 Task: Select street view around selected location Splashtown, Texas, United States and verify 3 surrounding locations
Action: Mouse moved to (206, 131)
Screenshot: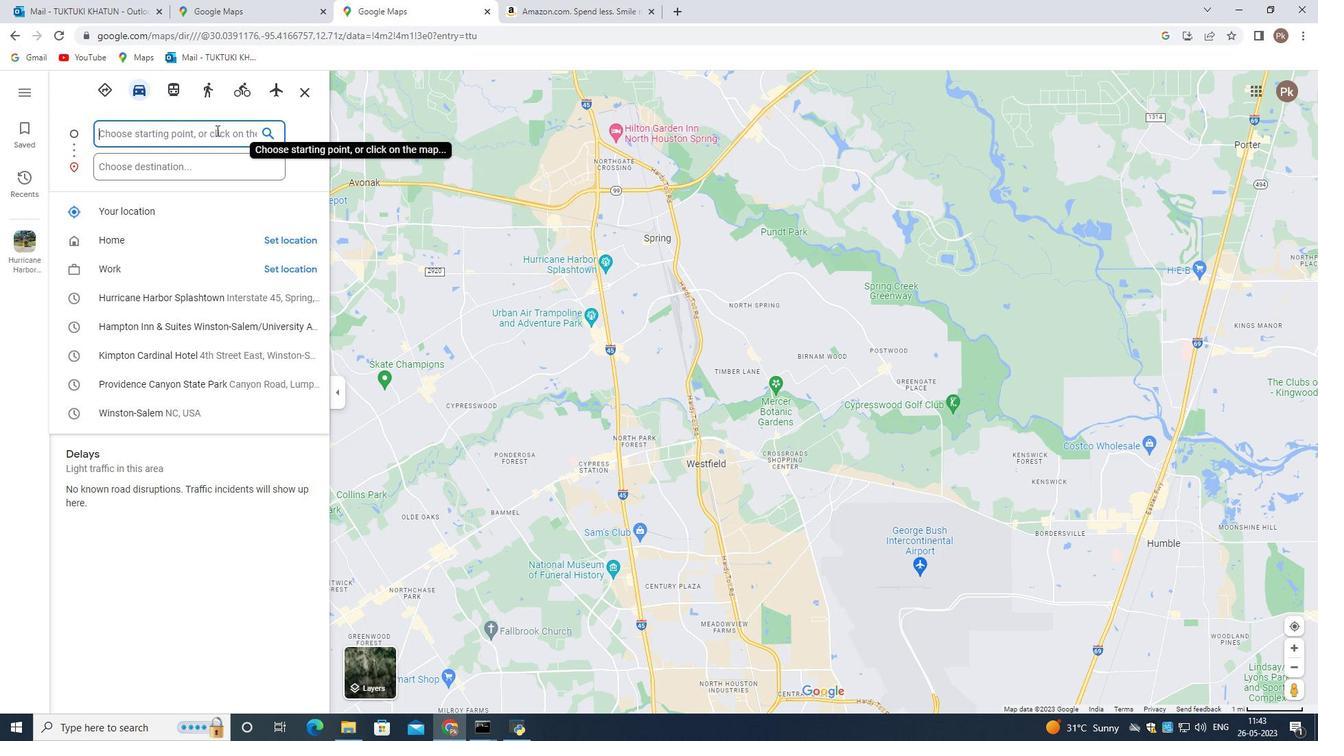 
Action: Mouse pressed left at (206, 131)
Screenshot: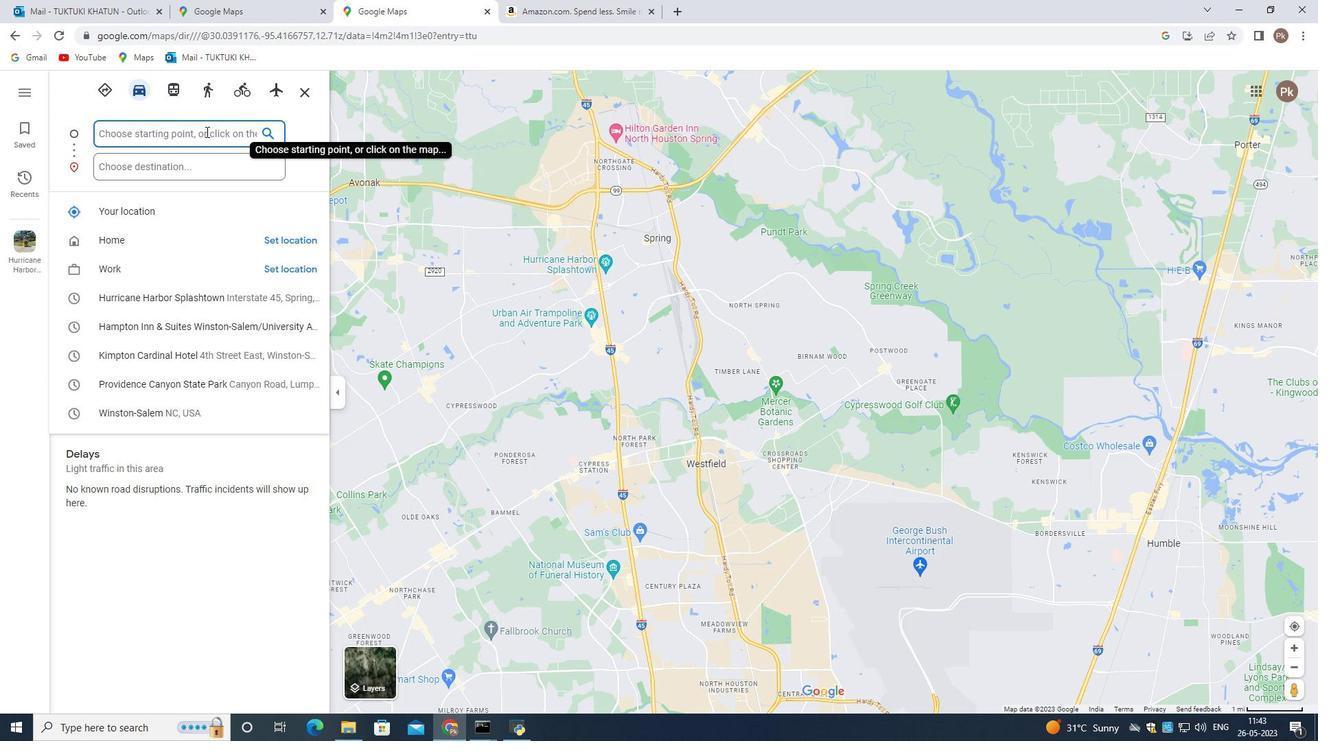 
Action: Key pressed <Key.shift>Splashtown,<Key.space><Key.shift>Texas,<Key.space><Key.shift><Key.shift><Key.shift><Key.shift><Key.shift>United<Key.space><Key.shift>States
Screenshot: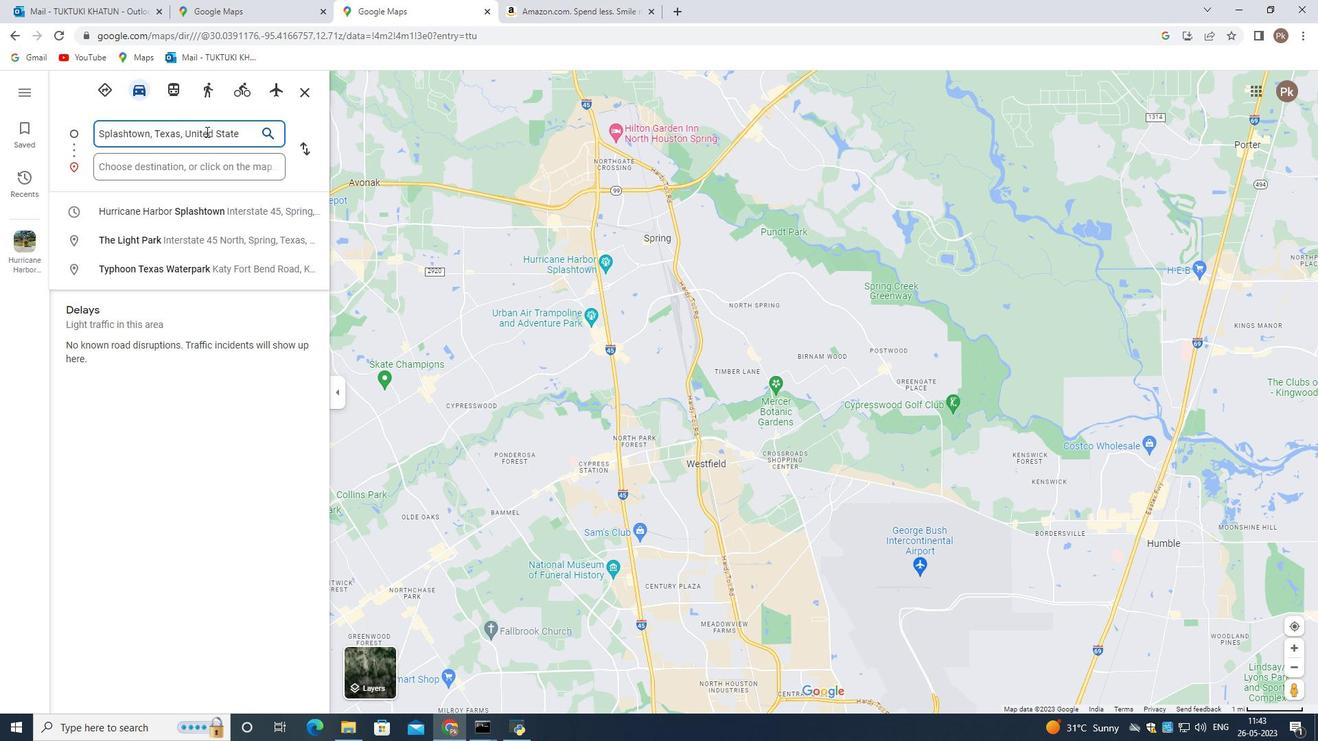 
Action: Mouse moved to (103, 132)
Screenshot: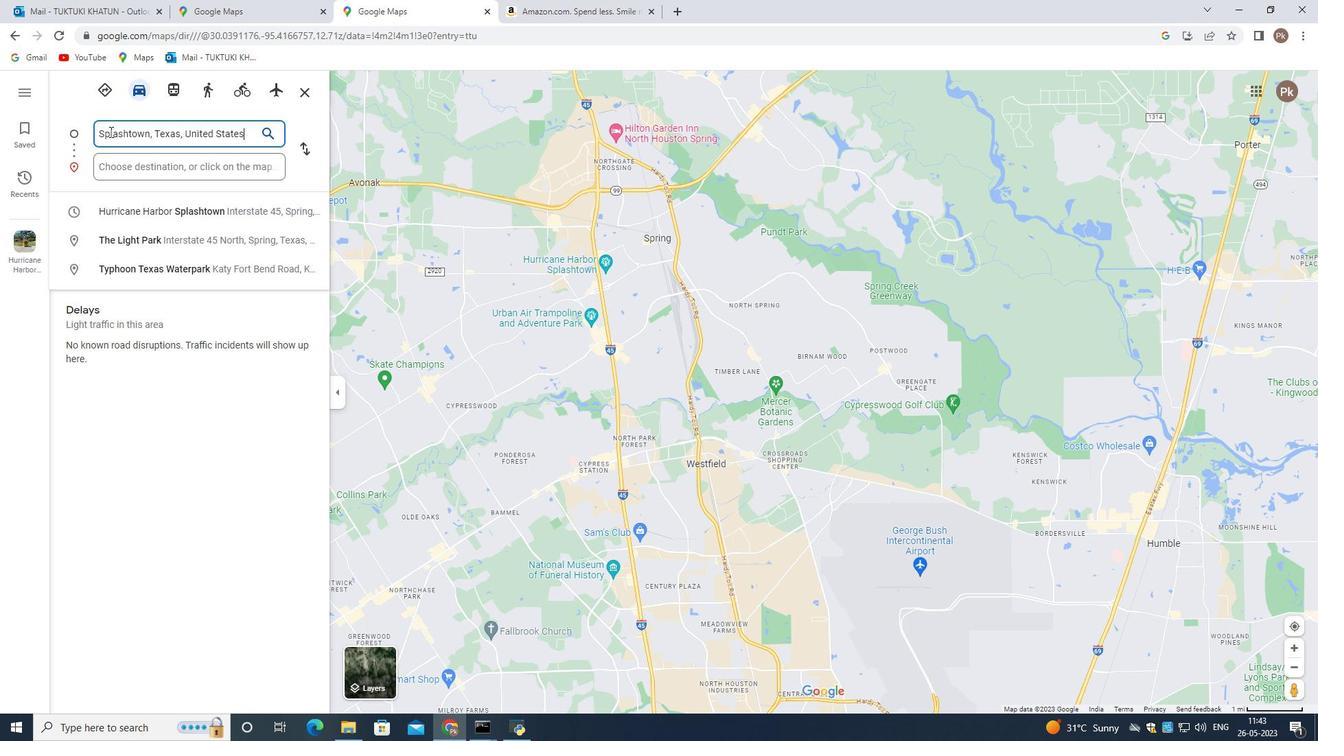 
Action: Key pressed <Key.space><Key.shift>surrounding<Key.space>3<Key.space>location<Key.enter>
Screenshot: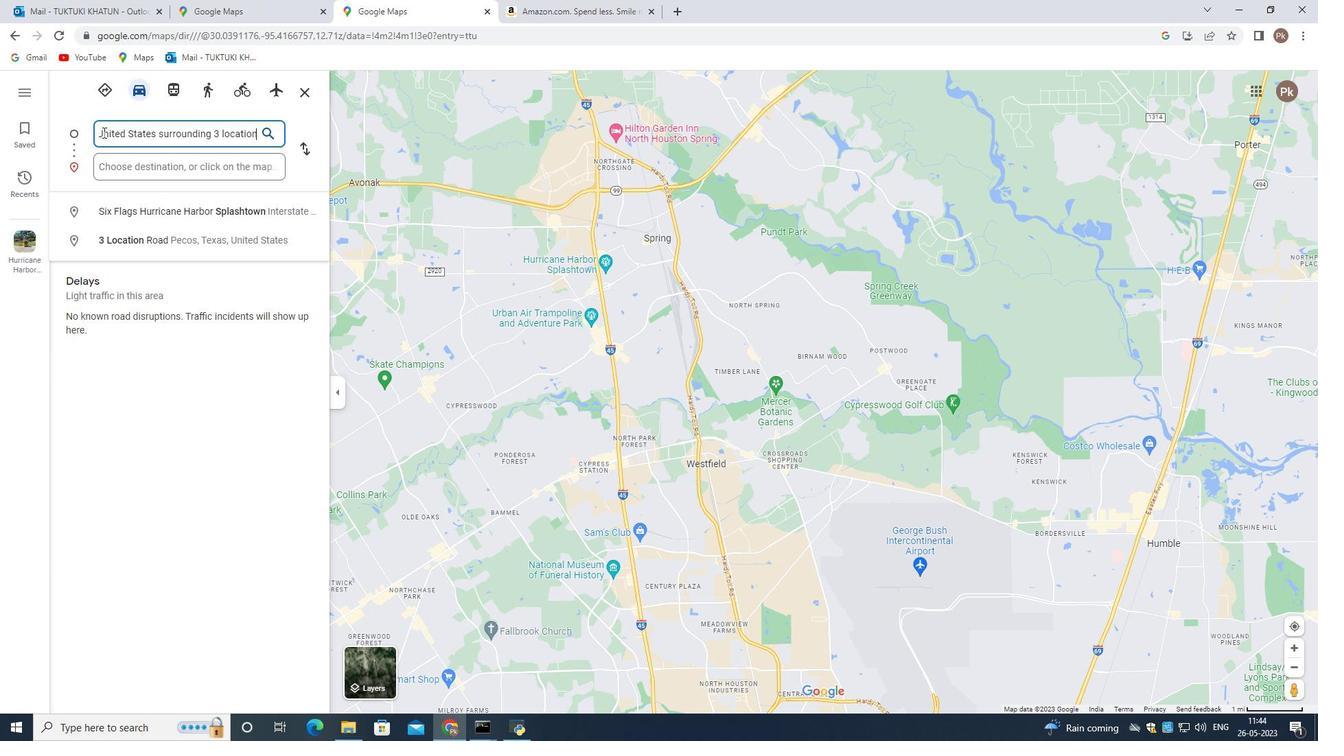 
Action: Mouse moved to (98, 133)
Screenshot: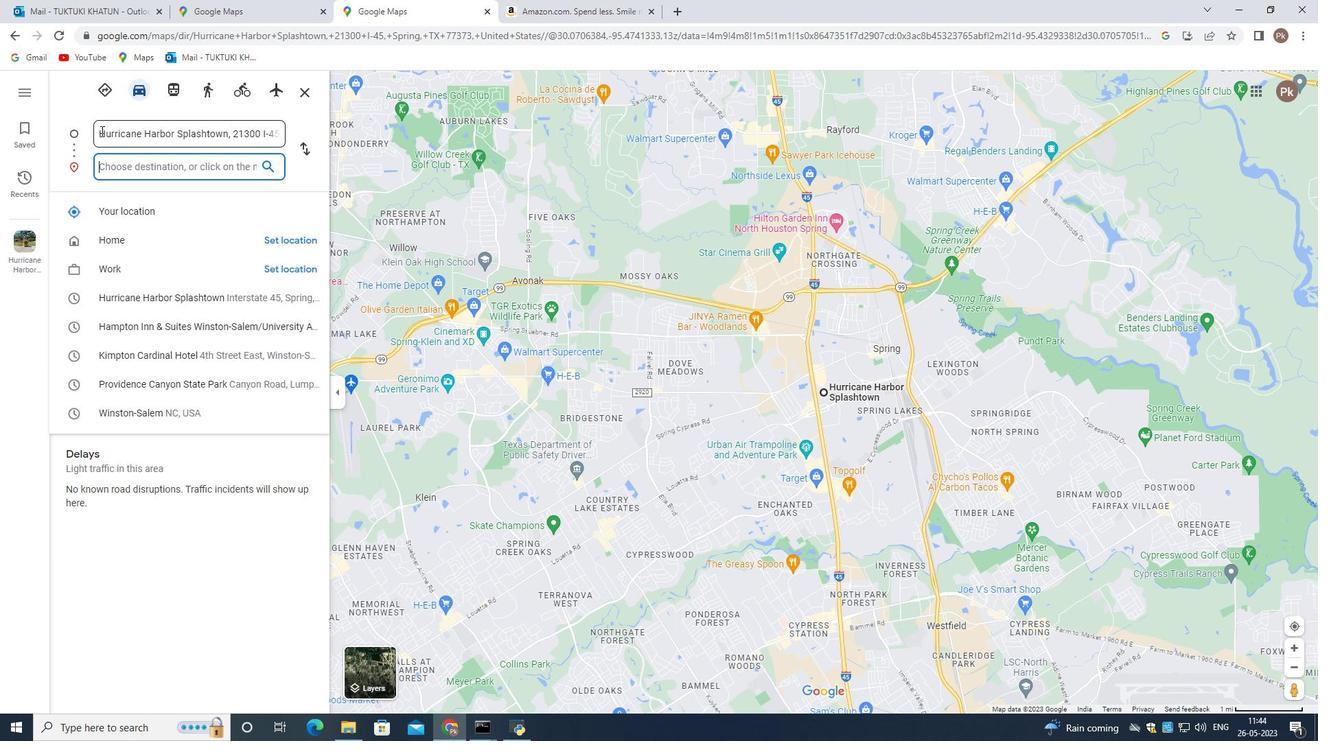 
Action: Mouse pressed left at (98, 133)
Screenshot: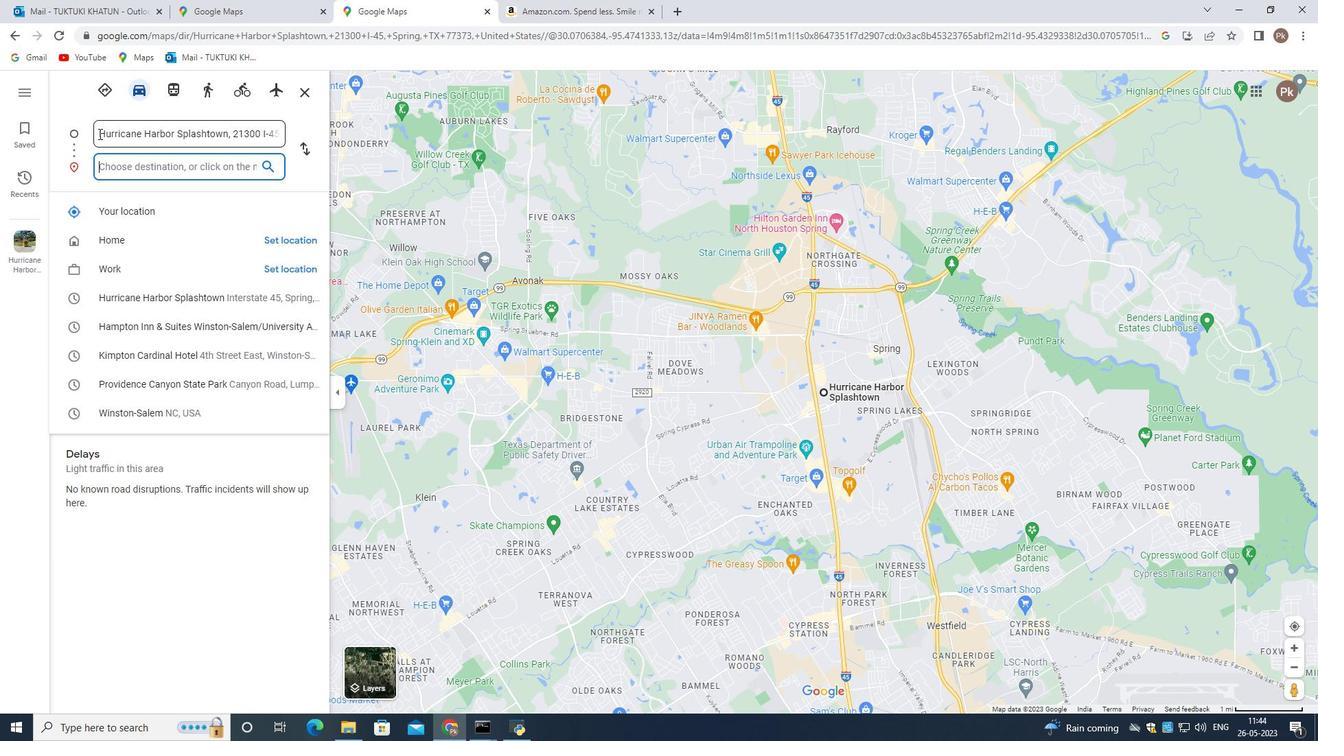 
Action: Mouse moved to (183, 138)
Screenshot: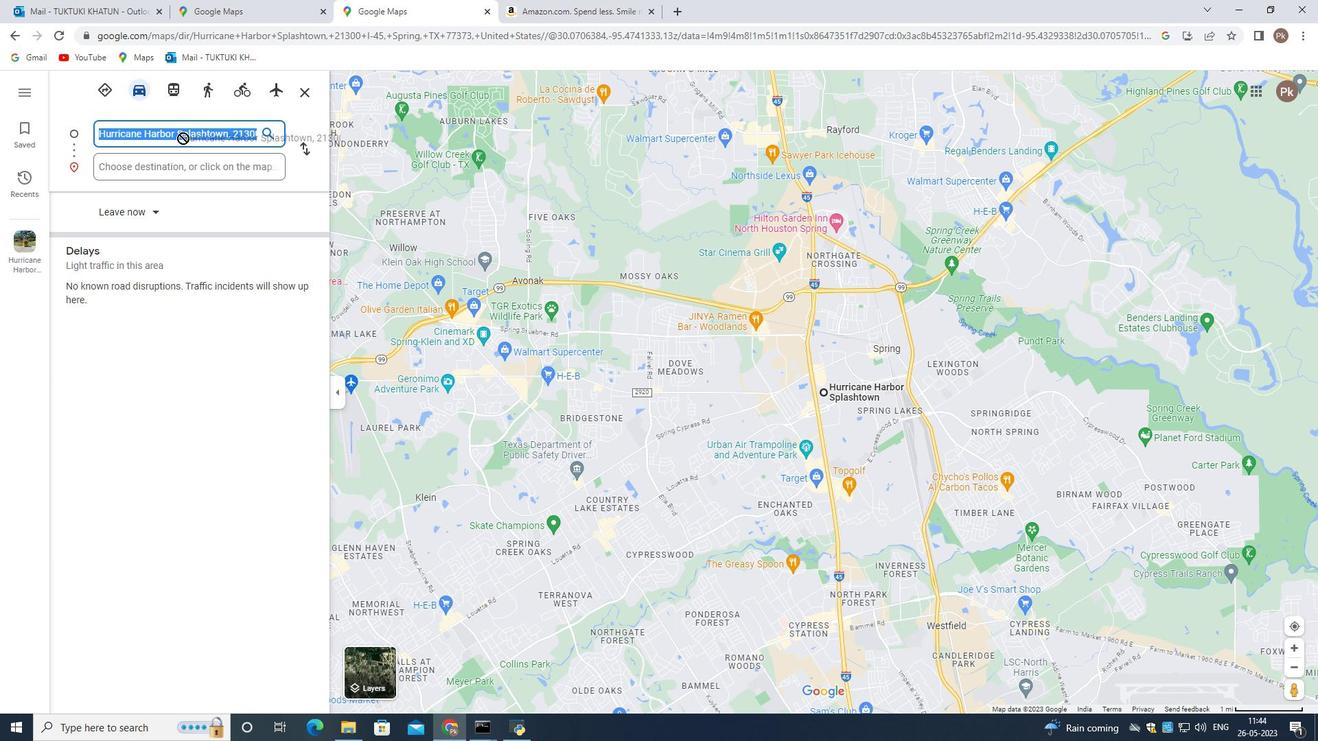 
Action: Key pressed ctrl+C
Screenshot: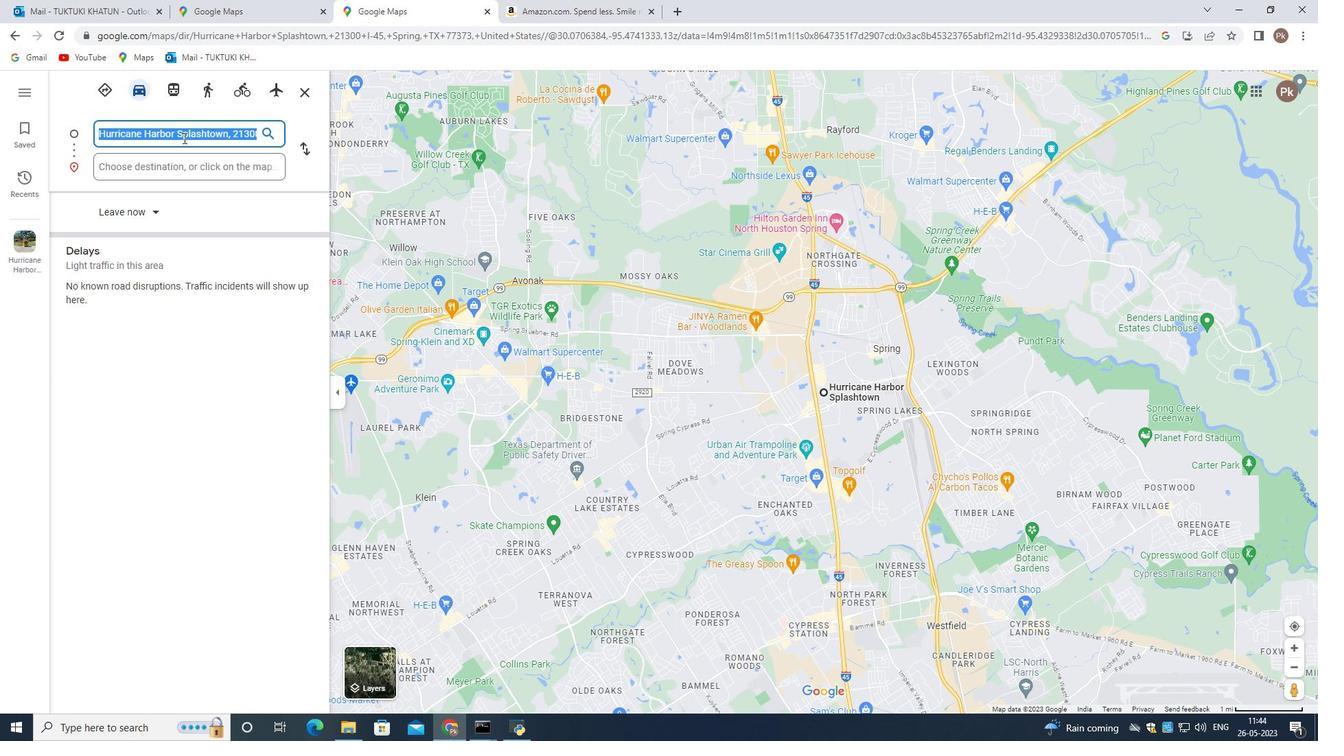
Action: Mouse moved to (151, 169)
Screenshot: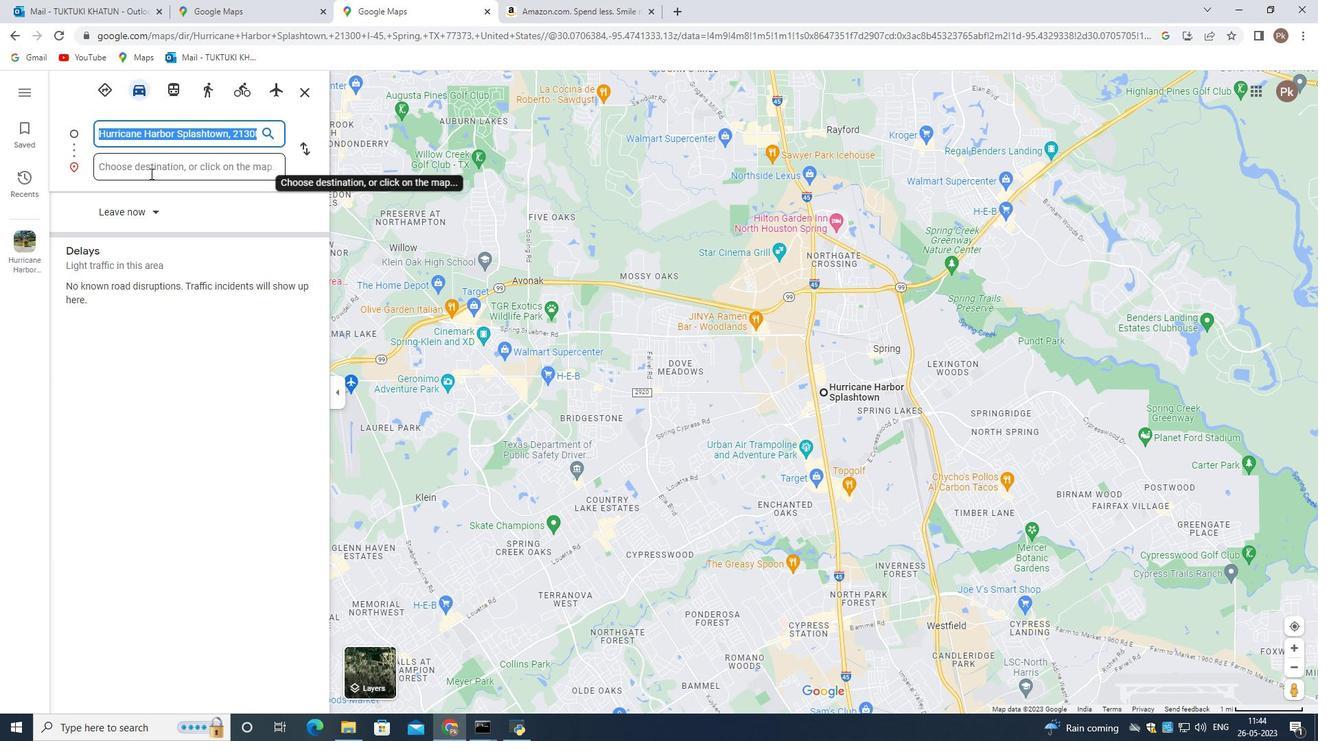 
Action: Mouse pressed left at (151, 169)
Screenshot: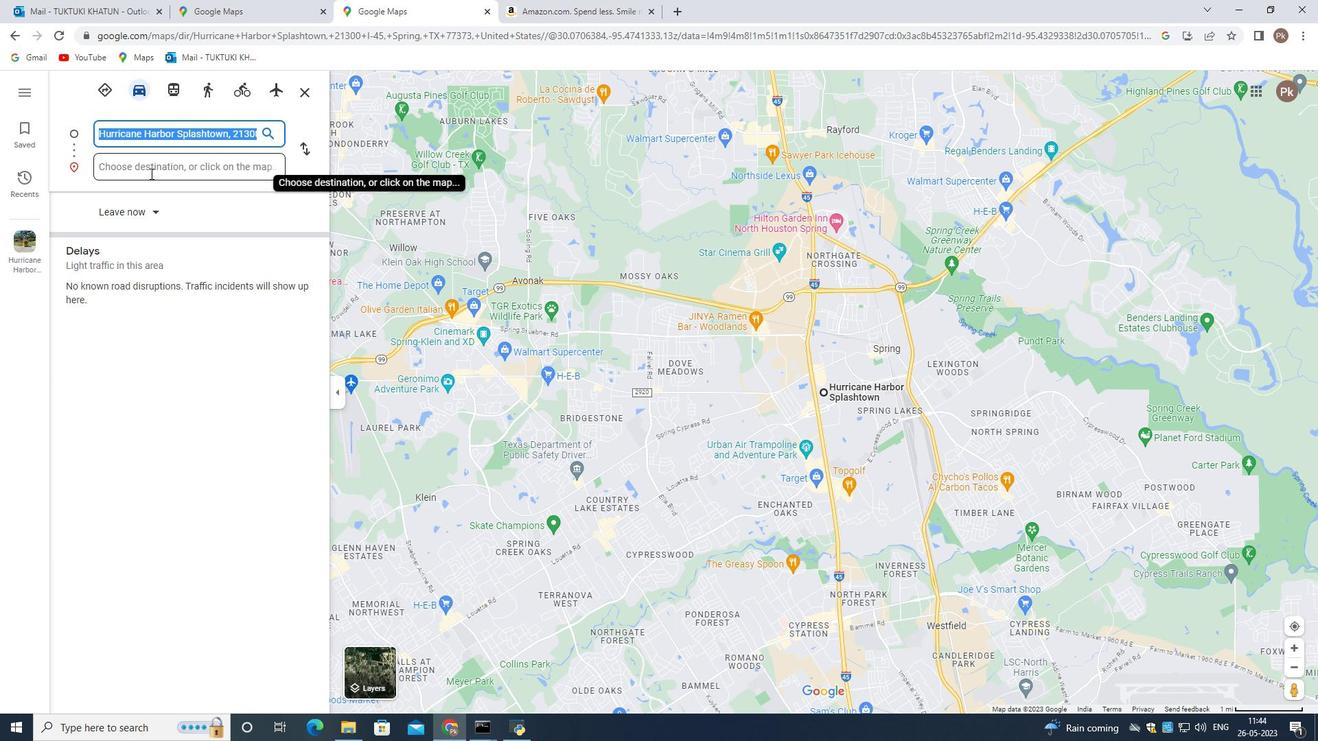 
Action: Key pressed ctrl+V<Key.enter>
Screenshot: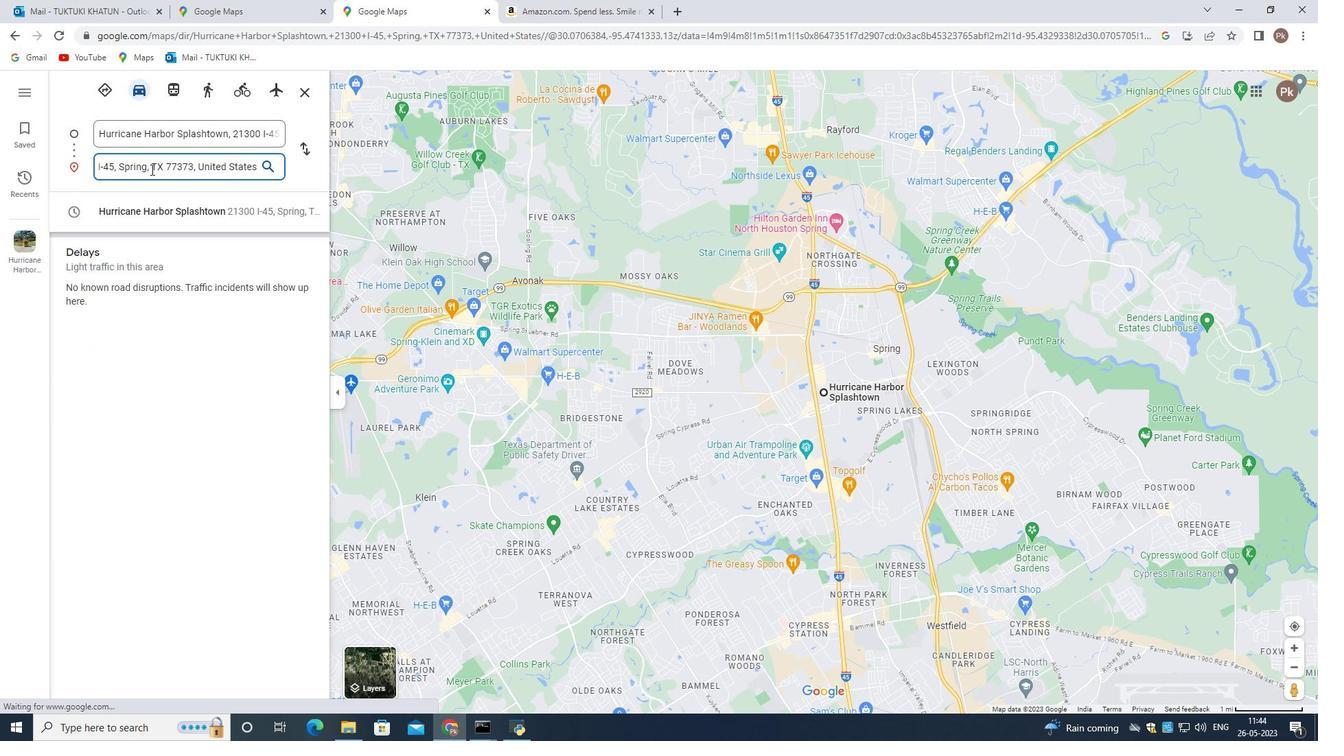 
Action: Mouse moved to (841, 410)
Screenshot: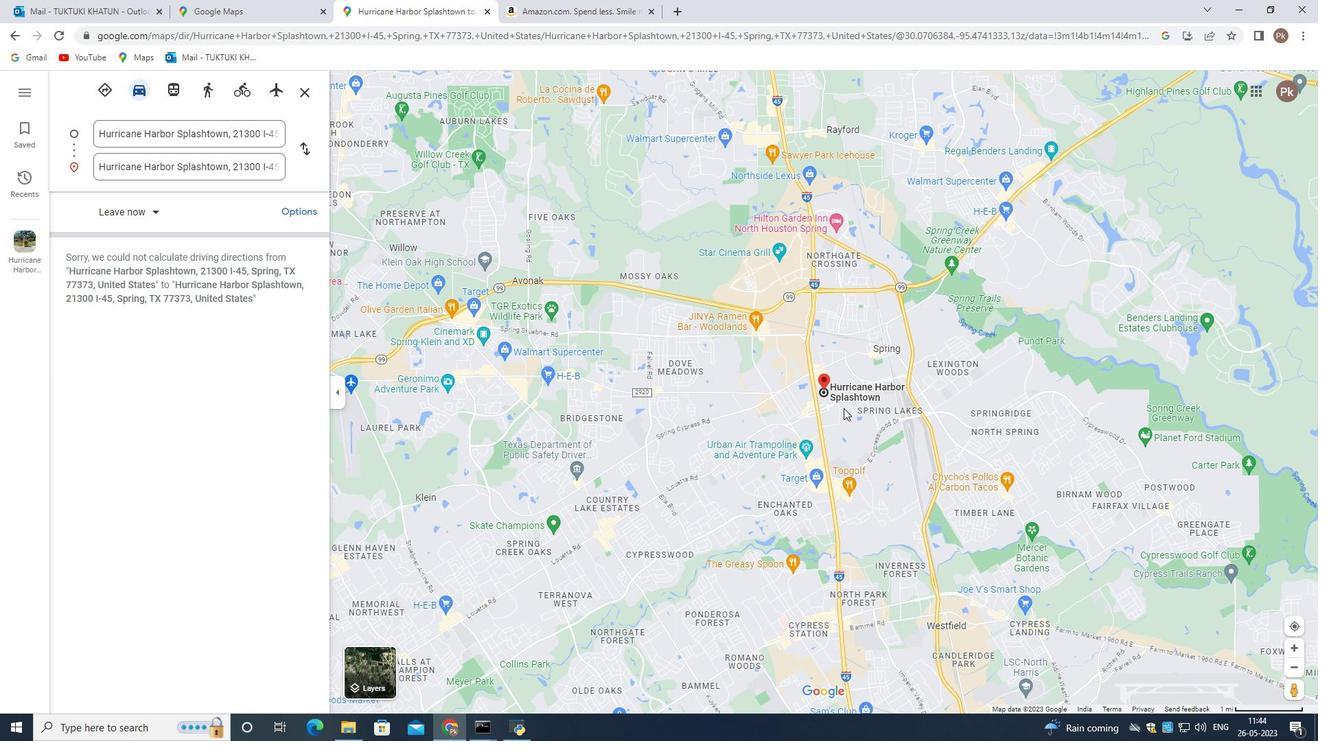 
Action: Mouse scrolled (841, 411) with delta (0, 0)
Screenshot: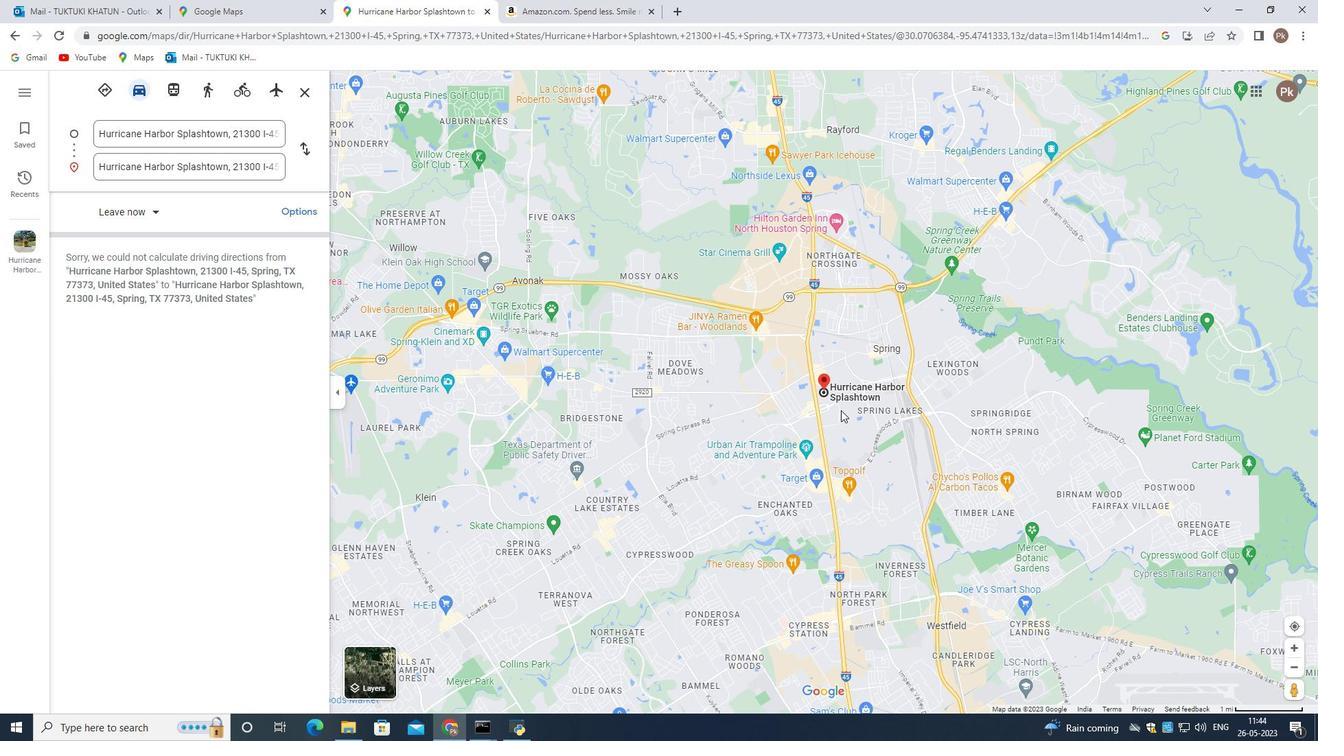
Action: Mouse scrolled (841, 411) with delta (0, 0)
Screenshot: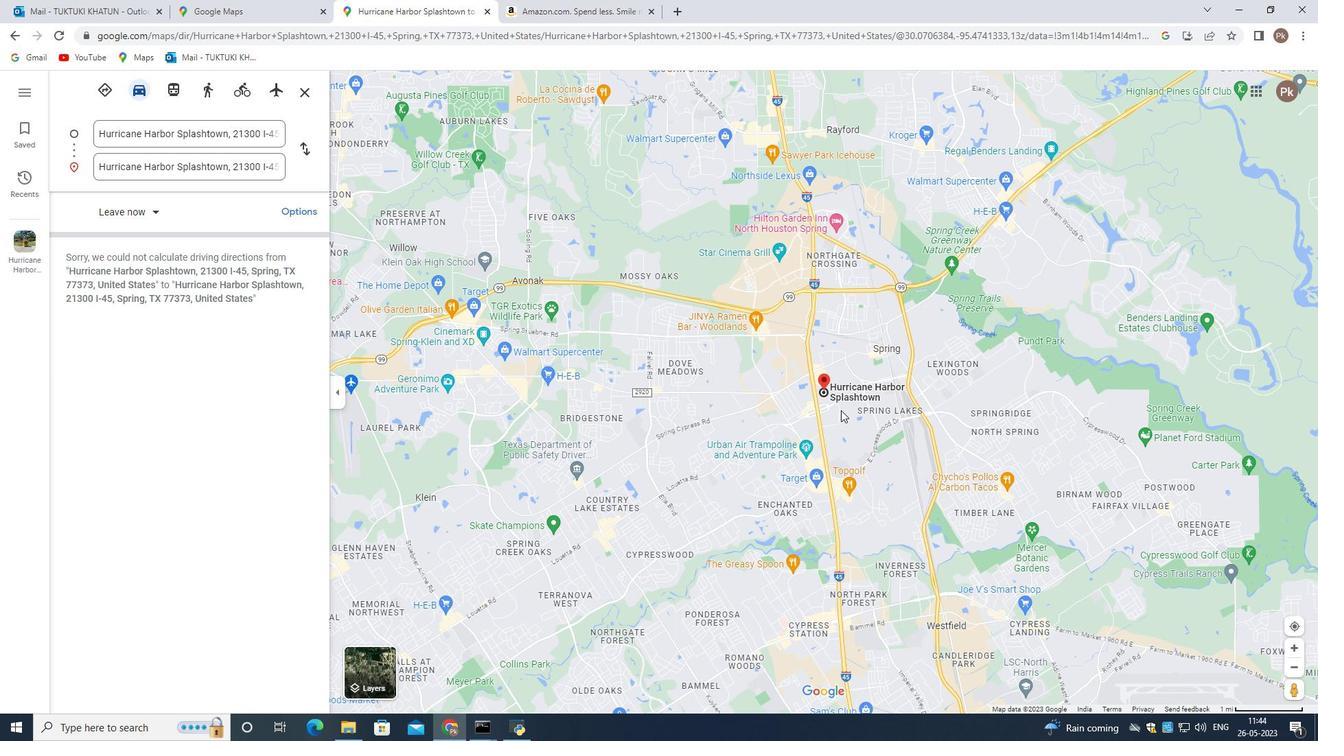 
Action: Mouse scrolled (841, 411) with delta (0, 0)
Screenshot: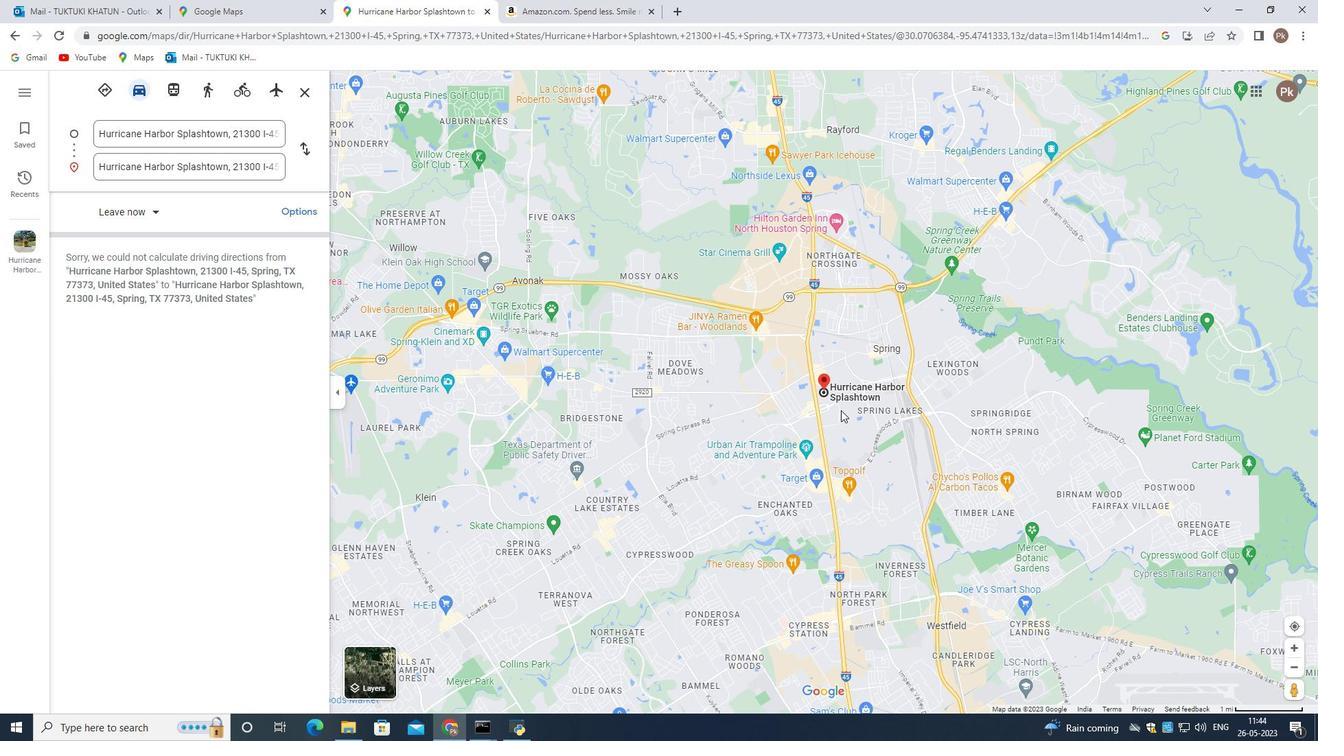 
Action: Mouse scrolled (841, 411) with delta (0, 0)
Screenshot: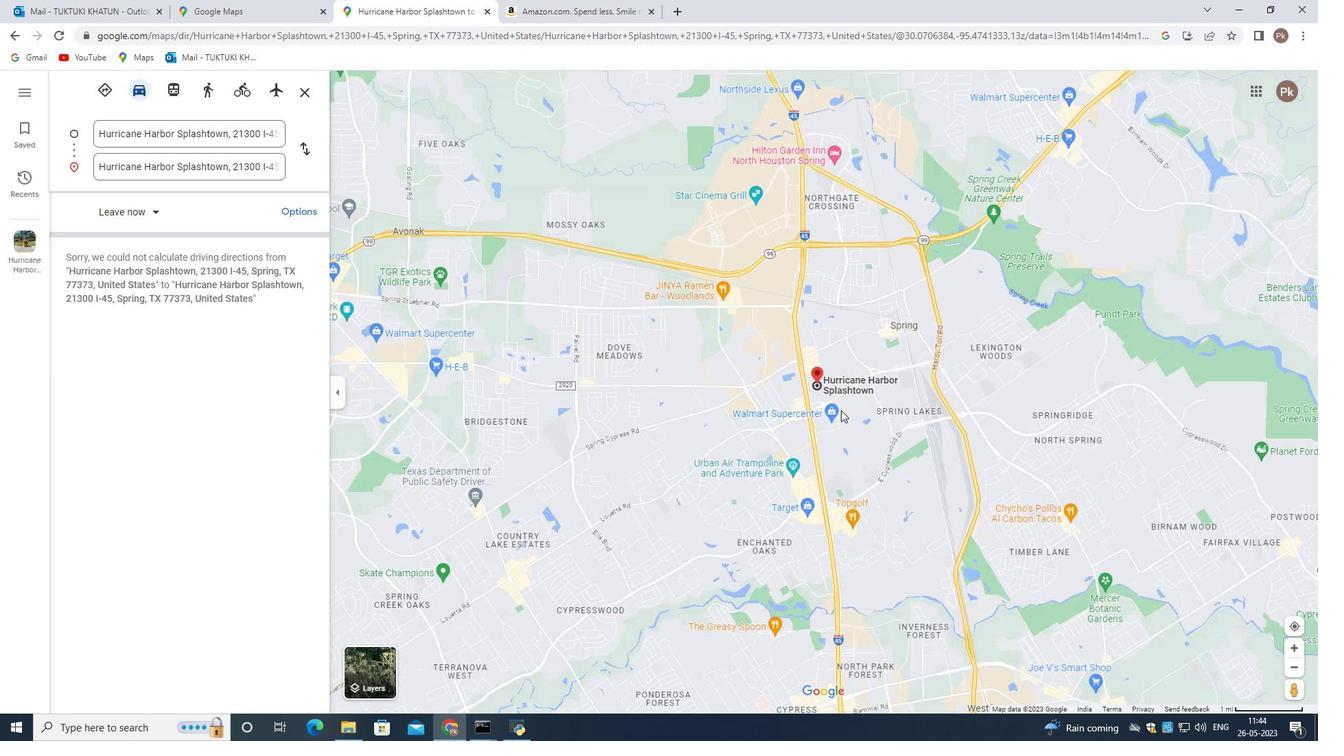 
Action: Mouse scrolled (841, 411) with delta (0, 0)
Screenshot: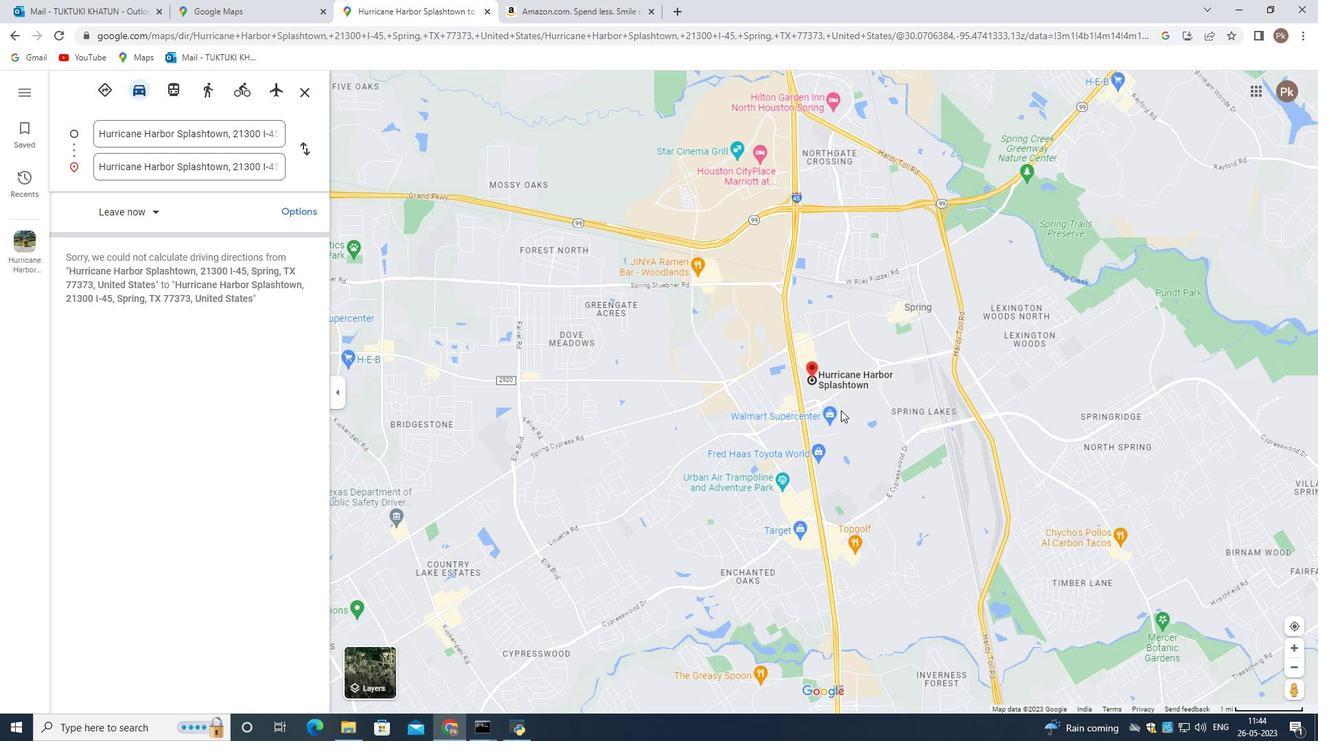 
Action: Mouse scrolled (841, 411) with delta (0, 0)
Screenshot: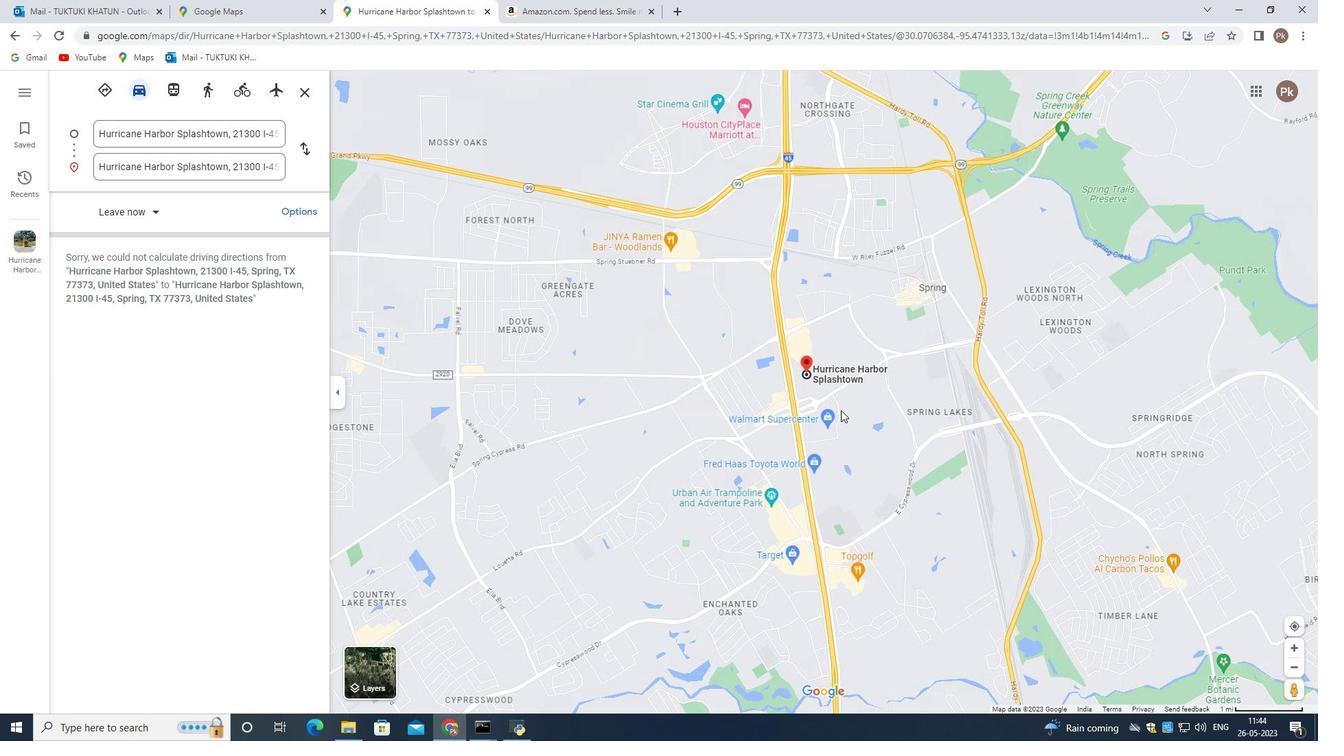
Action: Mouse moved to (817, 356)
Screenshot: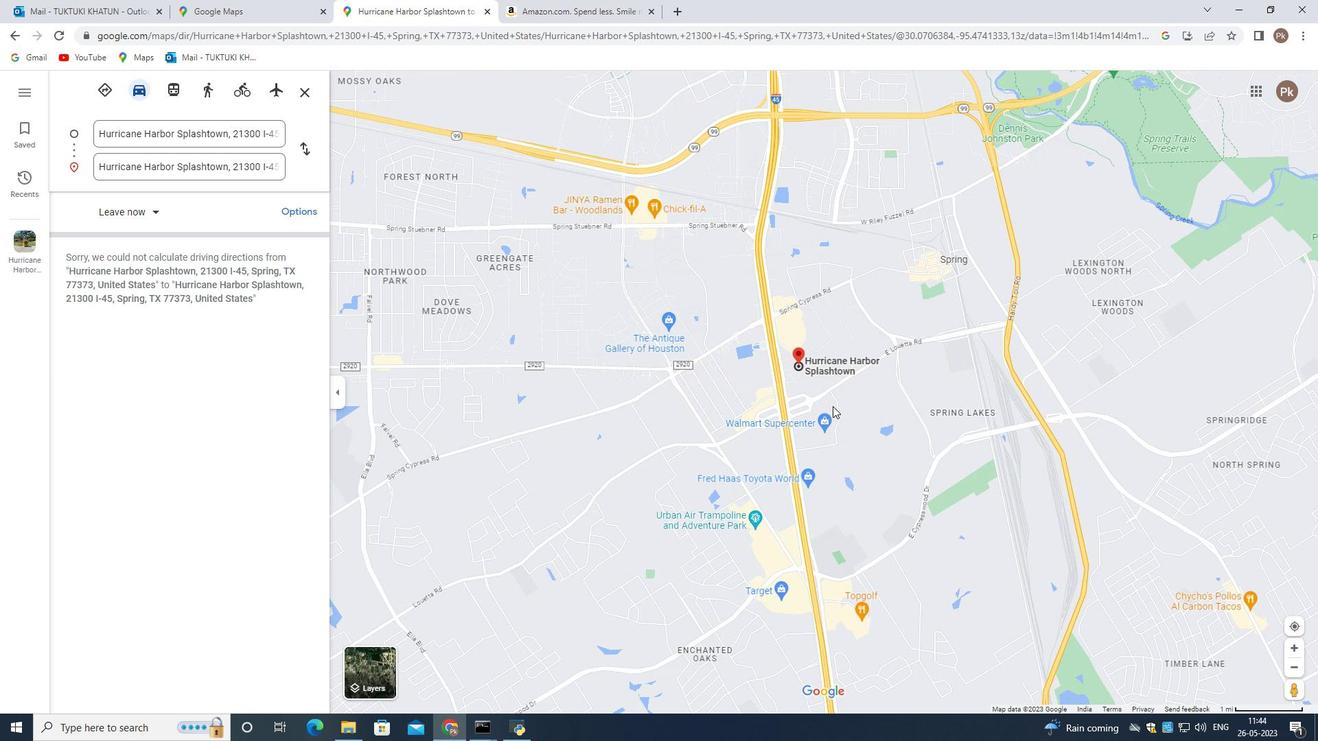 
Action: Mouse scrolled (817, 357) with delta (0, 0)
Screenshot: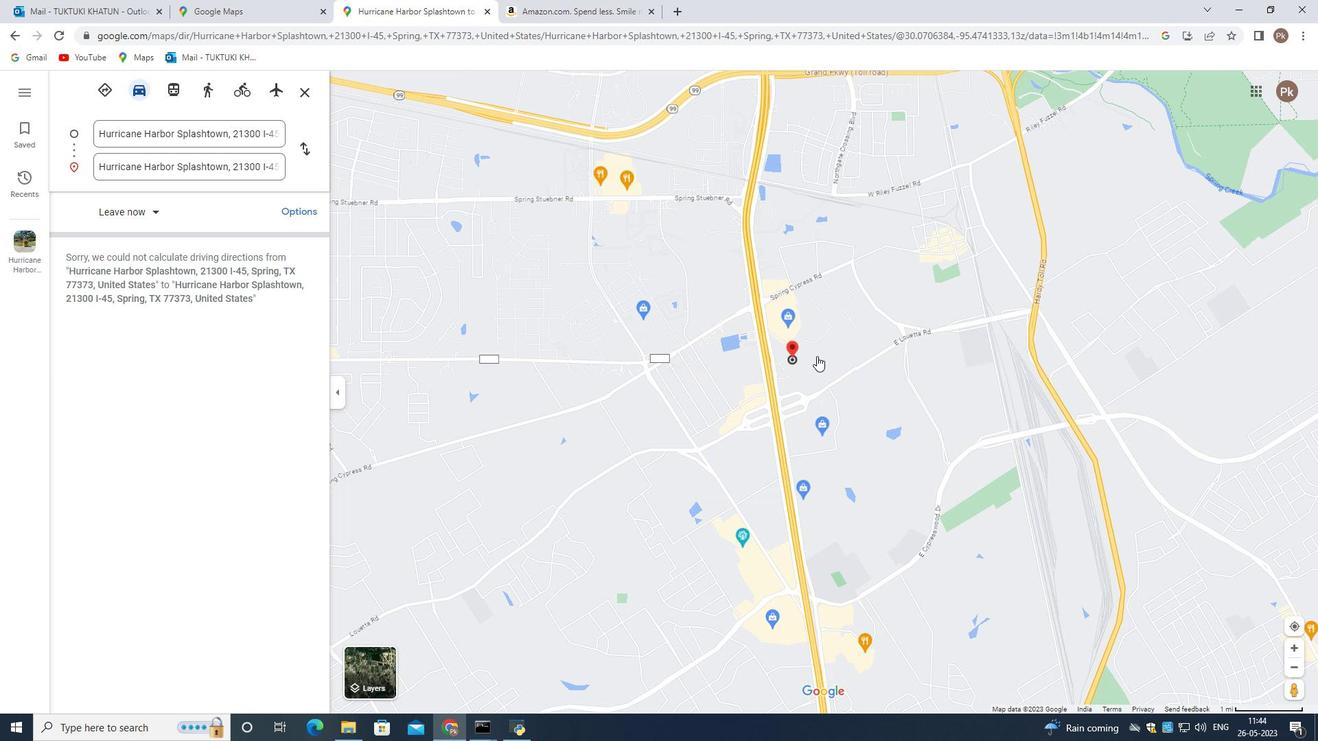 
Action: Mouse scrolled (817, 357) with delta (0, 0)
Screenshot: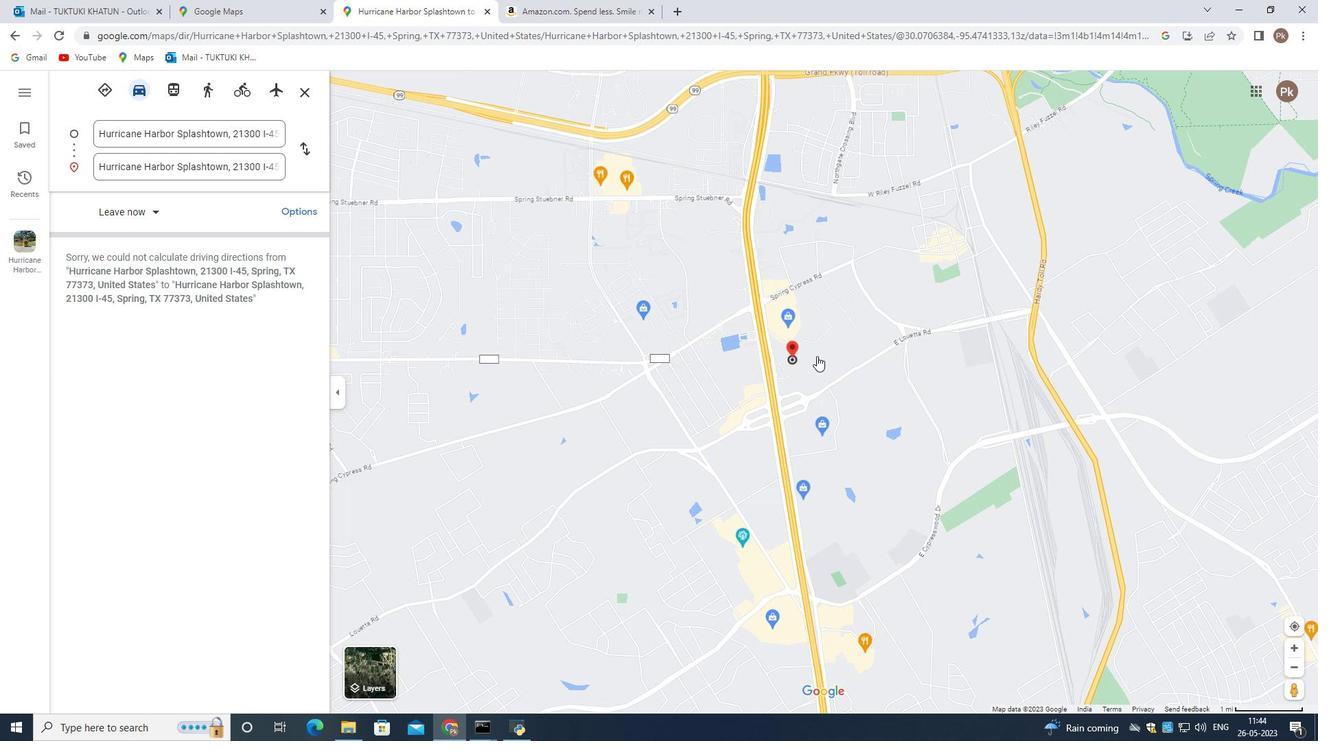 
Action: Mouse scrolled (817, 357) with delta (0, 0)
Screenshot: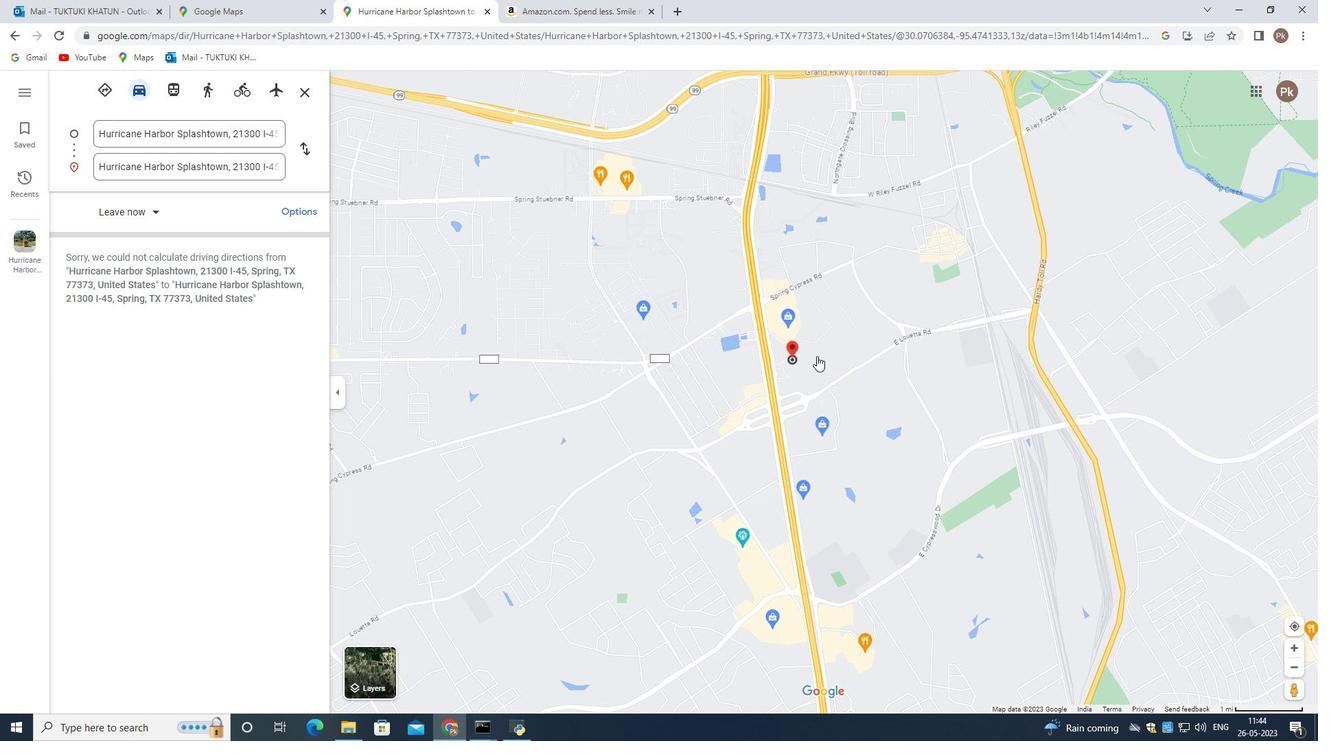 
Action: Mouse scrolled (817, 357) with delta (0, 0)
Screenshot: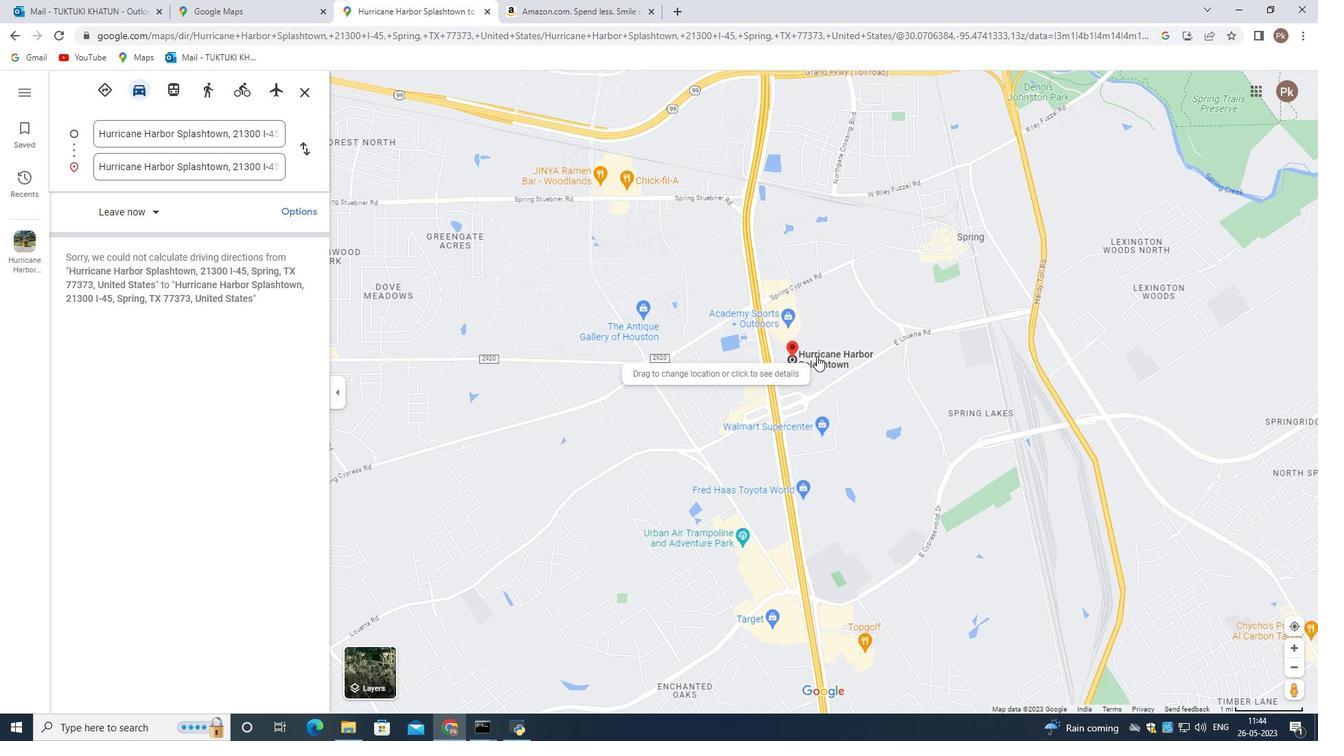 
Action: Mouse scrolled (817, 357) with delta (0, 0)
Screenshot: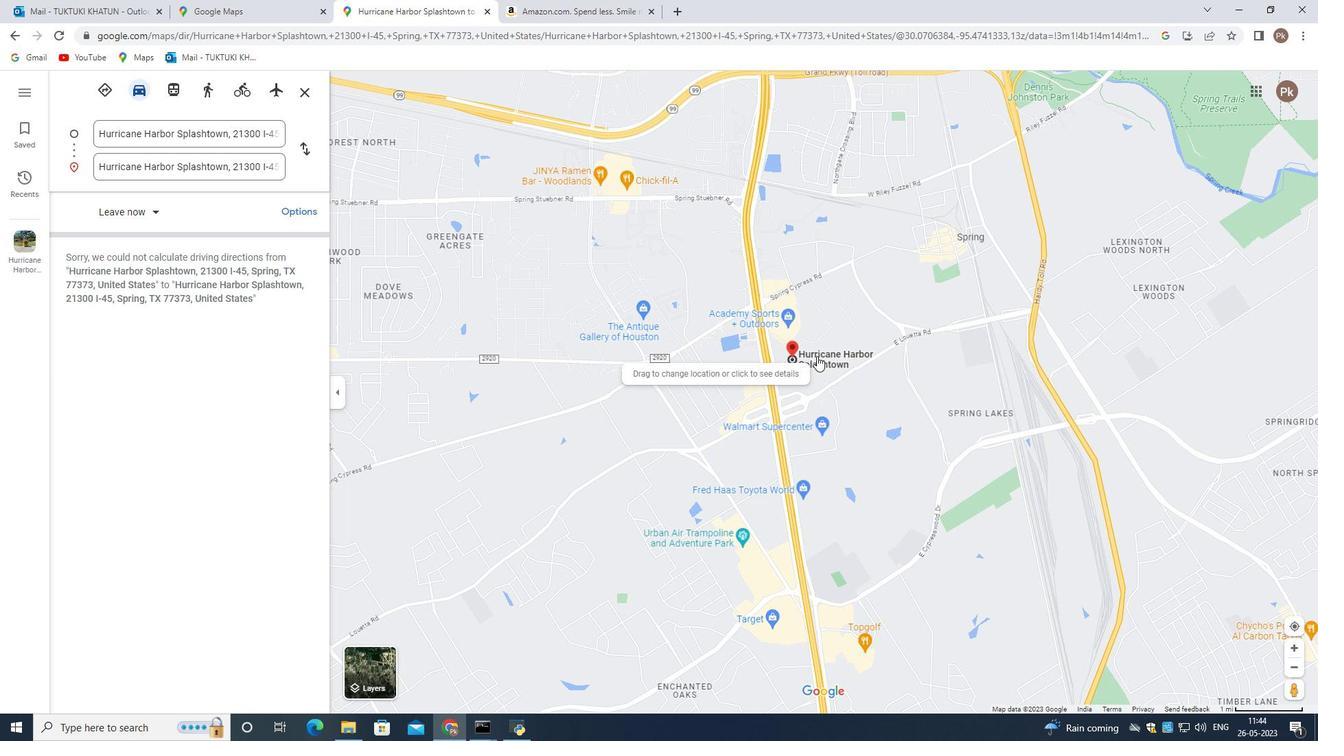 
Action: Mouse scrolled (817, 357) with delta (0, 0)
Screenshot: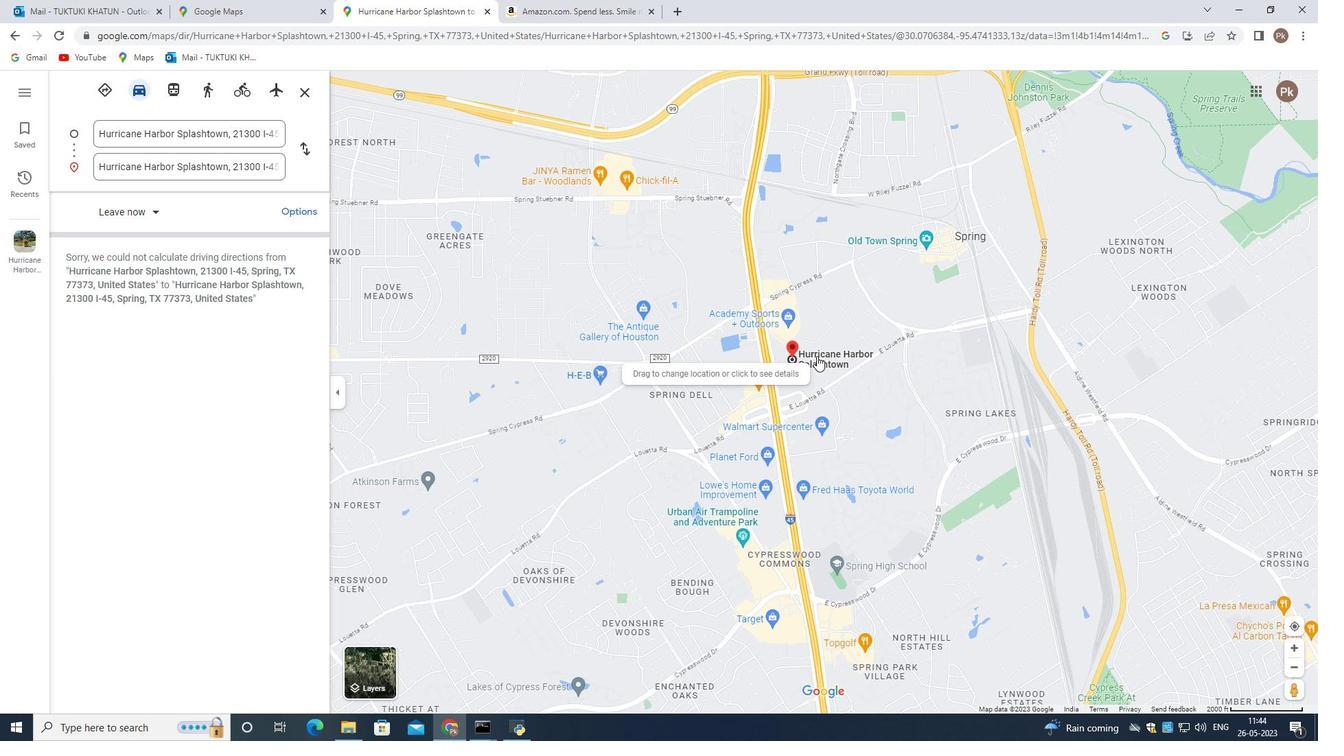 
Action: Mouse moved to (785, 374)
Screenshot: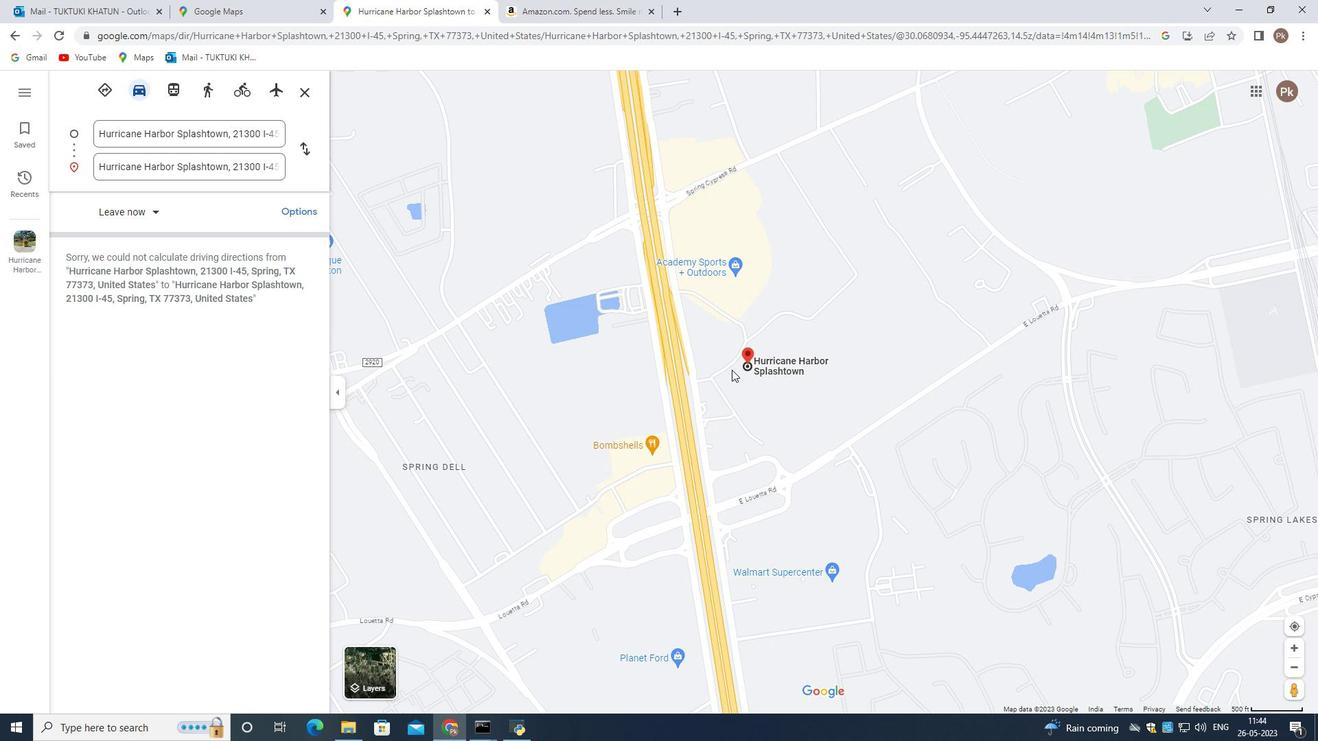 
Action: Mouse scrolled (785, 375) with delta (0, 0)
Screenshot: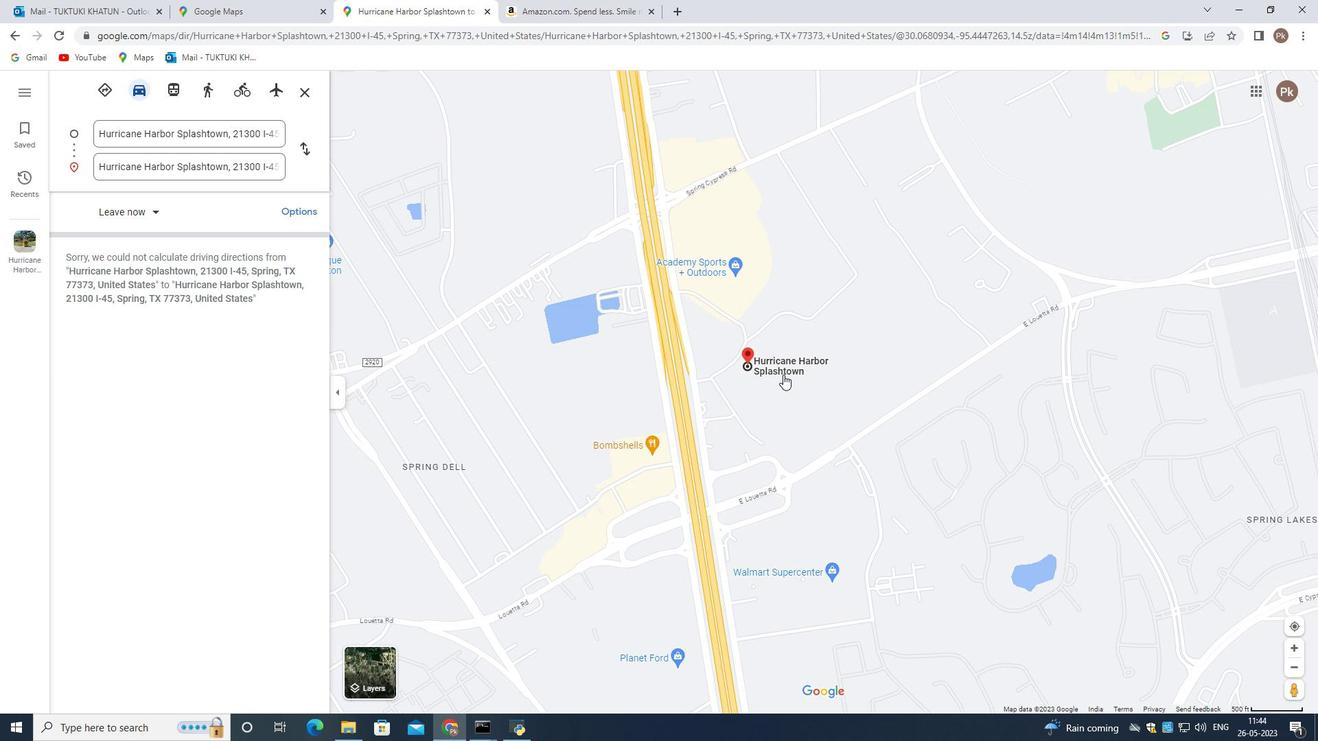 
Action: Mouse scrolled (785, 375) with delta (0, 0)
Screenshot: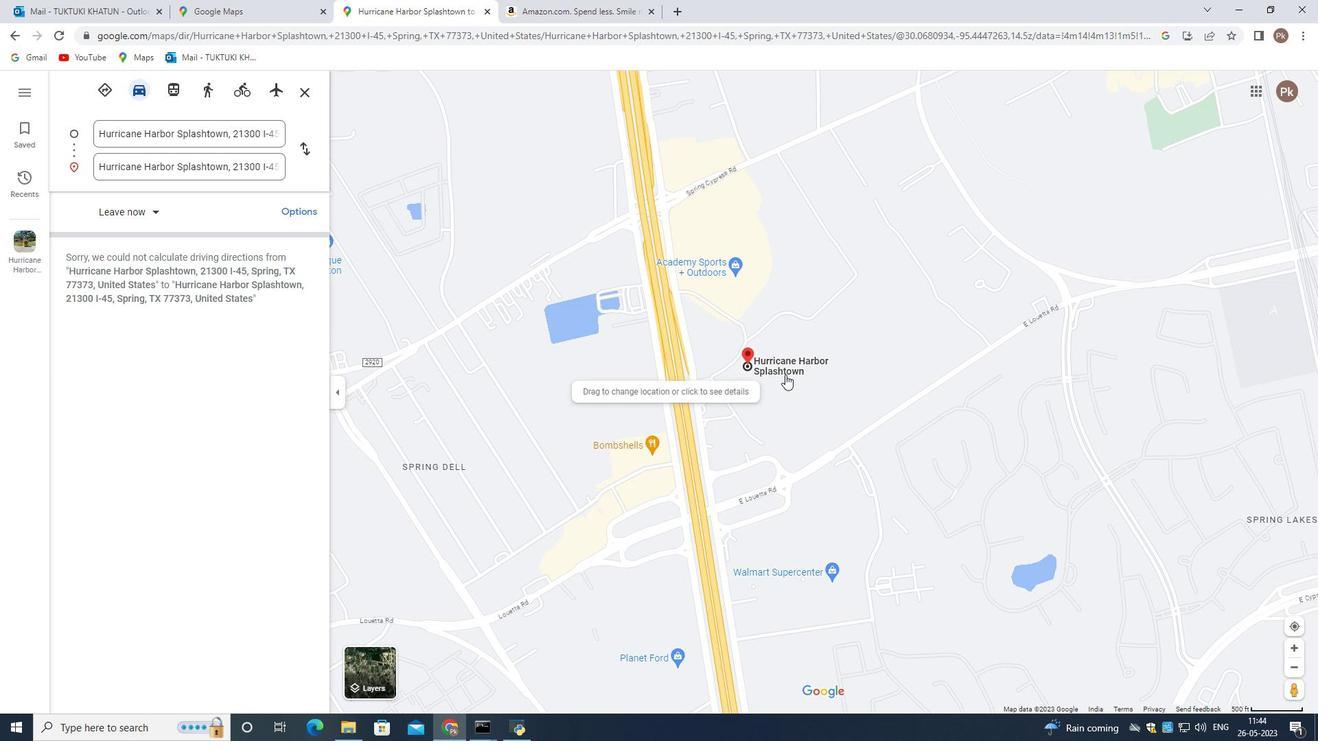 
Action: Mouse scrolled (785, 375) with delta (0, 0)
Screenshot: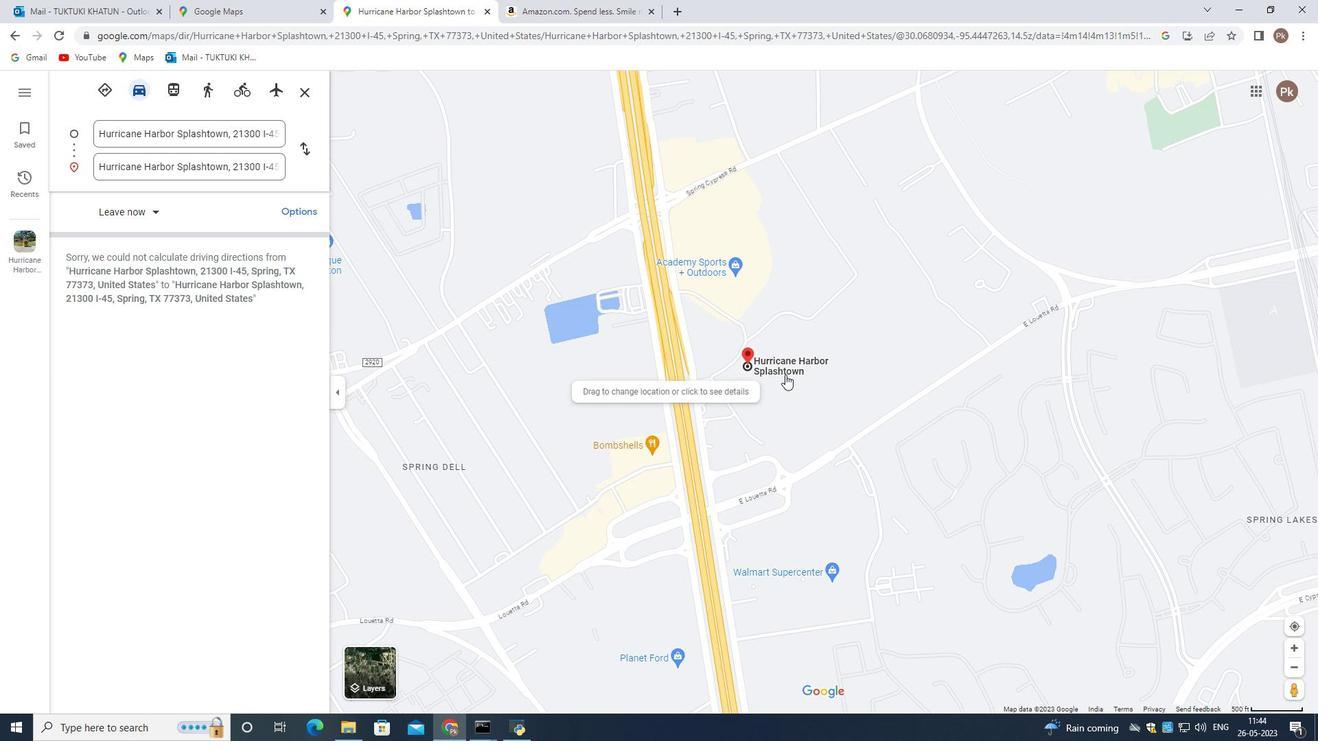 
Action: Mouse scrolled (785, 375) with delta (0, 0)
Screenshot: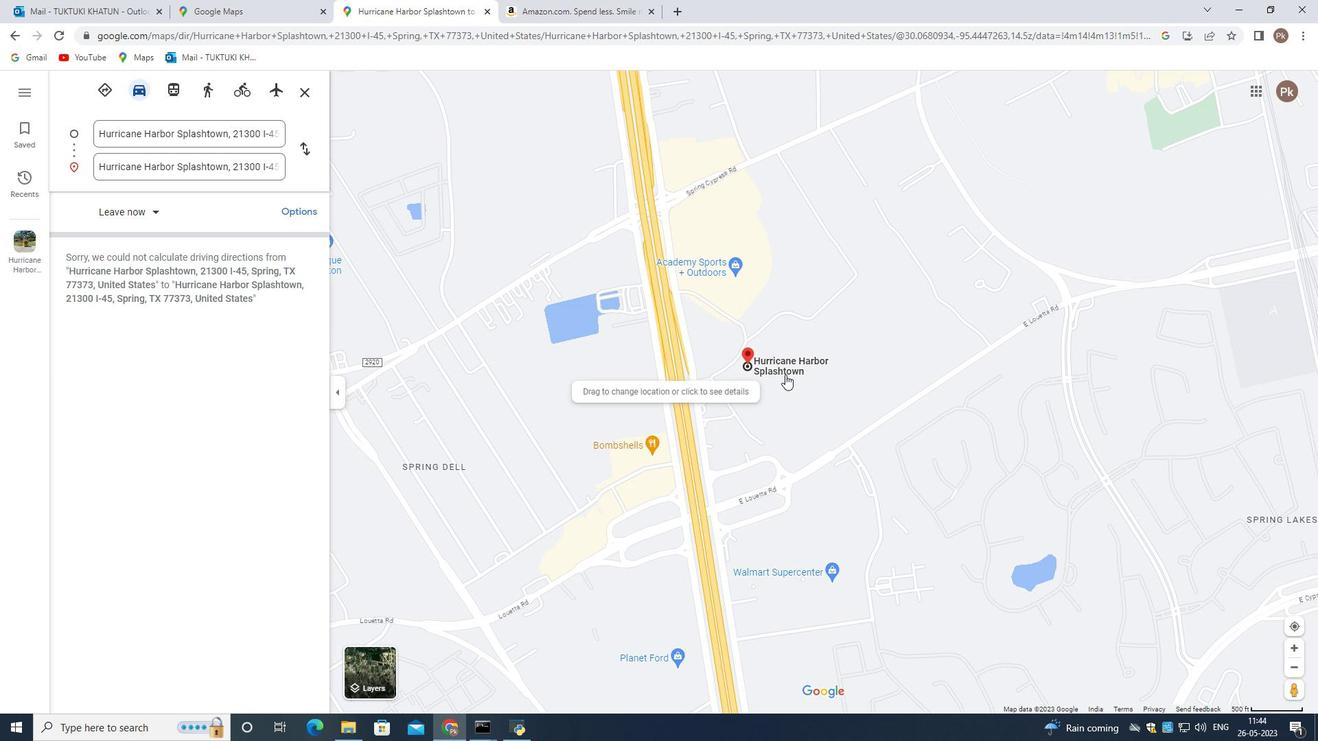 
Action: Mouse scrolled (785, 375) with delta (0, 0)
Screenshot: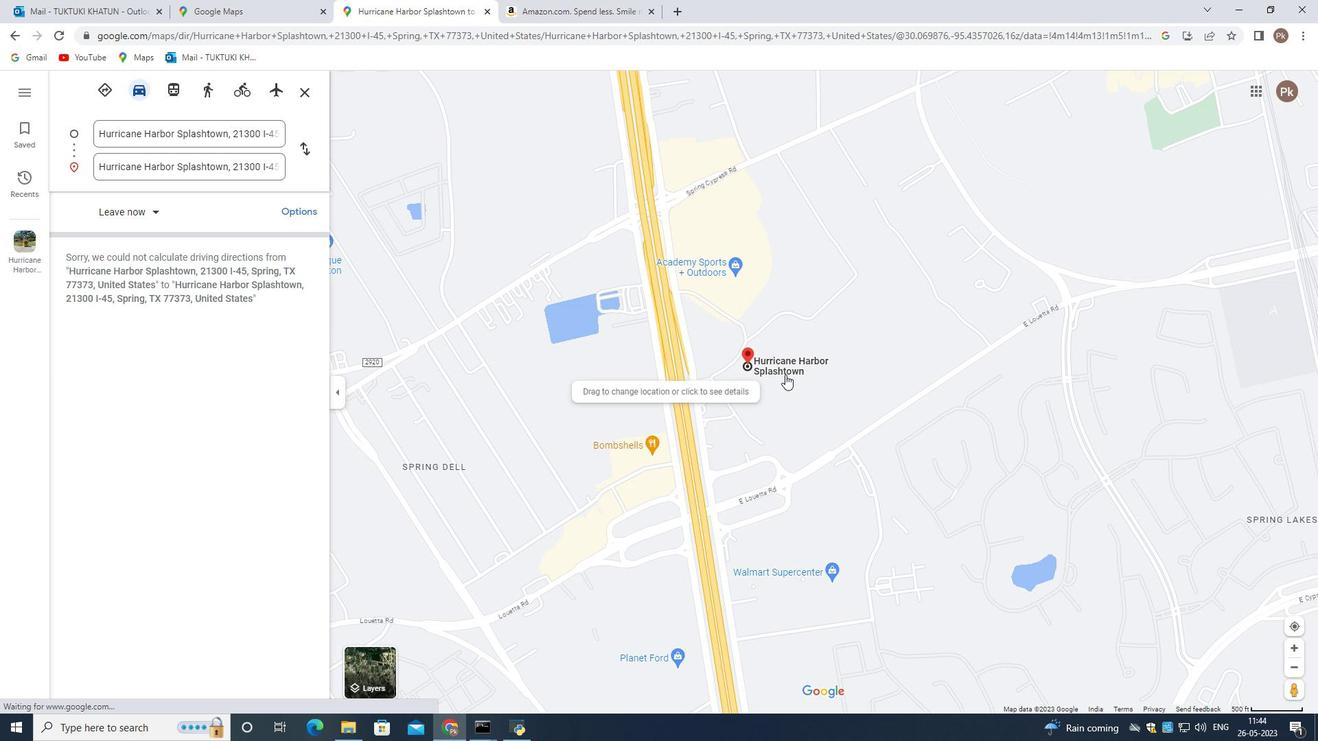 
Action: Mouse scrolled (785, 375) with delta (0, 0)
Screenshot: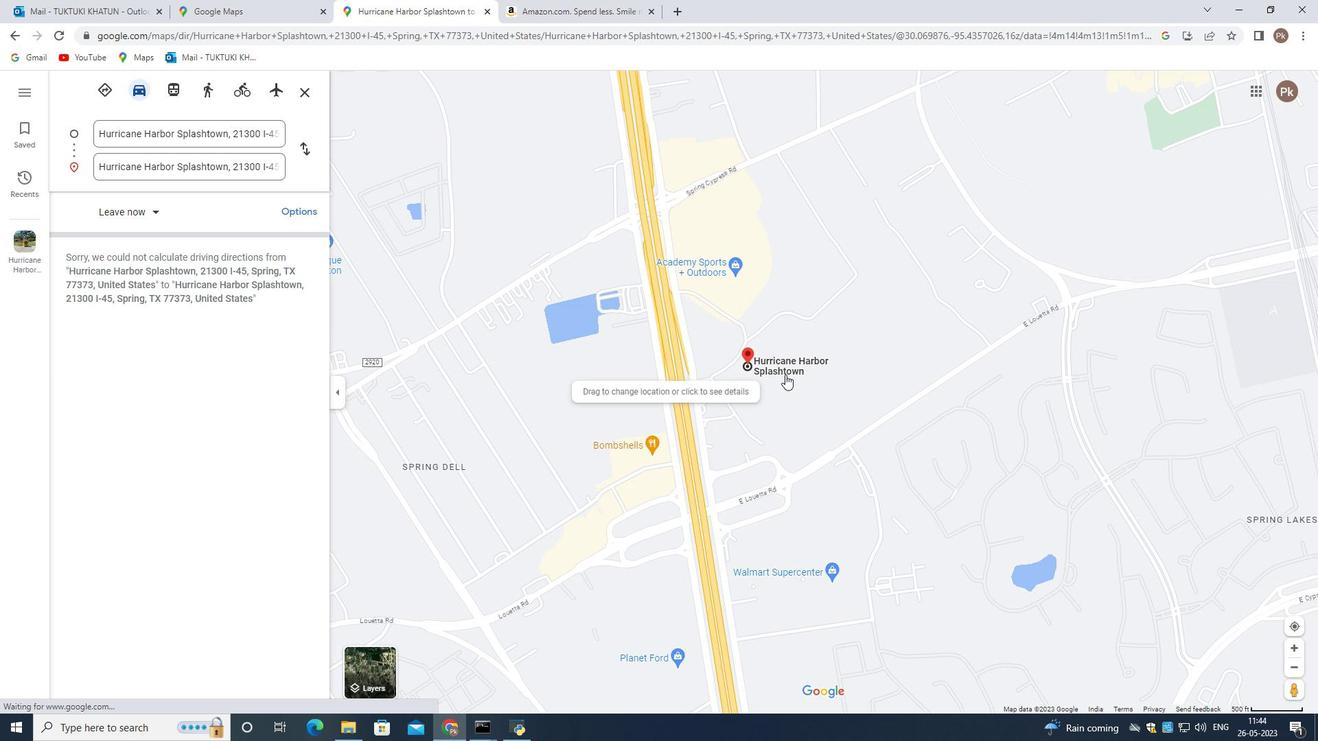 
Action: Mouse moved to (669, 363)
Screenshot: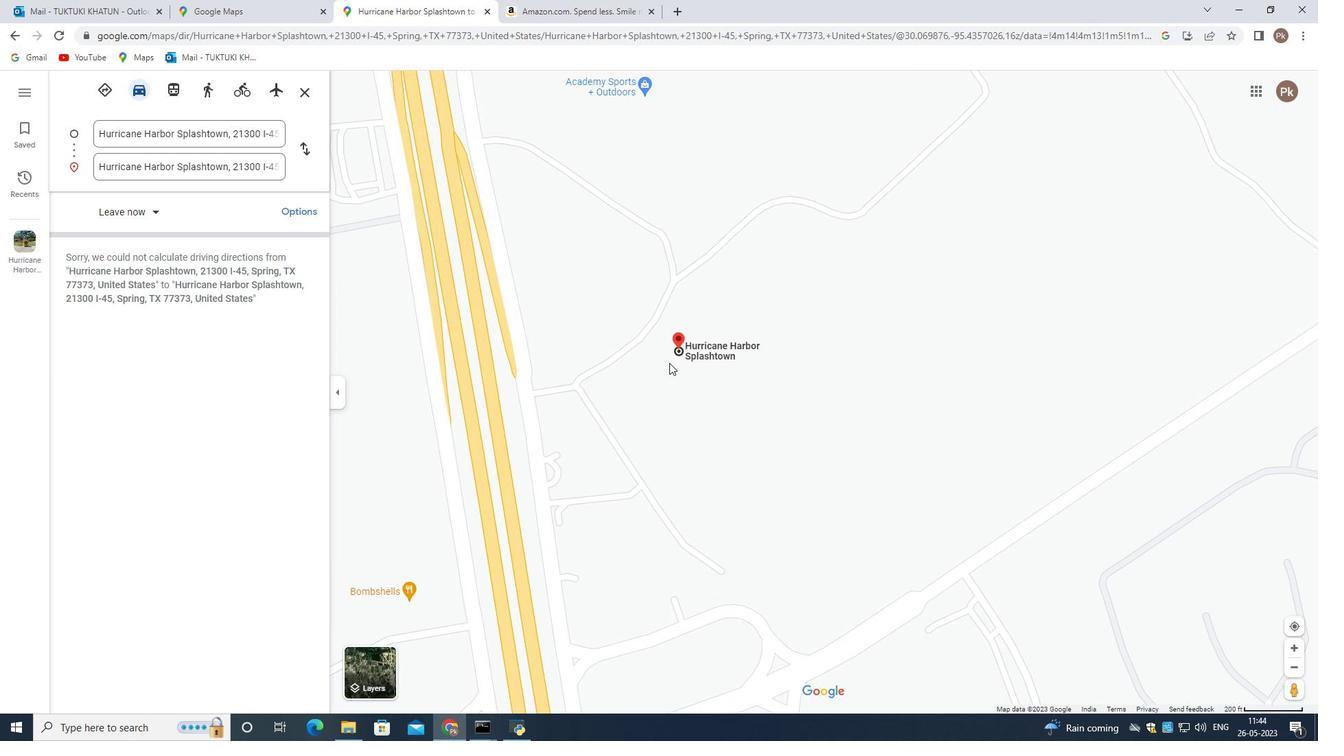 
Action: Mouse scrolled (669, 363) with delta (0, 0)
Screenshot: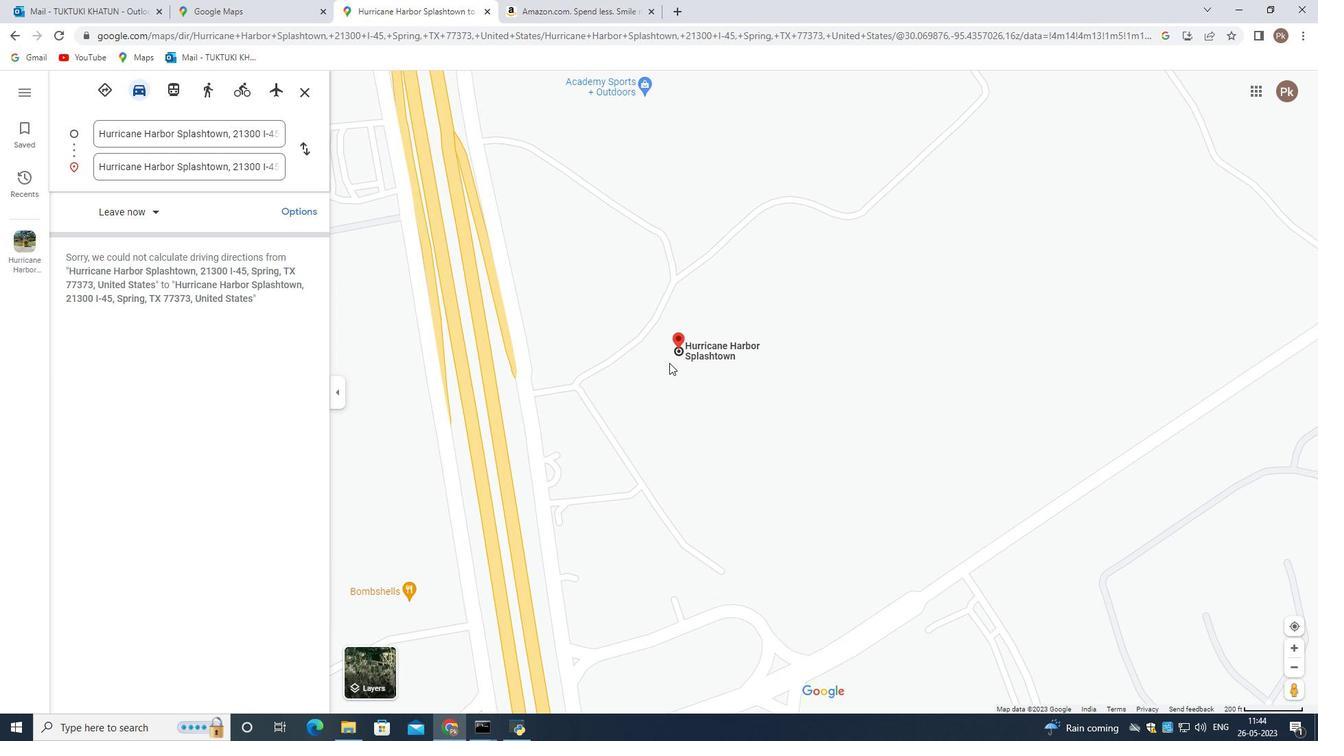 
Action: Mouse scrolled (669, 363) with delta (0, 0)
Screenshot: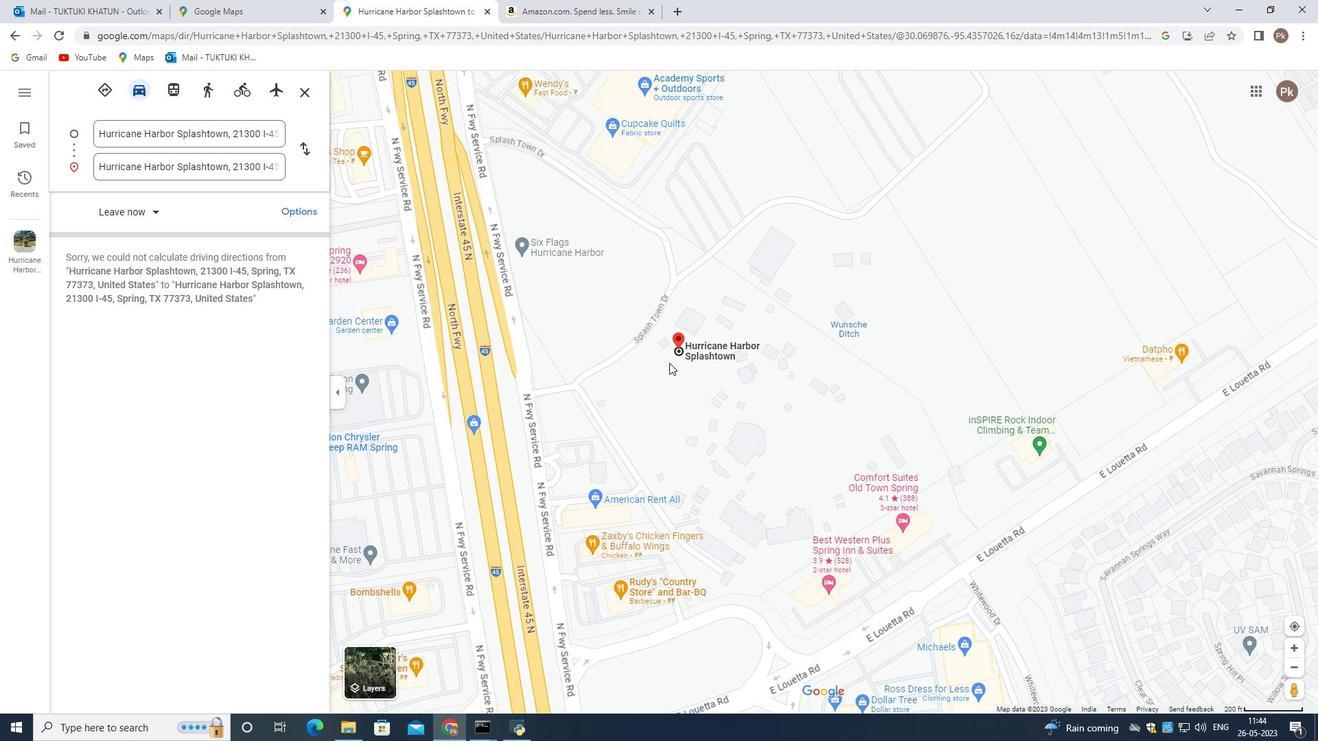
Action: Mouse scrolled (669, 363) with delta (0, 0)
Screenshot: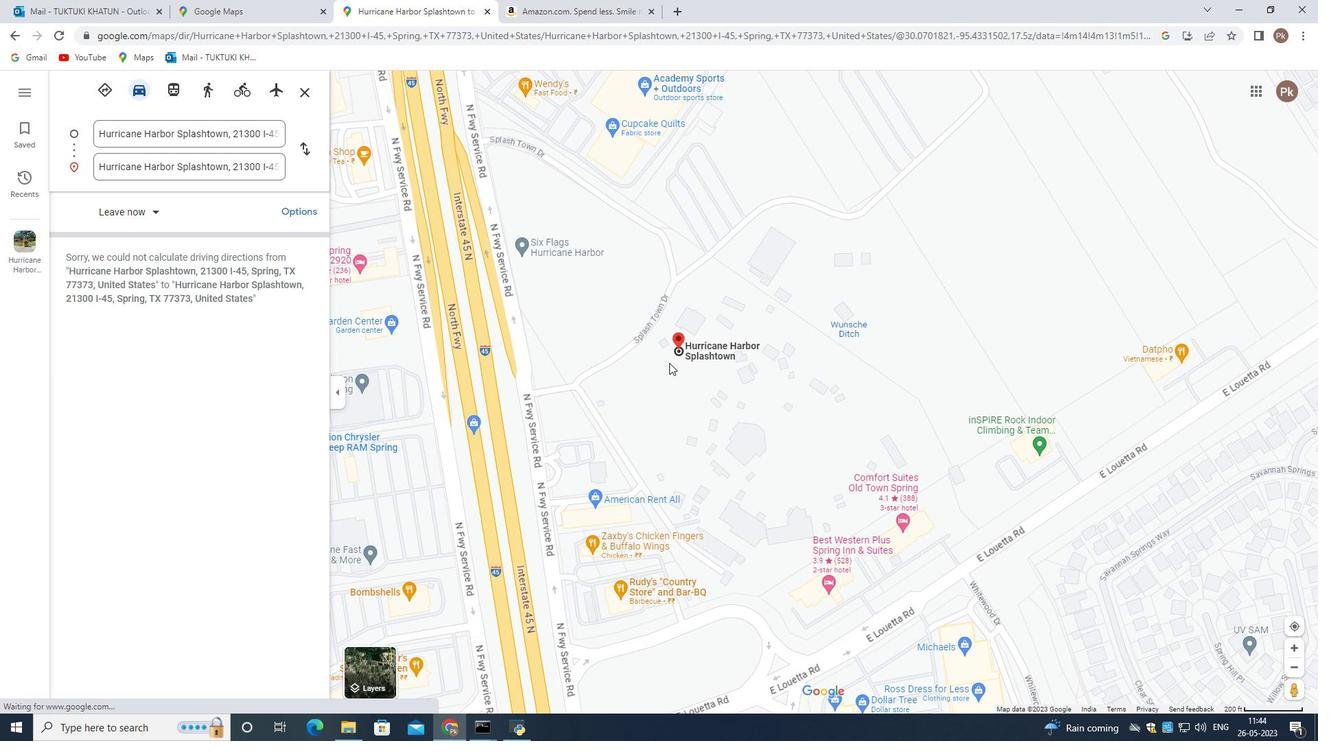 
Action: Mouse scrolled (669, 363) with delta (0, 0)
Screenshot: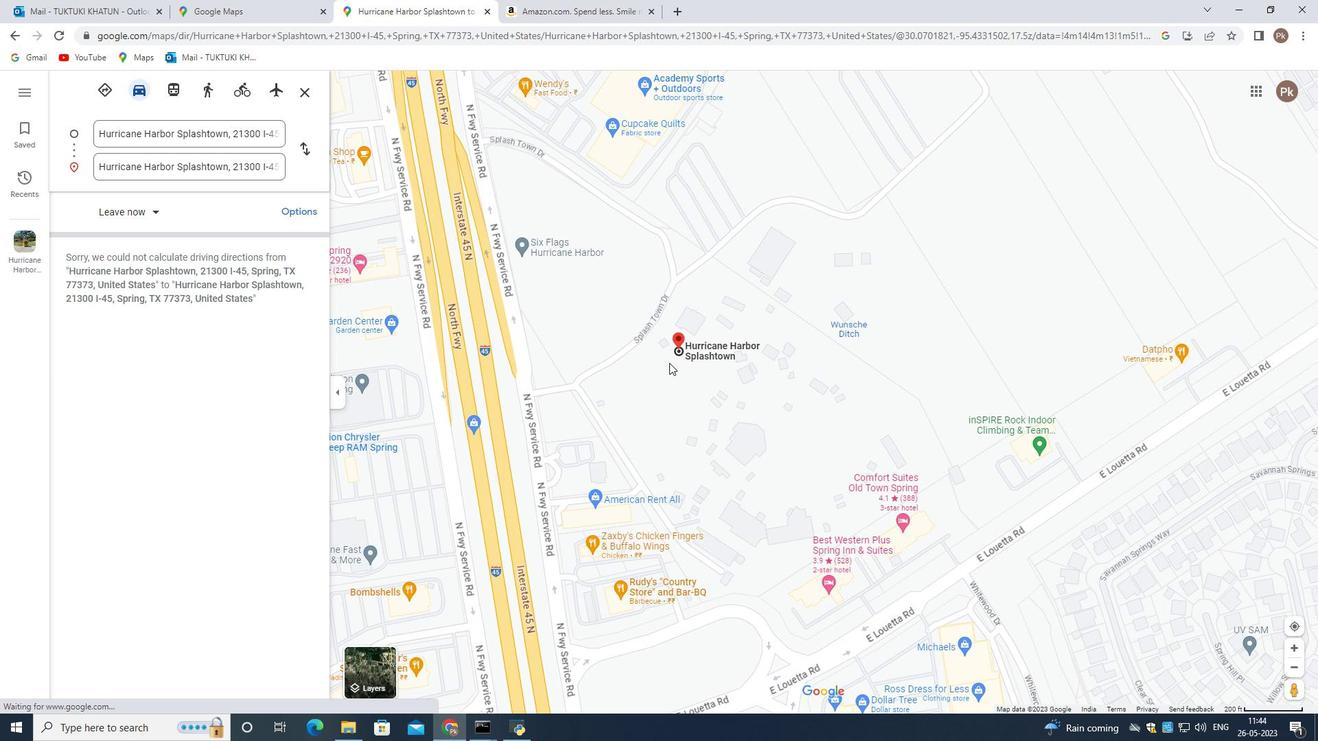 
Action: Mouse scrolled (669, 363) with delta (0, 0)
Screenshot: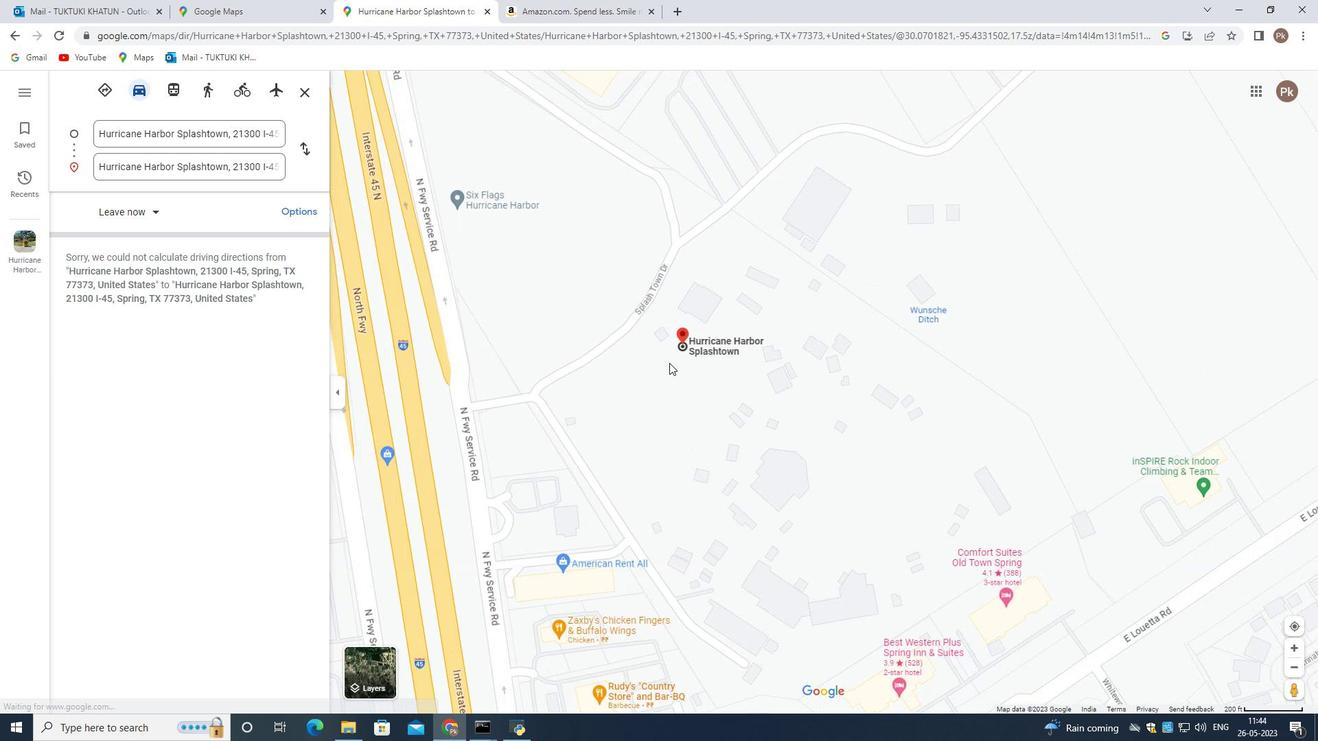 
Action: Mouse scrolled (669, 363) with delta (0, 0)
Screenshot: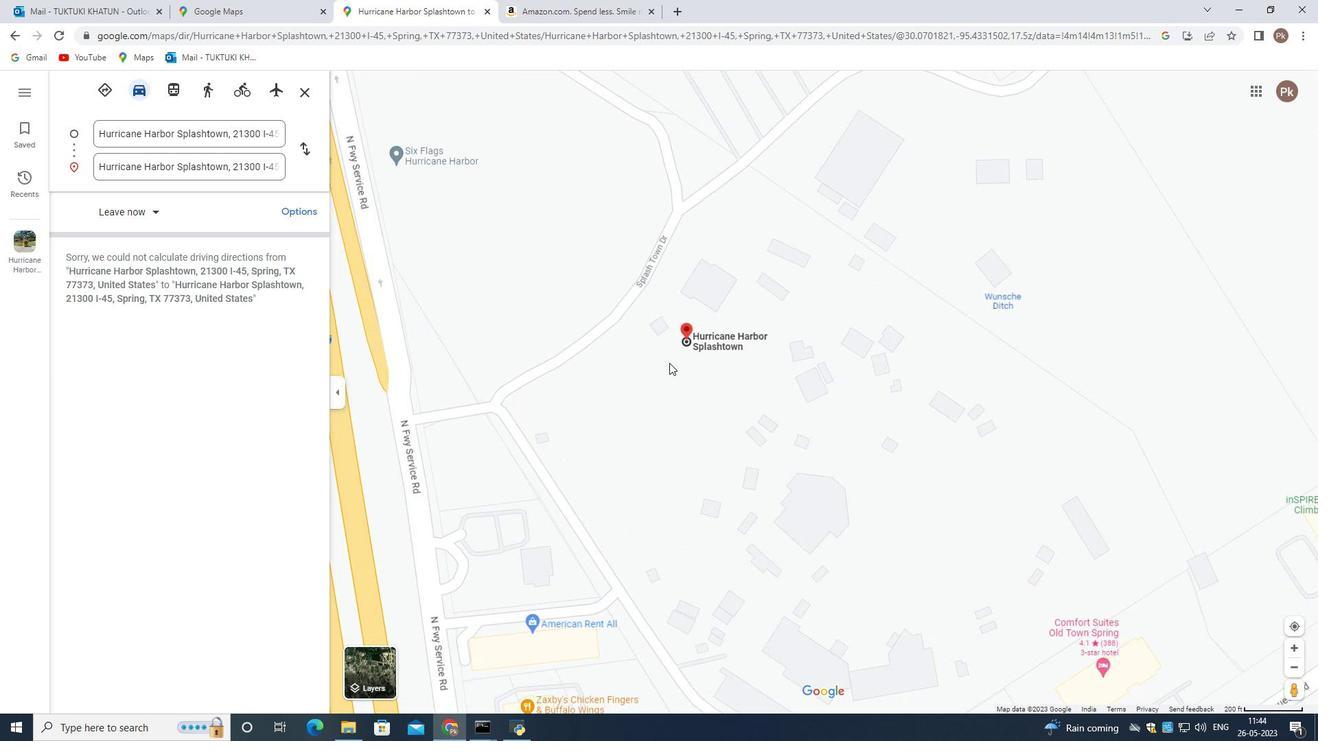 
Action: Mouse moved to (646, 330)
Screenshot: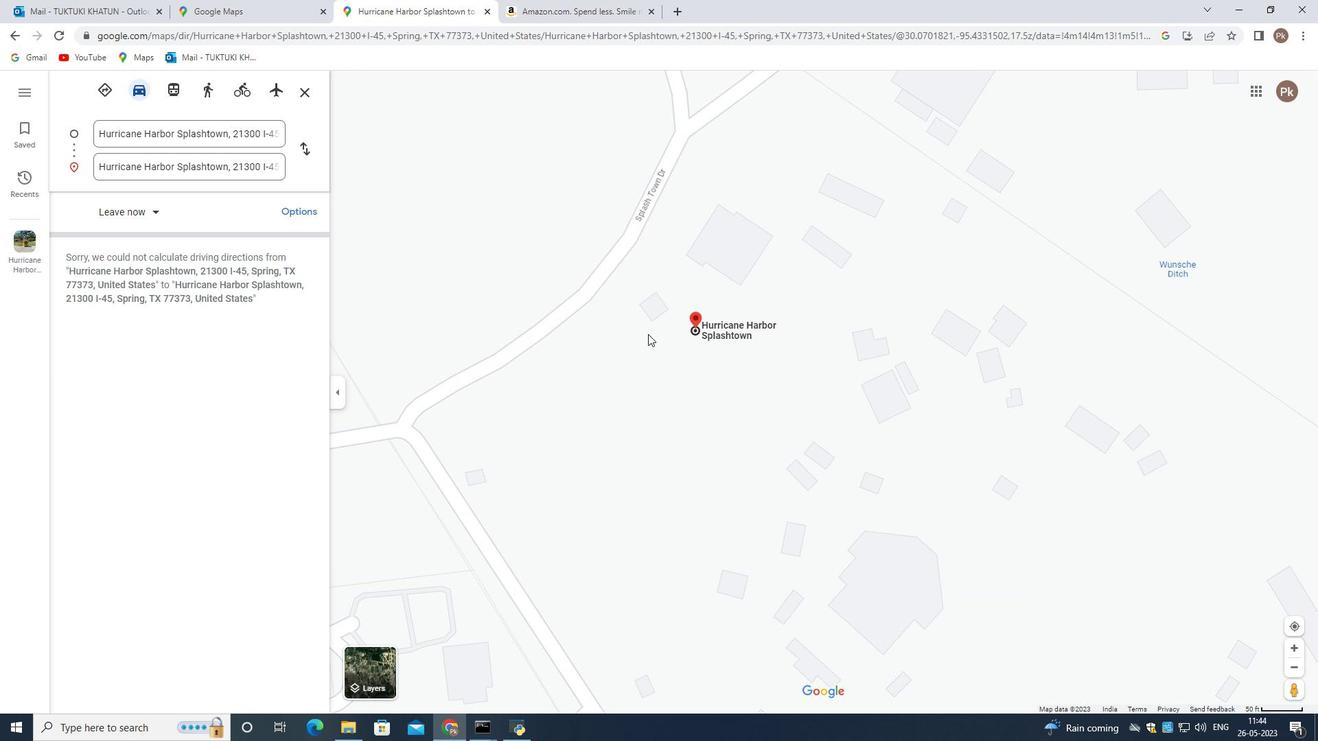 
Action: Mouse scrolled (646, 331) with delta (0, 0)
Screenshot: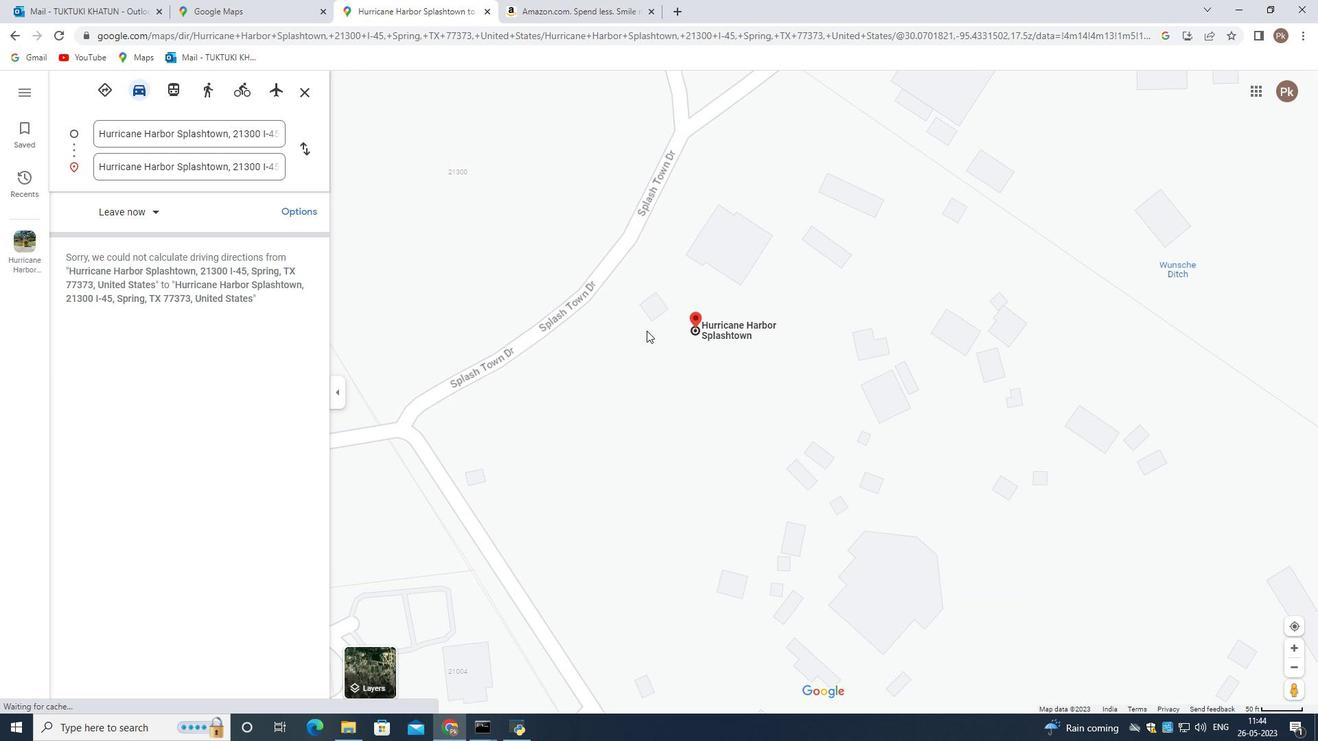
Action: Mouse scrolled (646, 331) with delta (0, 0)
Screenshot: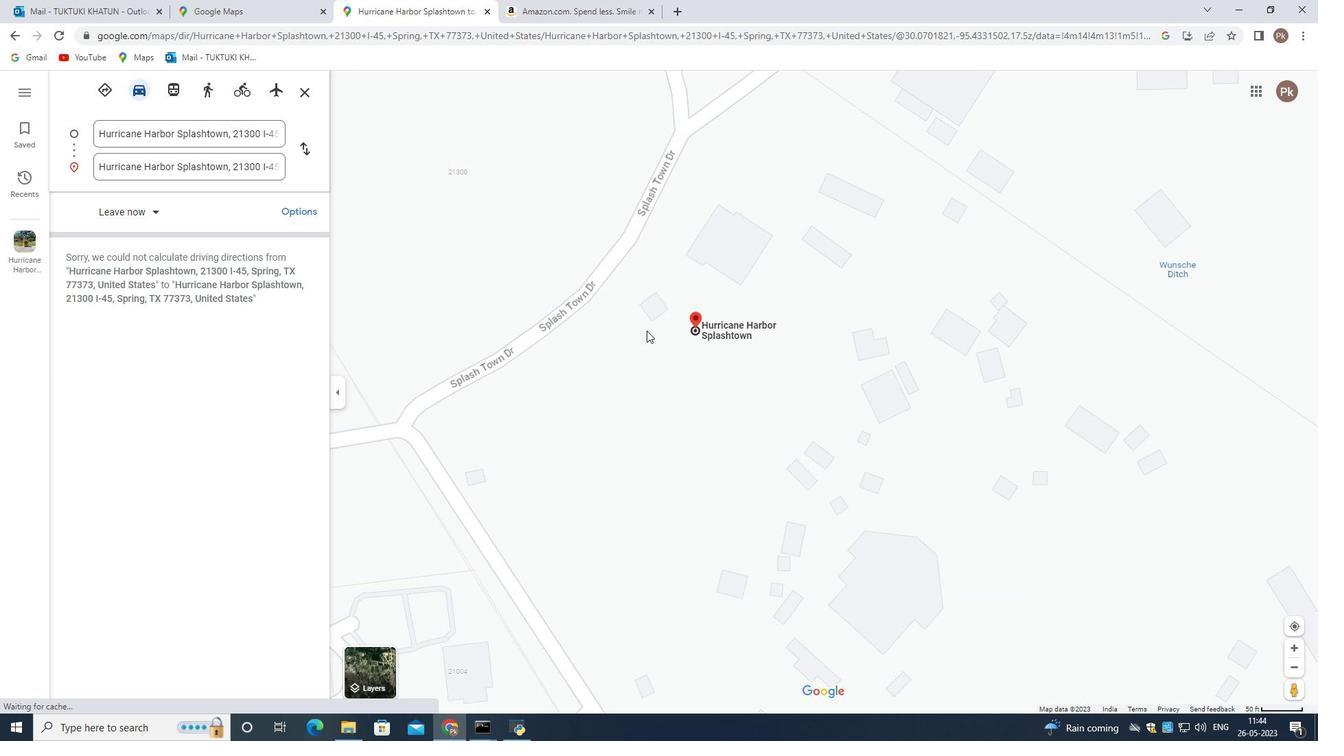
Action: Mouse scrolled (646, 331) with delta (0, 0)
Screenshot: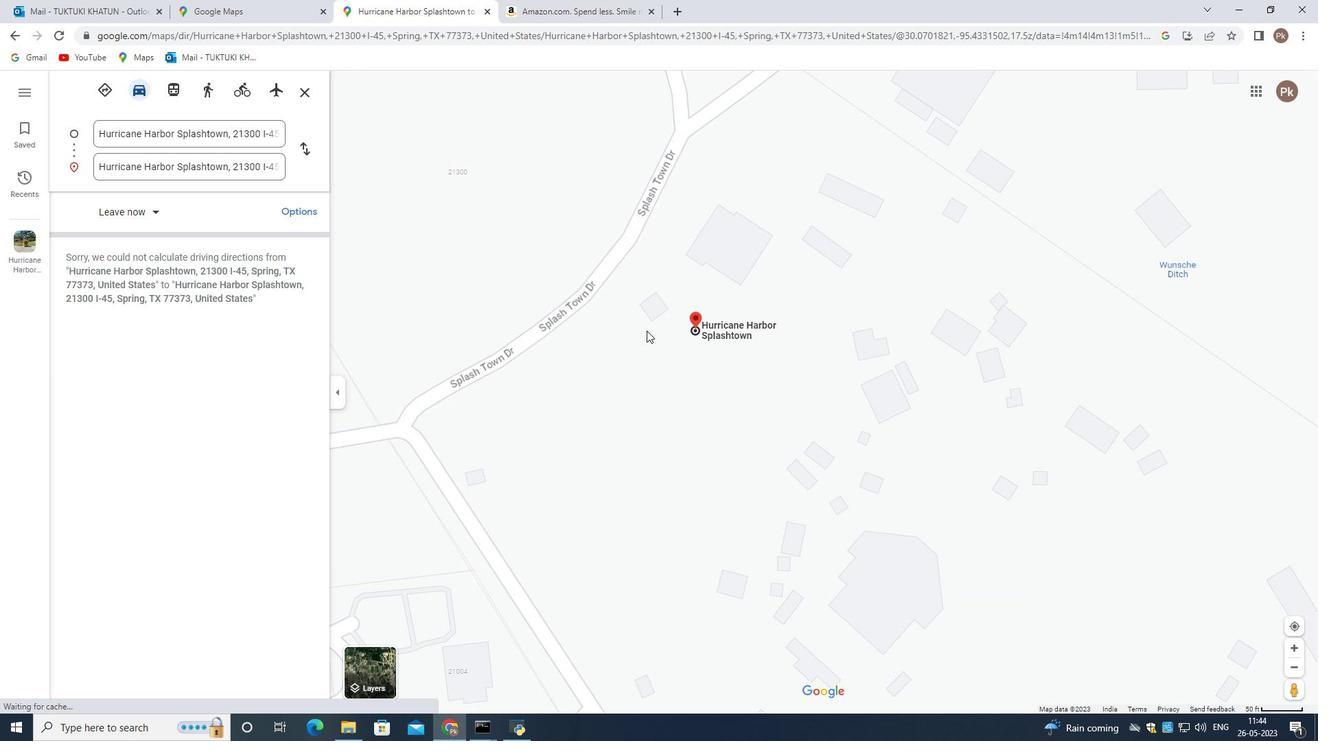 
Action: Mouse scrolled (646, 331) with delta (0, 0)
Screenshot: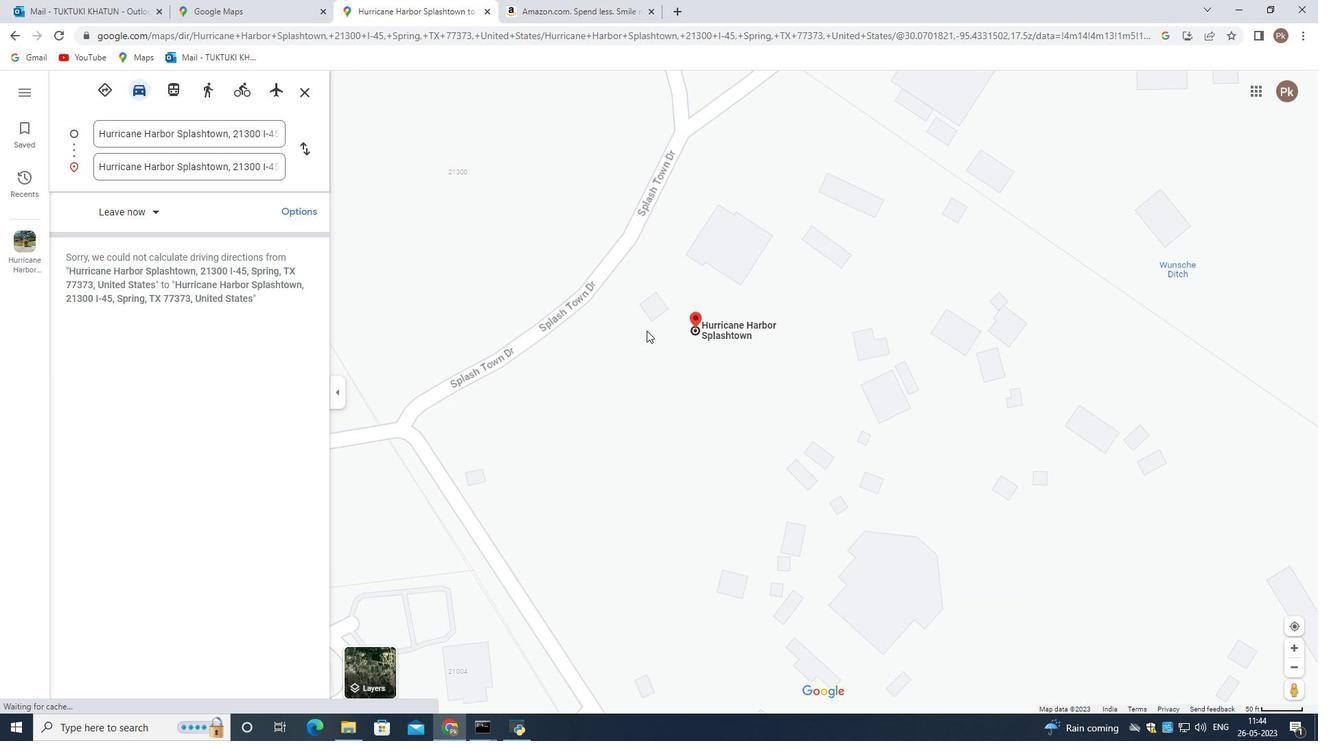 
Action: Mouse scrolled (646, 331) with delta (0, 0)
Screenshot: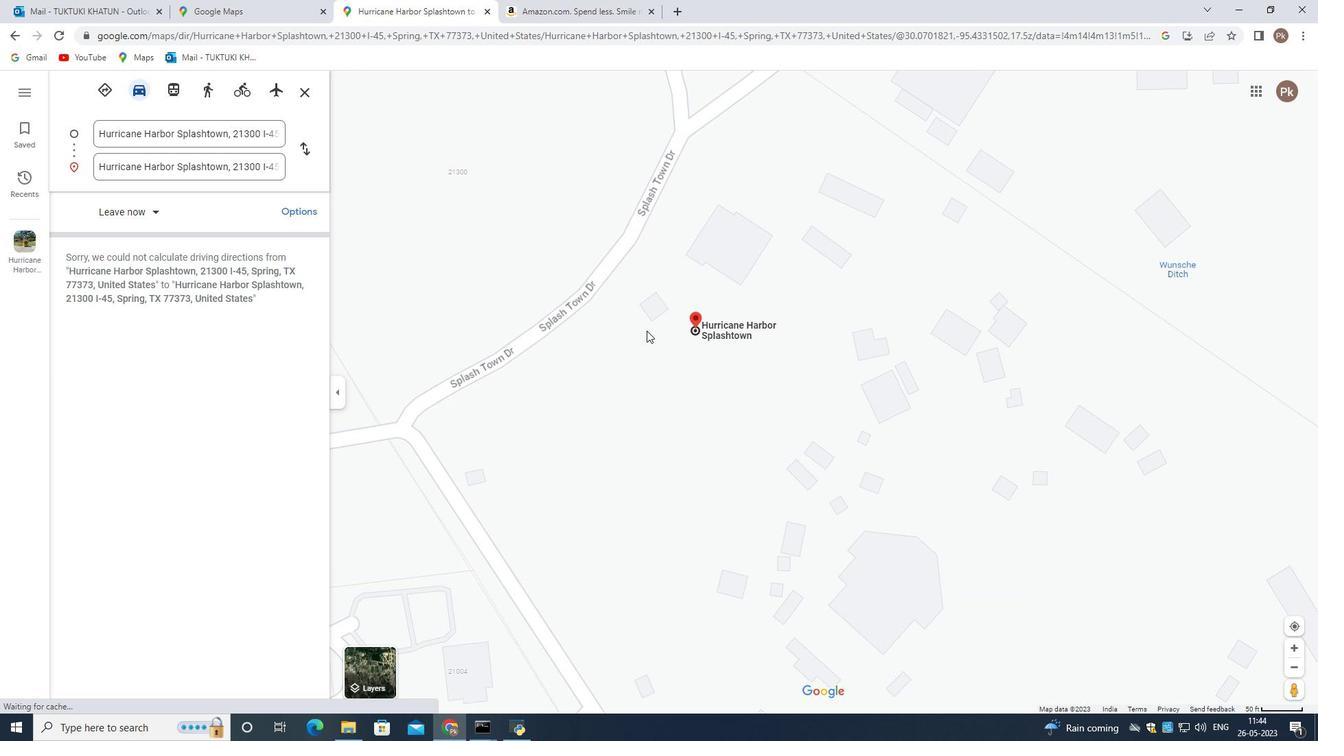 
Action: Mouse scrolled (646, 331) with delta (0, 0)
Screenshot: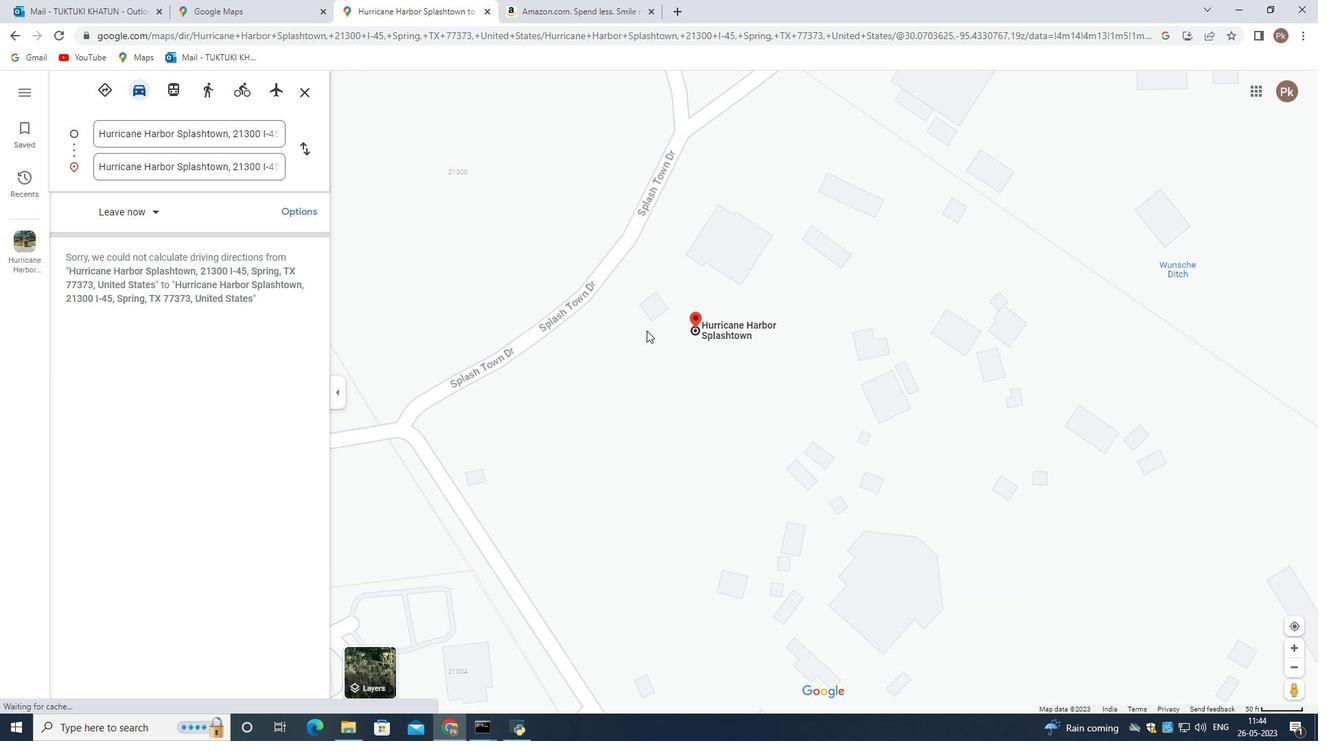 
Action: Mouse moved to (646, 306)
Screenshot: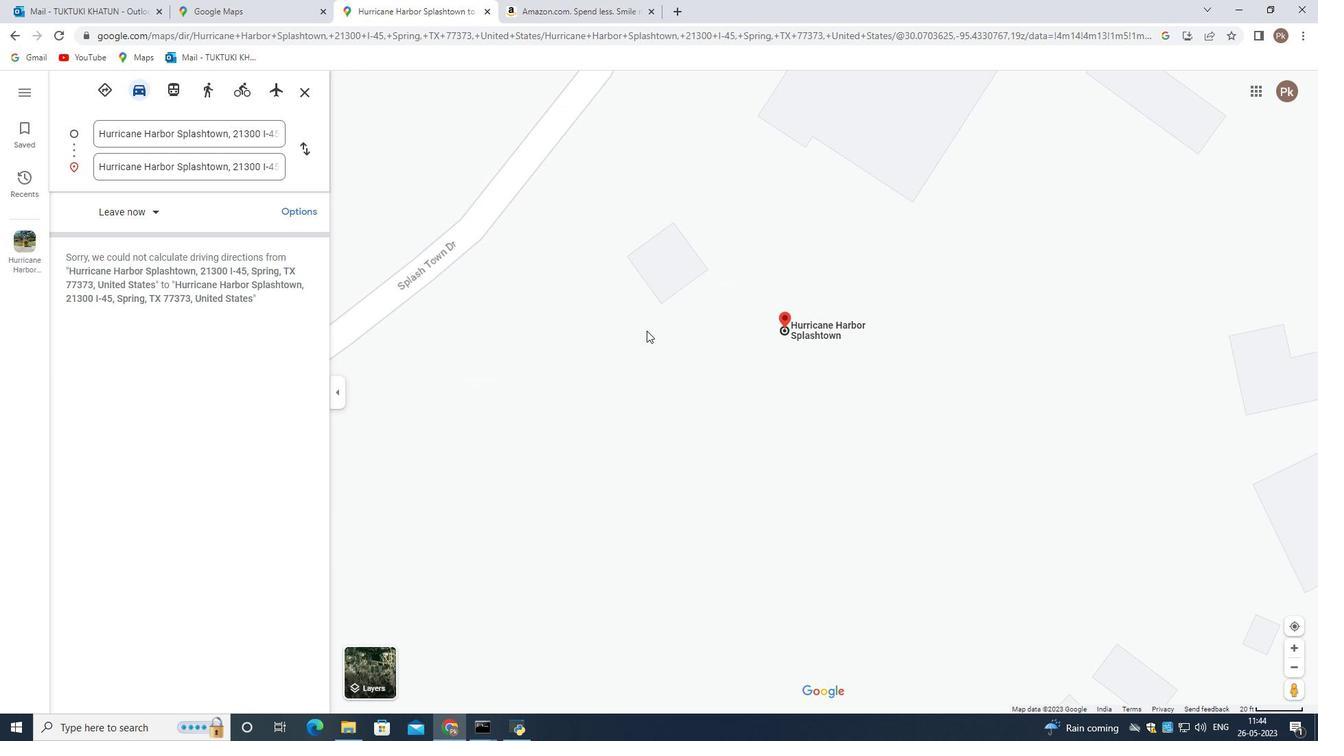 
Action: Mouse scrolled (646, 306) with delta (0, 0)
Screenshot: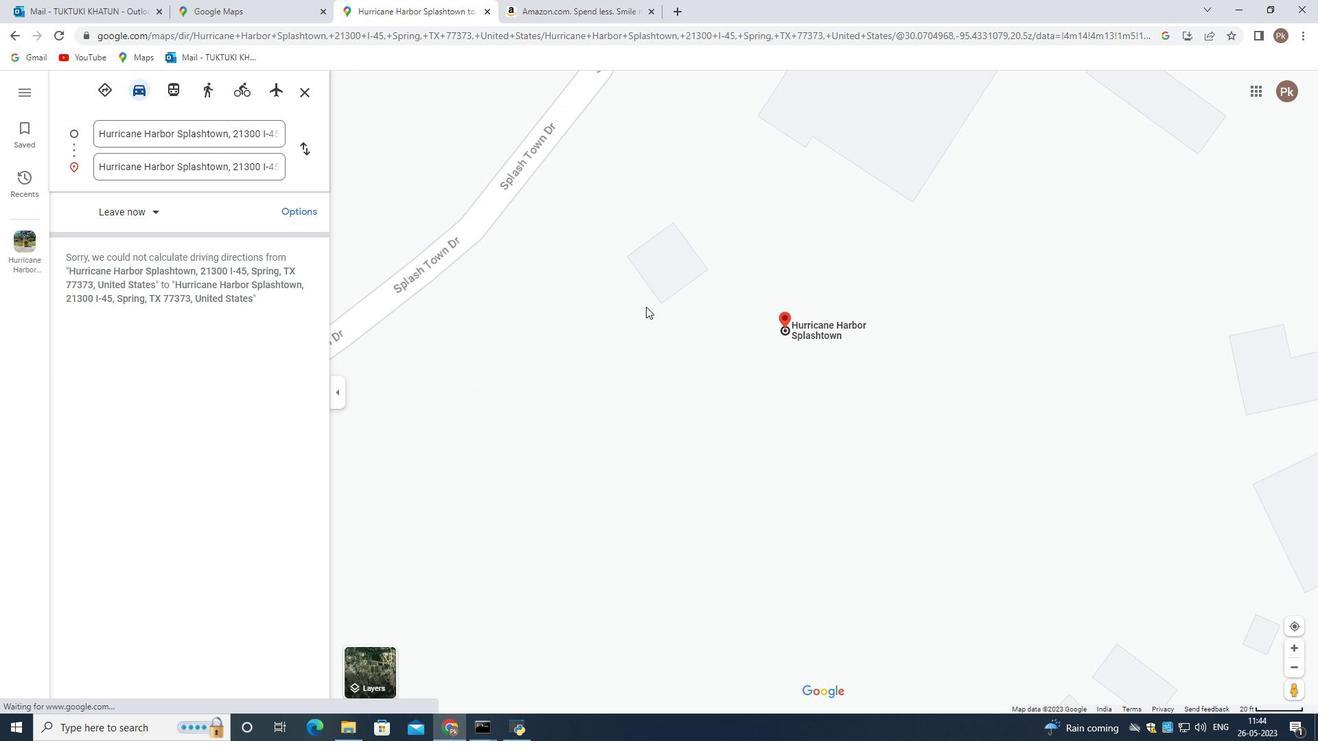 
Action: Mouse scrolled (646, 306) with delta (0, 0)
Screenshot: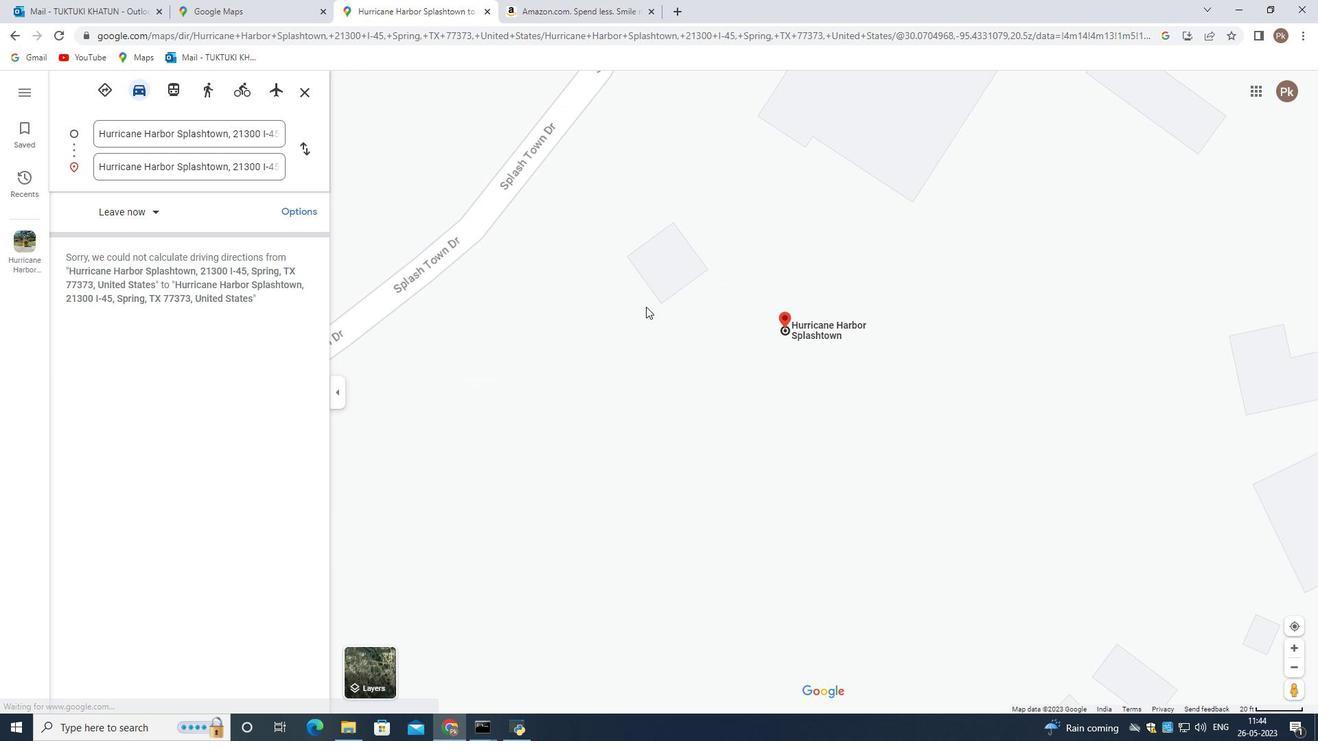 
Action: Mouse scrolled (646, 306) with delta (0, 0)
Screenshot: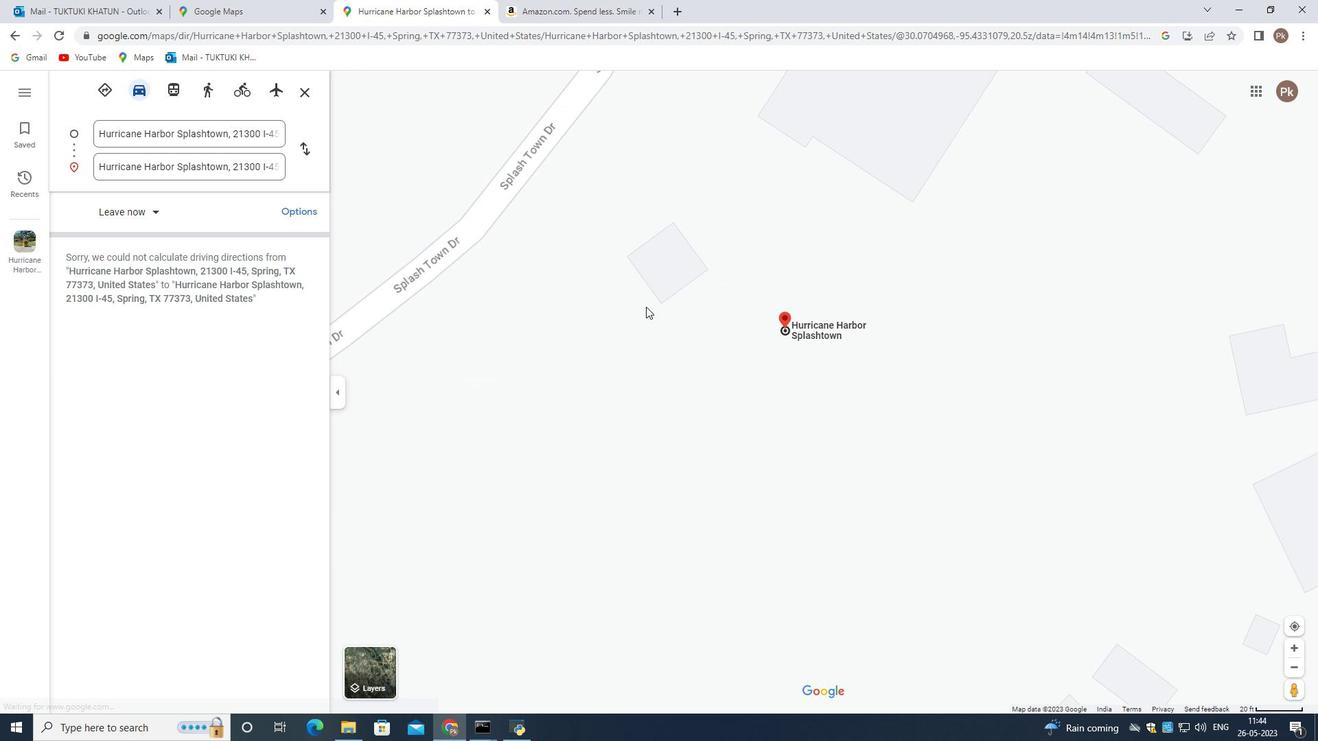 
Action: Mouse scrolled (646, 306) with delta (0, 0)
Screenshot: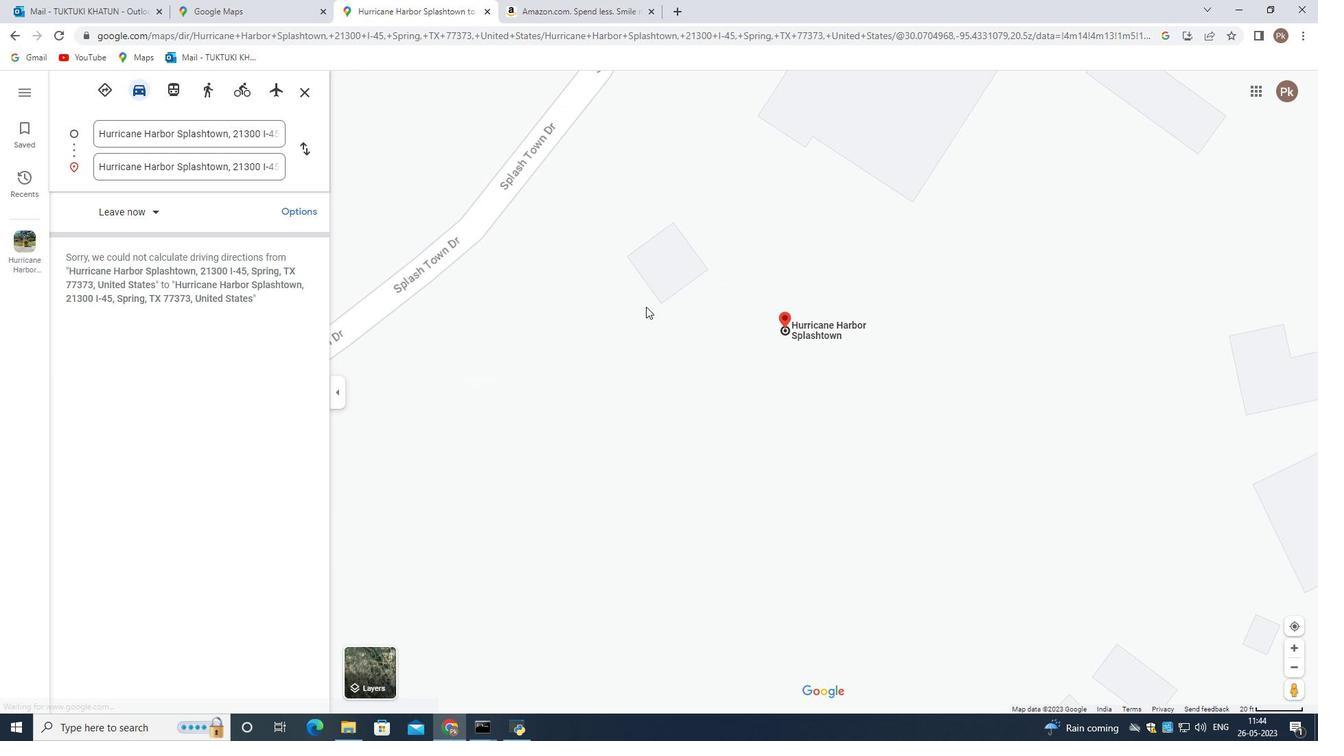 
Action: Mouse scrolled (646, 306) with delta (0, 0)
Screenshot: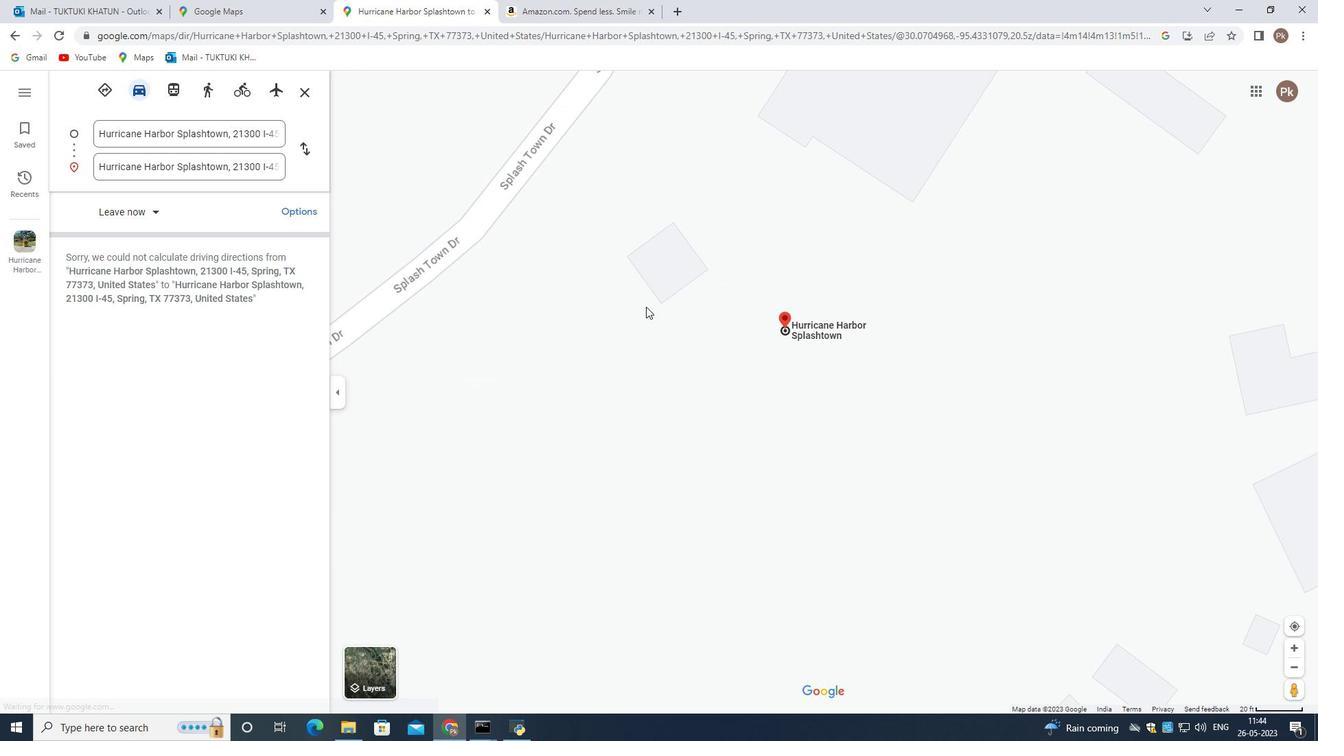 
Action: Mouse moved to (646, 300)
Screenshot: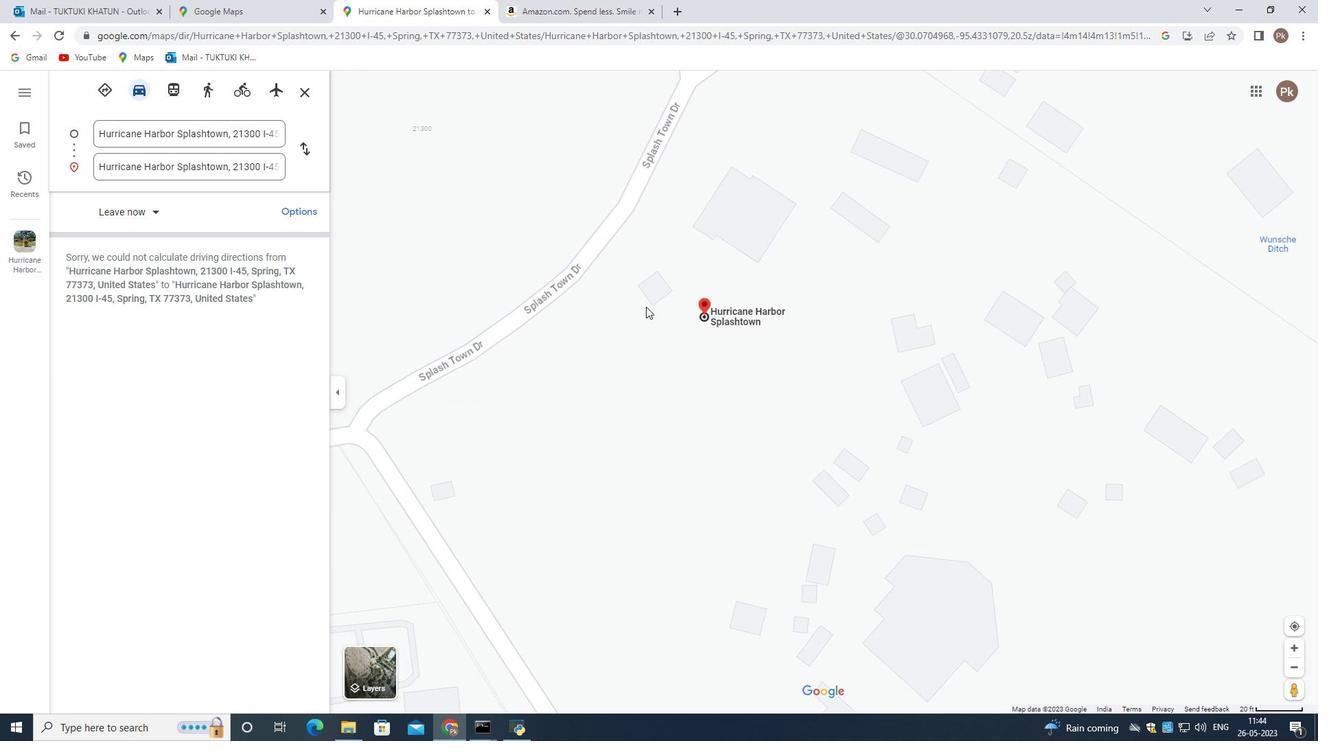 
Action: Mouse scrolled (646, 299) with delta (0, 0)
Screenshot: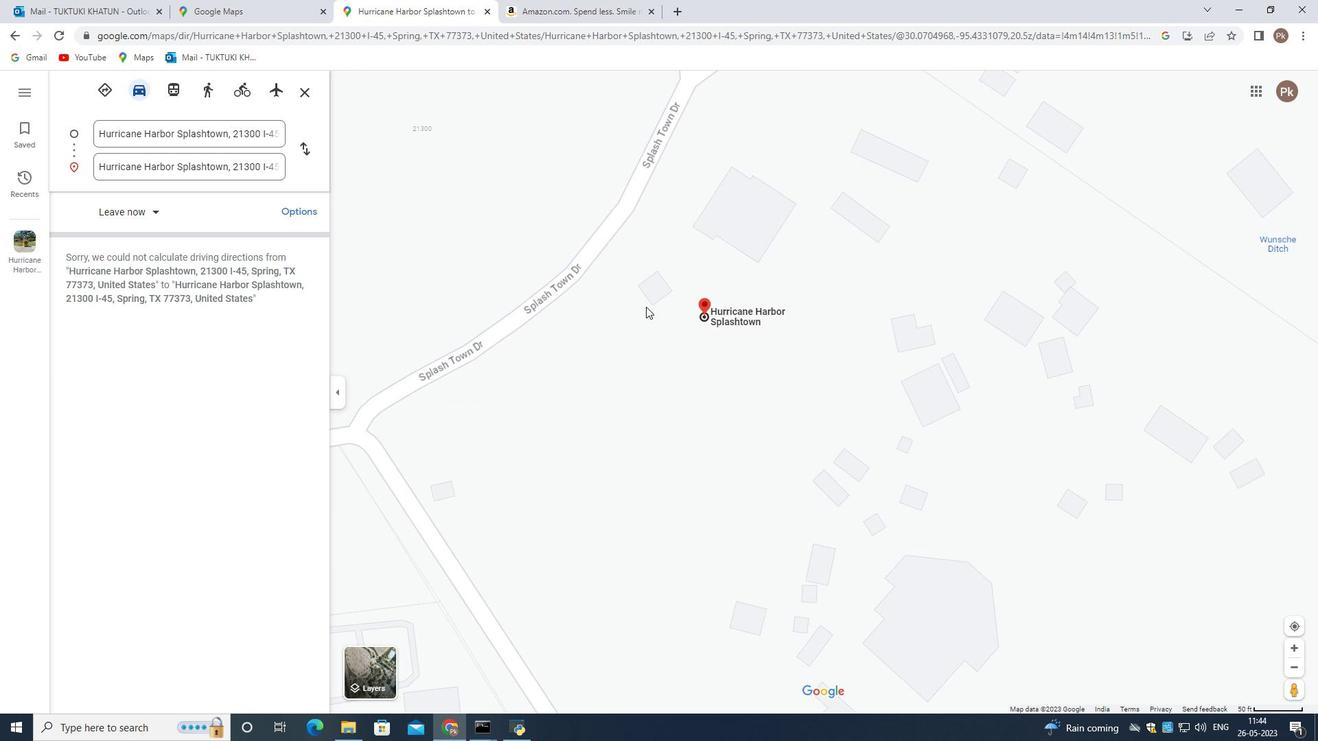 
Action: Mouse scrolled (646, 299) with delta (0, 0)
Screenshot: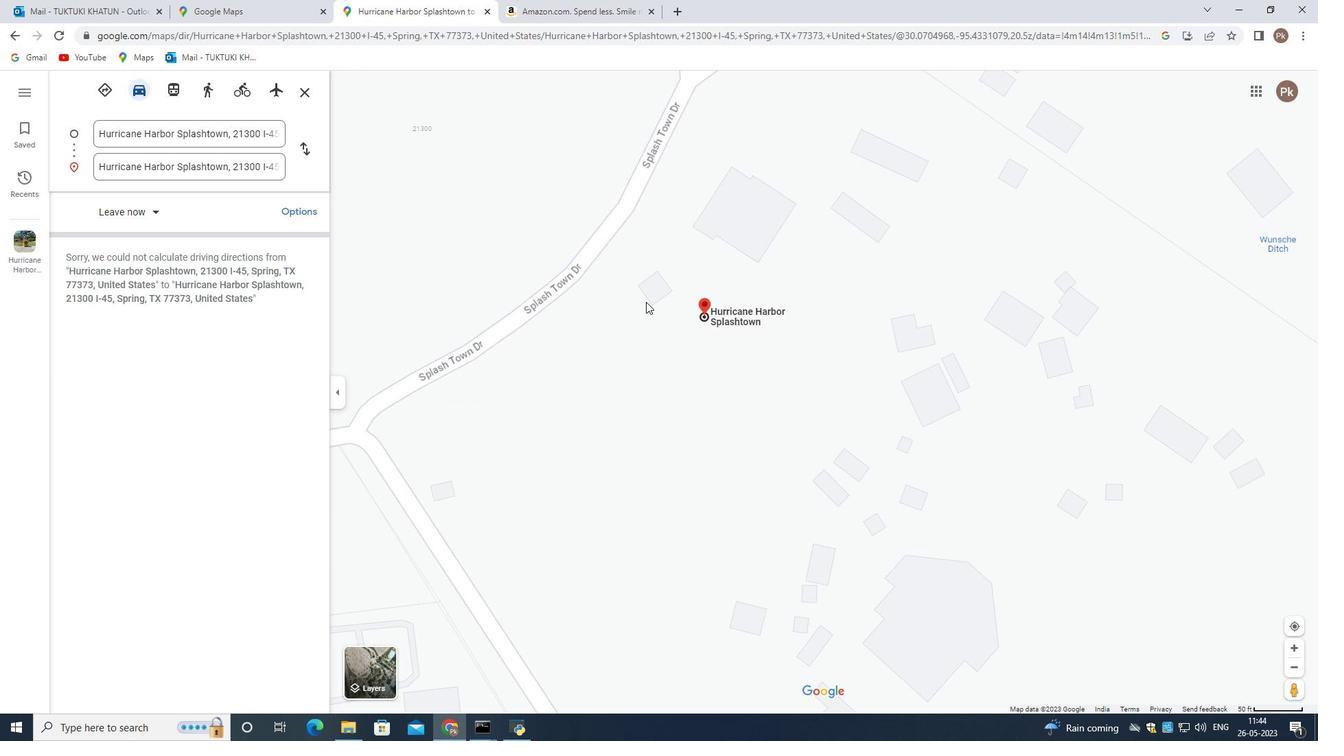 
Action: Mouse scrolled (646, 299) with delta (0, 0)
Screenshot: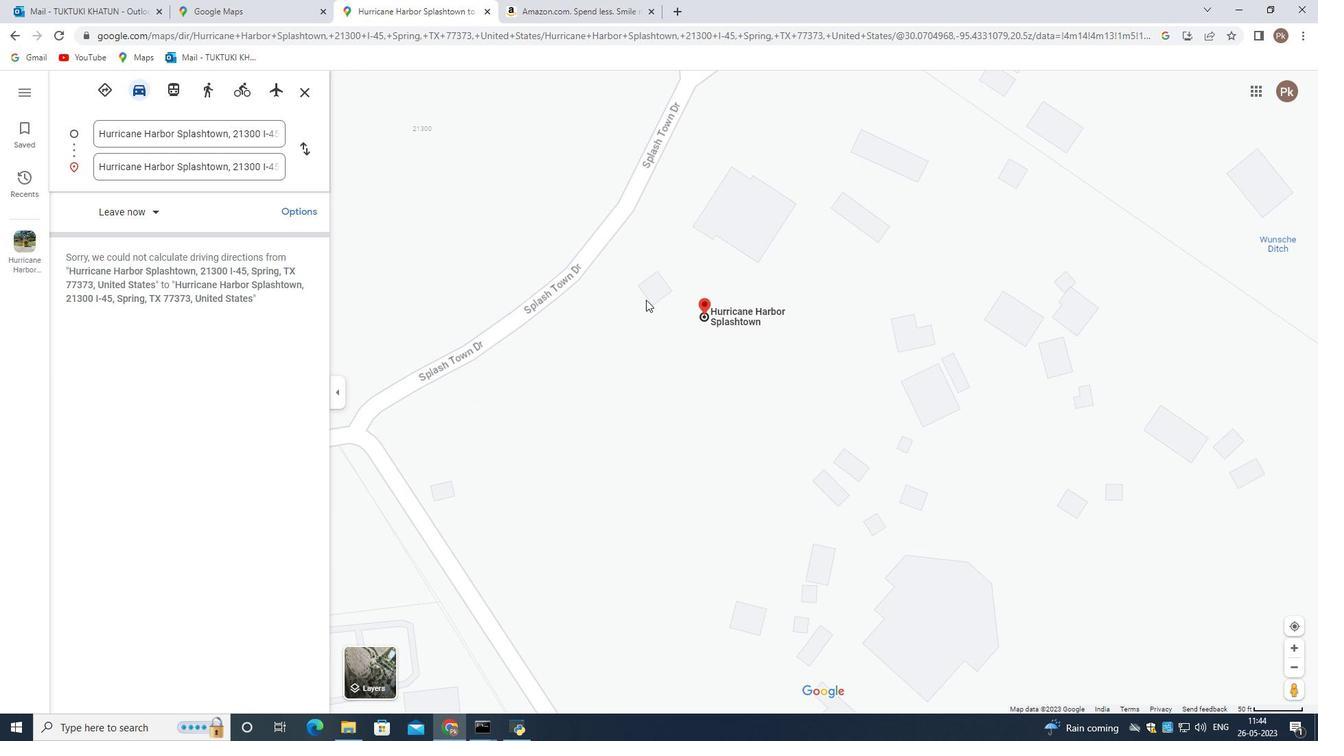 
Action: Mouse scrolled (646, 299) with delta (0, 0)
Screenshot: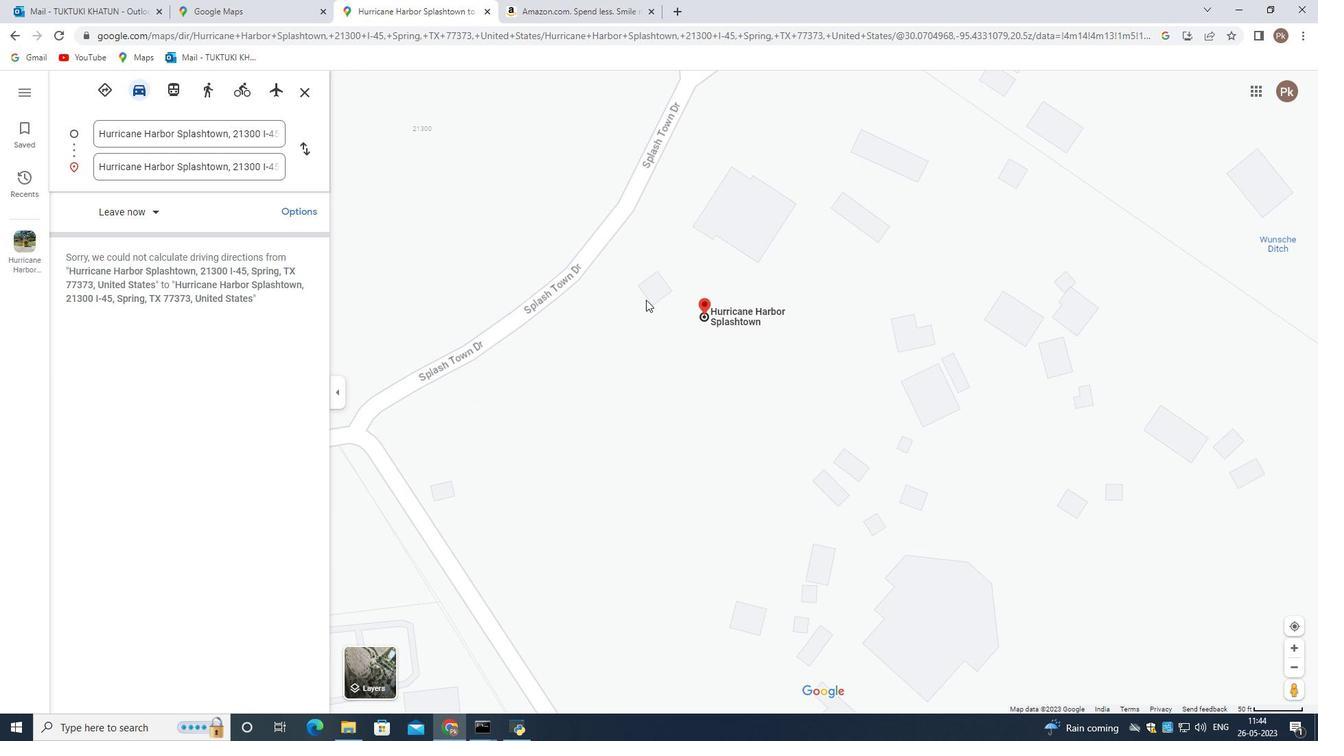 
Action: Mouse scrolled (646, 299) with delta (0, 0)
Screenshot: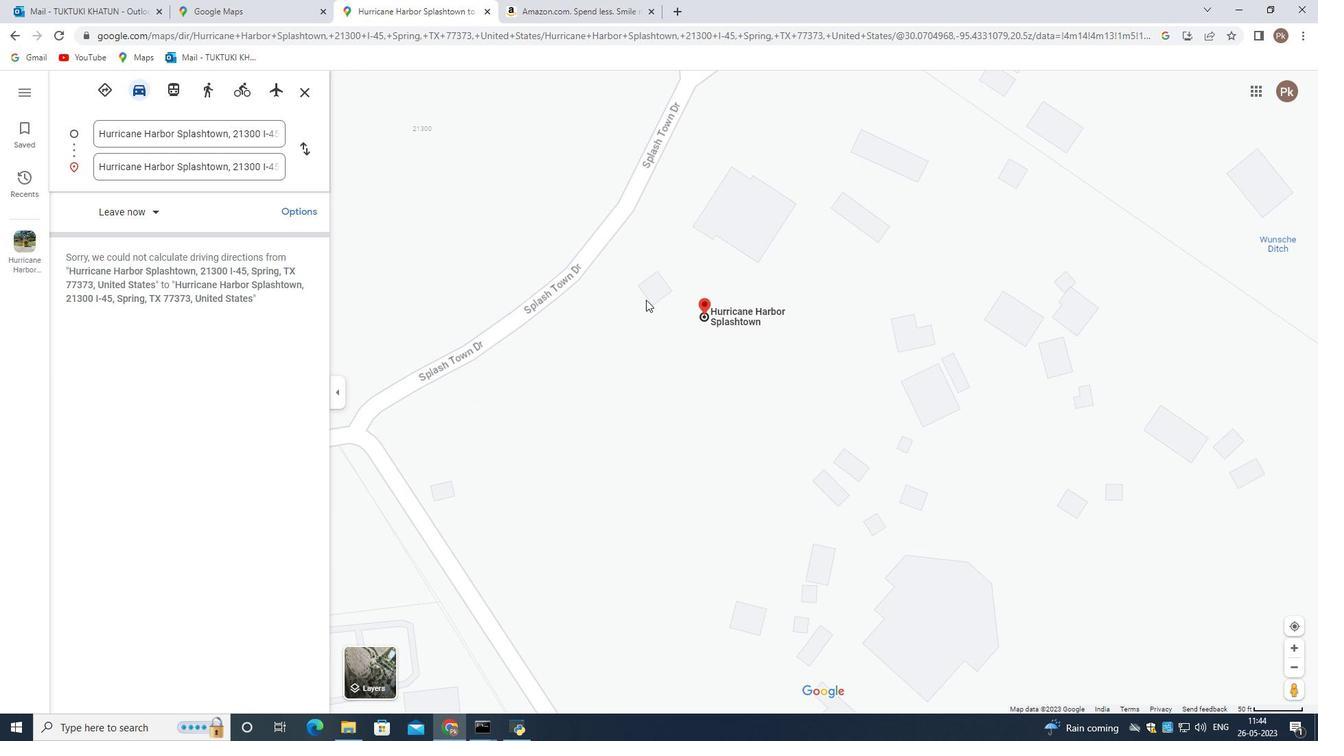
Action: Mouse scrolled (646, 299) with delta (0, 0)
Screenshot: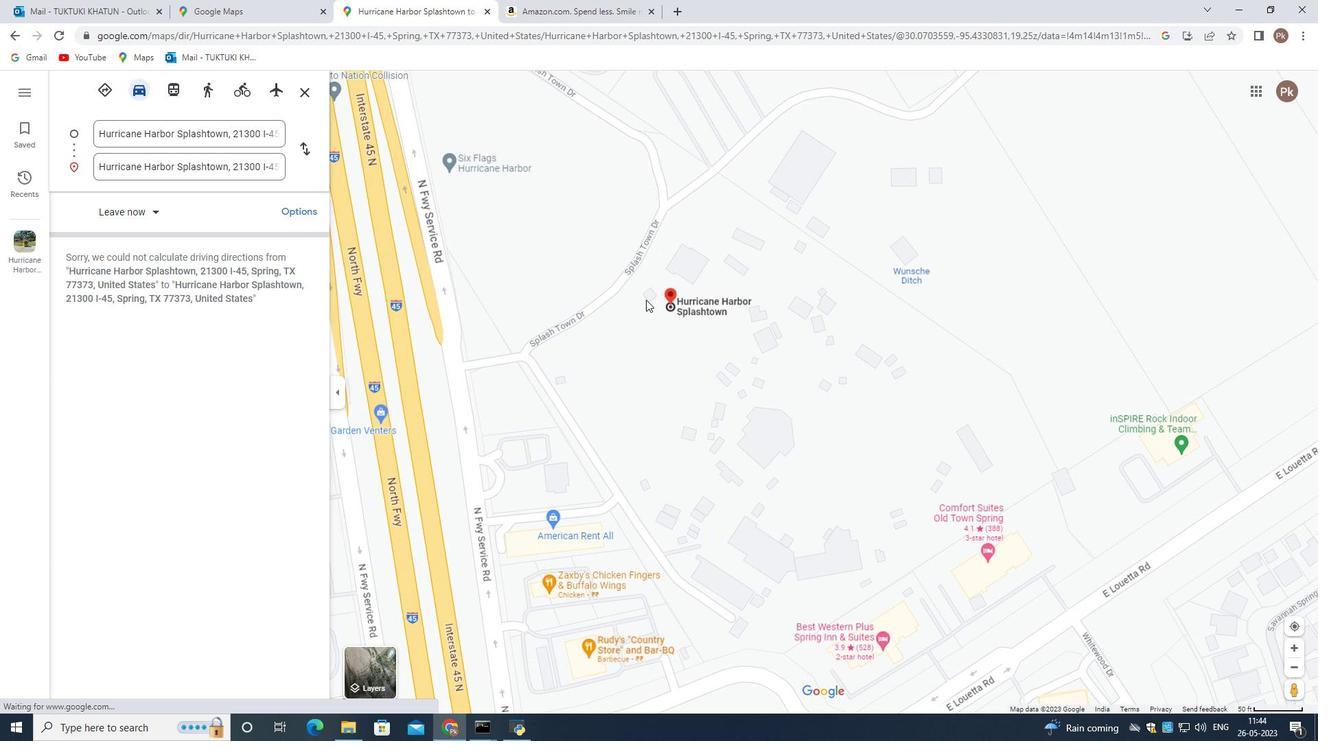 
Action: Mouse scrolled (646, 299) with delta (0, 0)
Screenshot: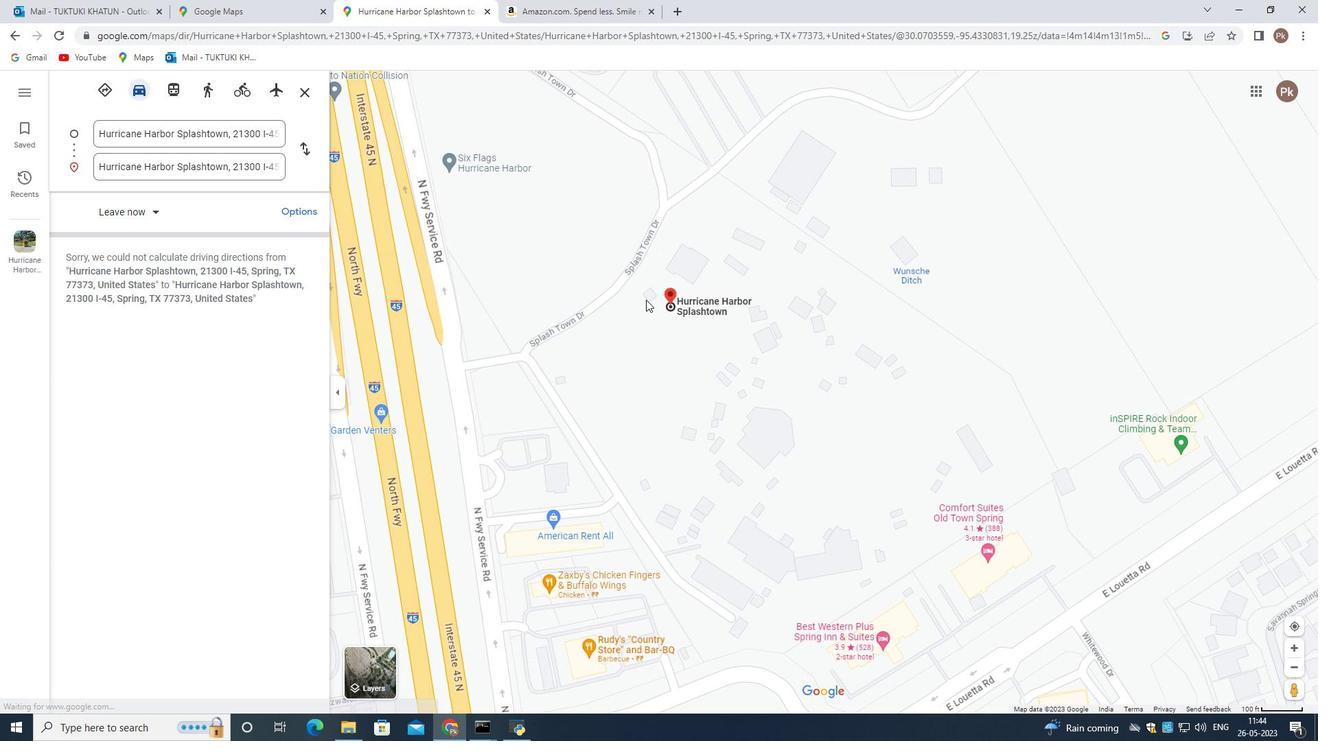 
Action: Mouse scrolled (646, 299) with delta (0, 0)
Screenshot: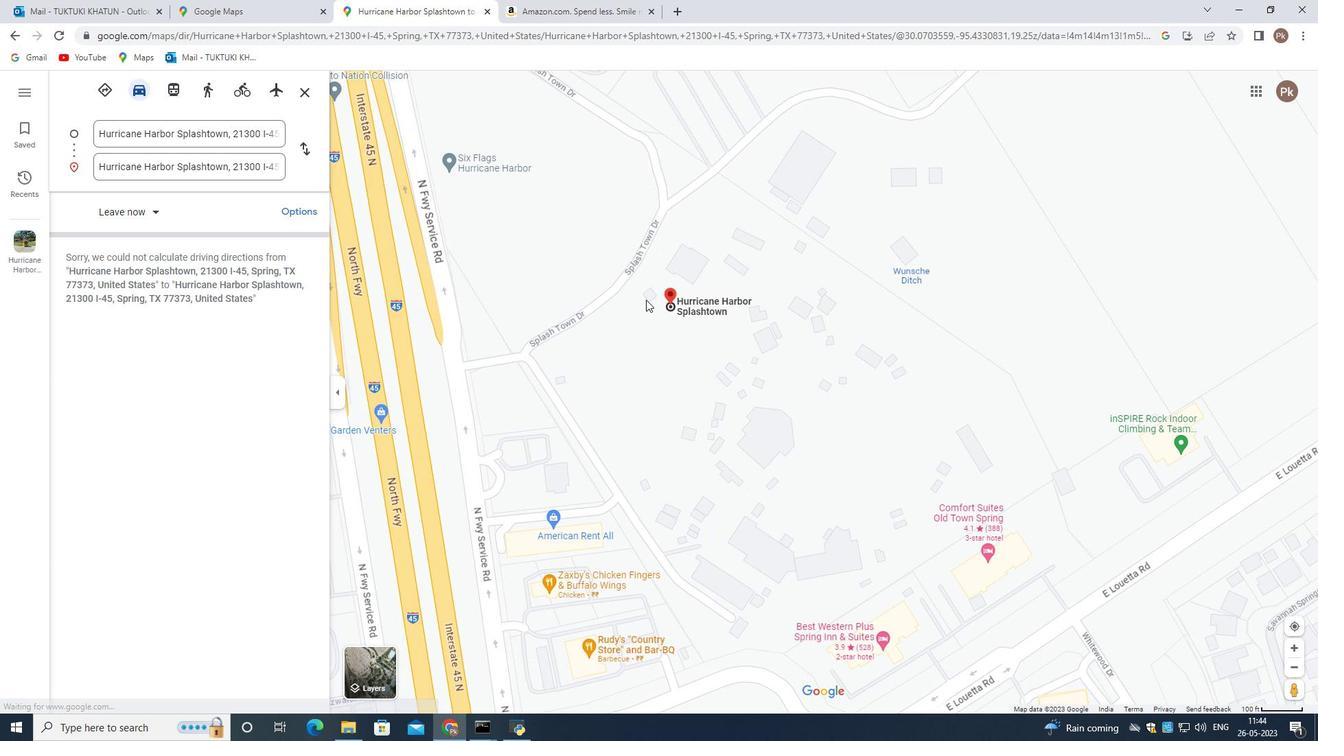 
Action: Mouse scrolled (646, 299) with delta (0, 0)
Screenshot: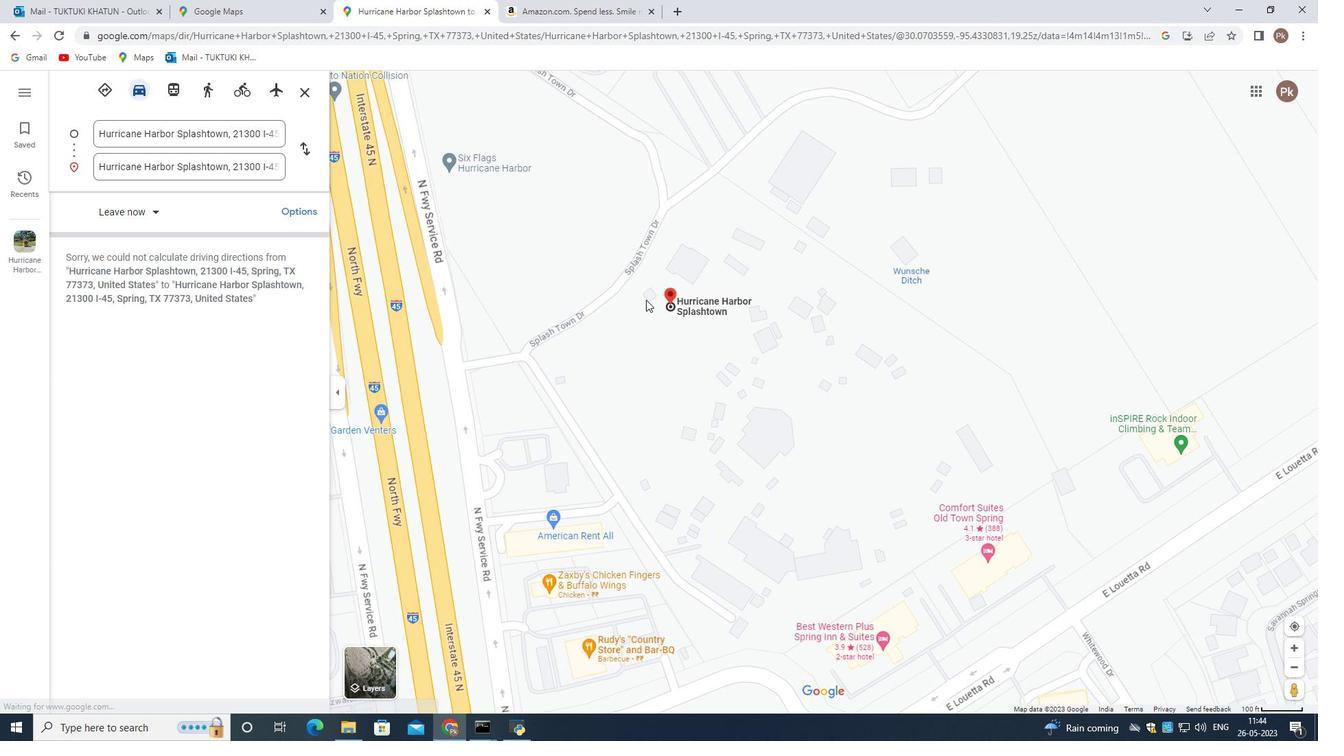 
Action: Mouse scrolled (646, 299) with delta (0, 0)
Screenshot: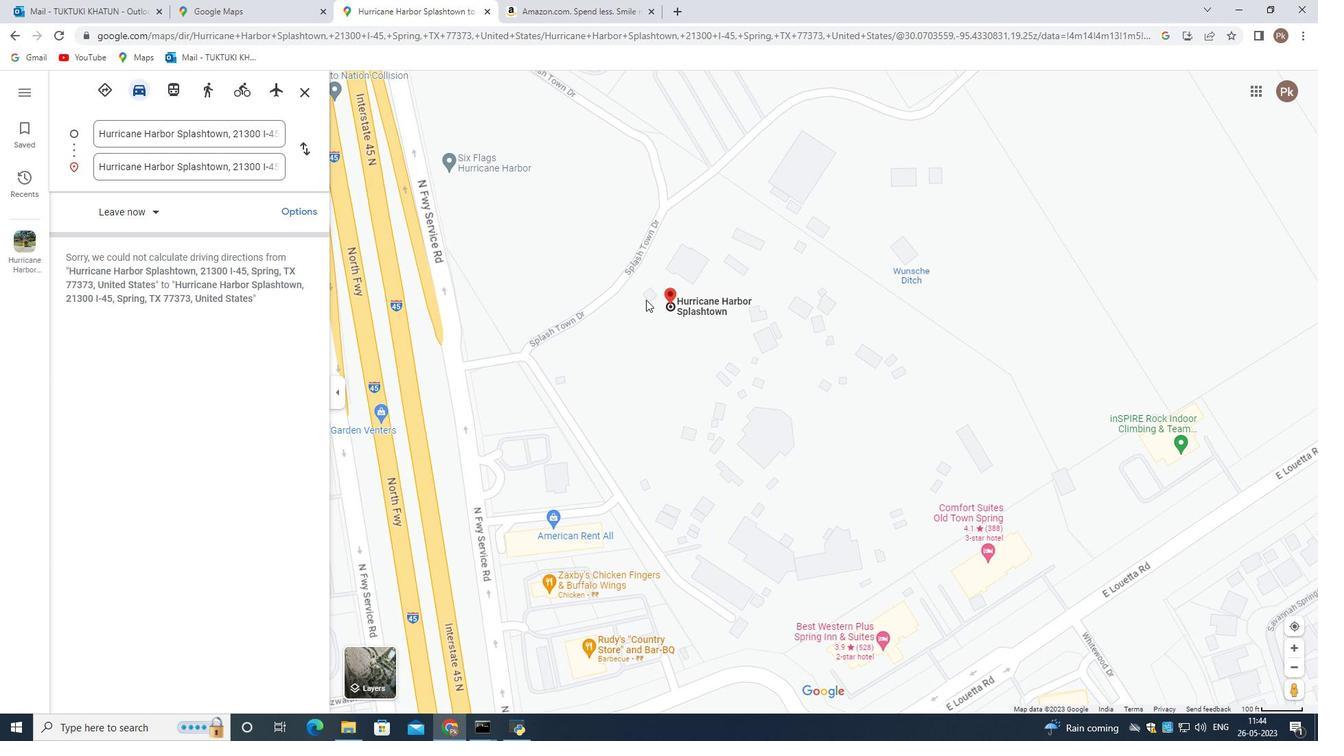 
Action: Mouse scrolled (646, 299) with delta (0, 0)
Screenshot: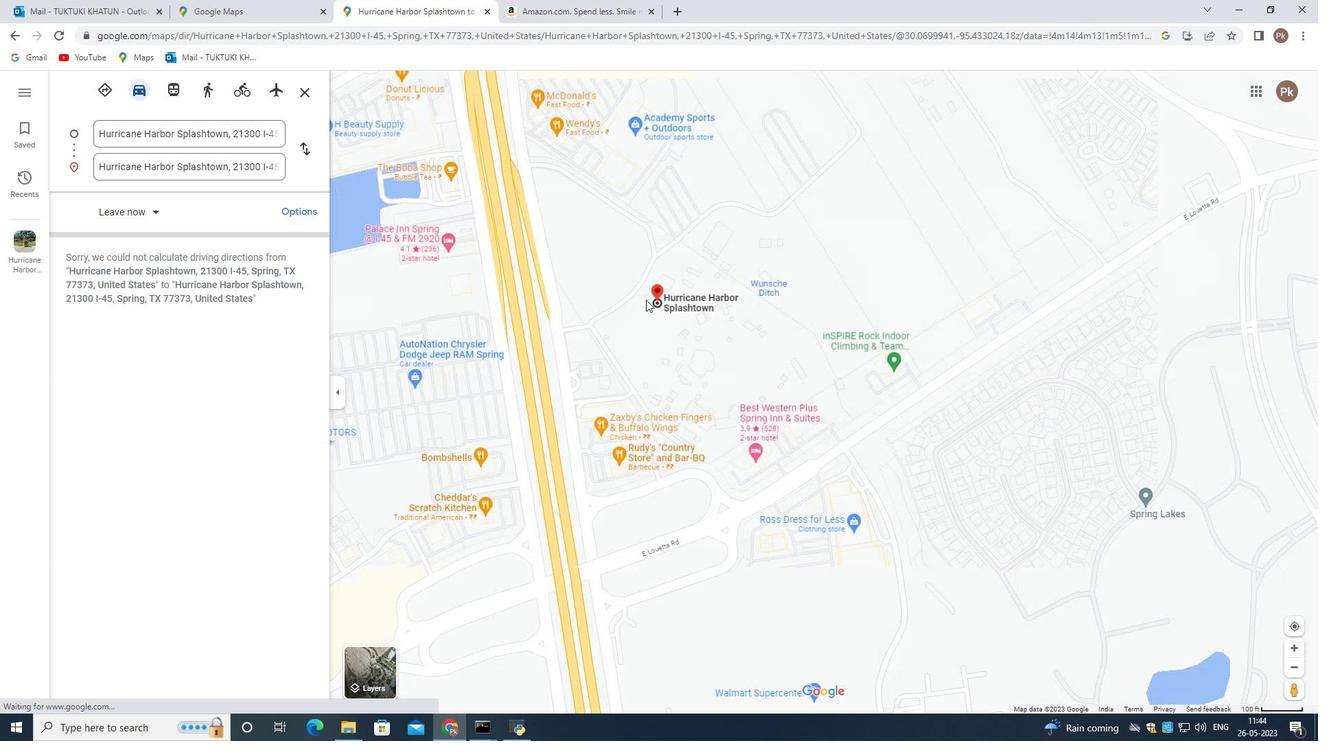 
Action: Mouse scrolled (646, 299) with delta (0, 0)
Screenshot: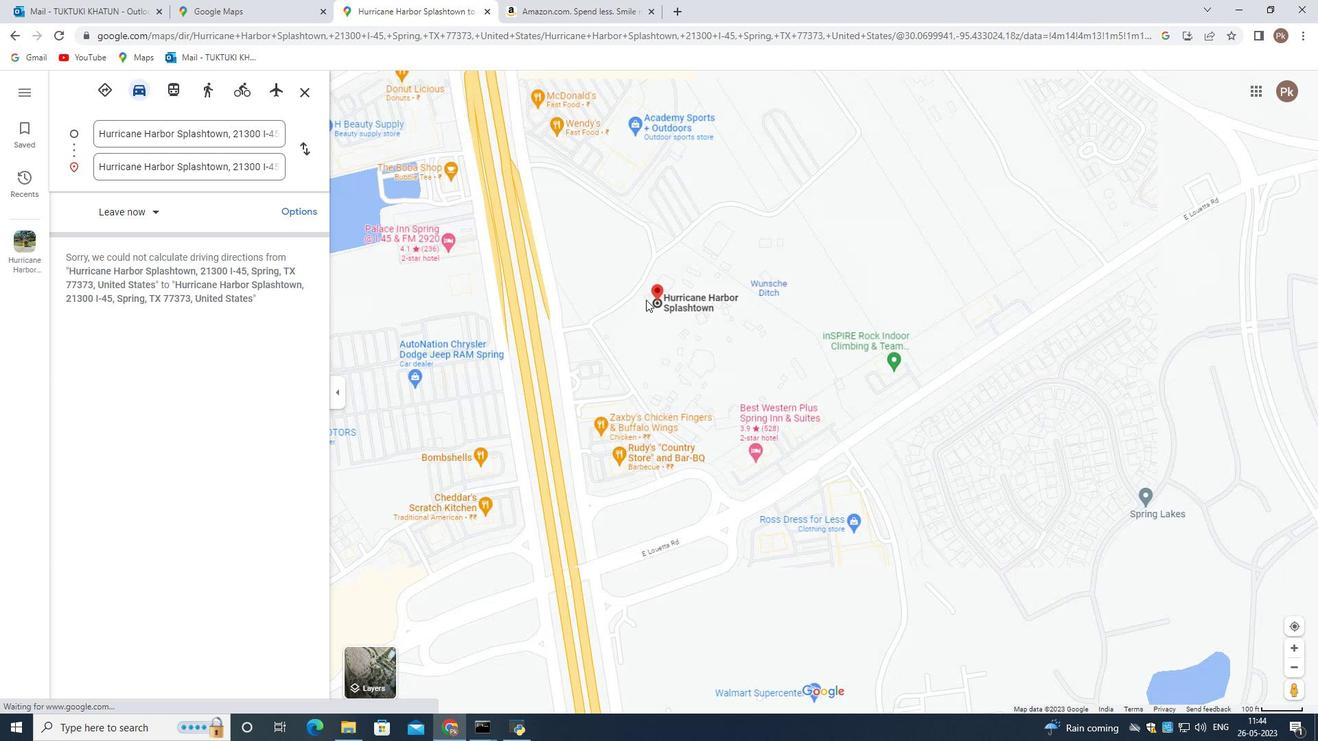
Action: Mouse scrolled (646, 299) with delta (0, 0)
Screenshot: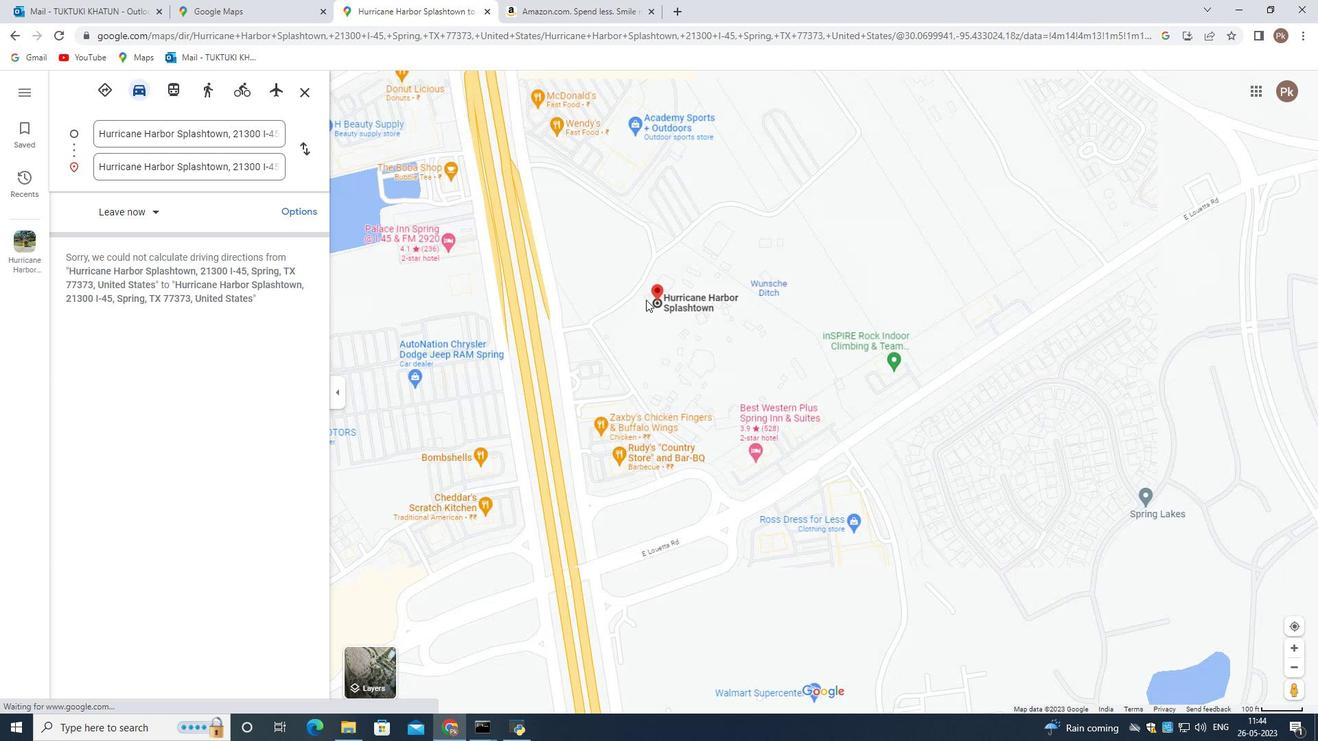 
Action: Mouse scrolled (646, 299) with delta (0, 0)
Screenshot: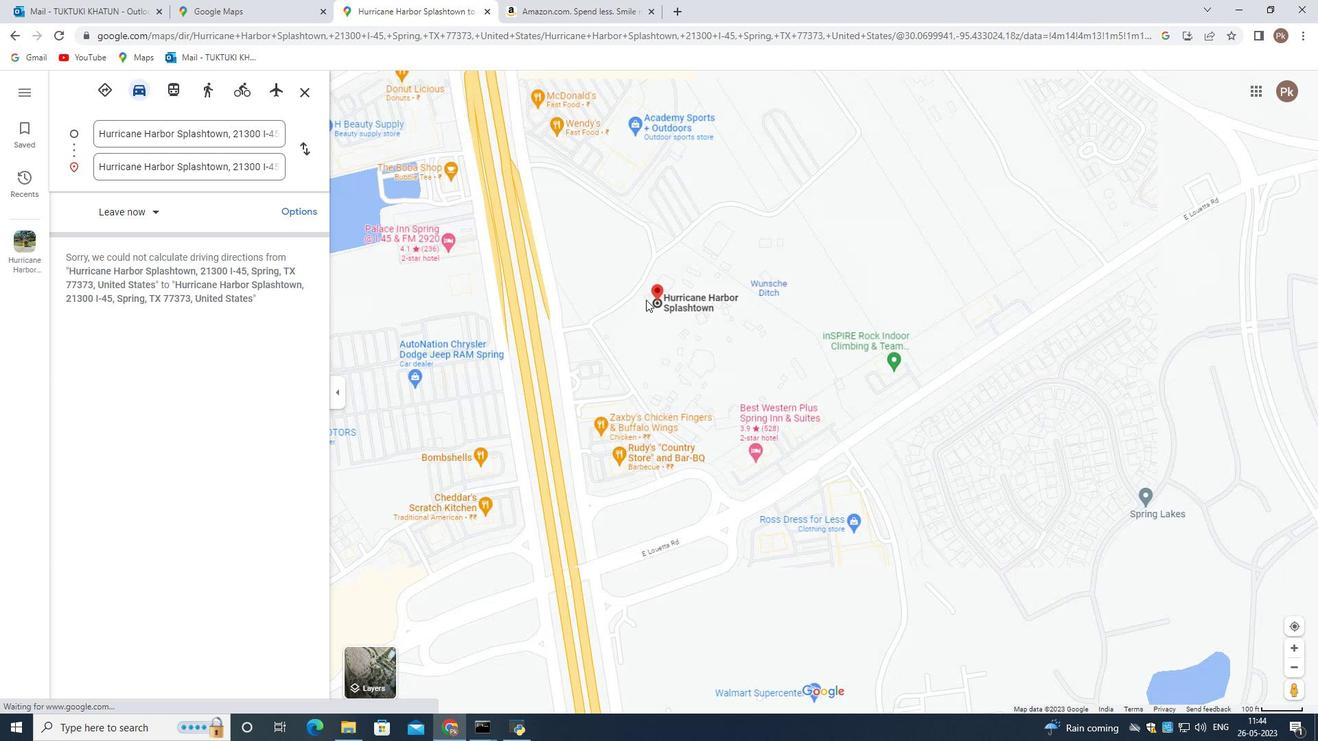 
Action: Mouse scrolled (646, 299) with delta (0, 0)
Screenshot: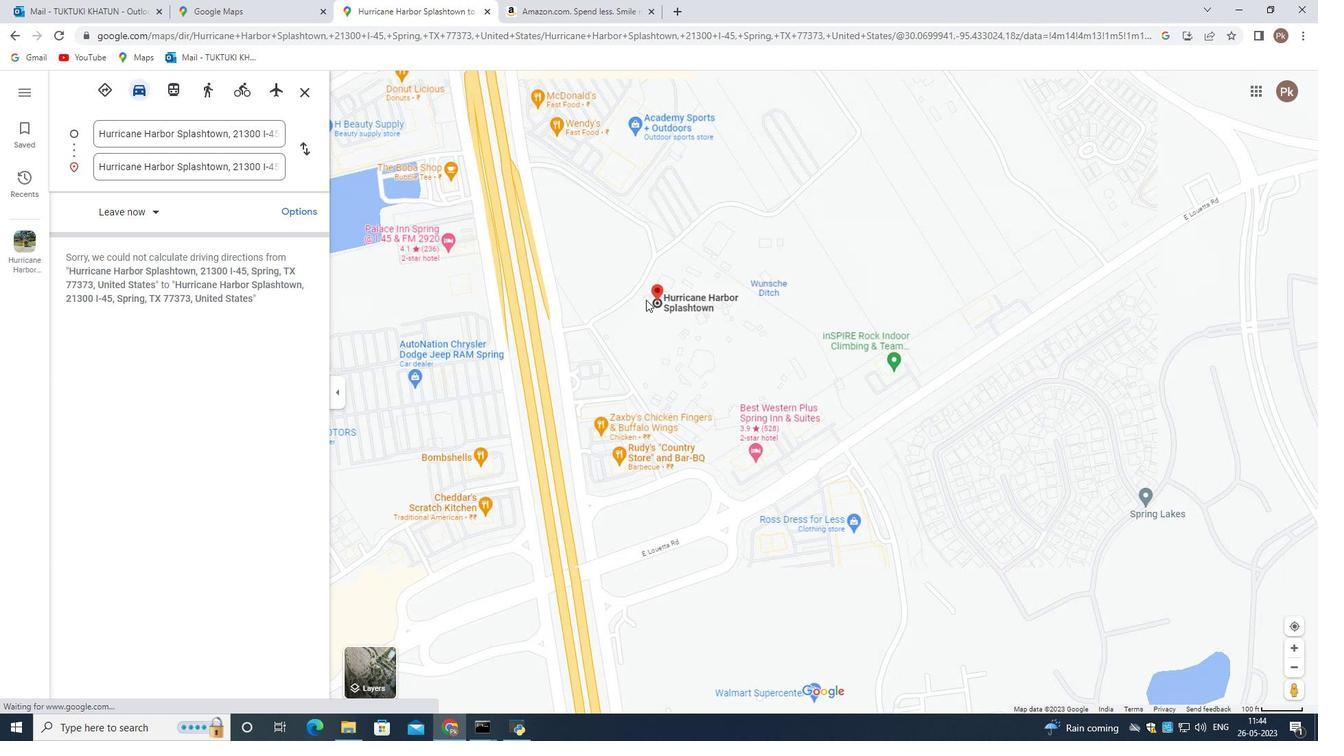 
Action: Mouse scrolled (646, 299) with delta (0, 0)
Screenshot: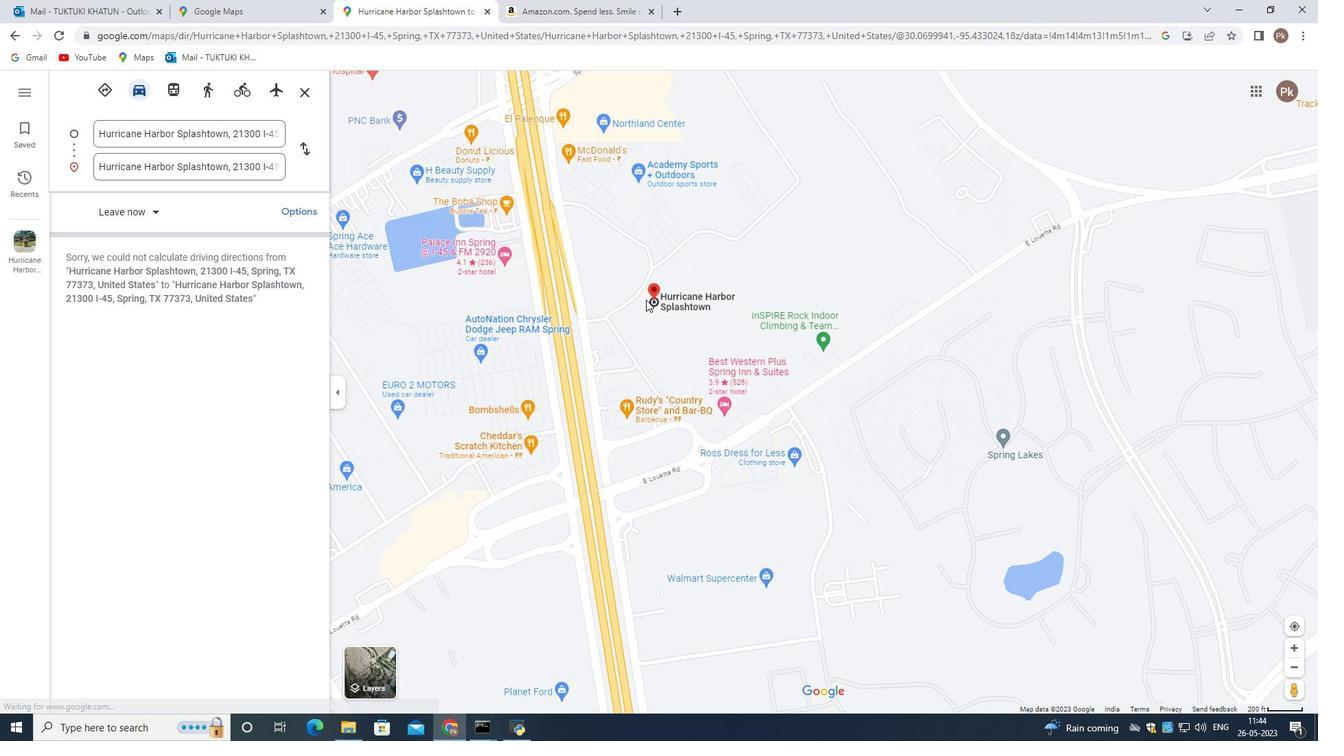 
Action: Mouse scrolled (646, 299) with delta (0, 0)
Screenshot: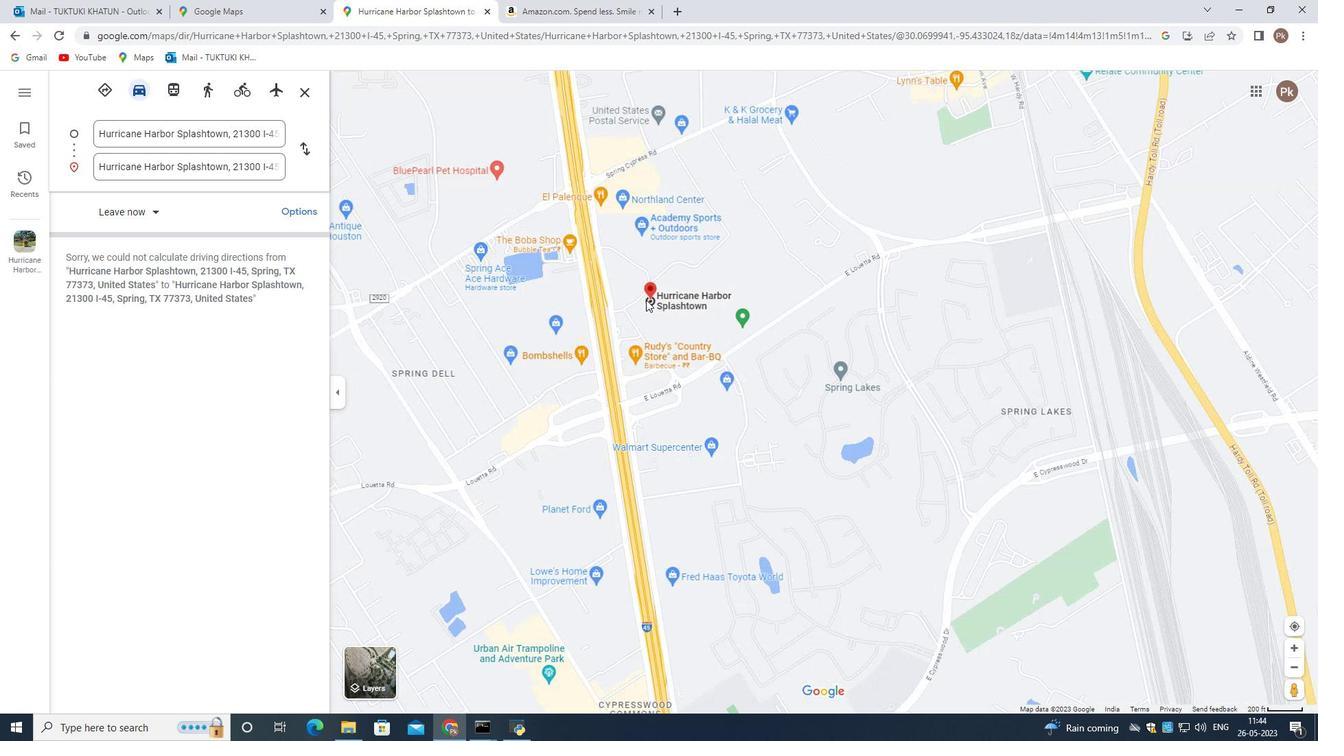 
Action: Mouse scrolled (646, 299) with delta (0, 0)
Screenshot: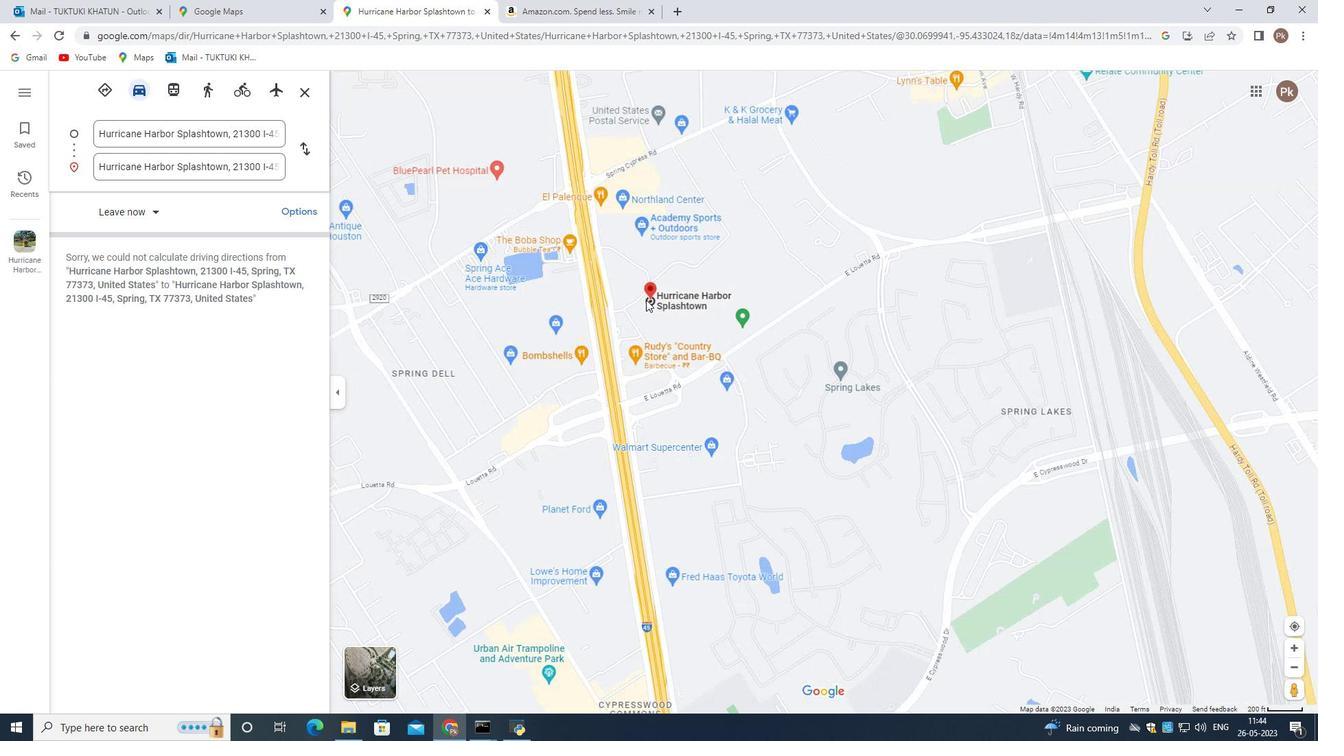 
Action: Mouse scrolled (646, 299) with delta (0, 0)
Screenshot: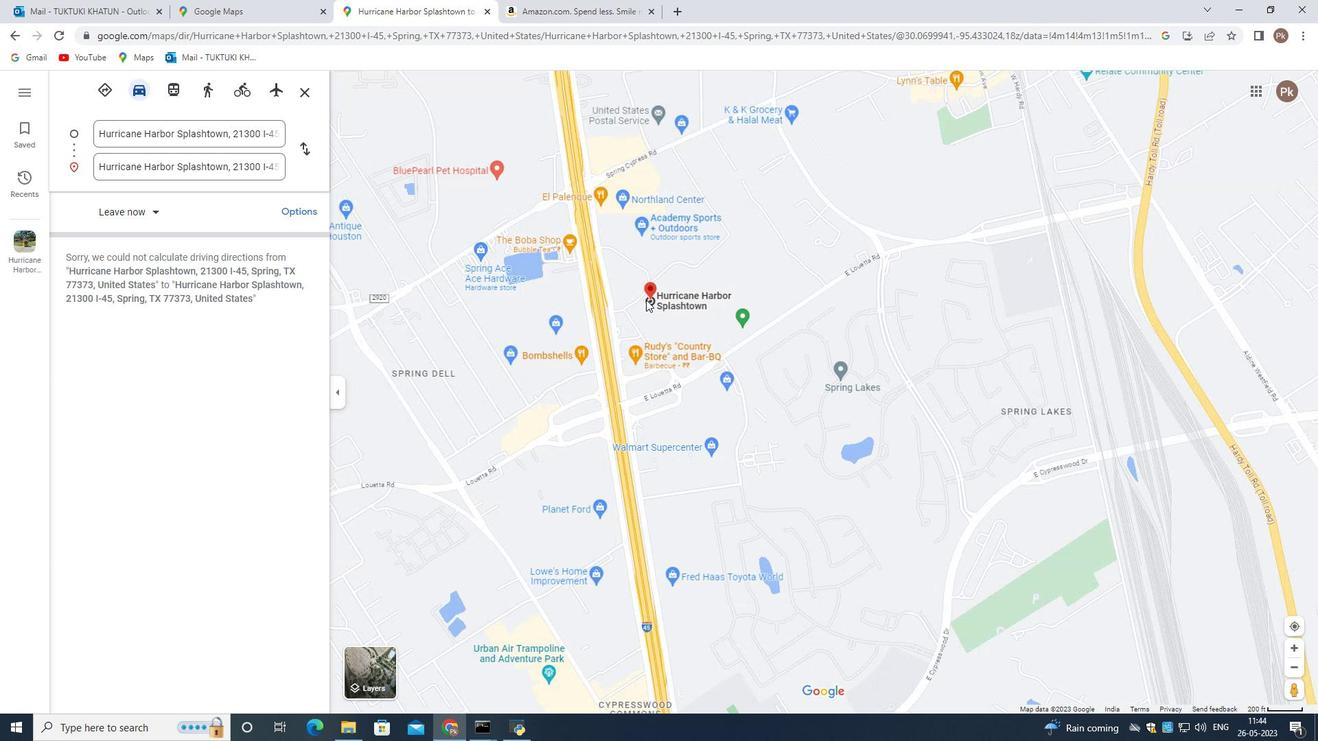 
Action: Mouse scrolled (646, 299) with delta (0, 0)
Screenshot: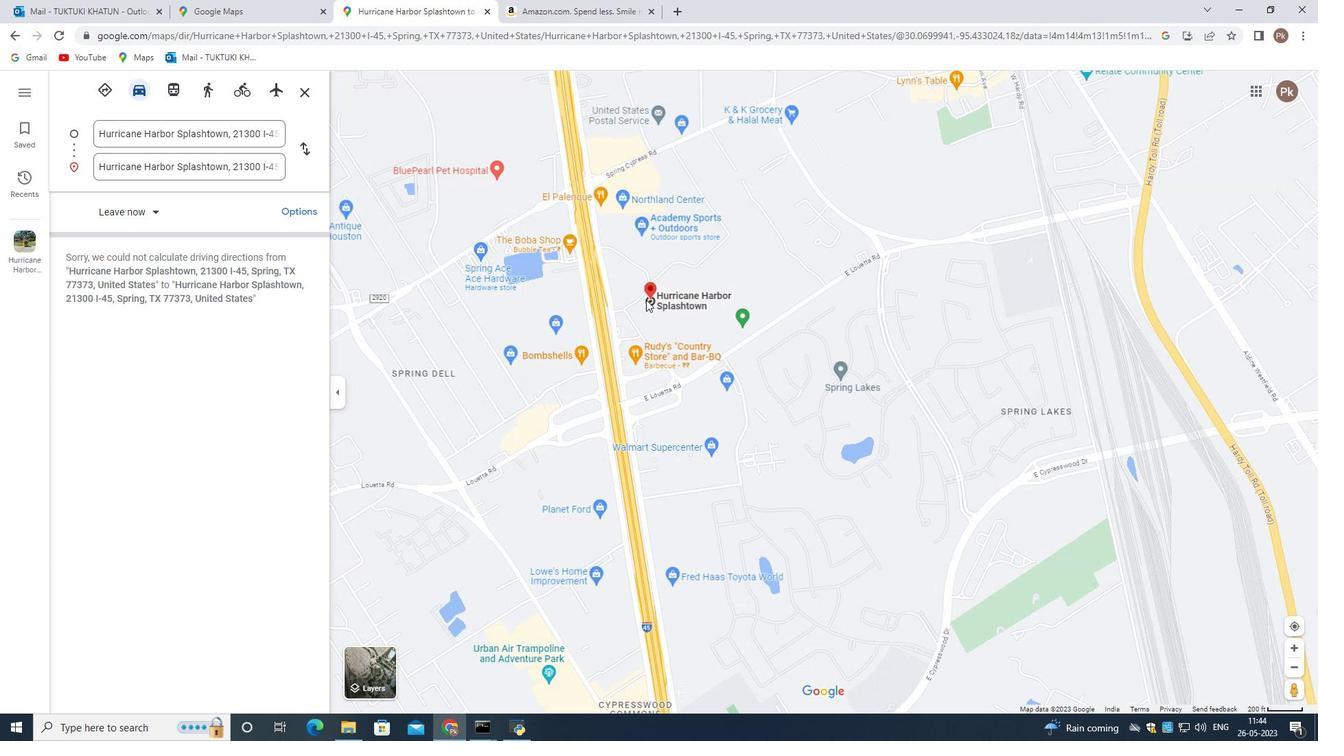 
Action: Mouse scrolled (646, 299) with delta (0, 0)
Screenshot: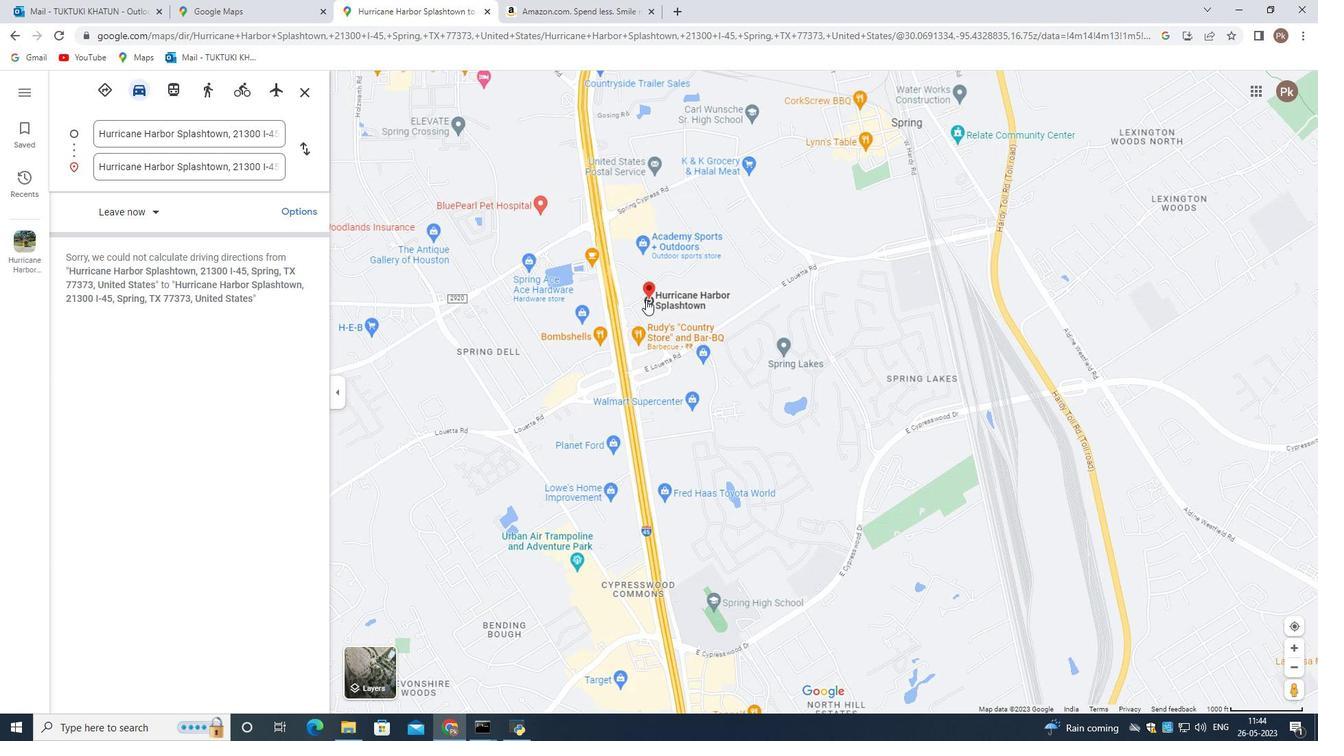 
Action: Mouse scrolled (646, 299) with delta (0, 0)
Screenshot: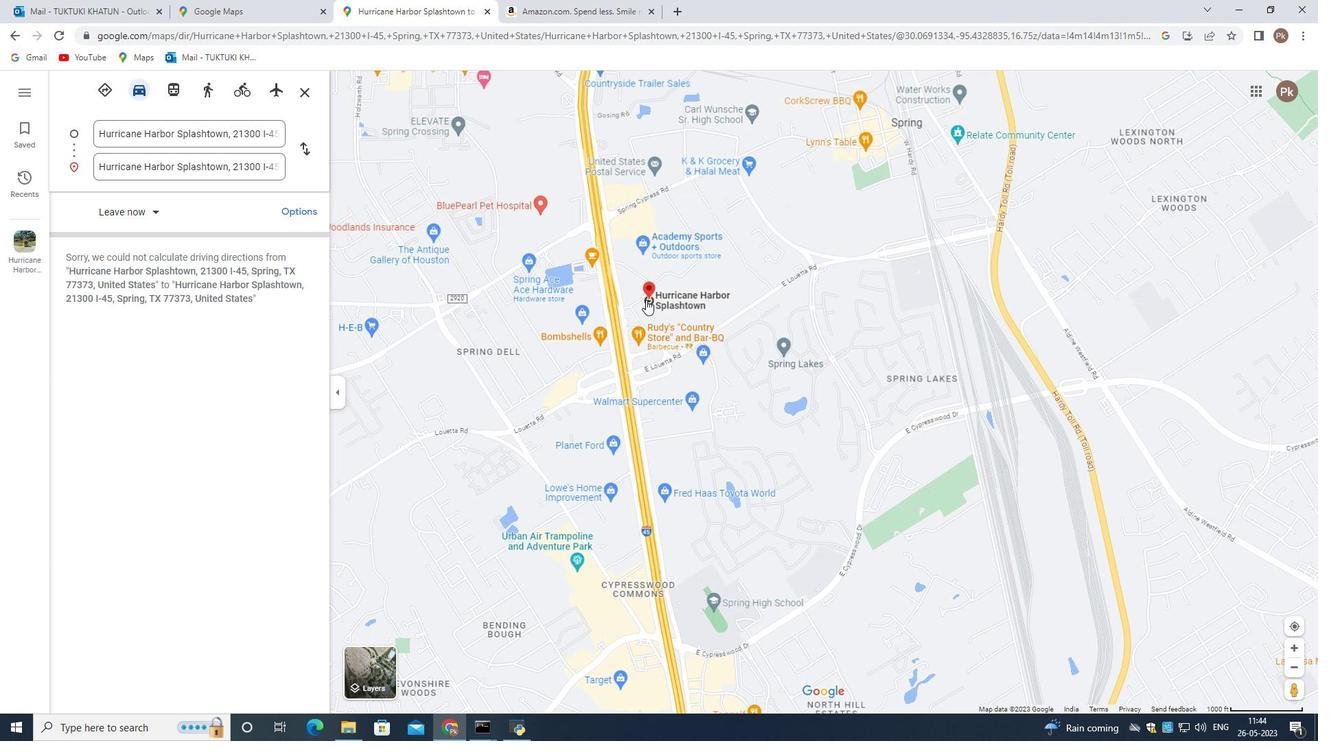 
Action: Mouse scrolled (646, 299) with delta (0, 0)
Screenshot: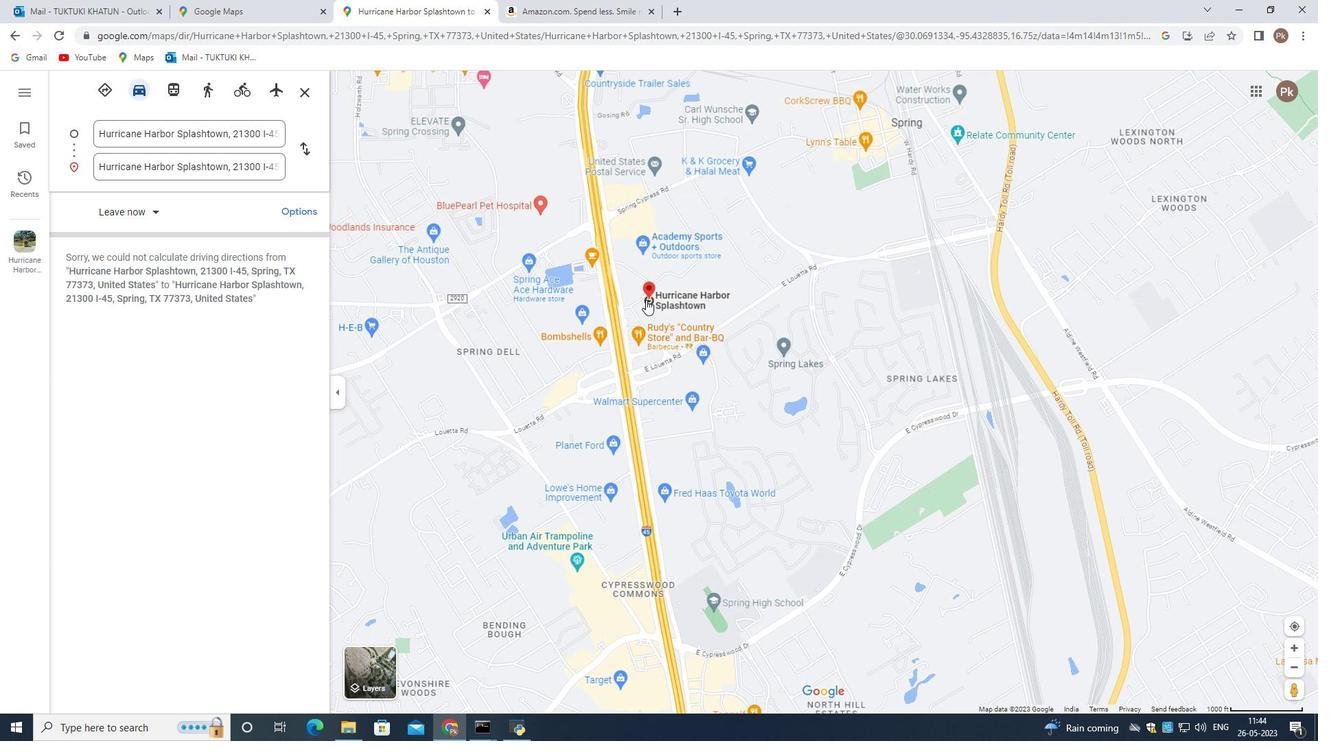 
Action: Mouse scrolled (646, 299) with delta (0, 0)
Screenshot: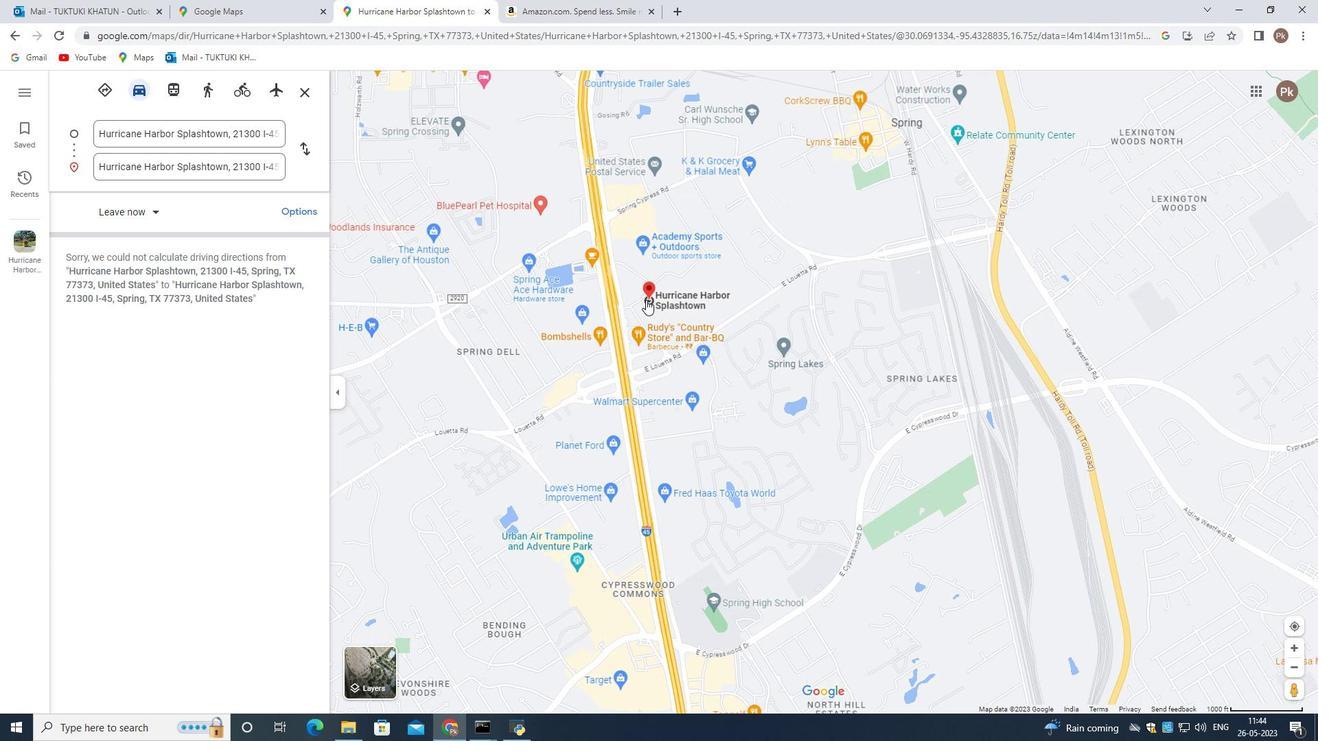 
Action: Mouse scrolled (646, 300) with delta (0, 0)
Screenshot: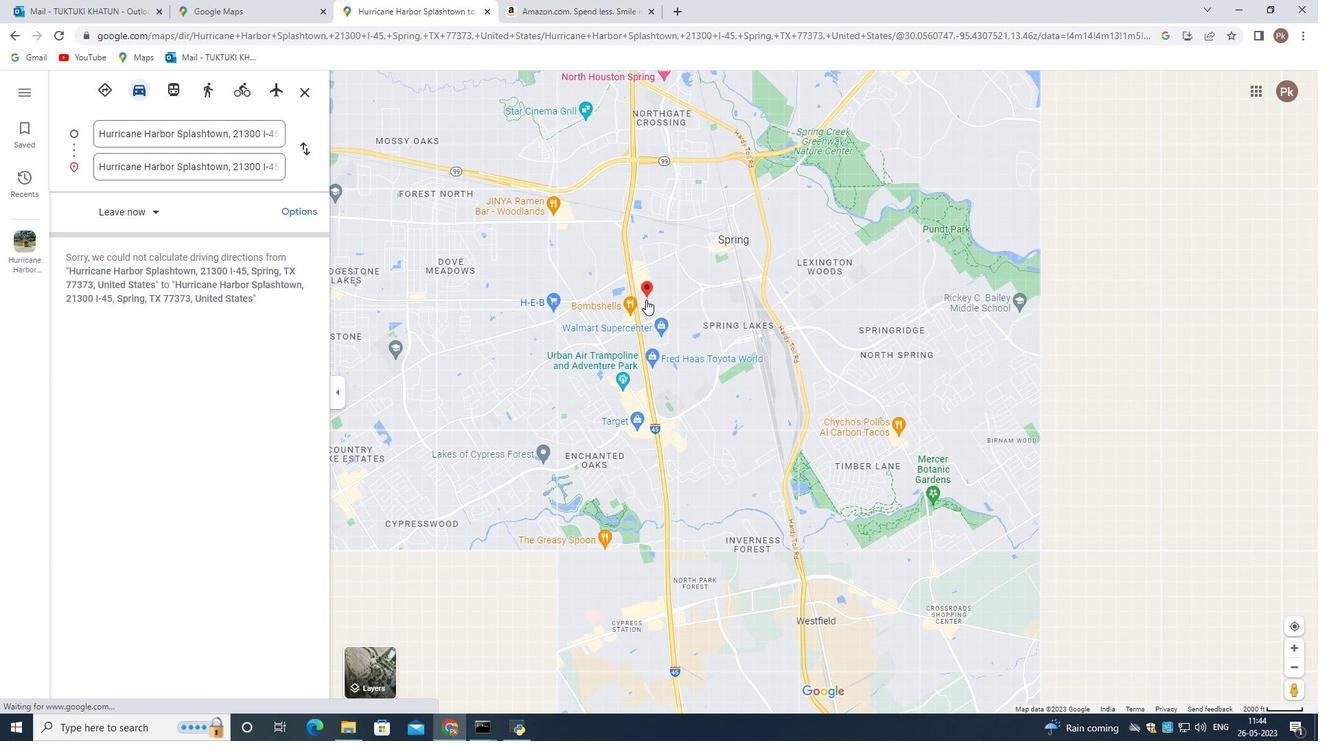 
Action: Mouse scrolled (646, 300) with delta (0, 0)
Screenshot: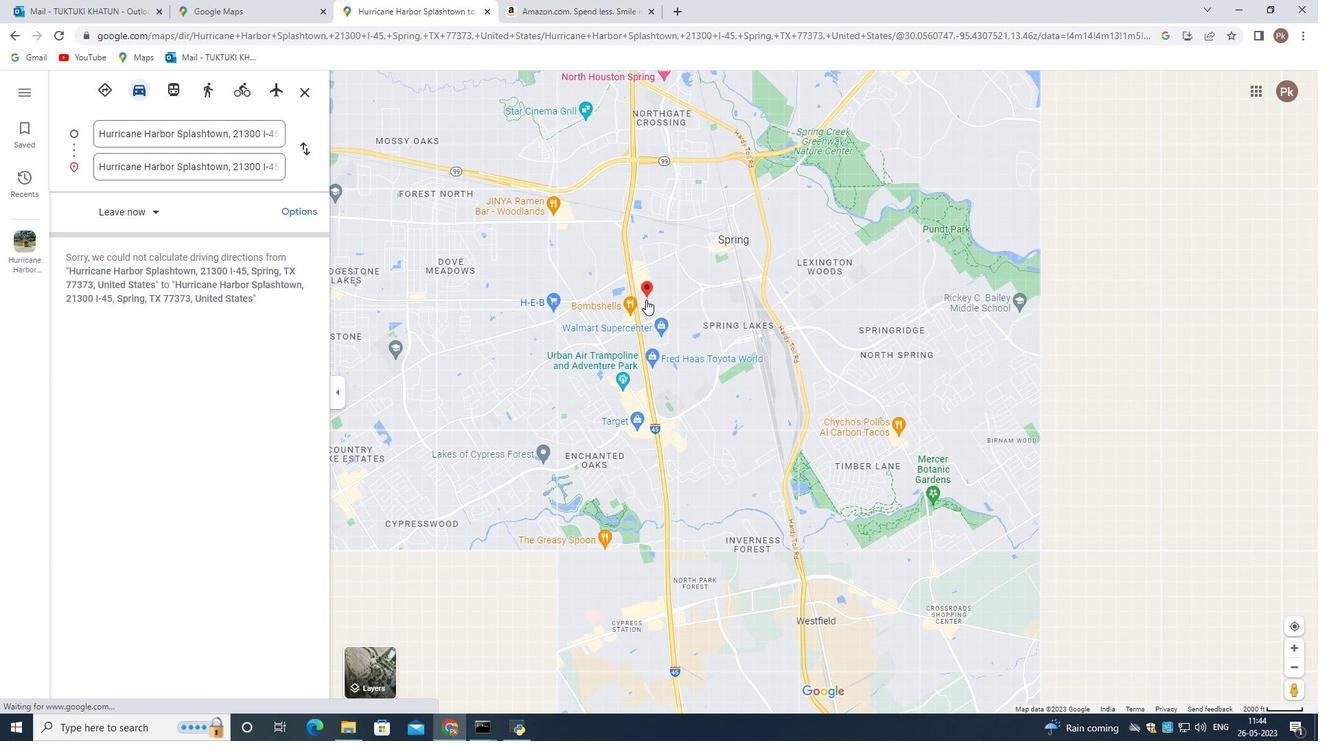 
Action: Mouse scrolled (646, 300) with delta (0, 0)
Screenshot: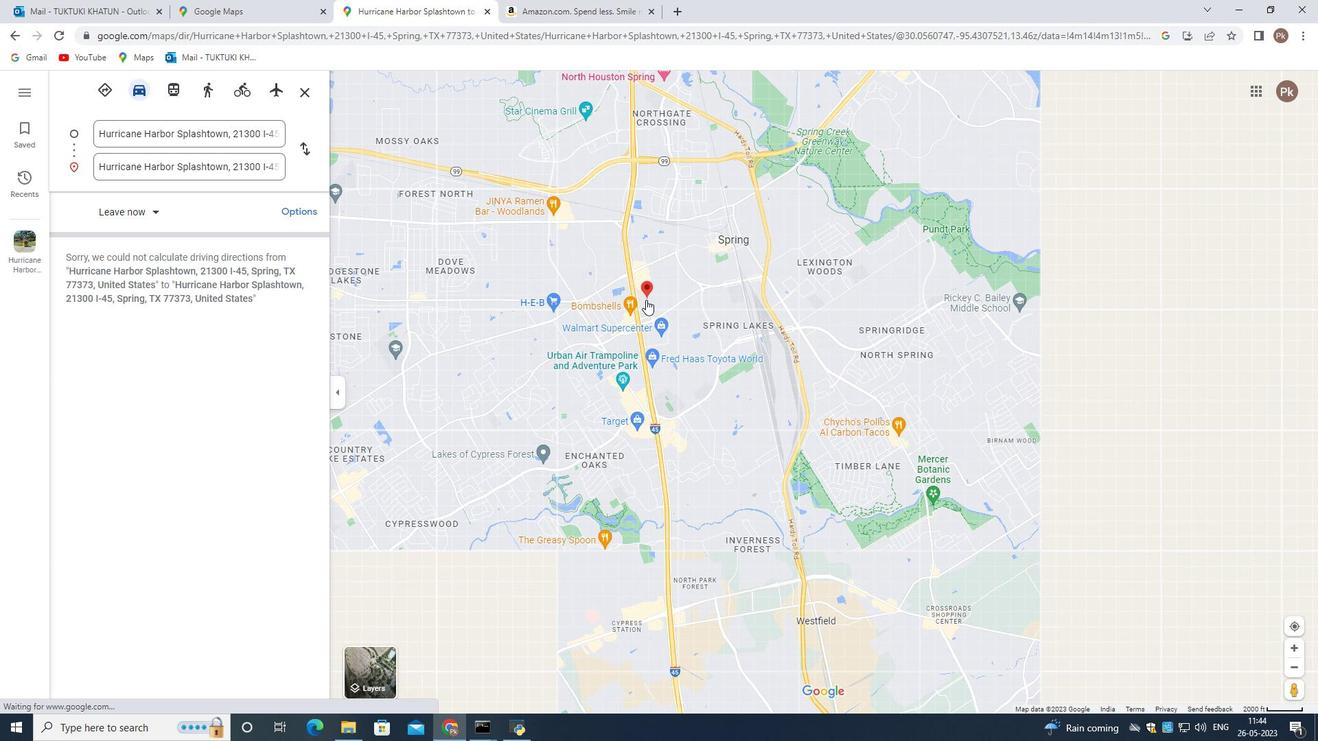 
Action: Mouse scrolled (646, 300) with delta (0, 0)
Screenshot: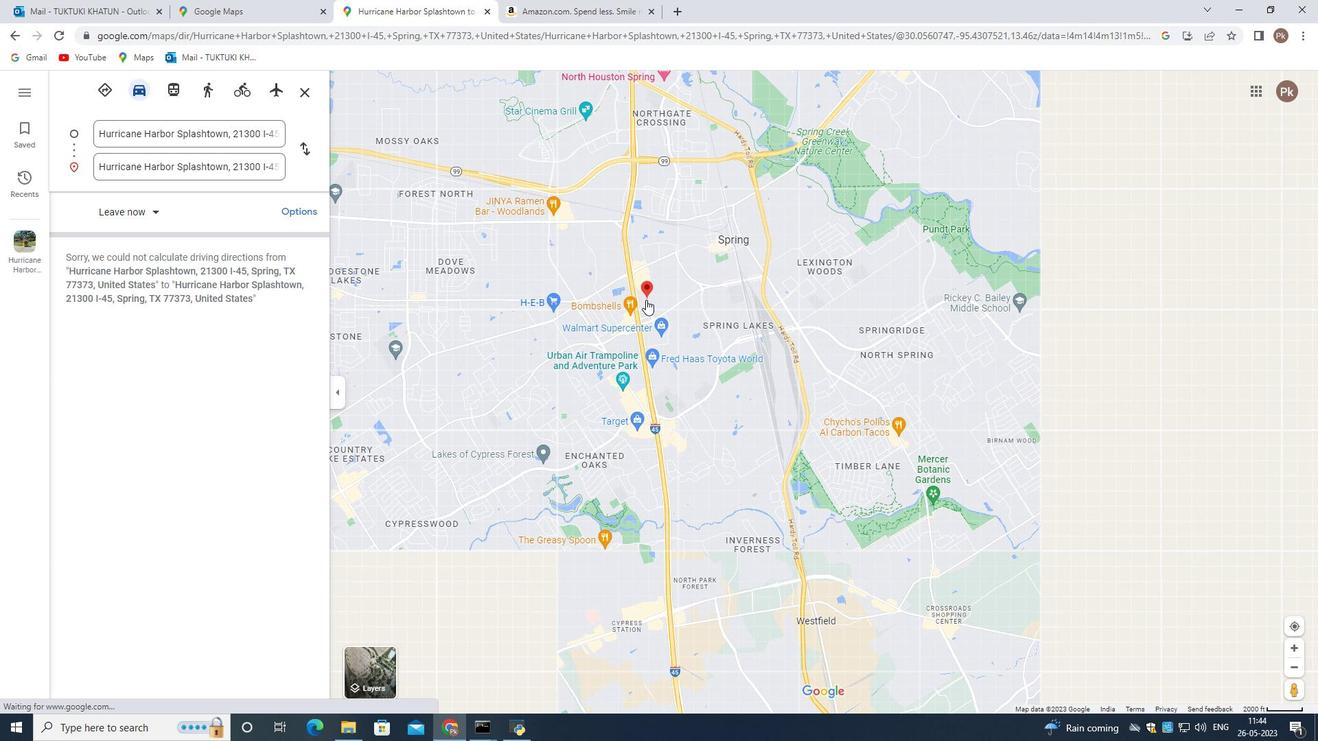 
Action: Mouse scrolled (646, 300) with delta (0, 0)
Screenshot: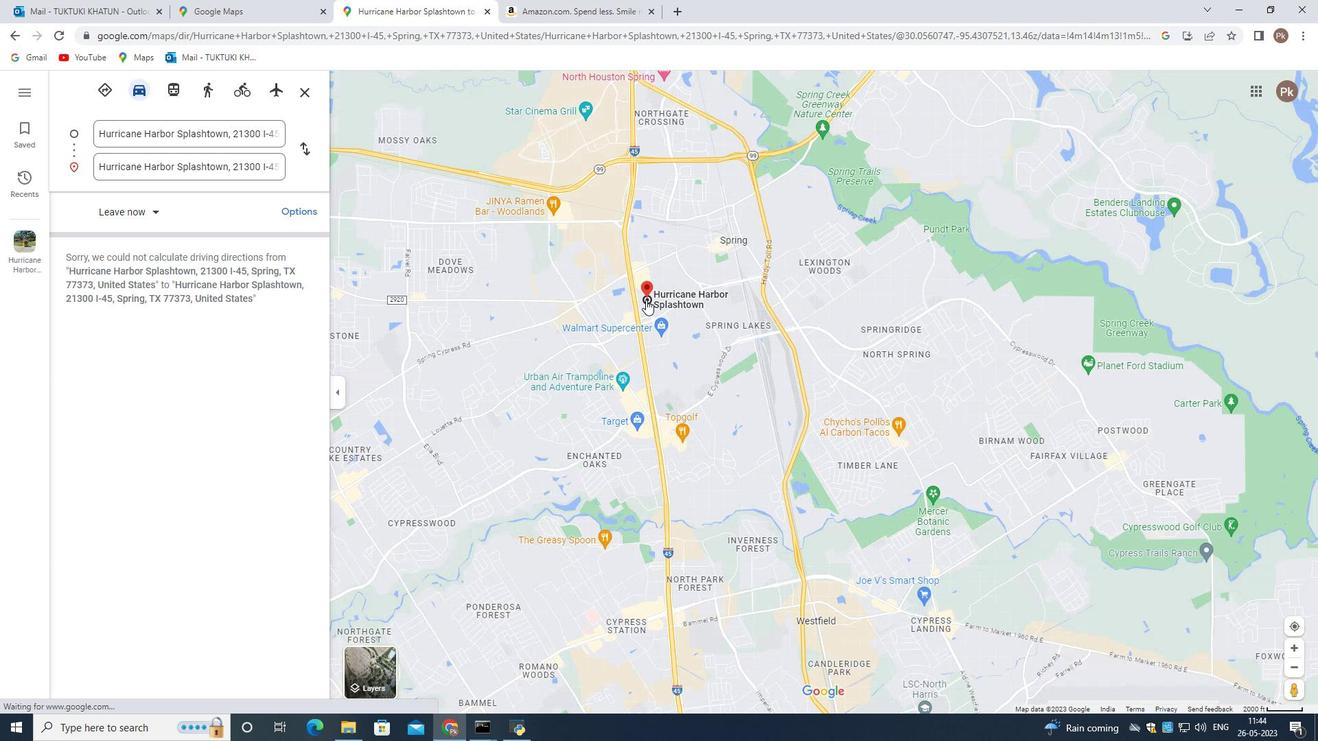 
Action: Mouse moved to (646, 296)
Screenshot: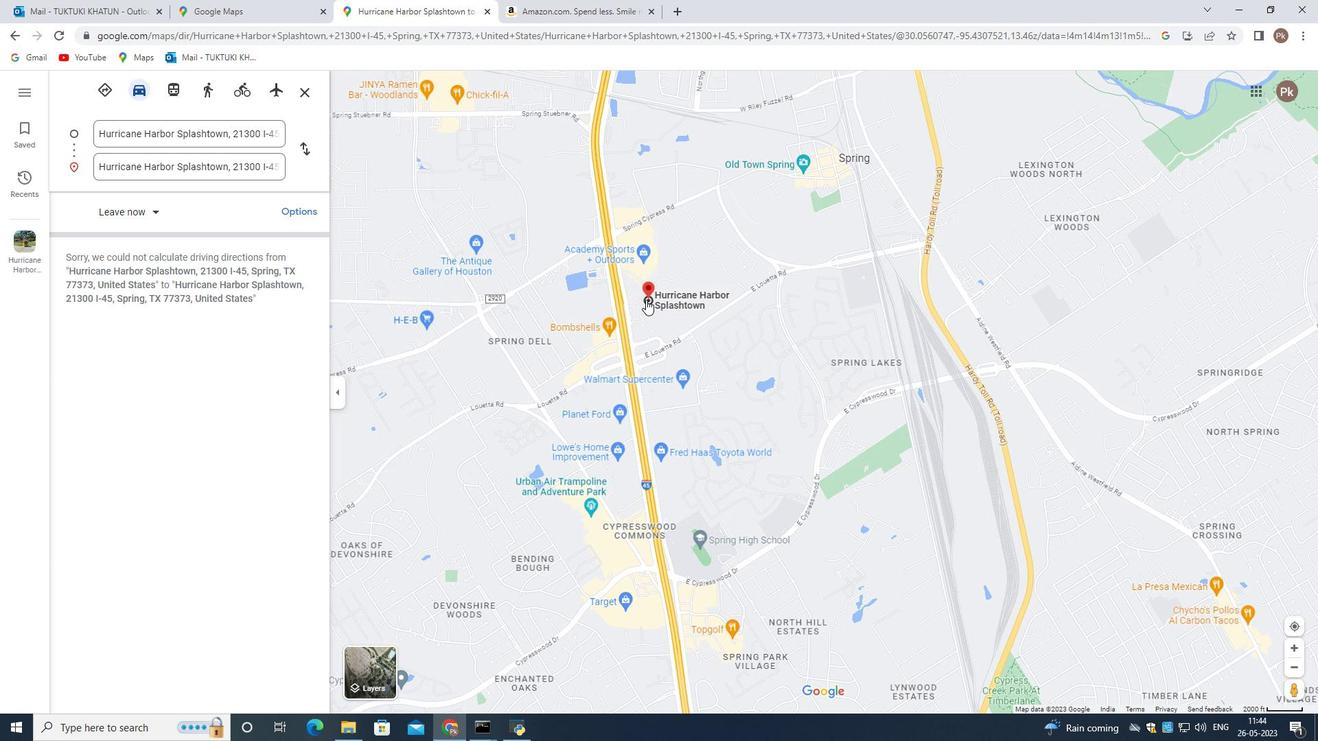 
Action: Mouse scrolled (646, 297) with delta (0, 0)
Screenshot: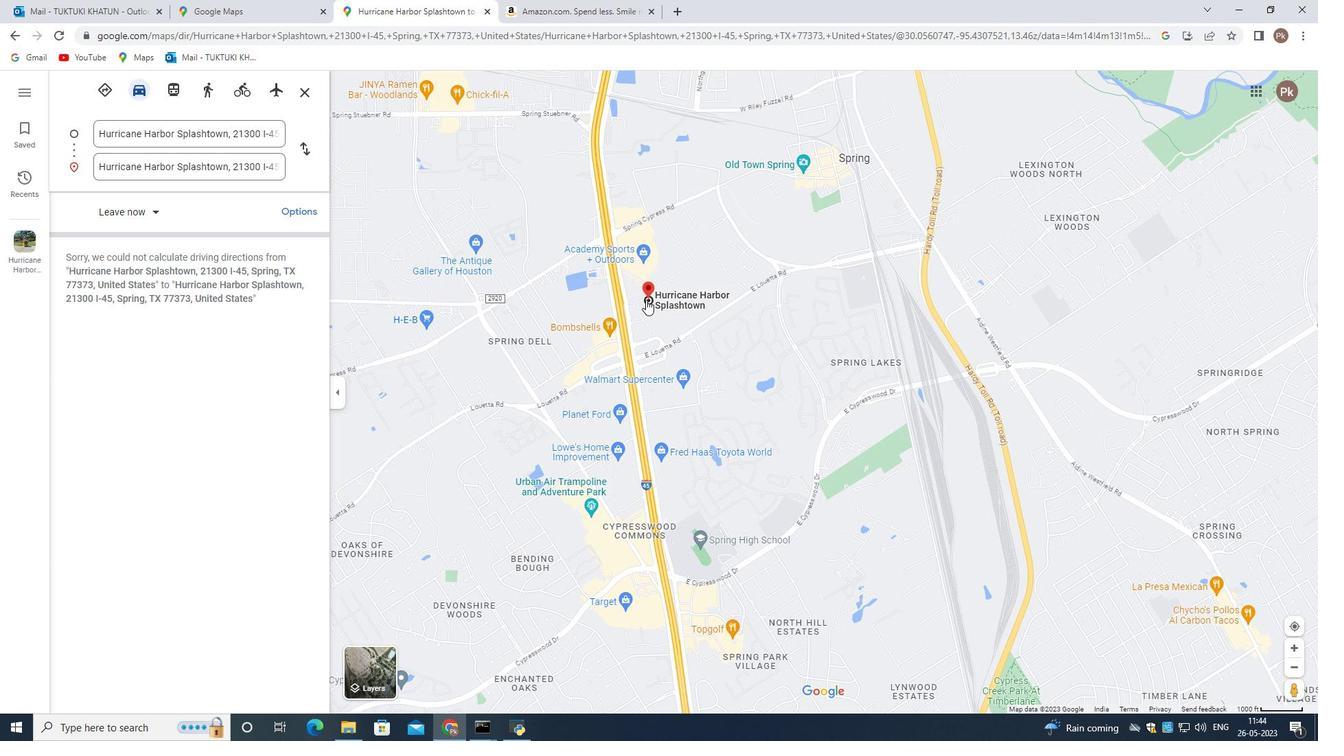 
Action: Mouse scrolled (646, 297) with delta (0, 0)
Screenshot: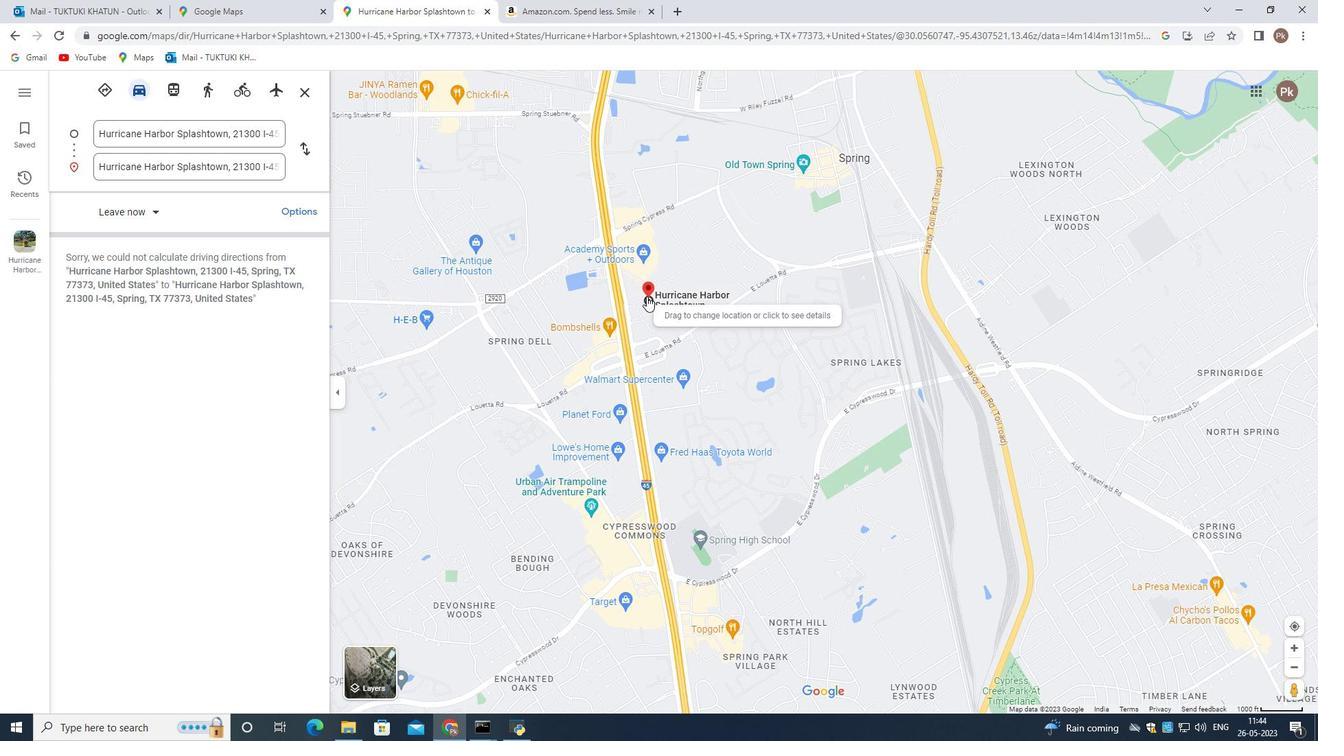 
Action: Mouse scrolled (646, 297) with delta (0, 0)
Screenshot: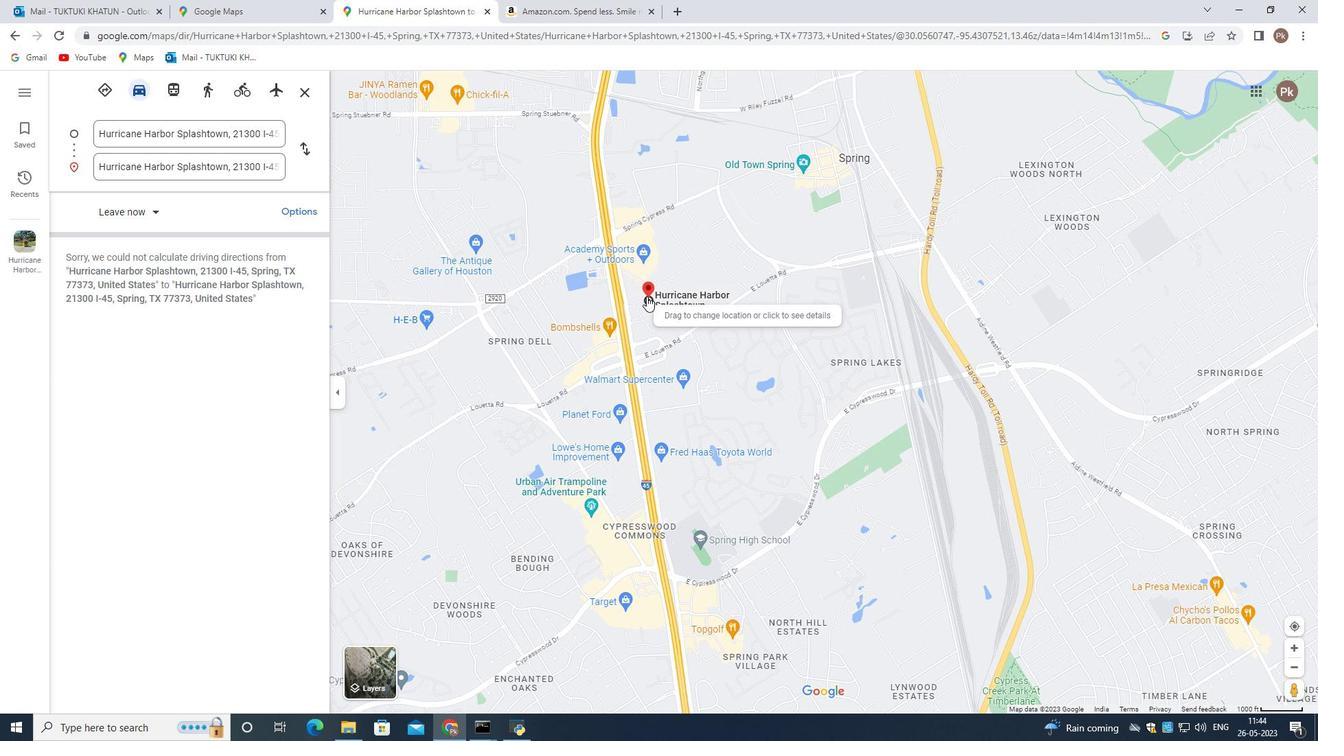 
Action: Mouse scrolled (646, 297) with delta (0, 0)
Screenshot: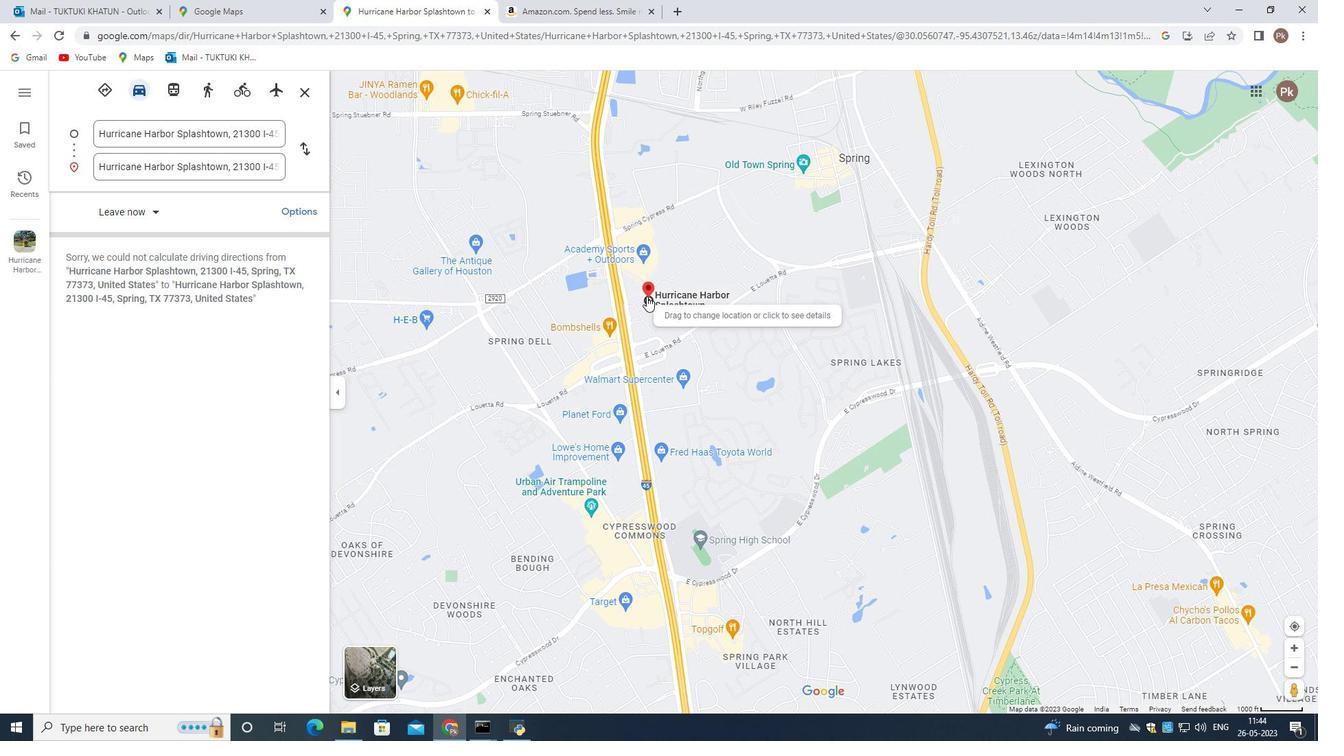 
Action: Mouse scrolled (646, 297) with delta (0, 0)
Screenshot: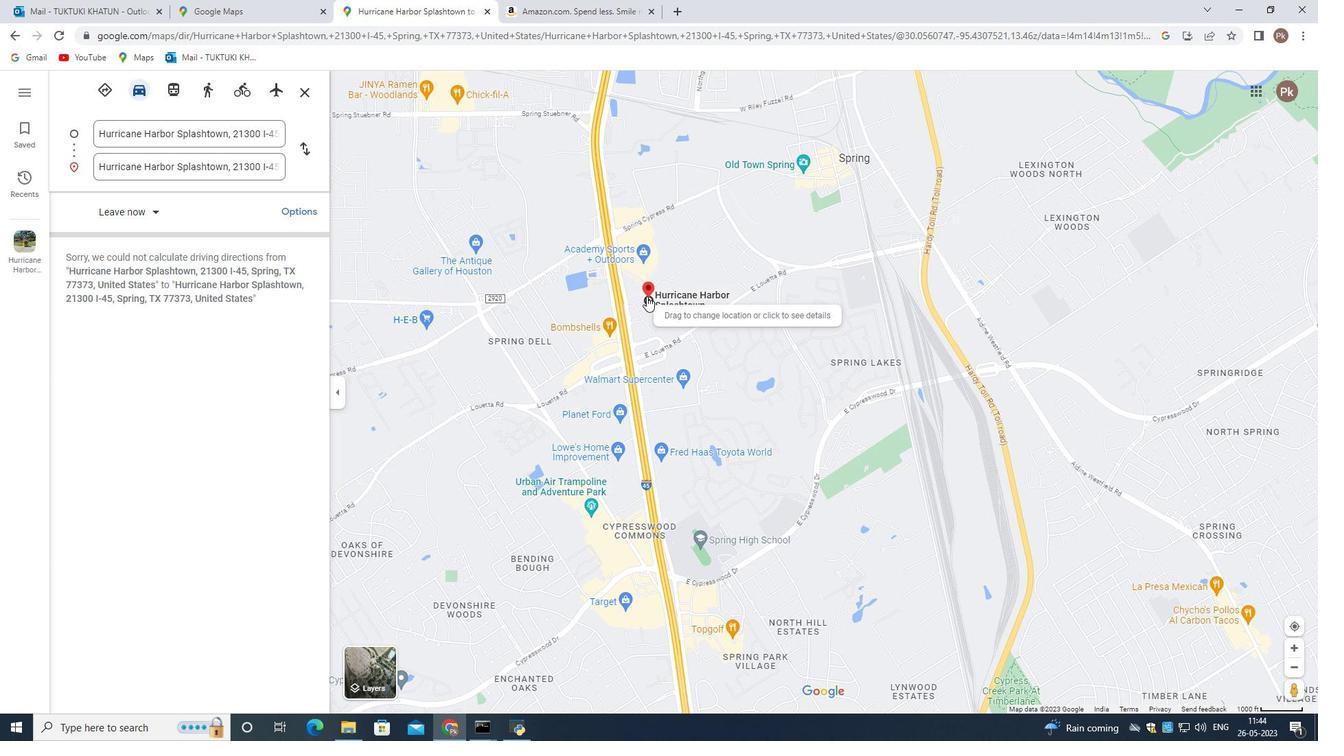 
Action: Mouse scrolled (646, 297) with delta (0, 0)
Screenshot: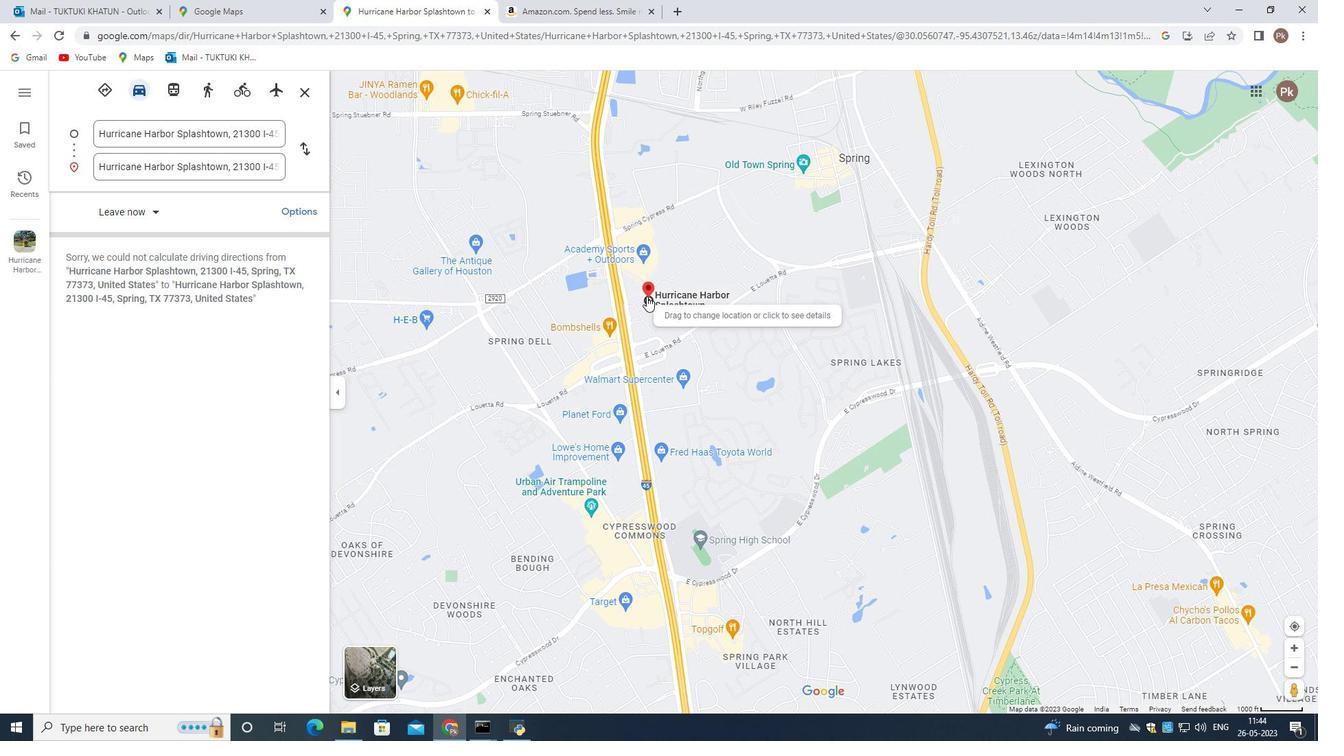 
Action: Mouse scrolled (646, 297) with delta (0, 0)
Screenshot: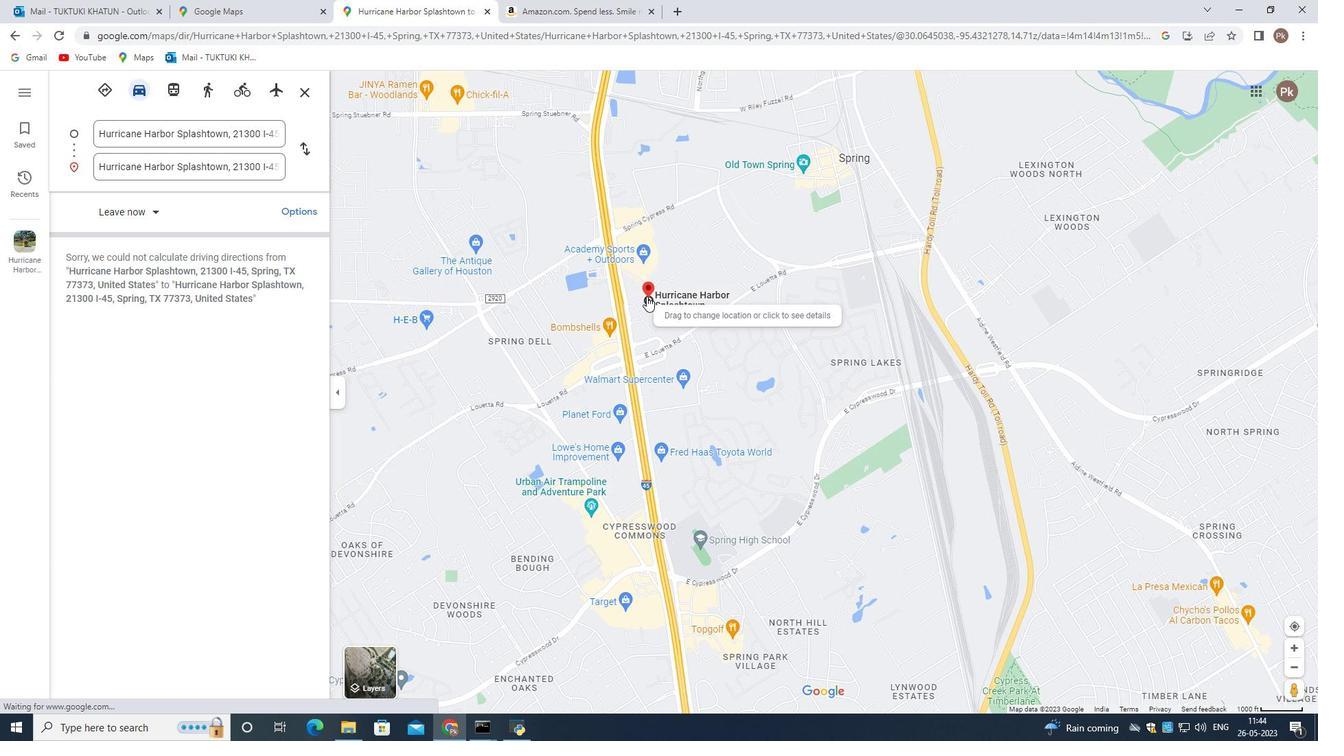
Action: Mouse scrolled (646, 297) with delta (0, 0)
Screenshot: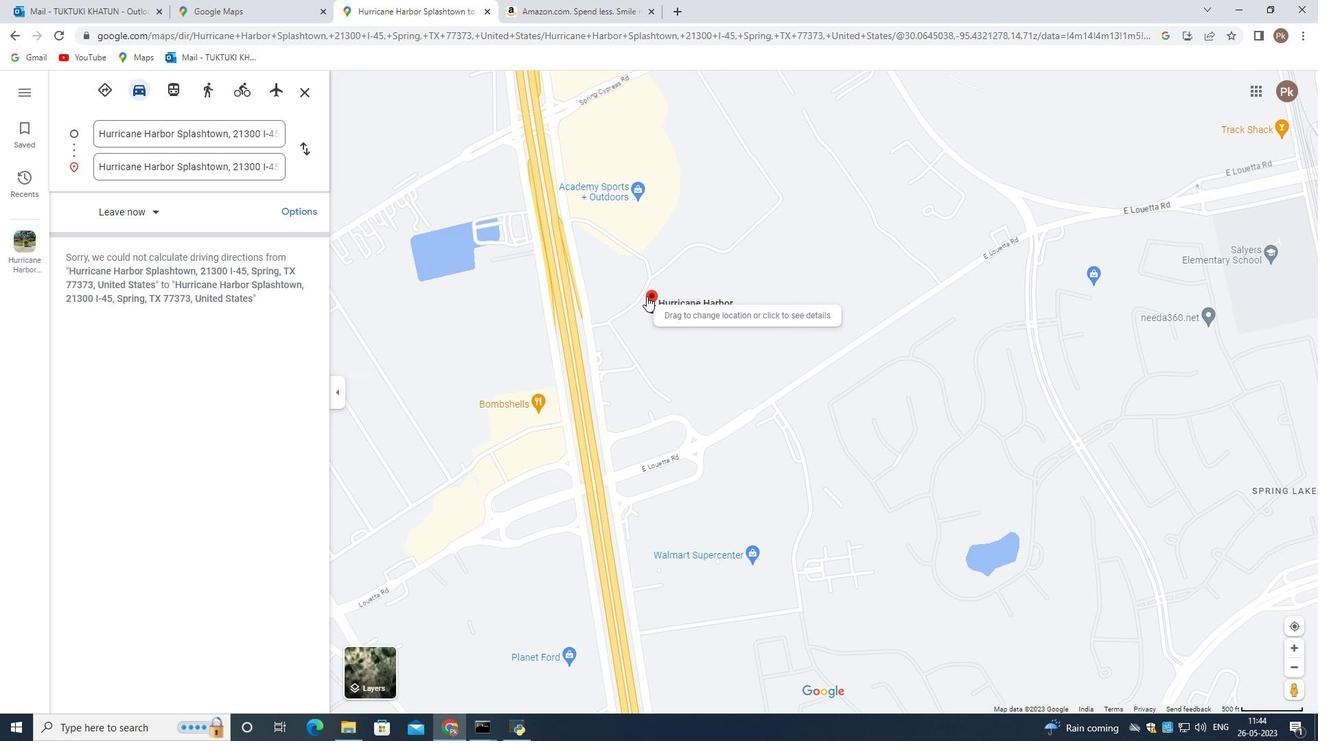 
Action: Mouse scrolled (646, 297) with delta (0, 0)
Screenshot: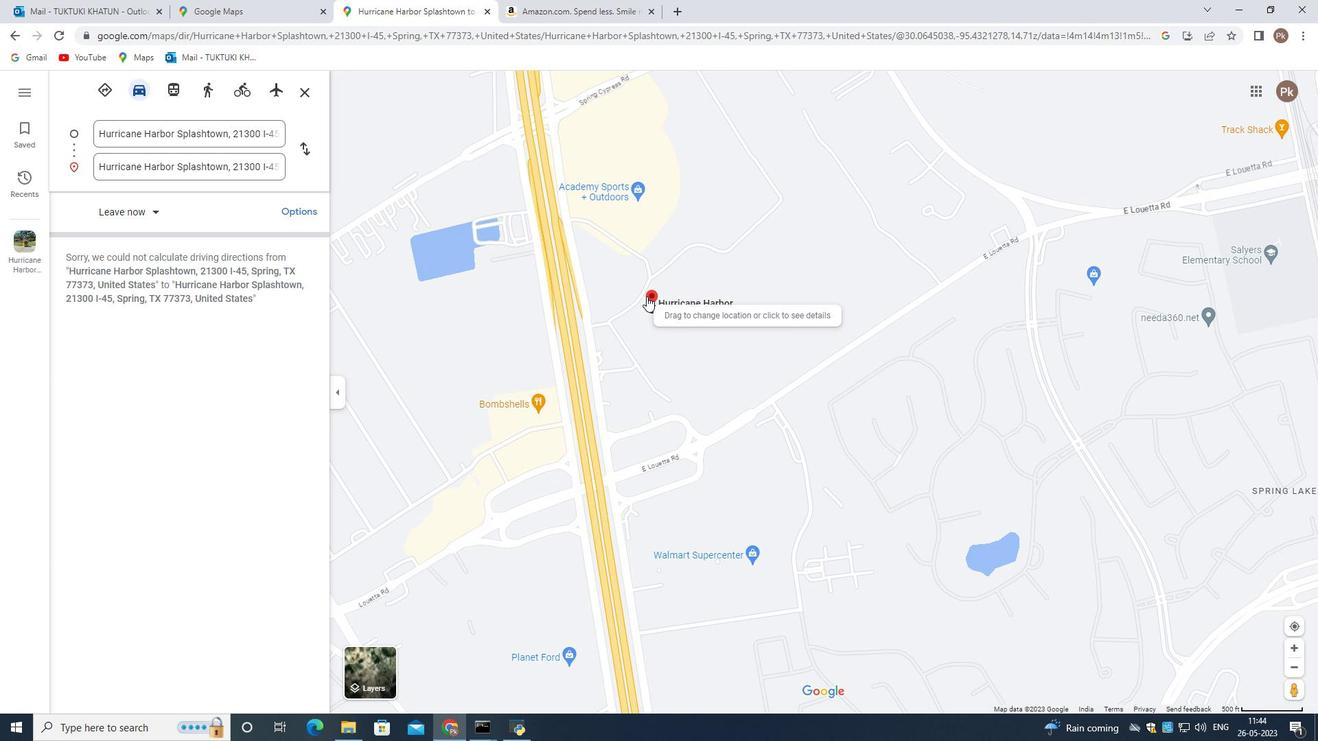 
Action: Mouse scrolled (646, 297) with delta (0, 0)
Screenshot: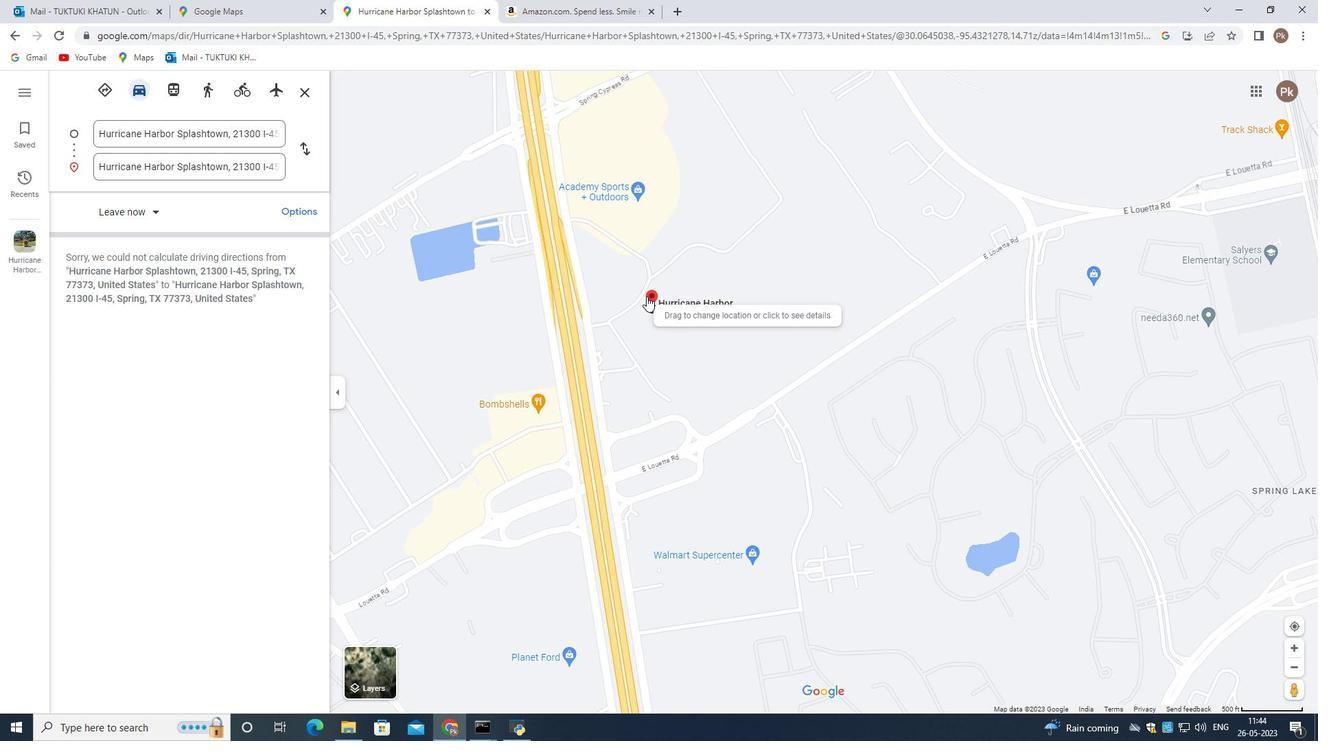 
Action: Mouse scrolled (646, 297) with delta (0, 0)
Screenshot: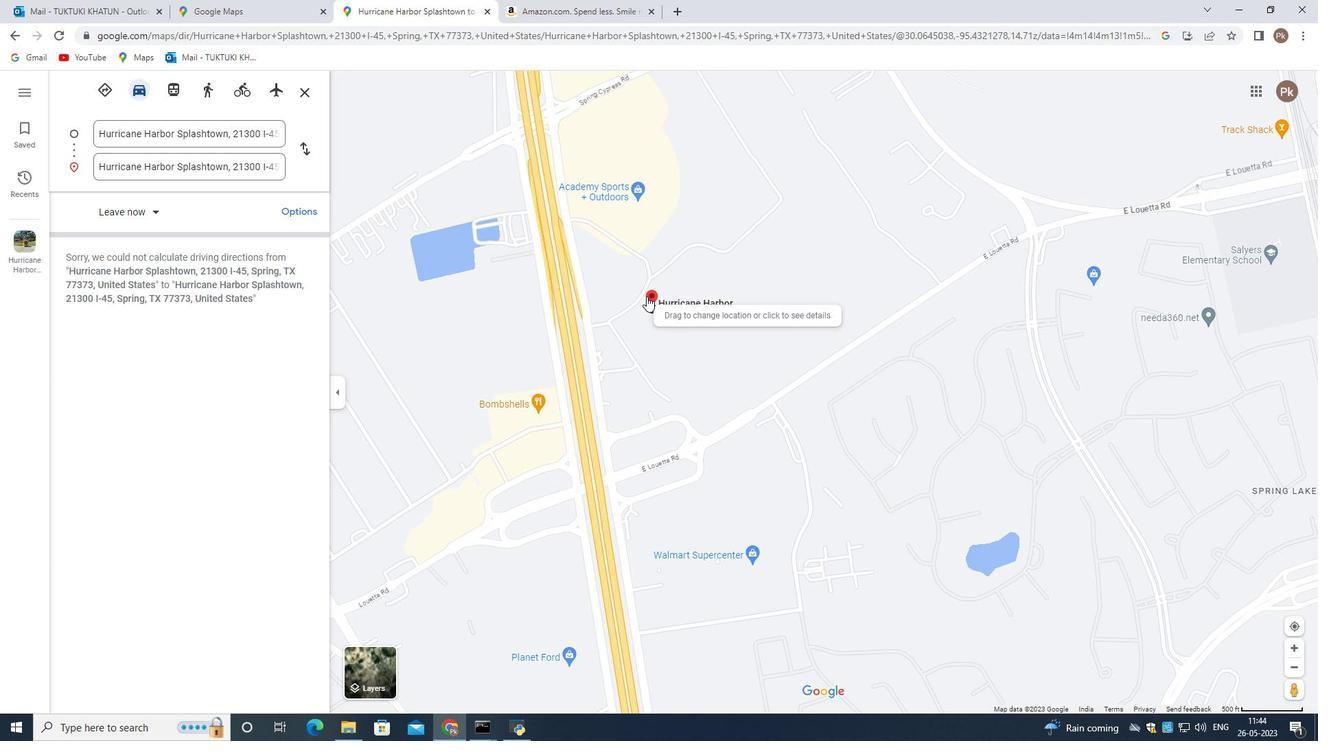 
Action: Mouse scrolled (646, 297) with delta (0, 0)
Screenshot: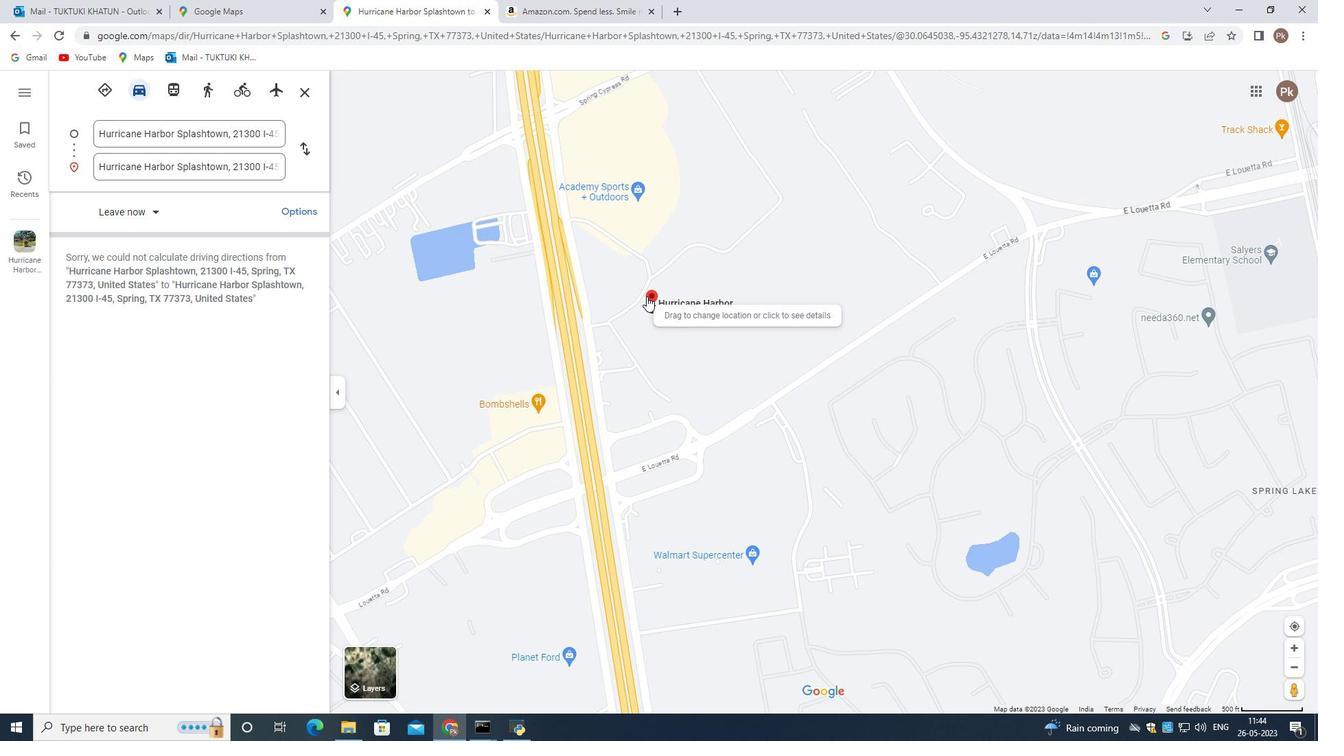 
Action: Mouse scrolled (646, 297) with delta (0, 0)
Screenshot: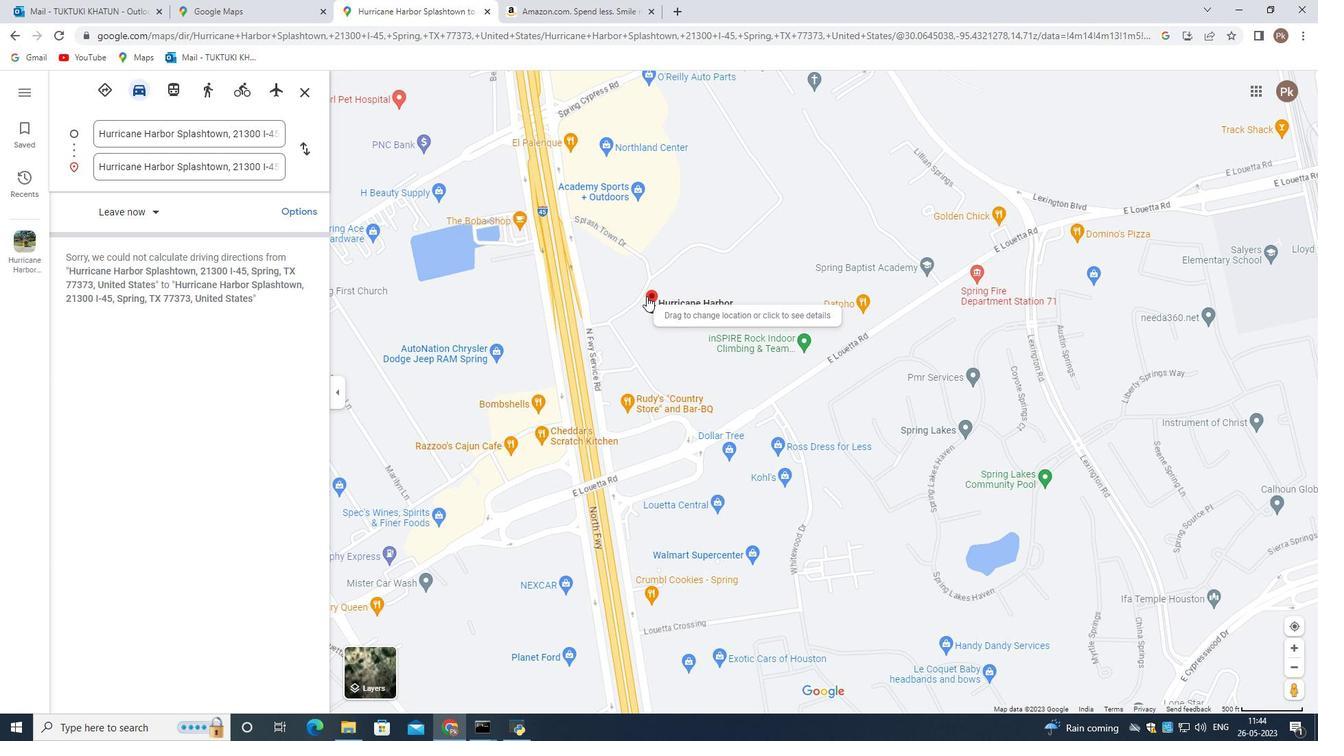 
Action: Mouse moved to (668, 333)
Screenshot: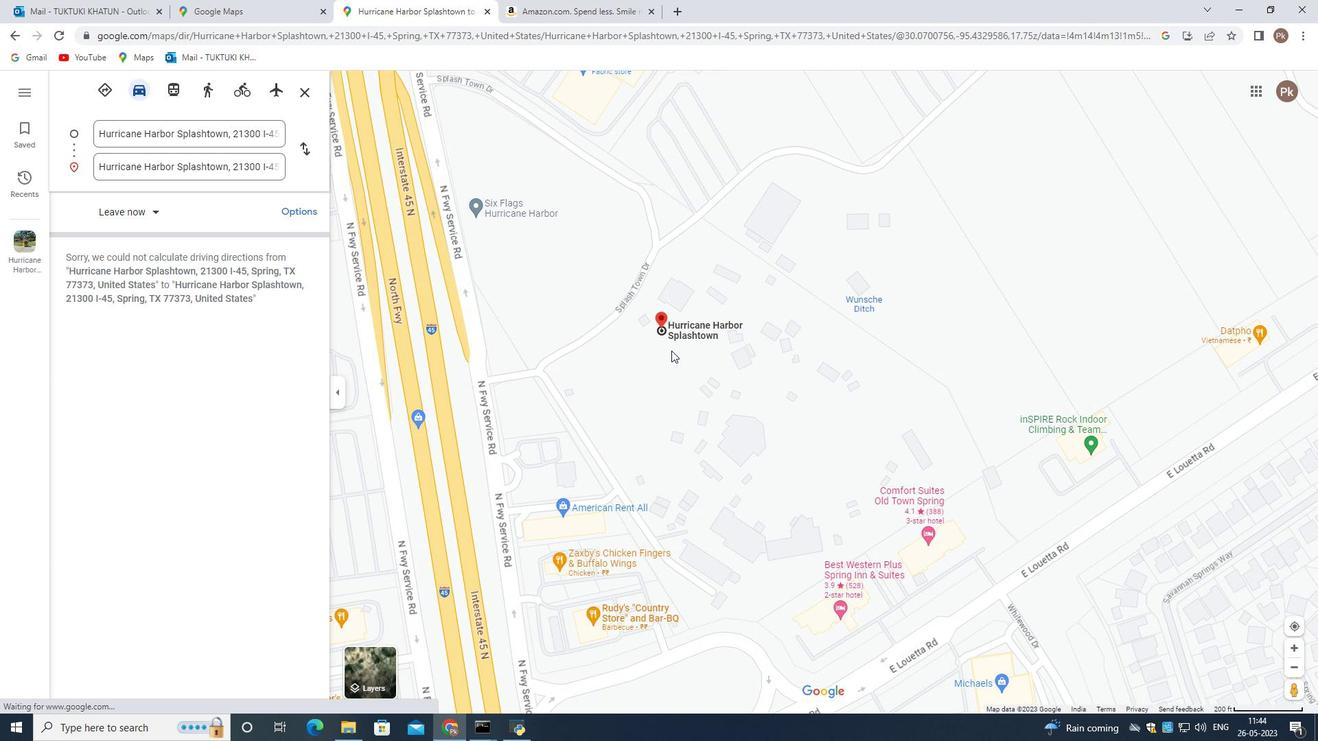 
Action: Mouse scrolled (668, 333) with delta (0, 0)
Screenshot: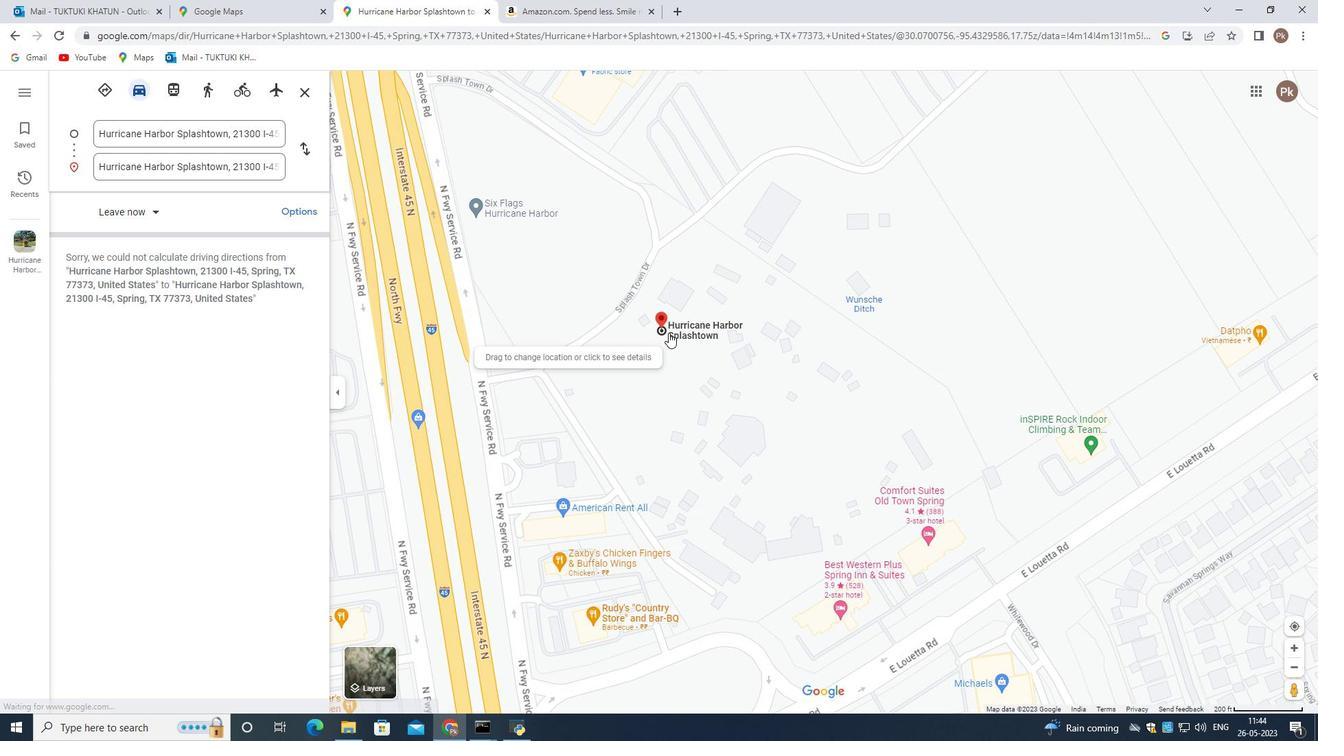 
Action: Mouse scrolled (668, 333) with delta (0, 0)
Screenshot: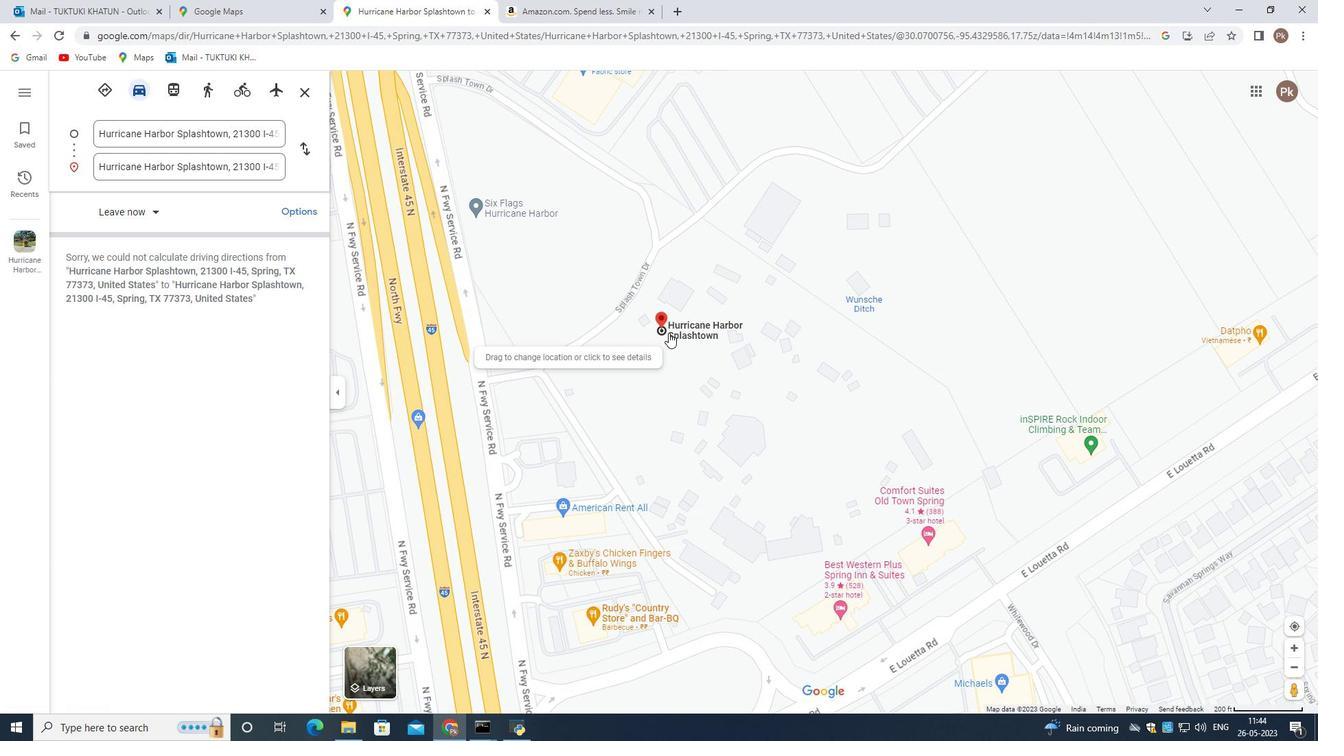 
Action: Mouse scrolled (668, 333) with delta (0, 0)
Screenshot: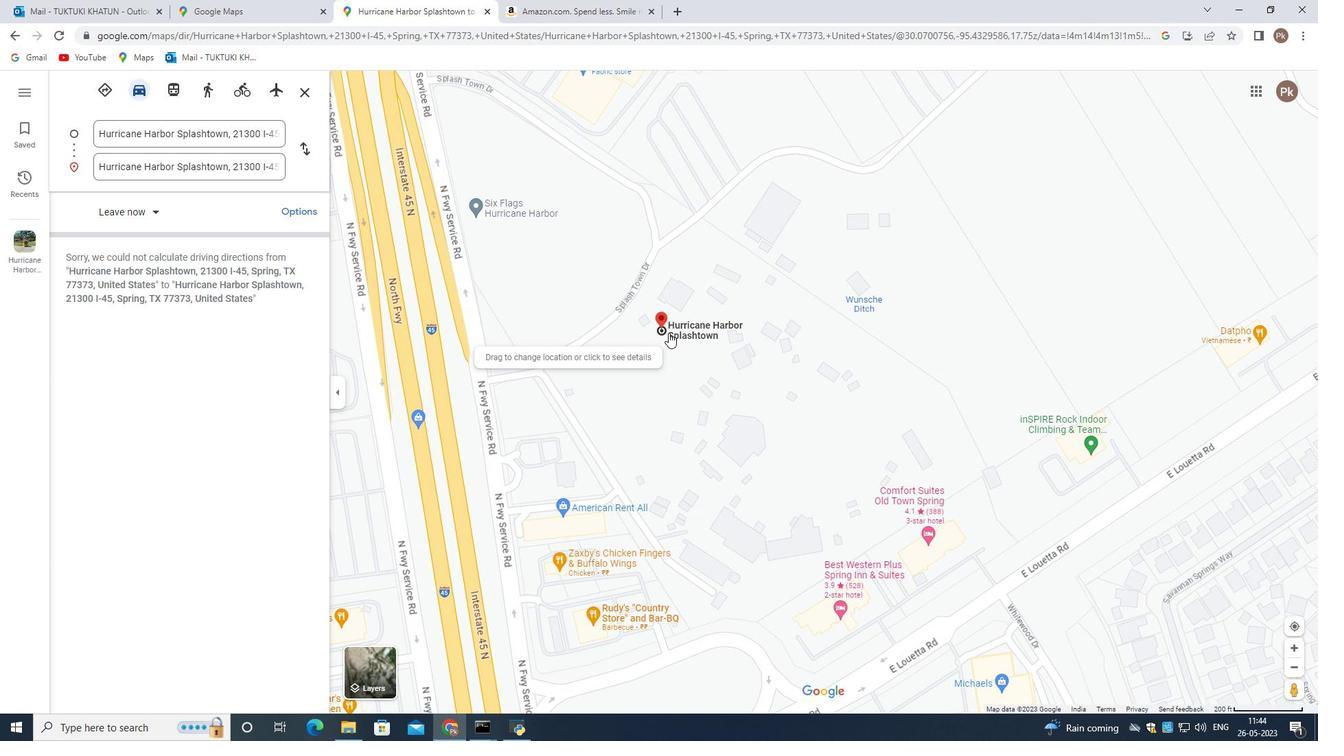
Action: Mouse scrolled (668, 333) with delta (0, 0)
Screenshot: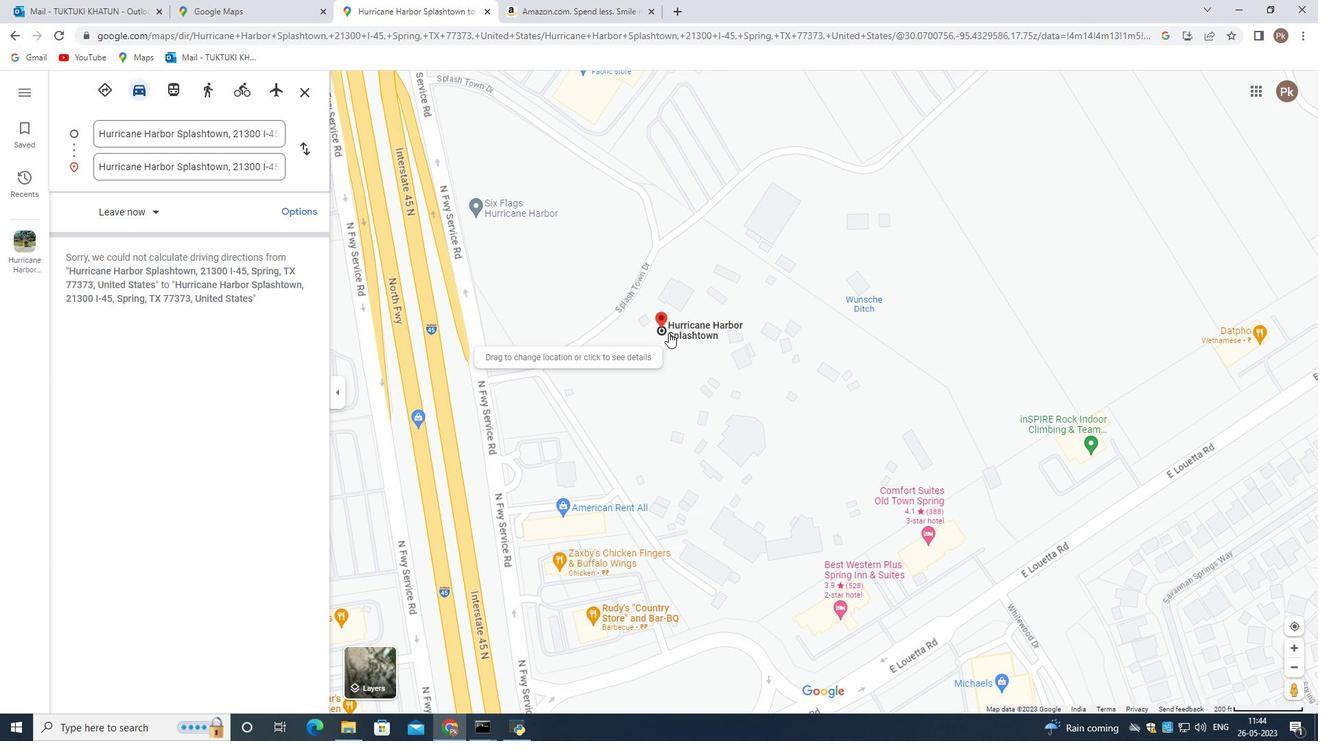 
Action: Mouse scrolled (668, 333) with delta (0, 0)
Screenshot: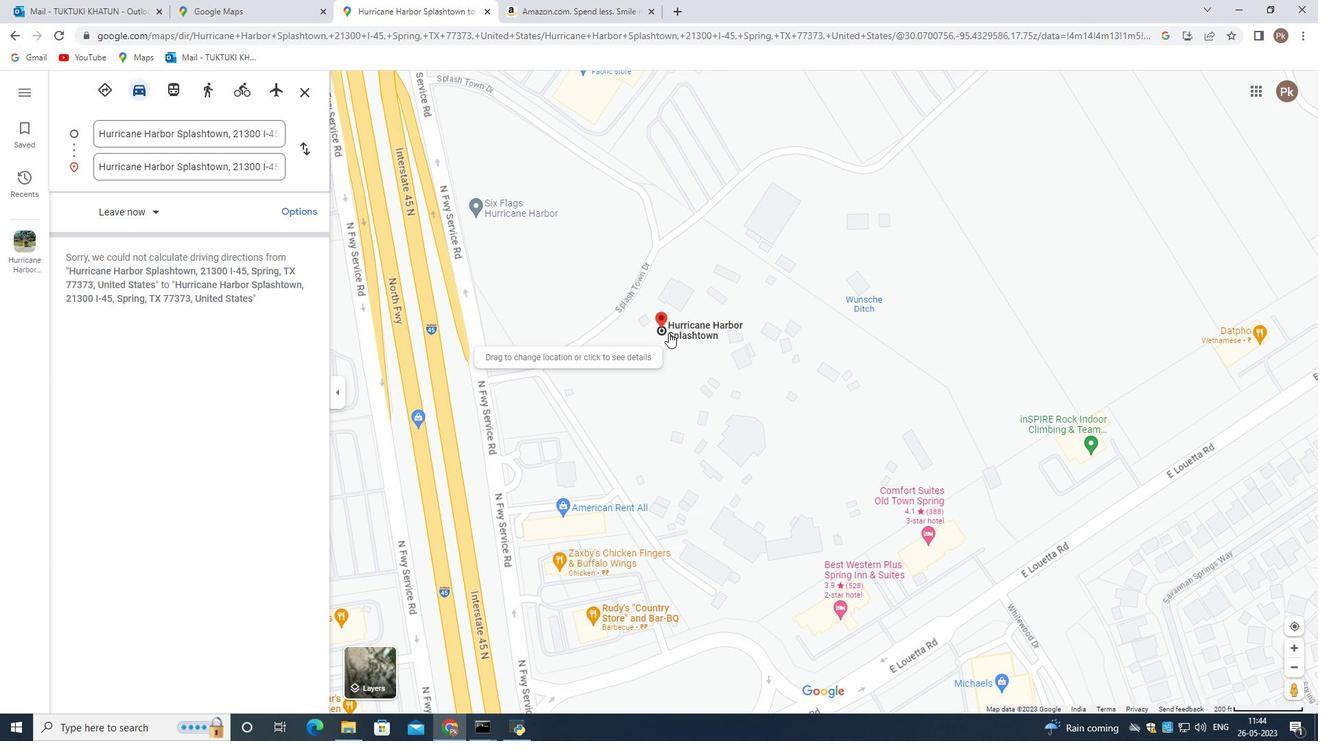 
Action: Mouse scrolled (668, 333) with delta (0, 0)
Screenshot: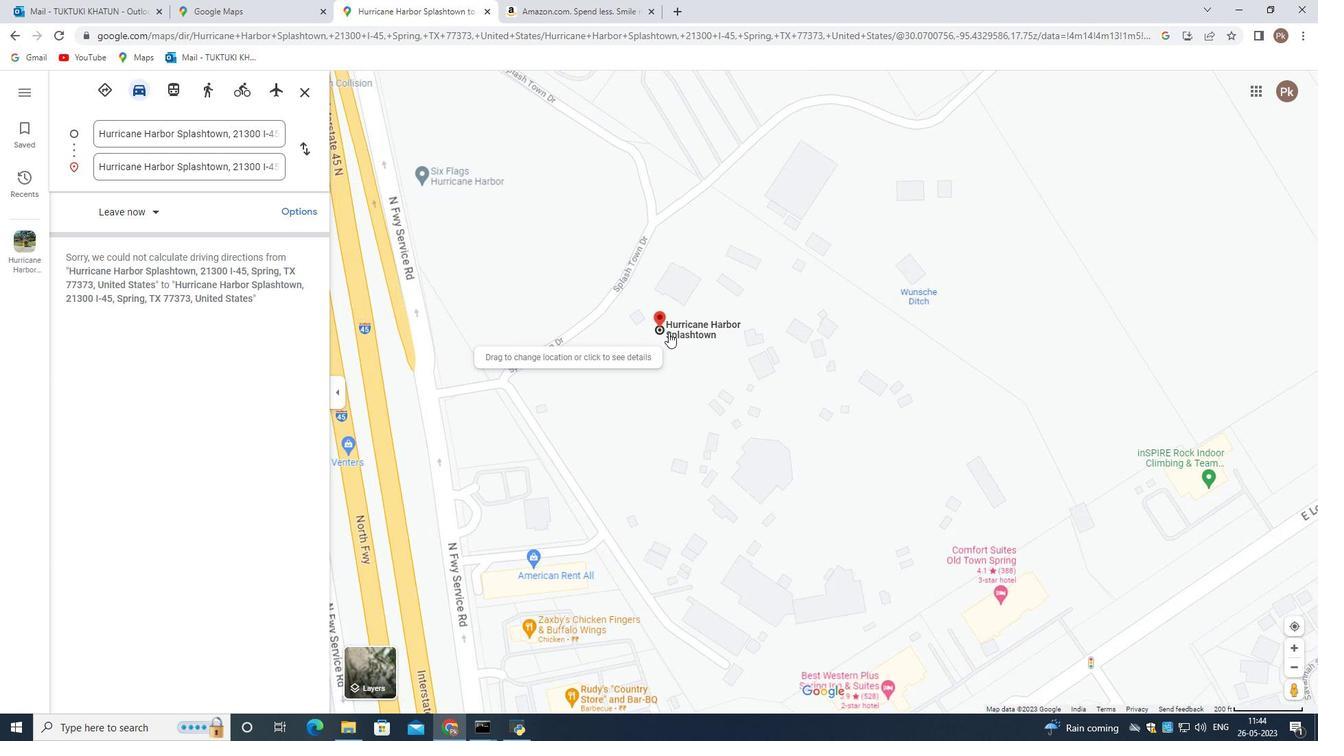 
Action: Mouse moved to (609, 290)
Screenshot: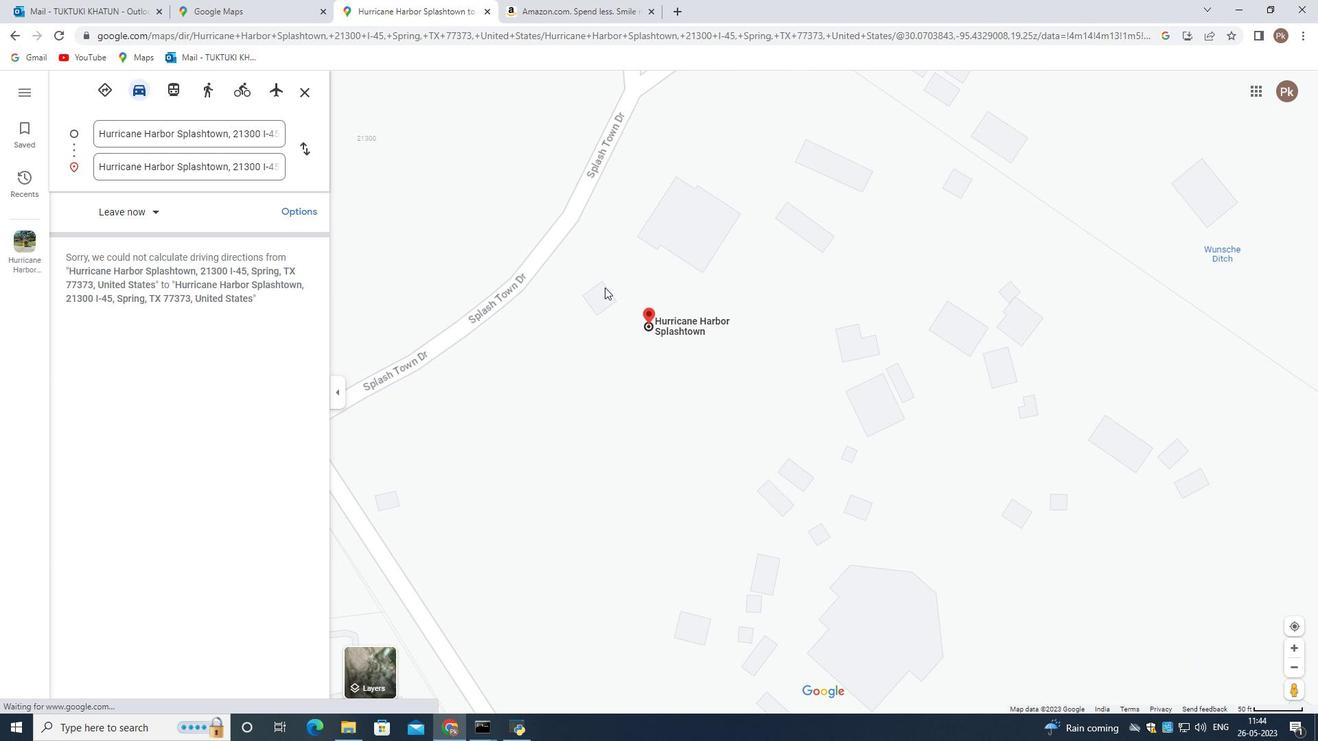 
Action: Mouse scrolled (609, 291) with delta (0, 0)
Screenshot: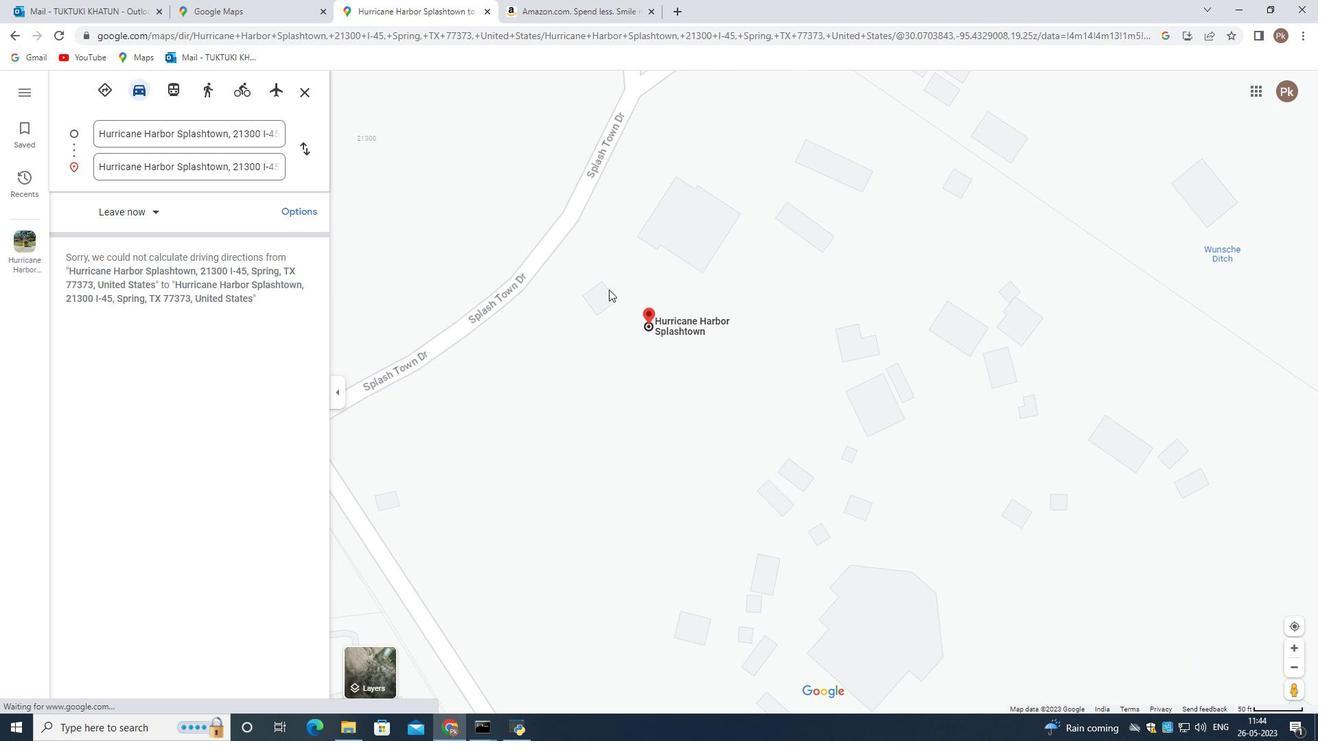 
Action: Mouse scrolled (609, 291) with delta (0, 0)
Screenshot: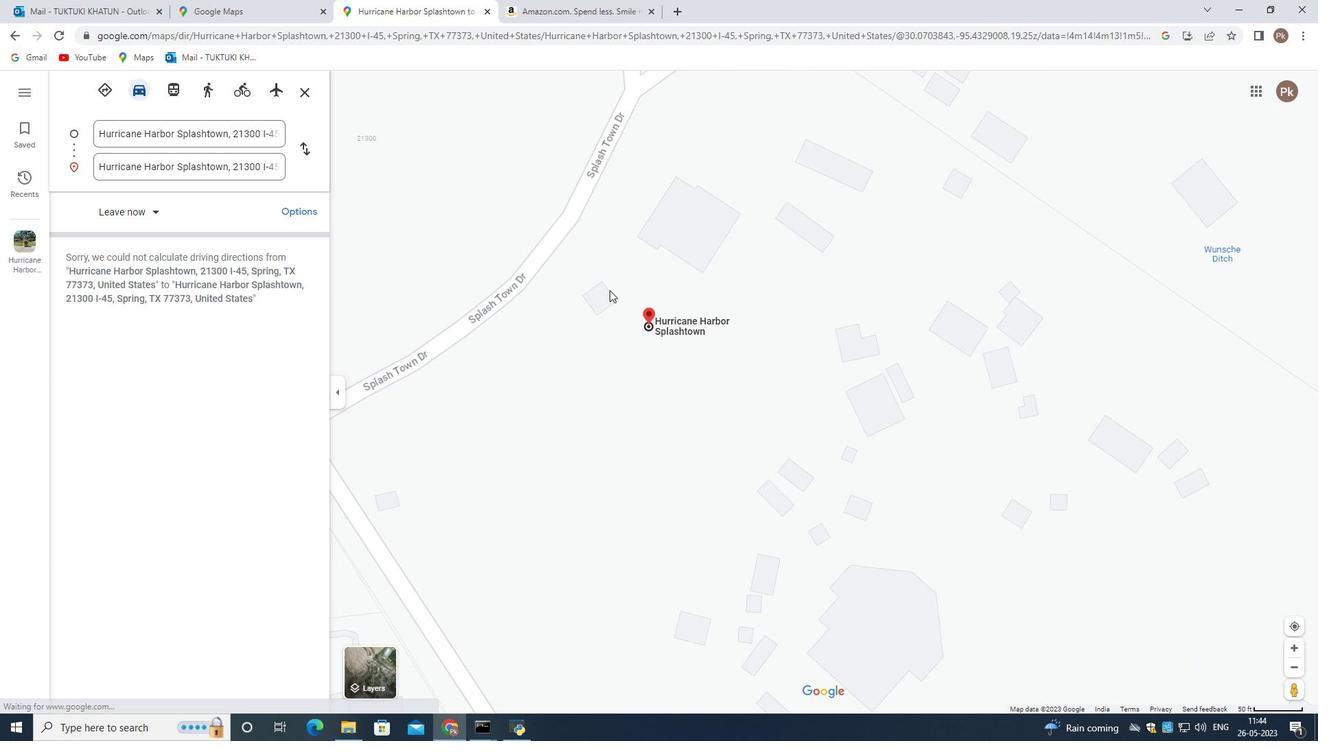 
Action: Mouse scrolled (609, 291) with delta (0, 0)
Screenshot: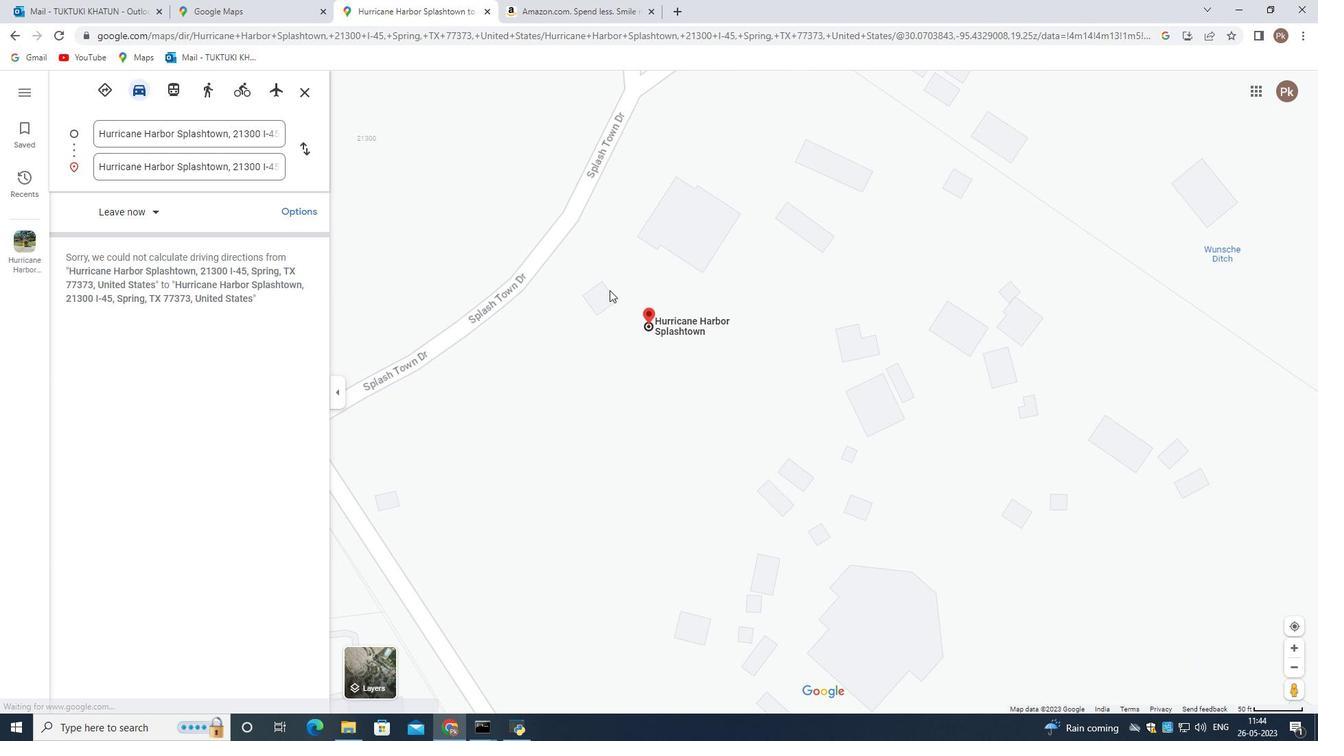 
Action: Mouse scrolled (609, 291) with delta (0, 0)
Screenshot: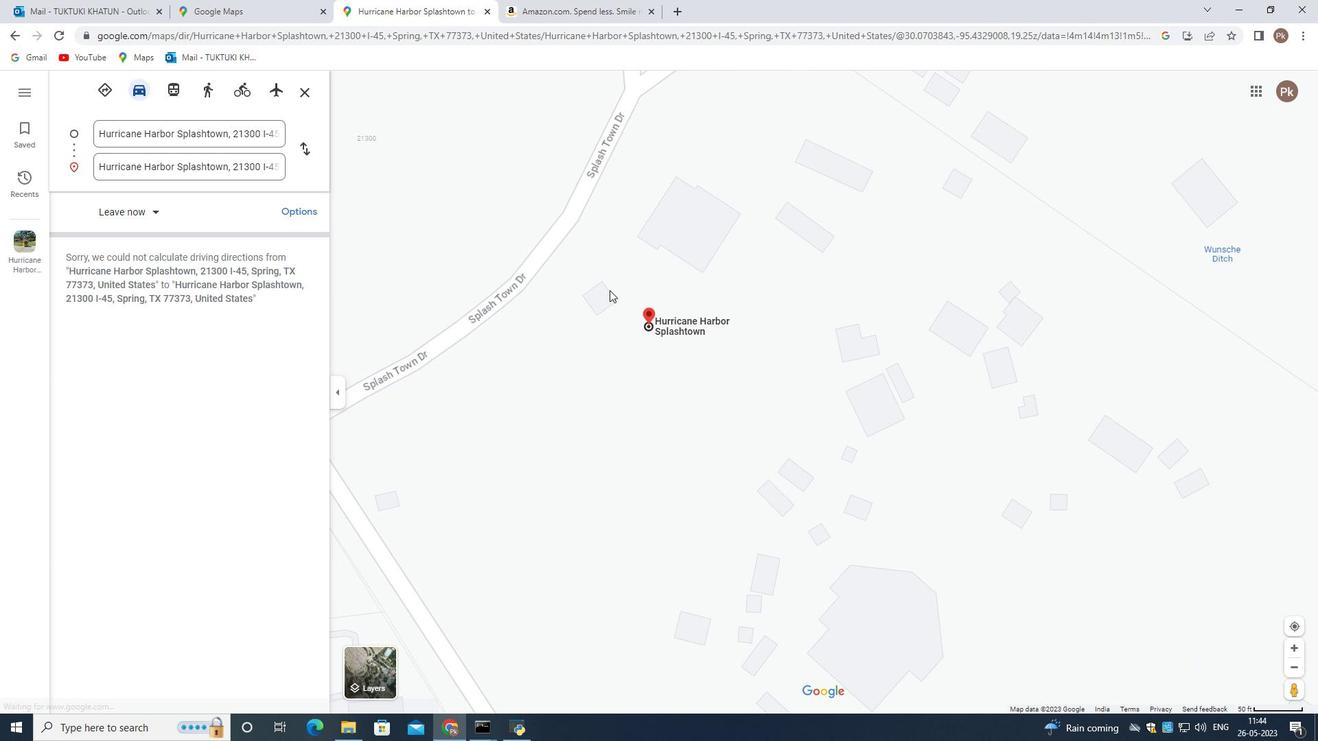 
Action: Mouse scrolled (609, 291) with delta (0, 0)
Screenshot: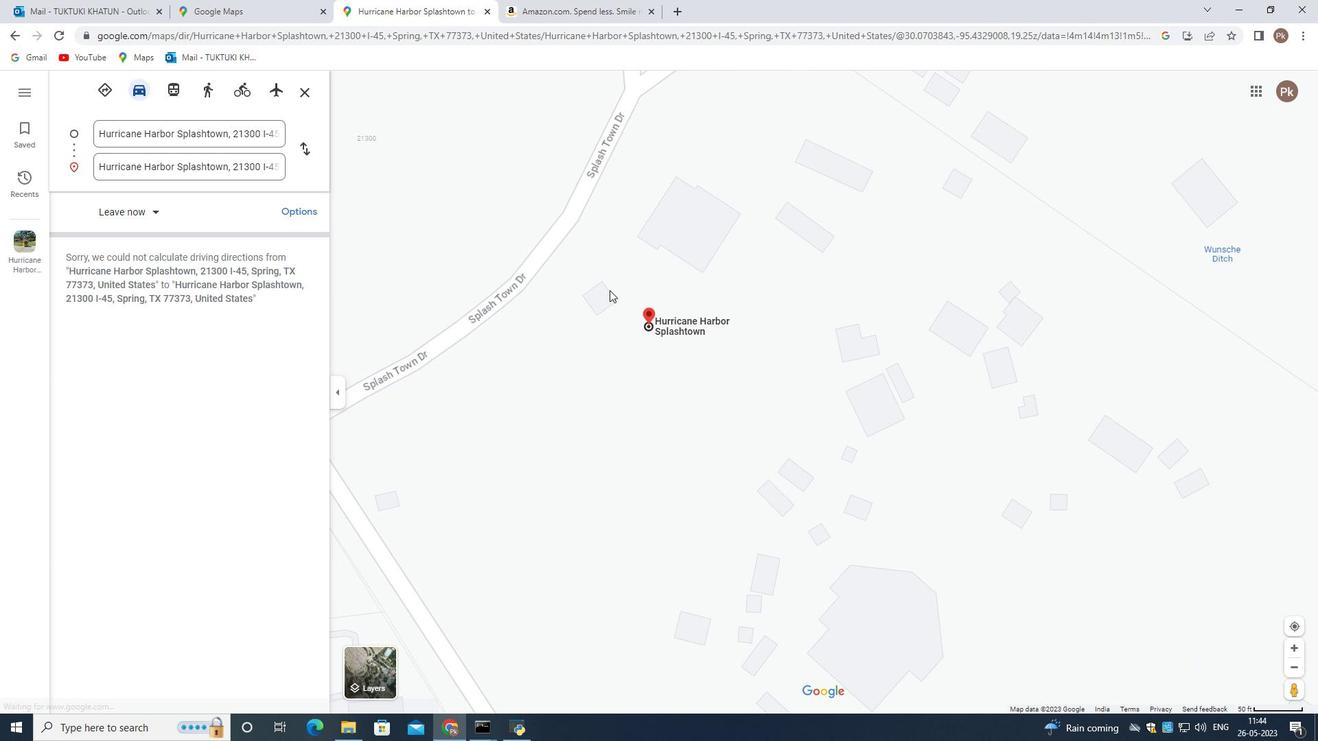
Action: Mouse scrolled (609, 291) with delta (0, 0)
Screenshot: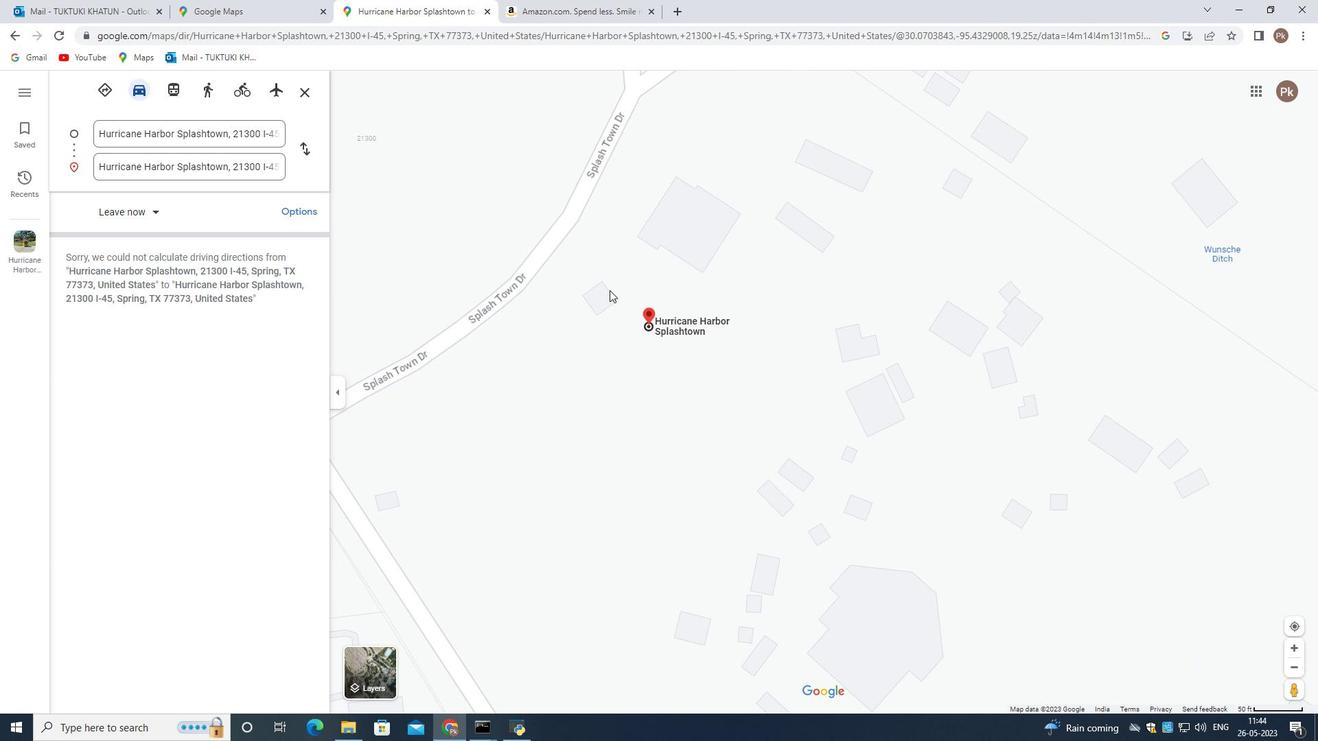 
Action: Mouse scrolled (609, 291) with delta (0, 0)
Screenshot: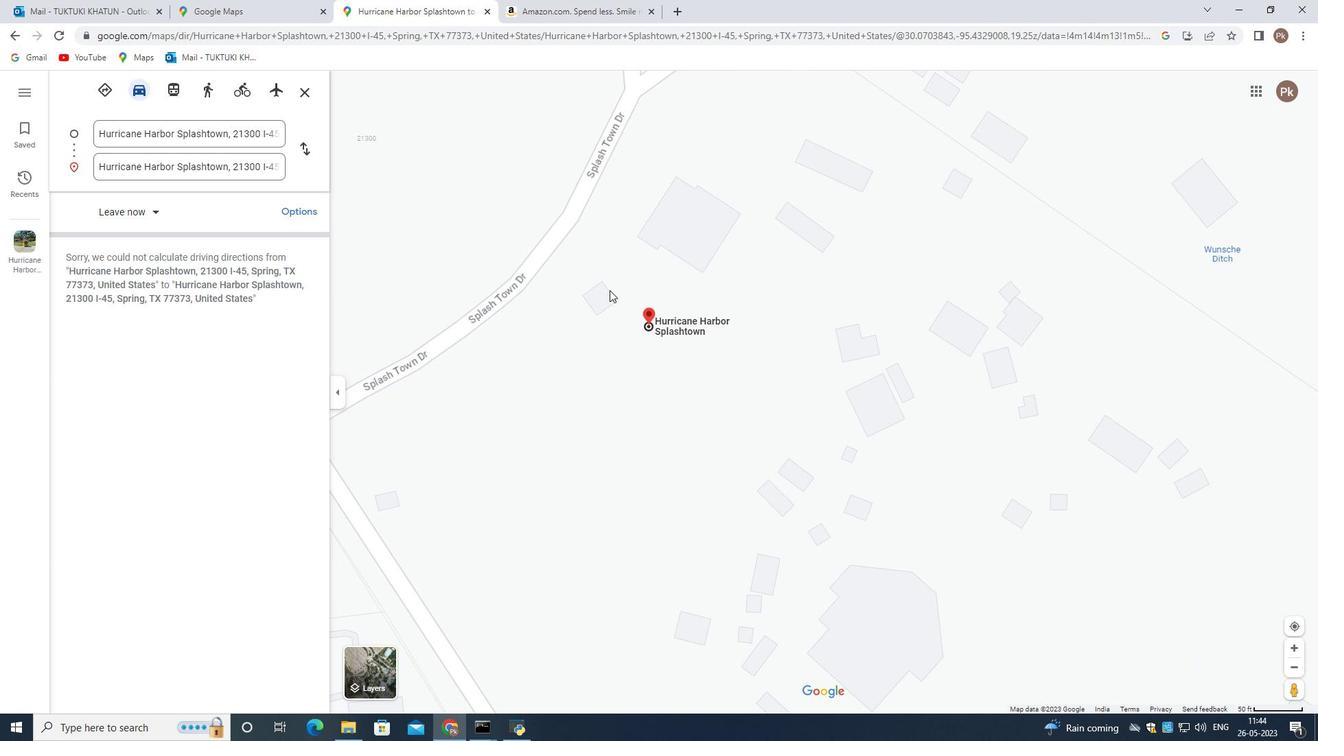 
Action: Mouse moved to (714, 390)
Screenshot: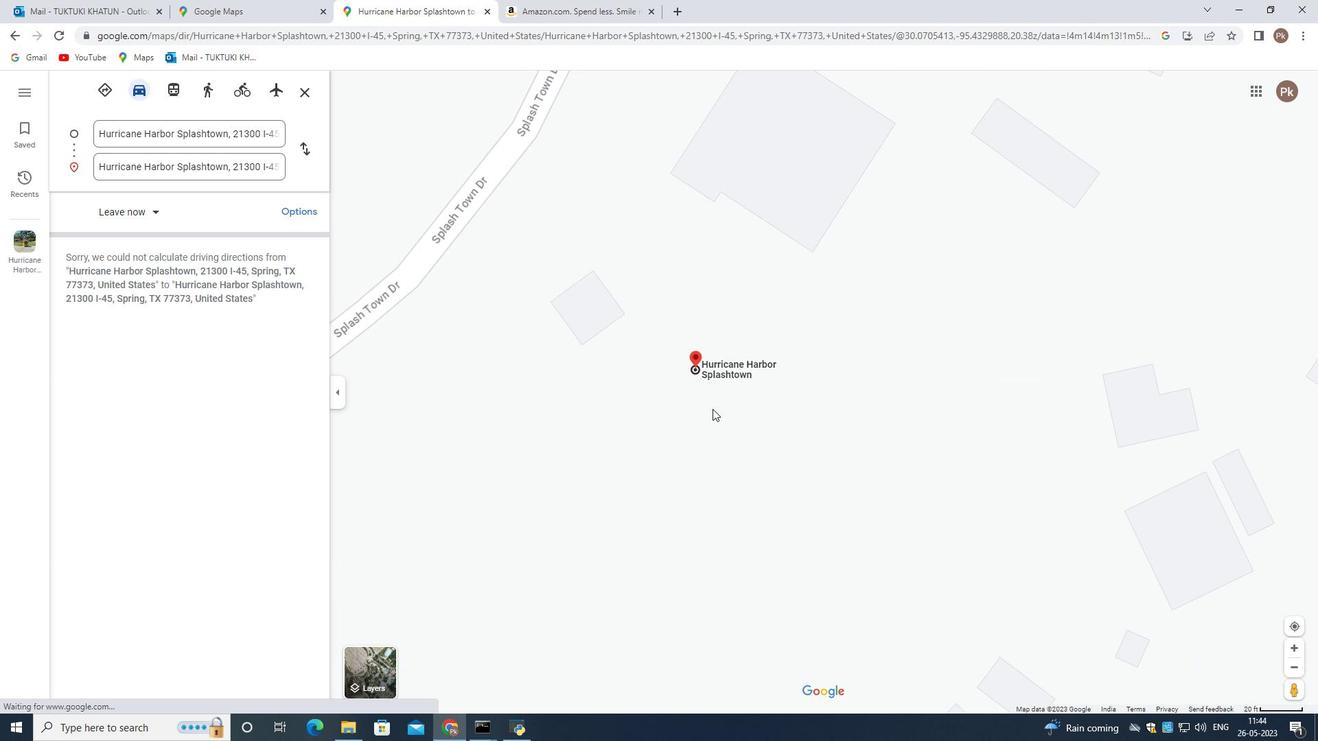 
Action: Mouse scrolled (714, 391) with delta (0, 0)
Screenshot: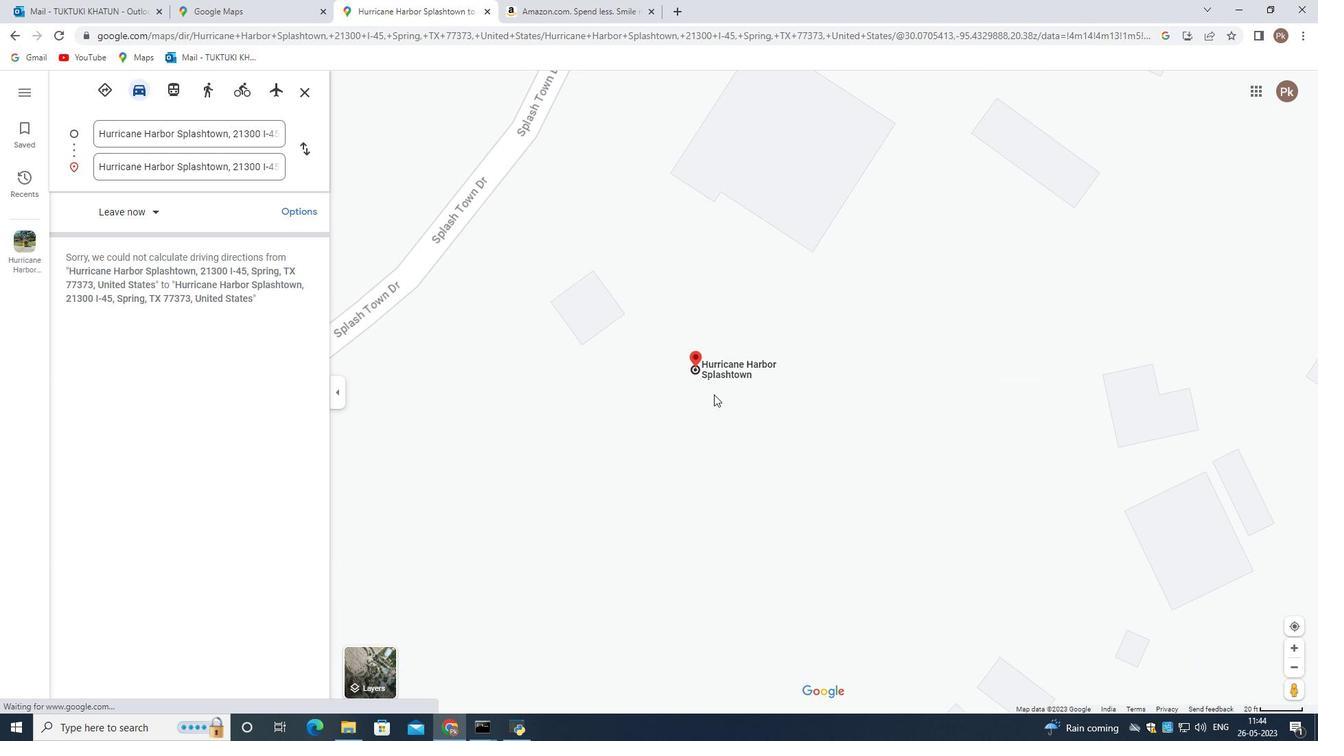 
Action: Mouse scrolled (714, 391) with delta (0, 0)
Screenshot: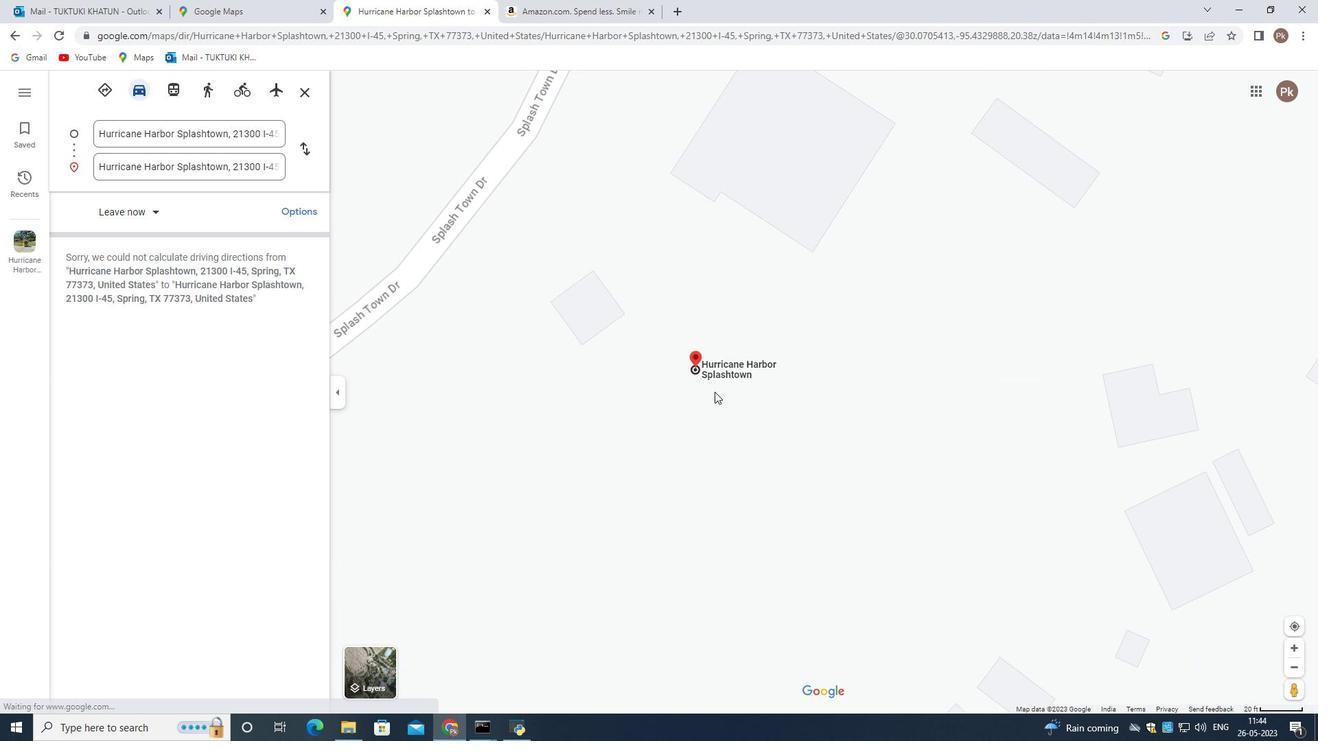 
Action: Mouse scrolled (714, 391) with delta (0, 0)
Screenshot: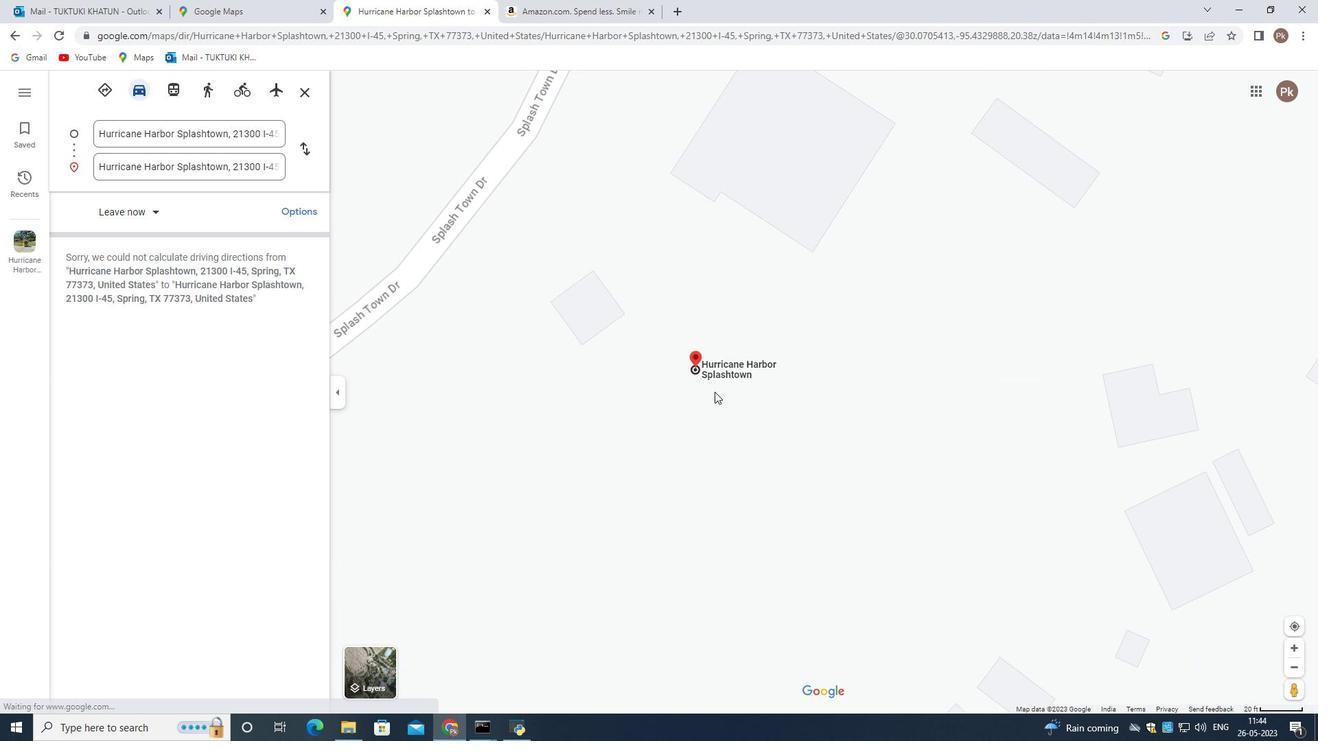 
Action: Mouse scrolled (714, 391) with delta (0, 0)
Screenshot: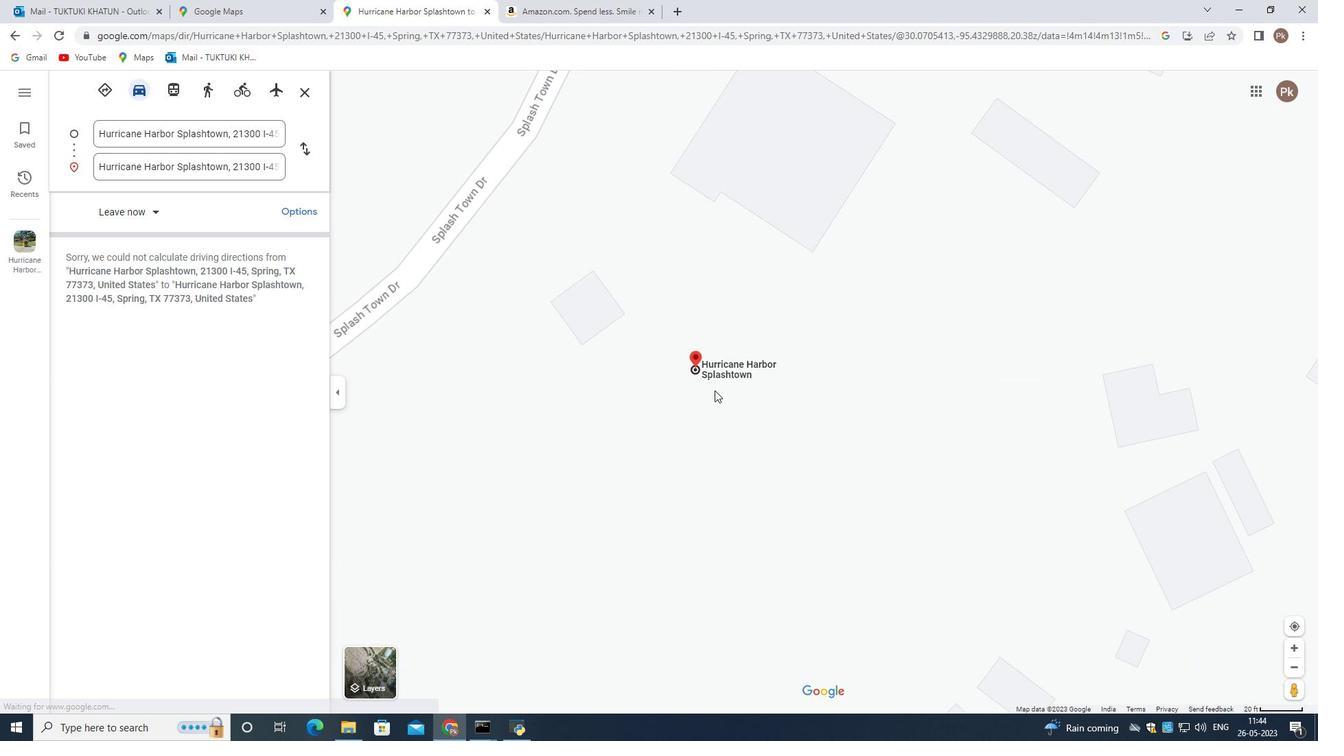 
Action: Mouse scrolled (714, 391) with delta (0, 0)
Screenshot: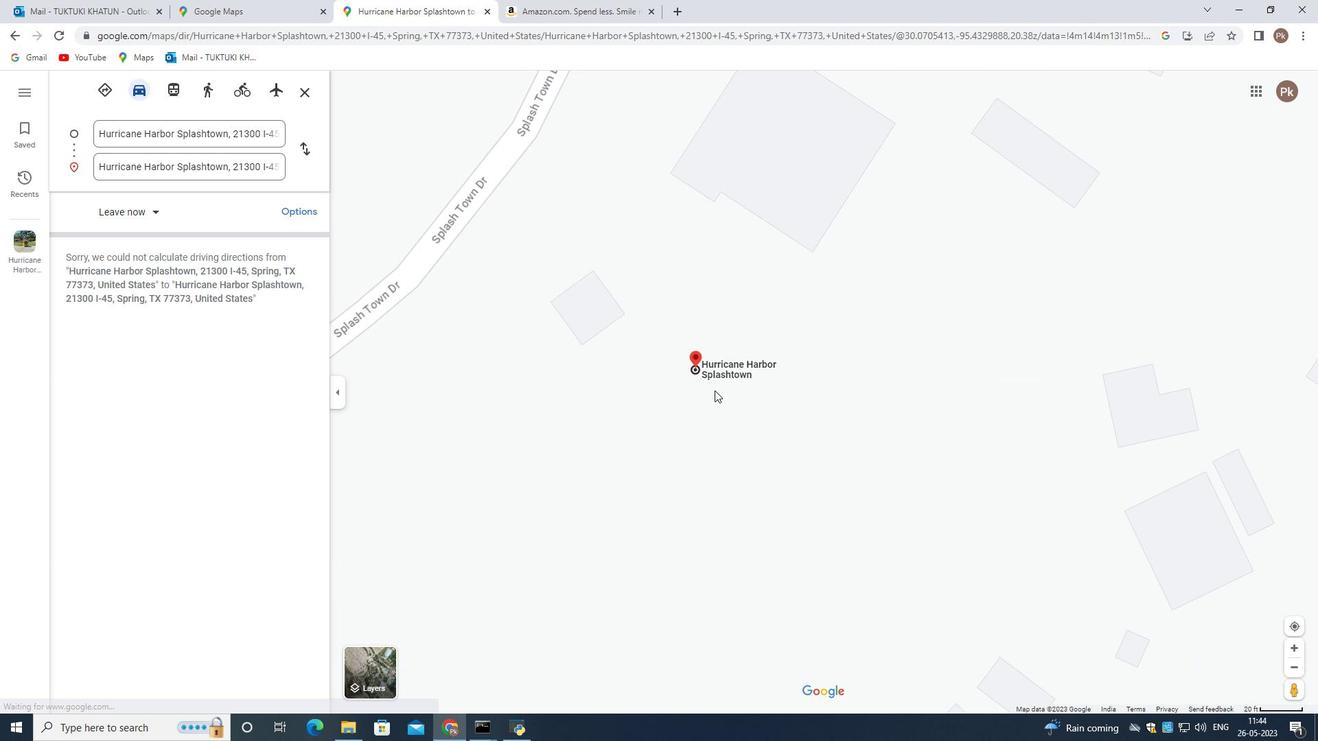 
Action: Mouse scrolled (714, 391) with delta (0, 0)
Screenshot: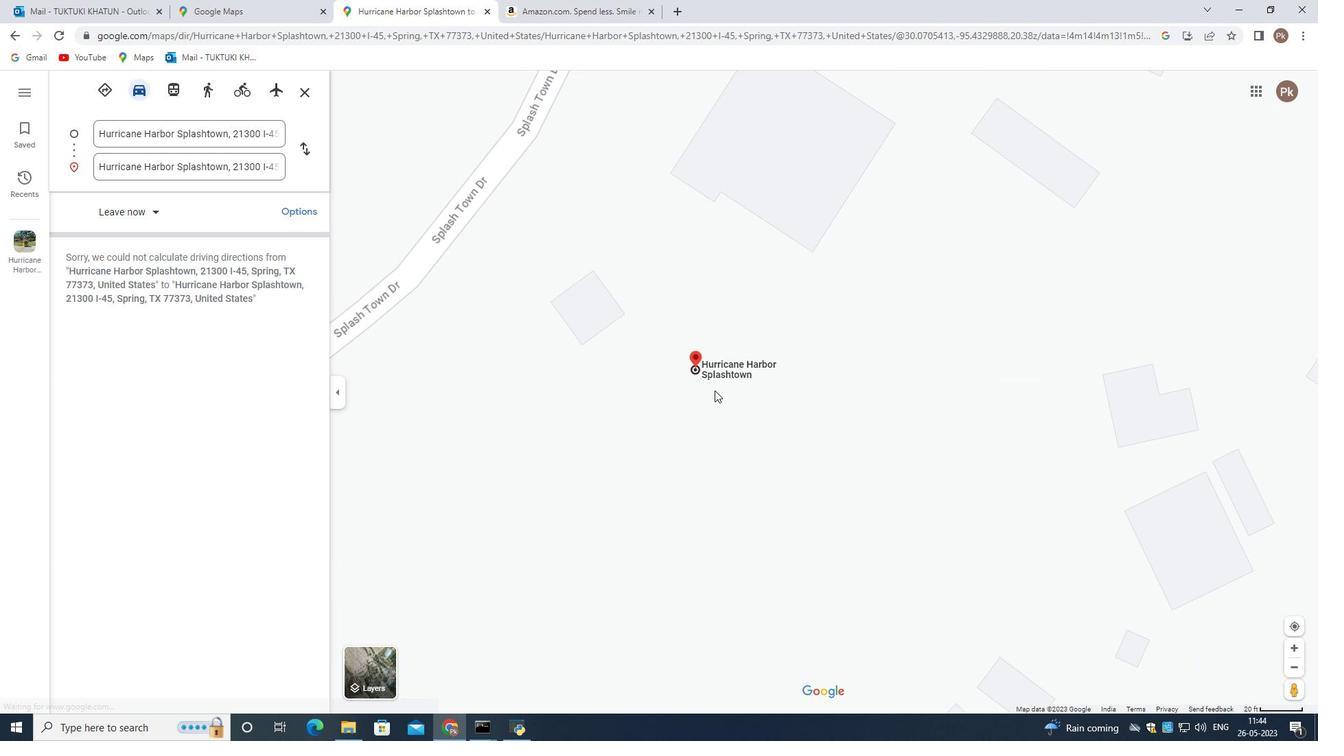 
Action: Mouse scrolled (714, 391) with delta (0, 0)
Screenshot: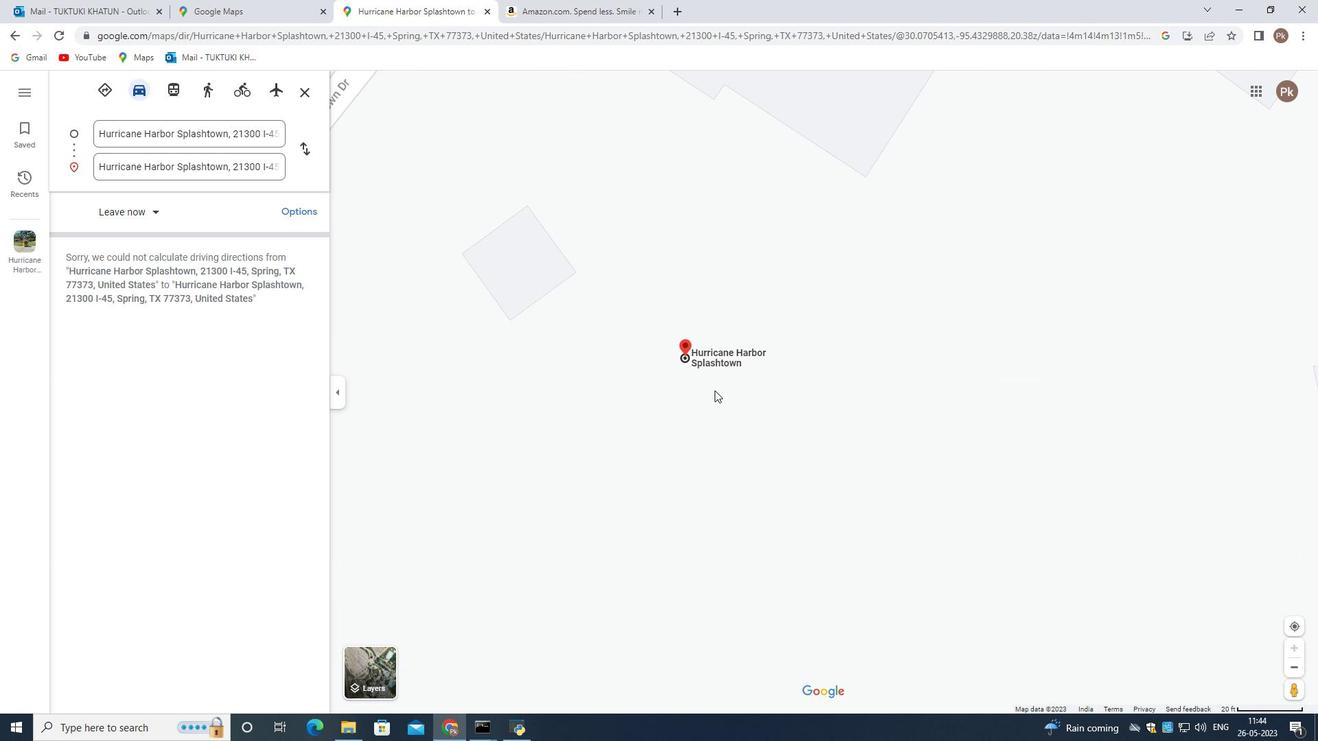 
Action: Mouse scrolled (714, 391) with delta (0, 0)
Screenshot: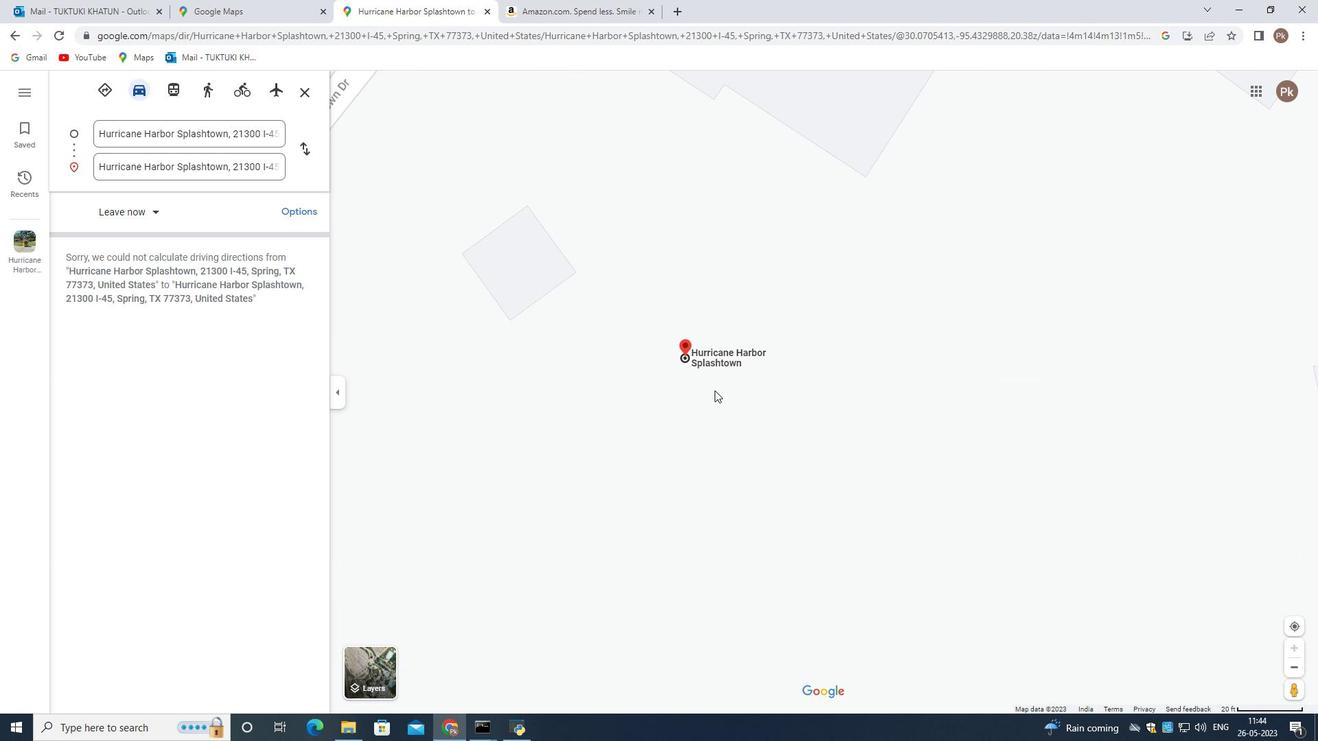 
Action: Mouse scrolled (714, 391) with delta (0, 0)
Screenshot: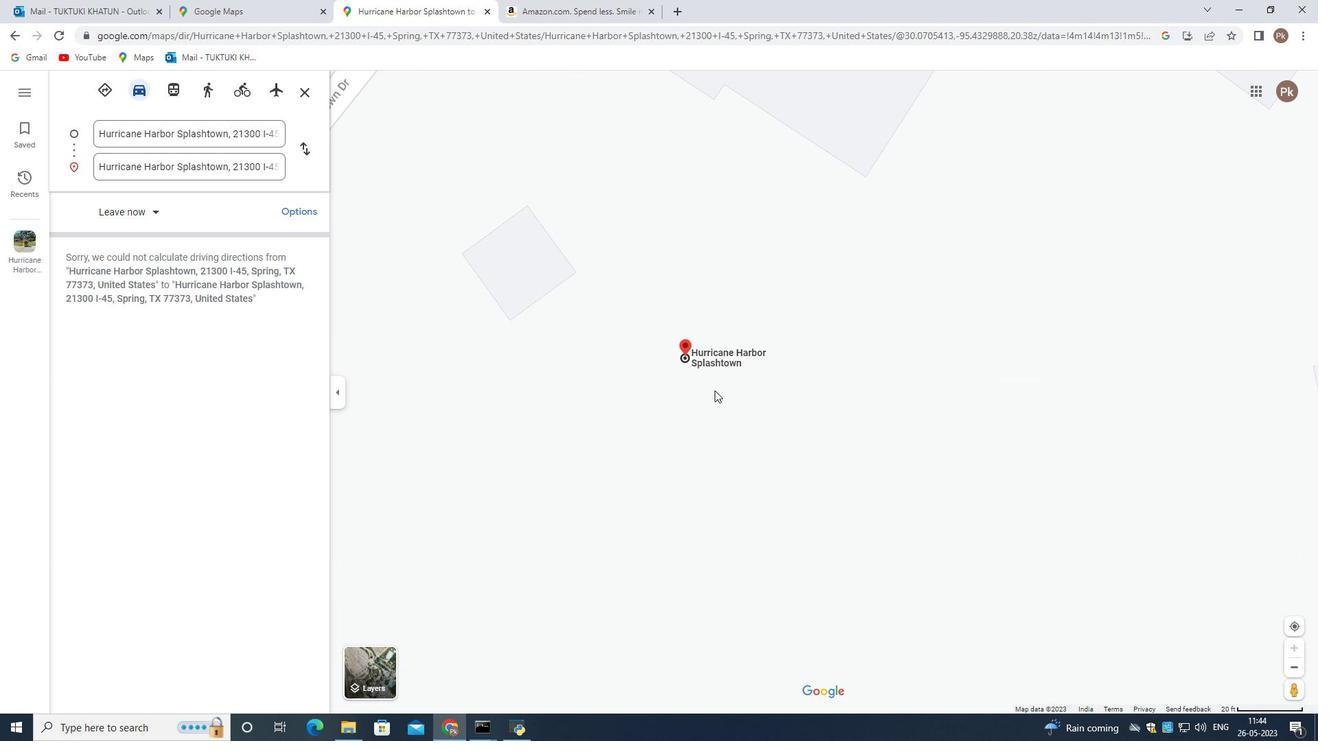 
Action: Mouse scrolled (714, 391) with delta (0, 0)
Screenshot: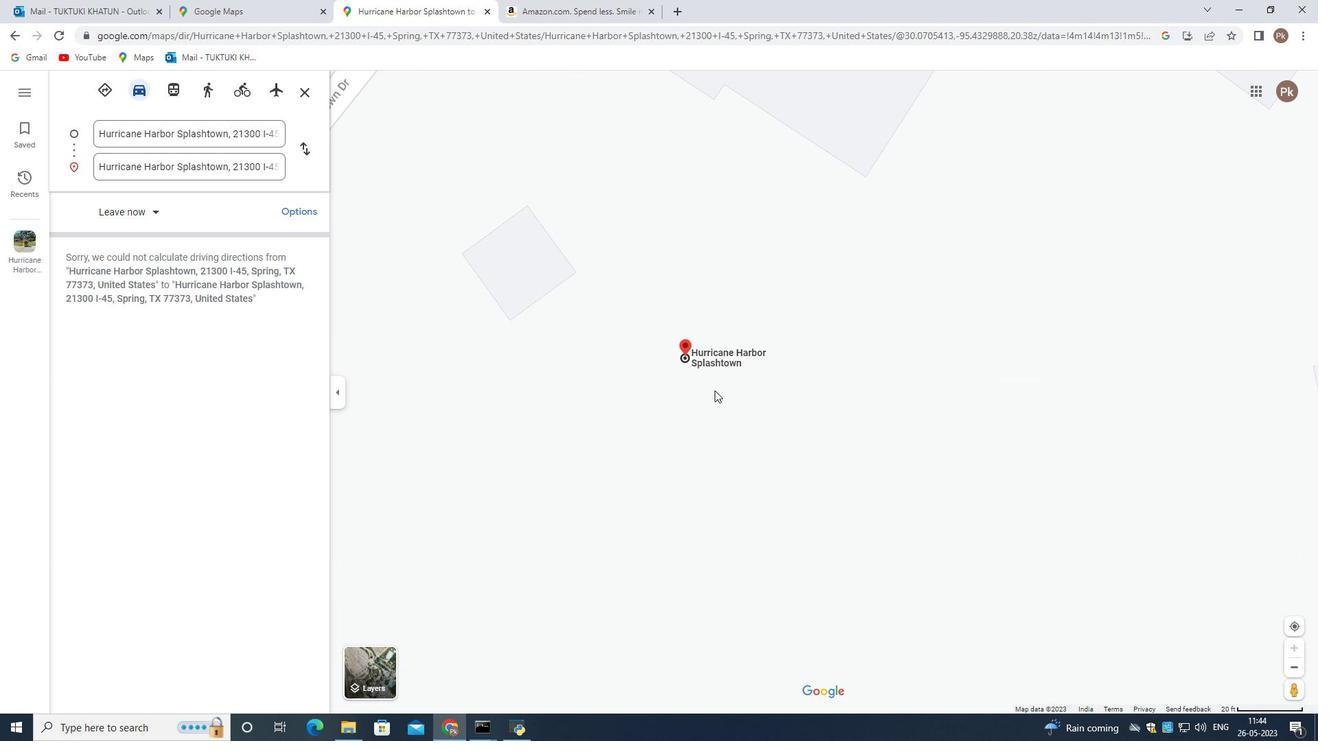 
Action: Mouse scrolled (714, 391) with delta (0, 0)
Screenshot: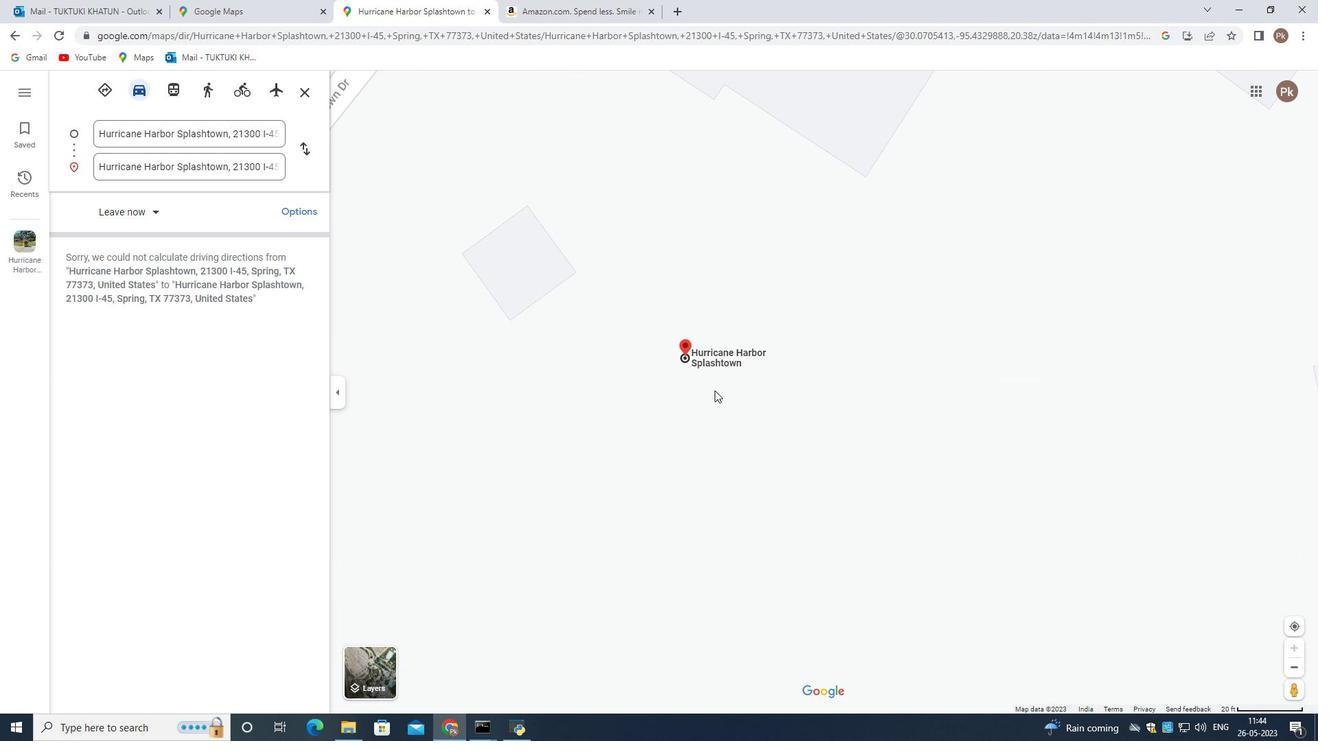 
Action: Mouse scrolled (714, 391) with delta (0, 0)
Screenshot: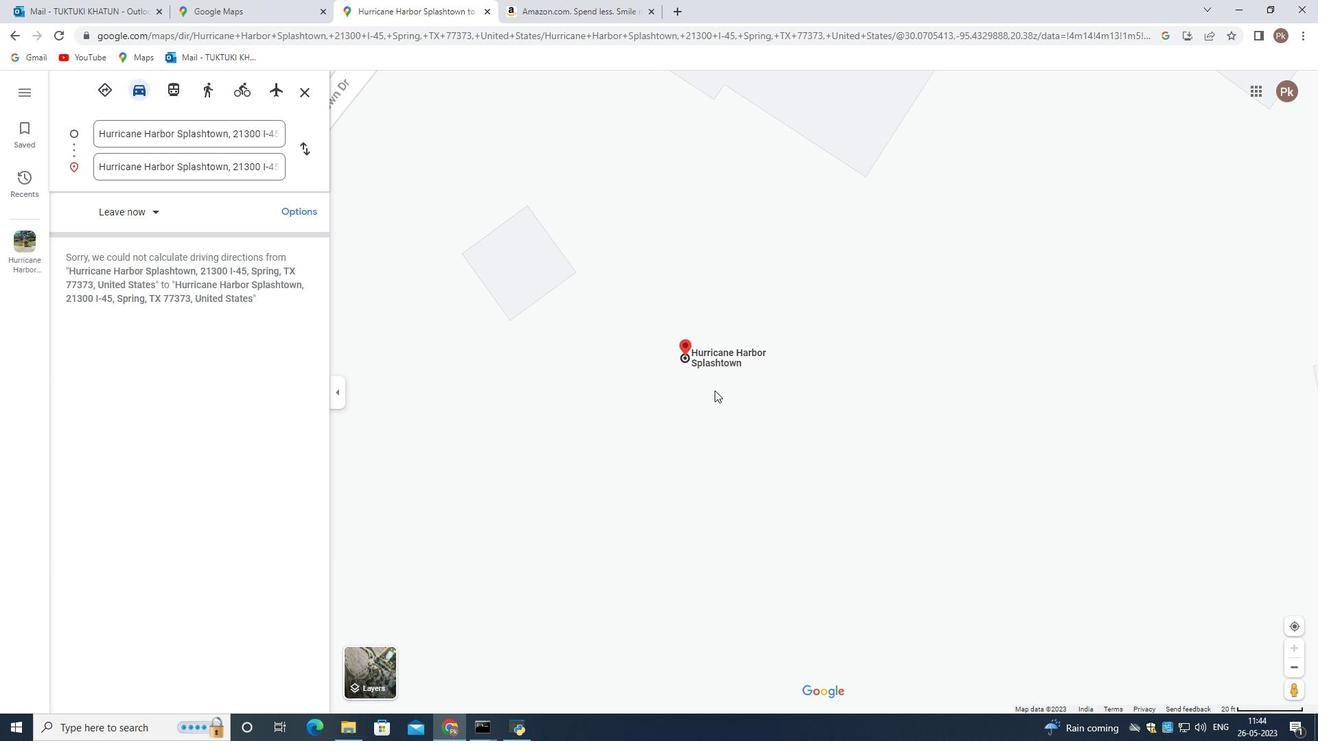 
Action: Mouse scrolled (714, 391) with delta (0, 0)
Screenshot: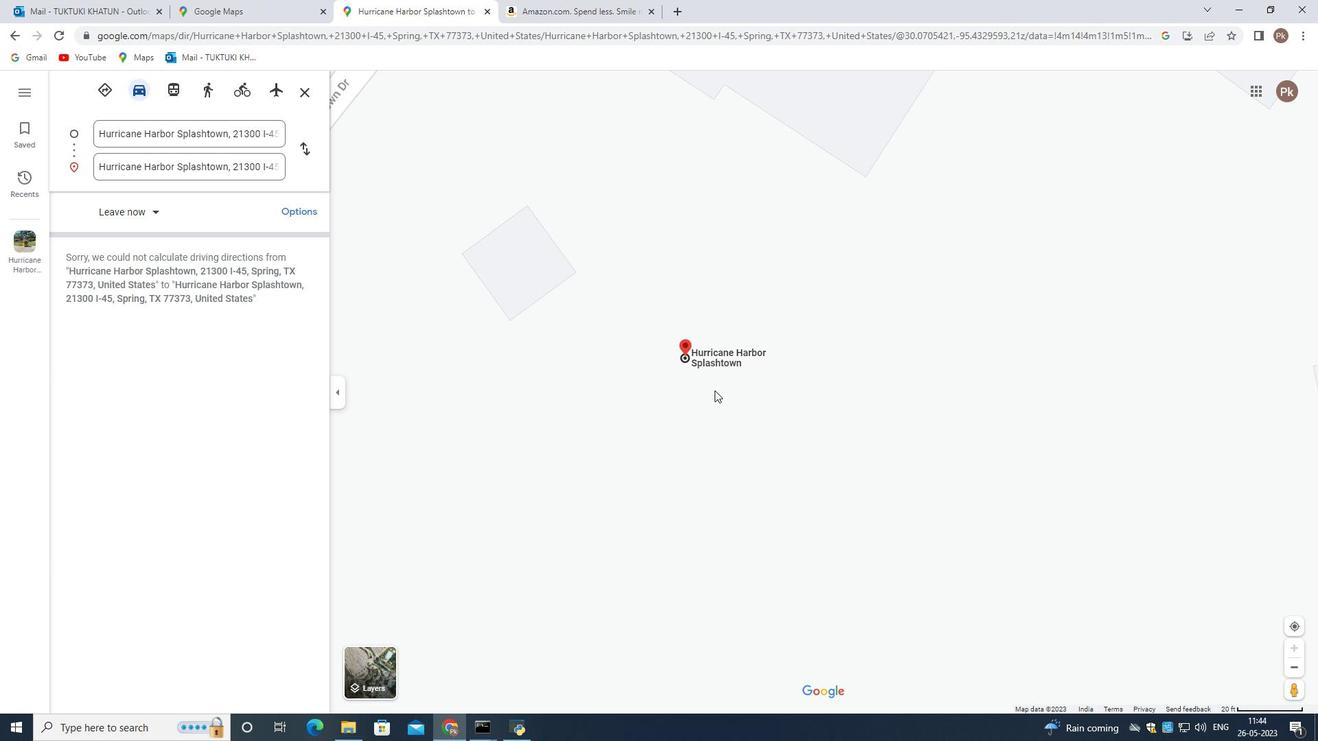 
Action: Mouse scrolled (714, 391) with delta (0, 0)
Screenshot: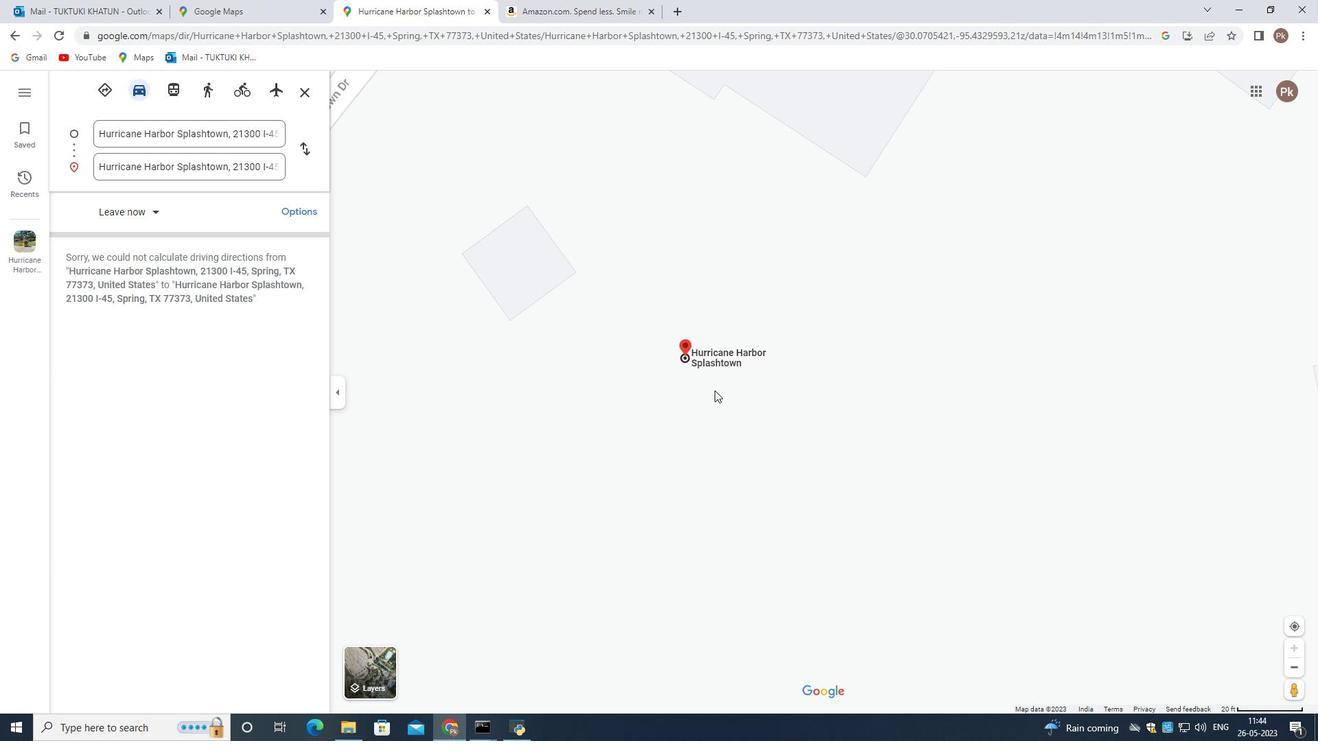 
Action: Mouse scrolled (714, 391) with delta (0, 0)
Screenshot: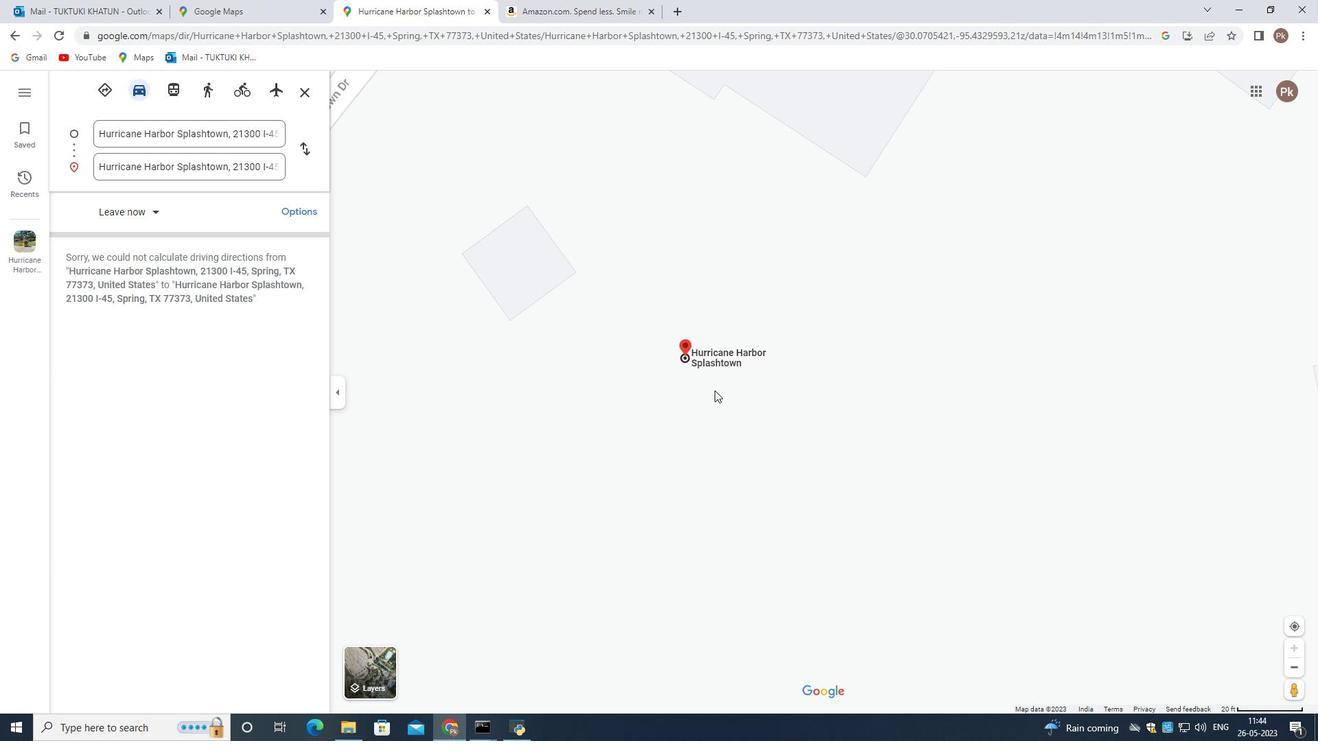 
Action: Mouse scrolled (714, 391) with delta (0, 0)
Screenshot: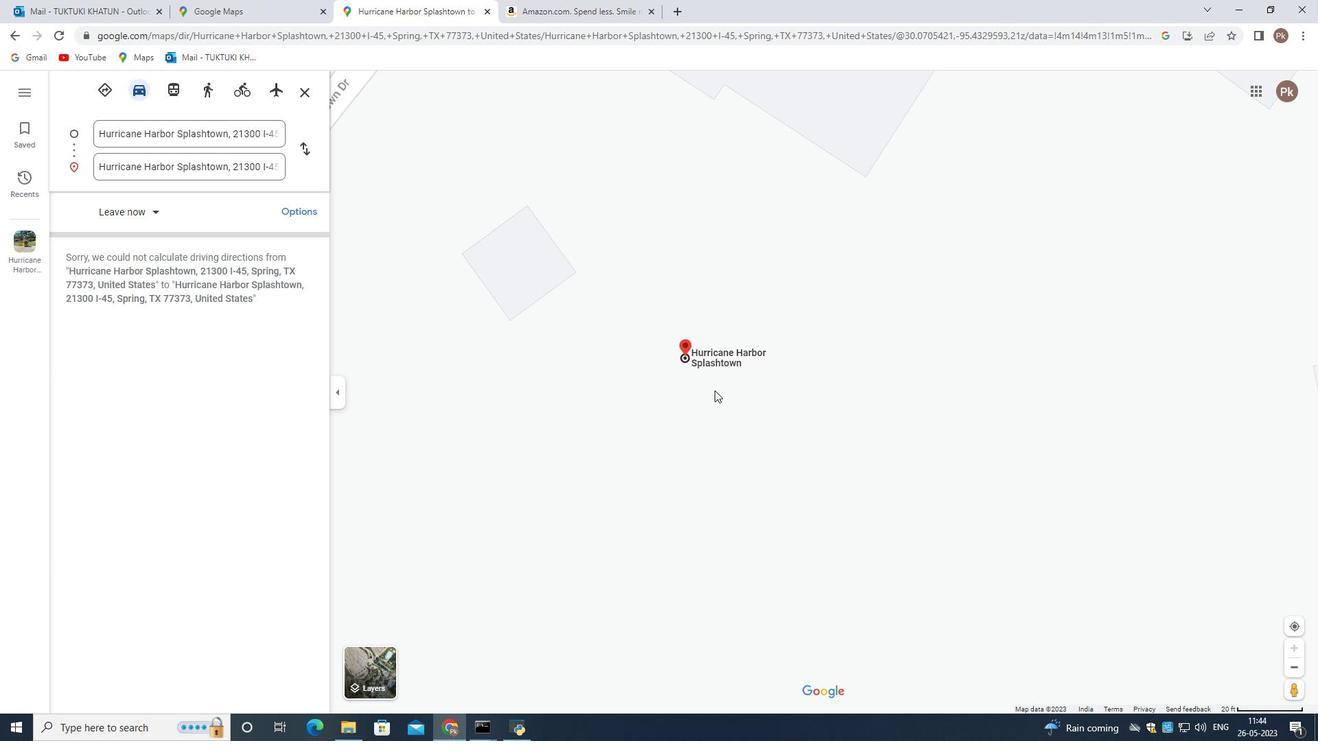 
Action: Mouse scrolled (714, 391) with delta (0, 0)
Screenshot: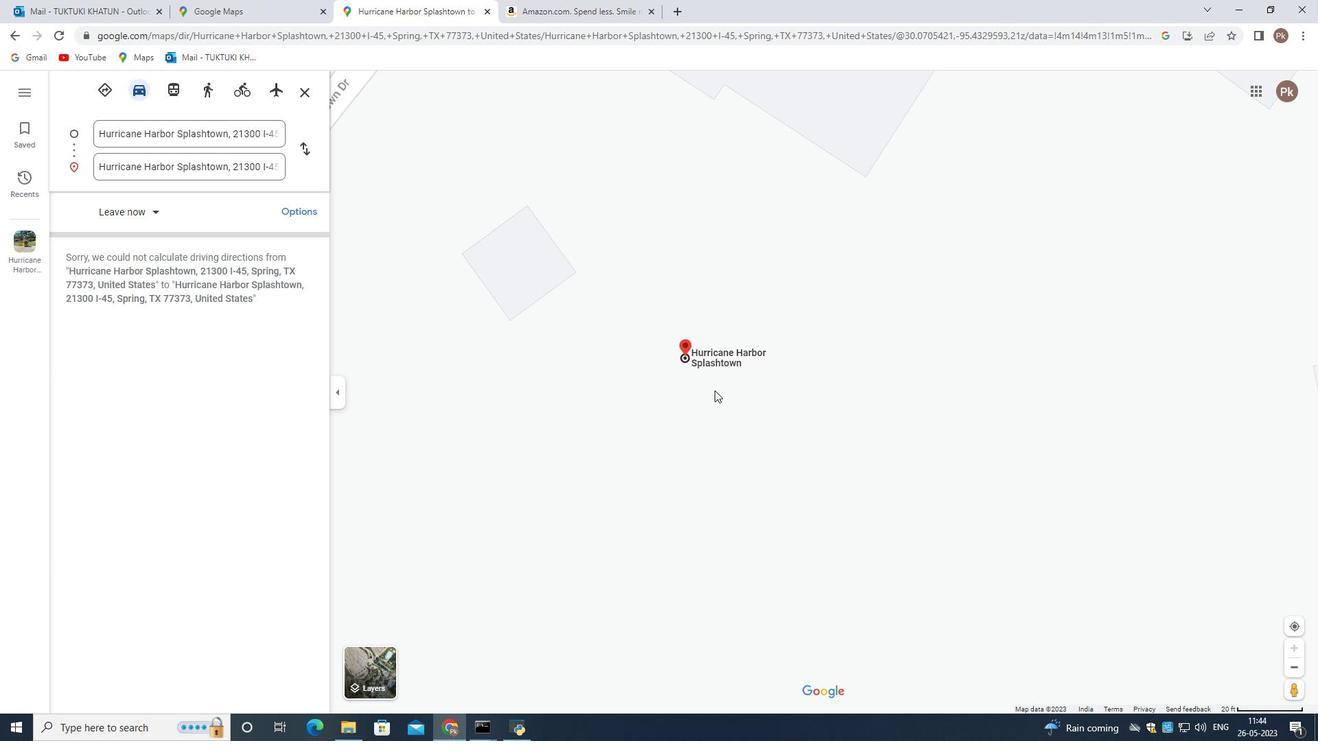 
Action: Mouse scrolled (714, 391) with delta (0, 0)
Screenshot: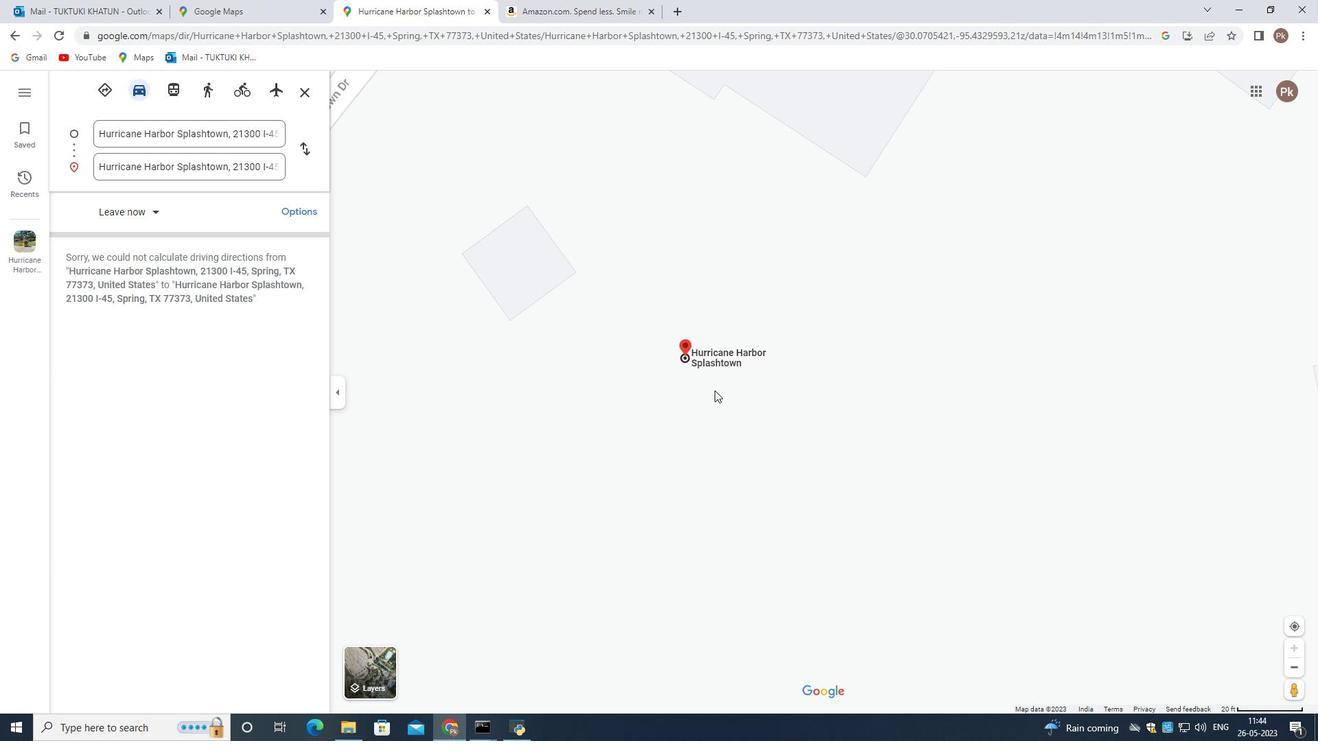 
Action: Mouse scrolled (714, 391) with delta (0, 0)
Screenshot: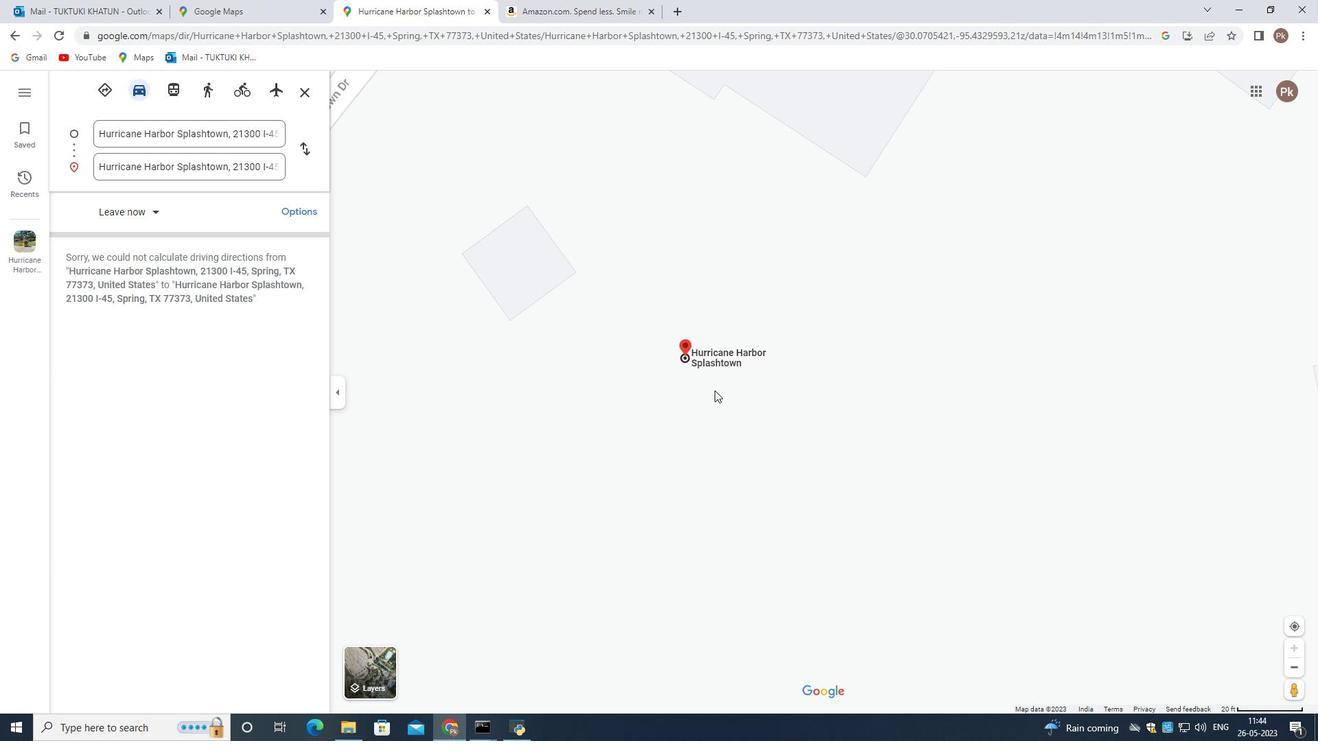
Action: Mouse scrolled (714, 391) with delta (0, 0)
Screenshot: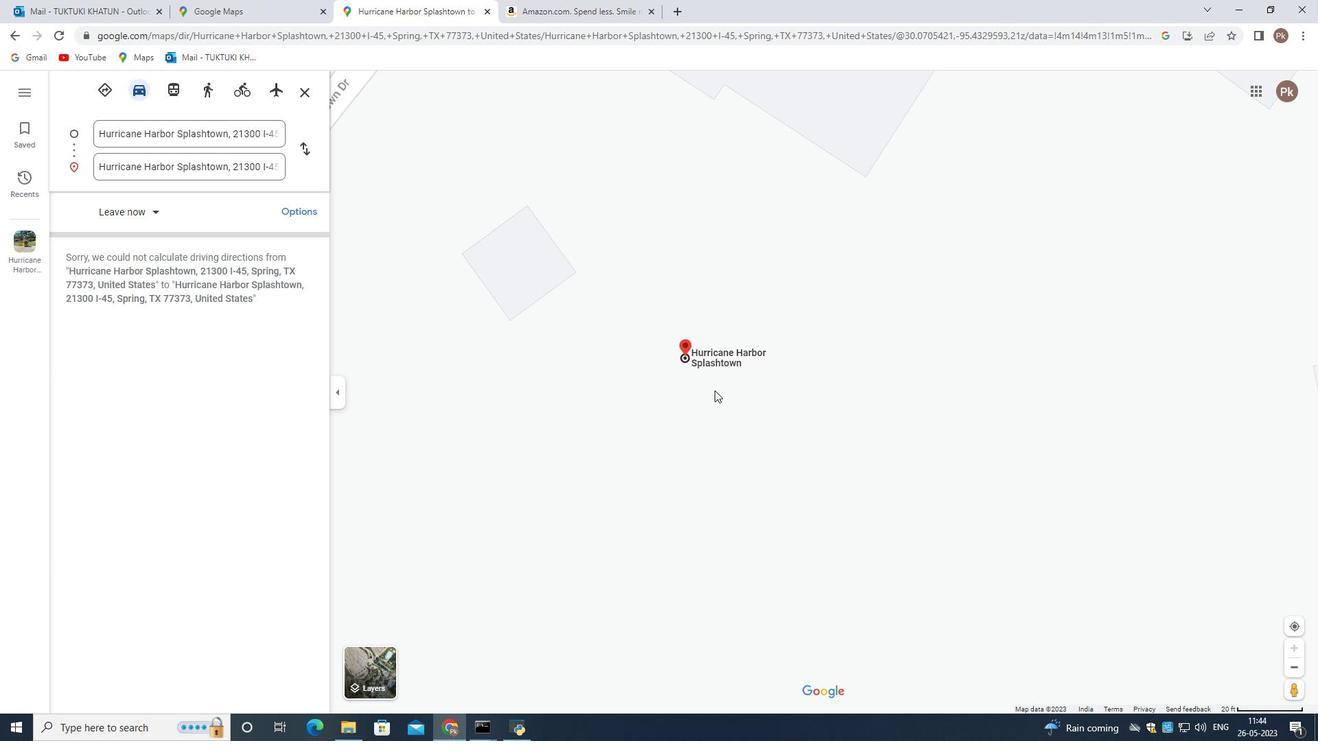 
Action: Mouse scrolled (714, 391) with delta (0, 0)
Screenshot: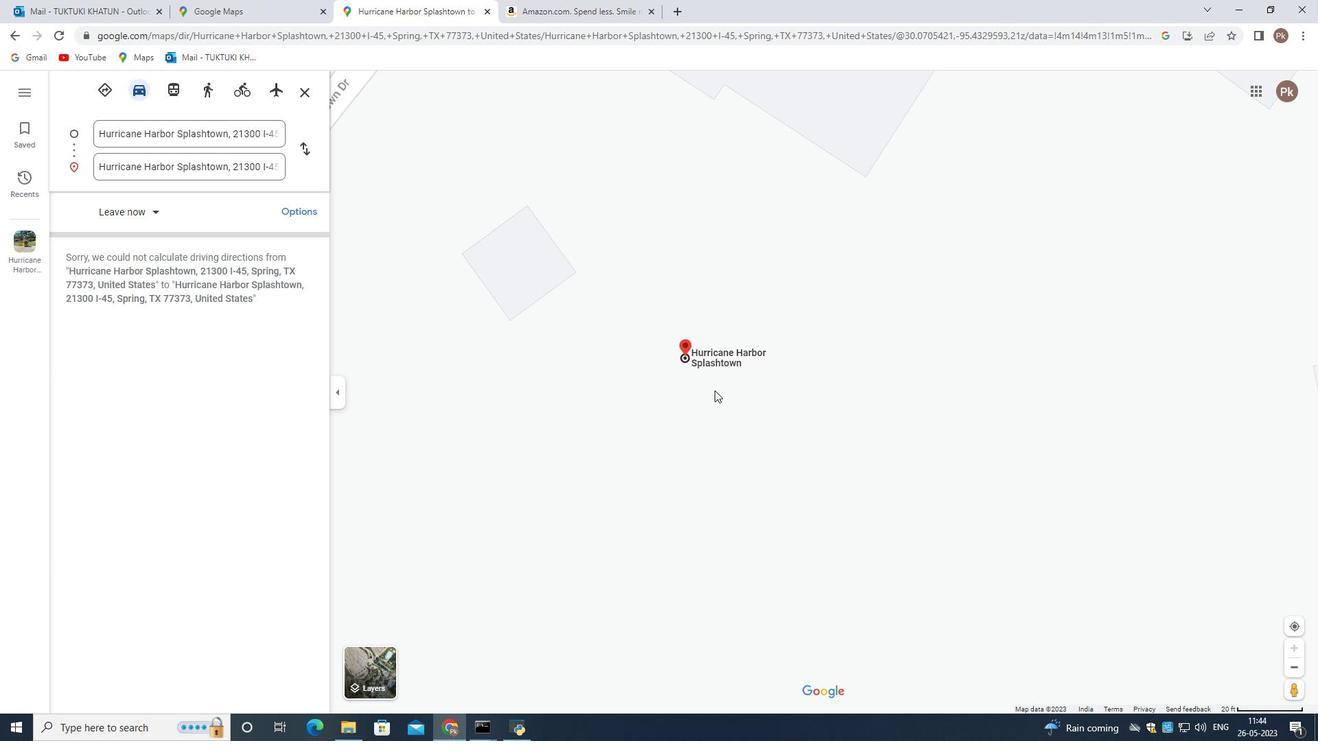 
Action: Mouse scrolled (714, 391) with delta (0, 0)
Screenshot: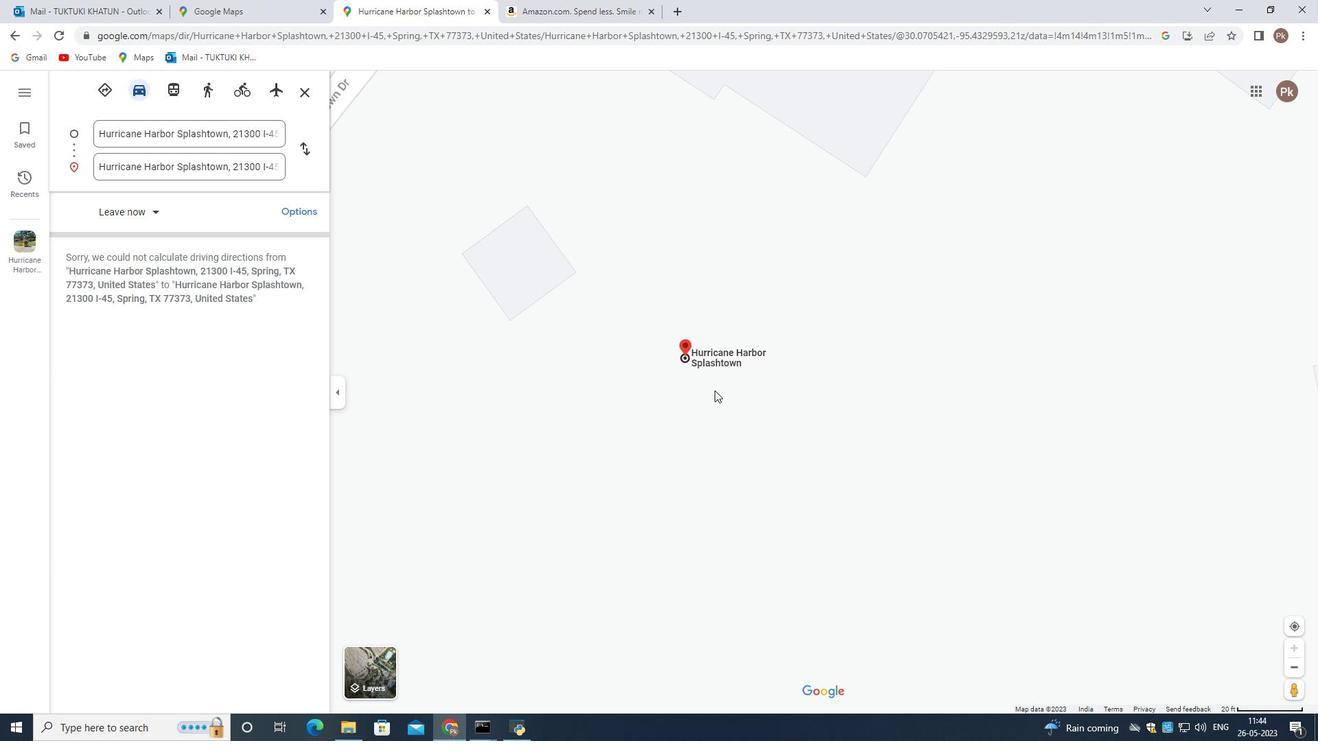 
Action: Mouse scrolled (714, 390) with delta (0, 0)
Screenshot: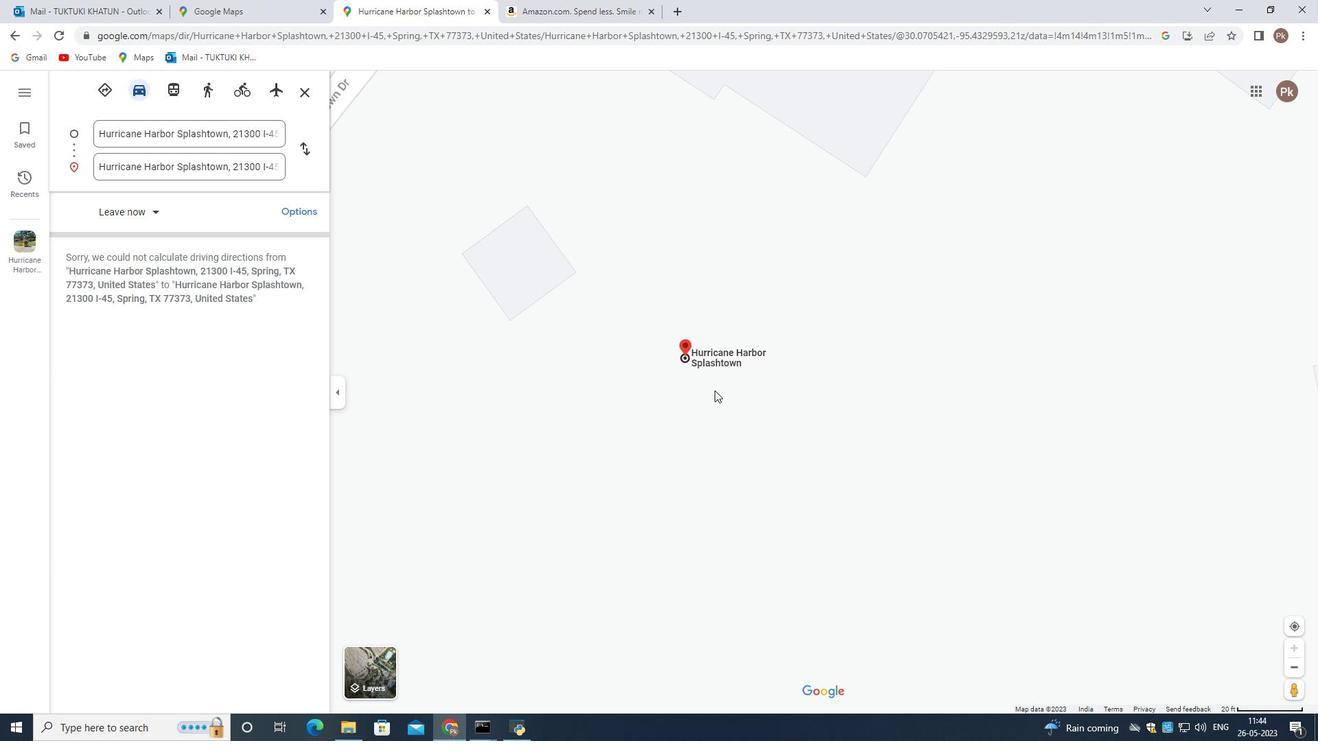 
Action: Mouse scrolled (714, 391) with delta (0, 0)
Screenshot: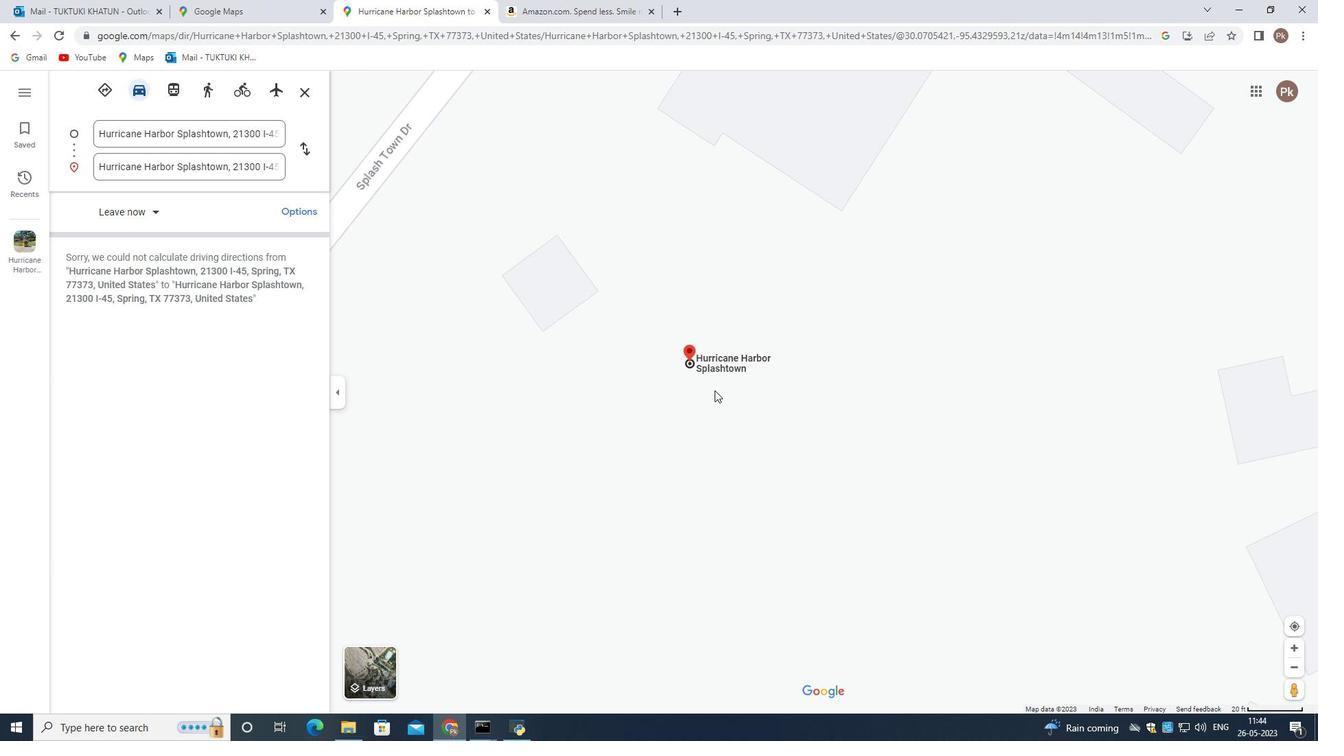 
Action: Mouse scrolled (714, 391) with delta (0, 0)
Screenshot: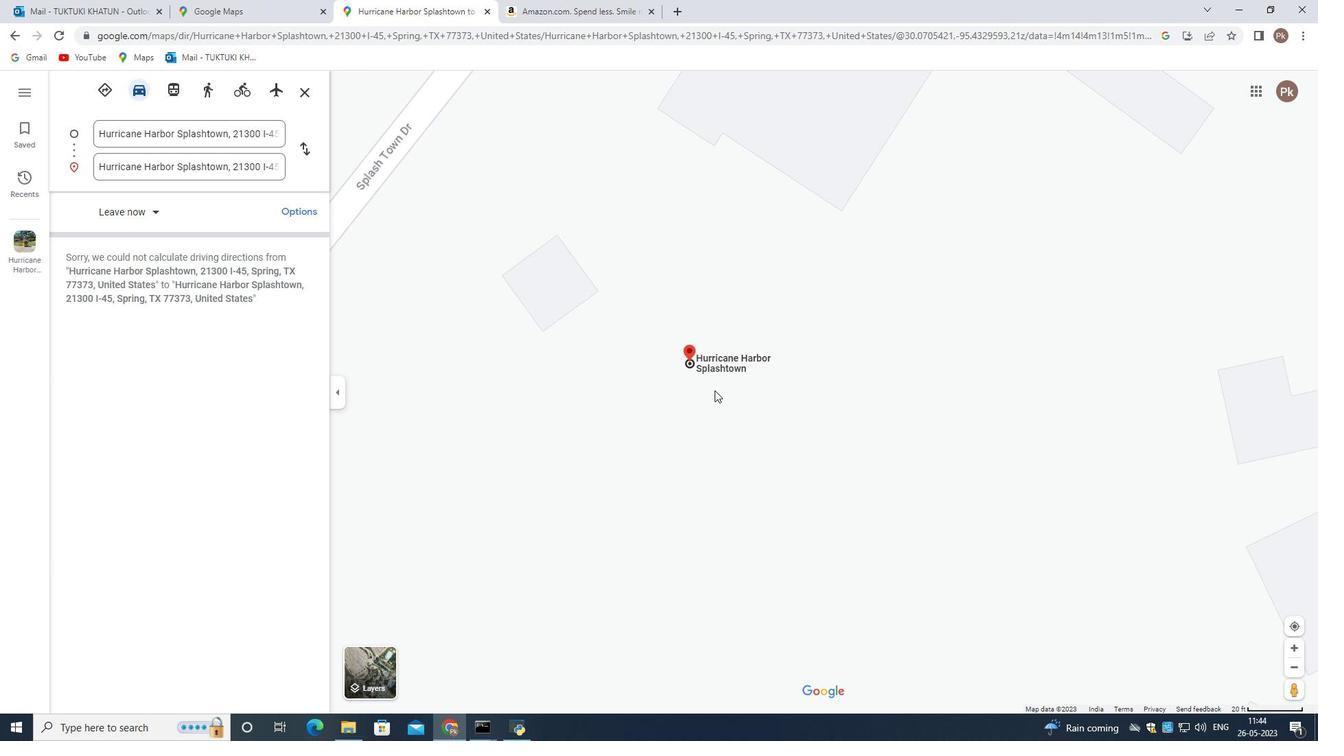 
Action: Mouse scrolled (714, 391) with delta (0, 0)
Screenshot: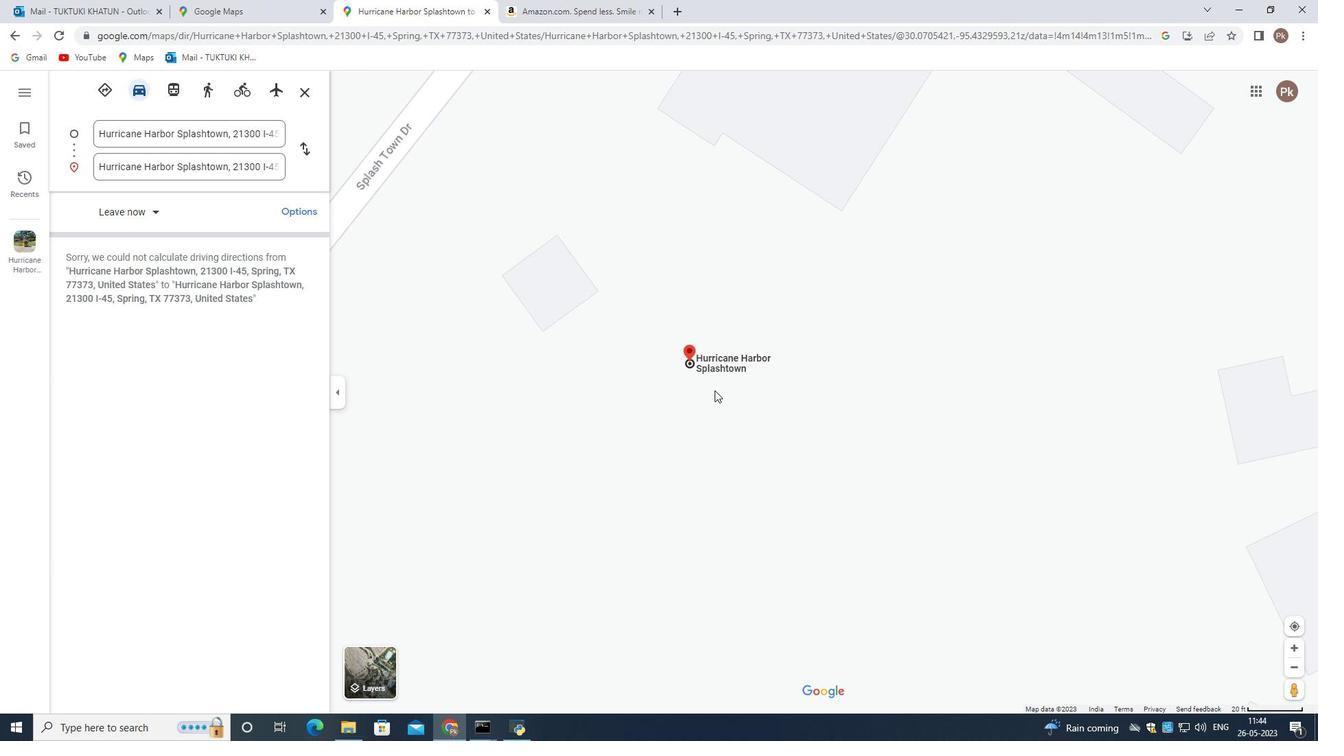
Action: Mouse scrolled (714, 391) with delta (0, 0)
Screenshot: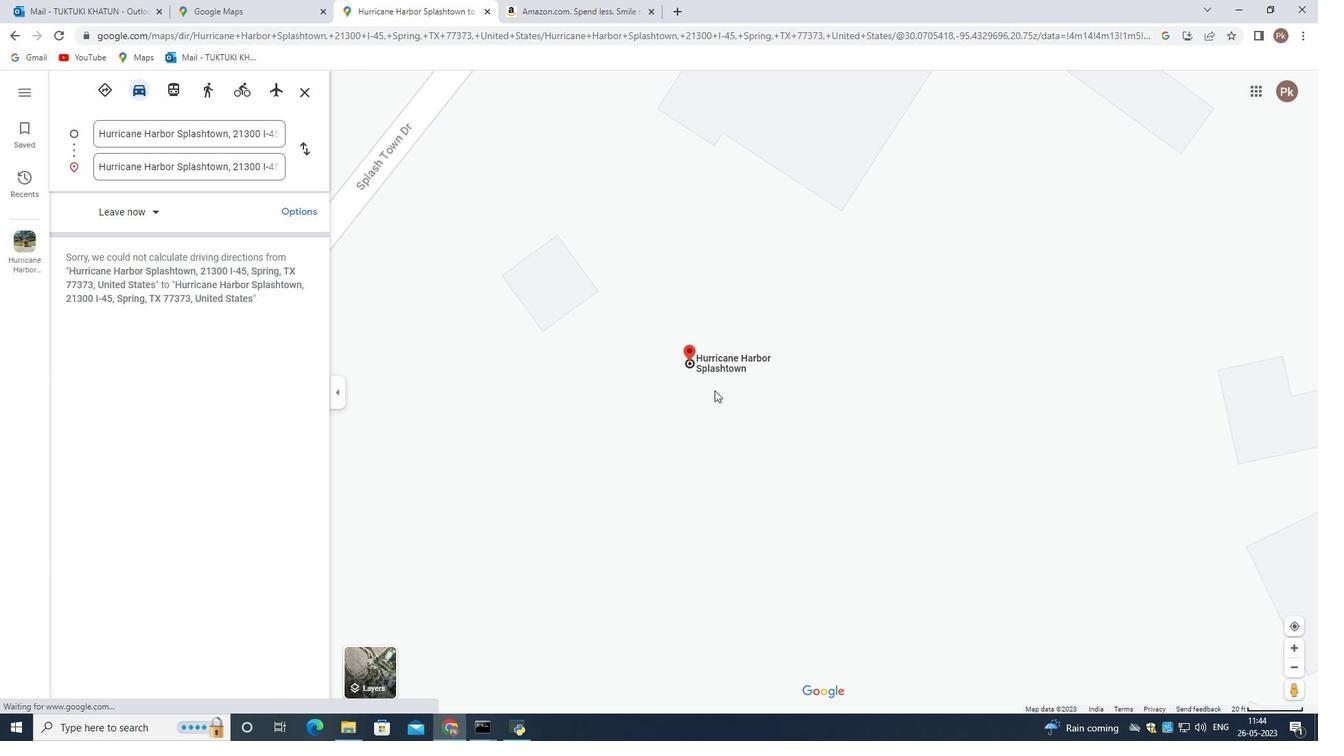 
Action: Mouse scrolled (714, 391) with delta (0, 0)
Screenshot: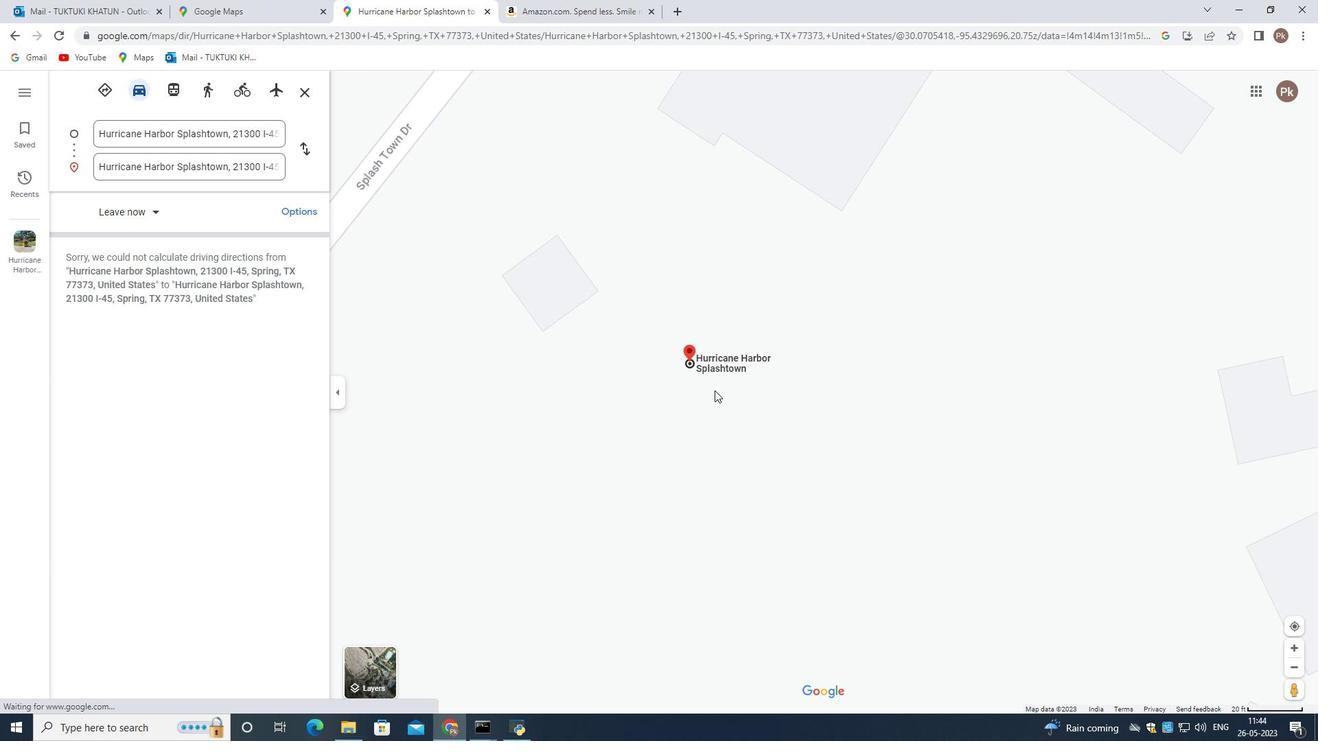 
Action: Mouse scrolled (714, 391) with delta (0, 0)
Screenshot: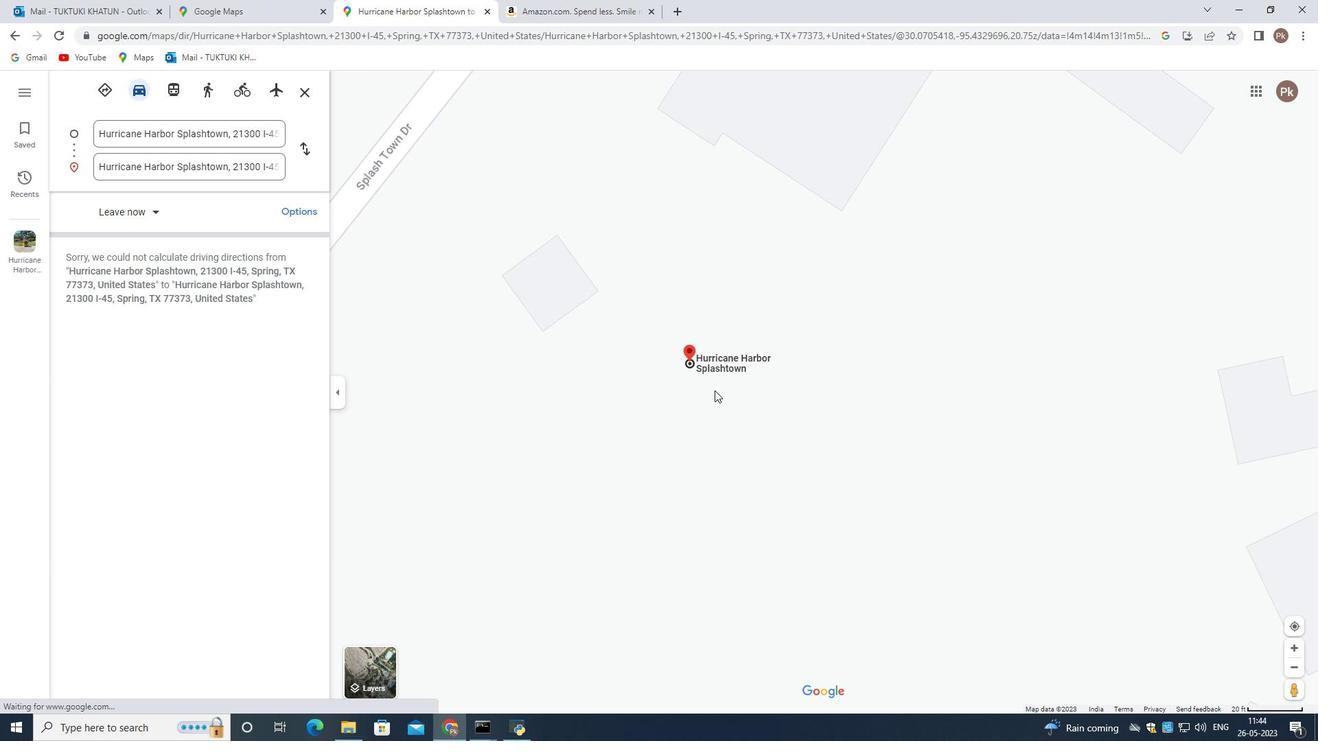 
Action: Mouse scrolled (714, 391) with delta (0, 0)
Screenshot: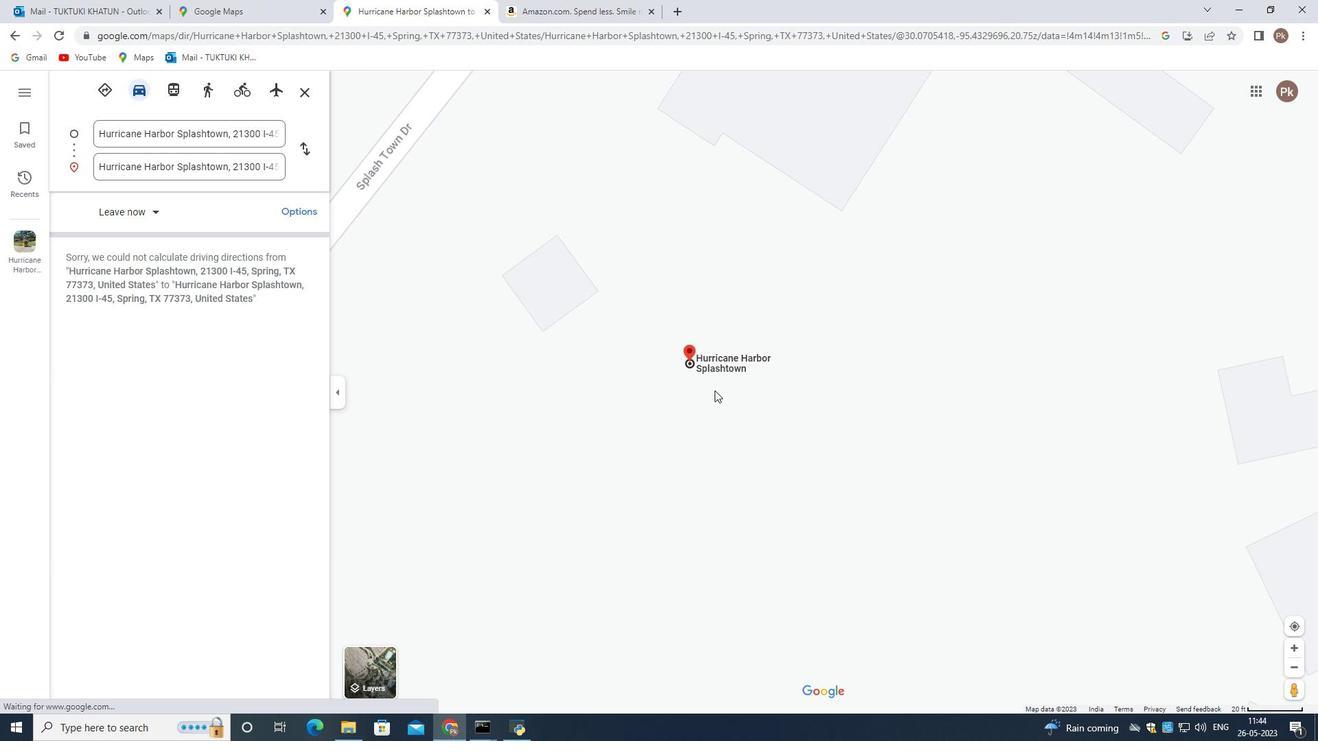 
Action: Mouse scrolled (714, 391) with delta (0, 0)
Screenshot: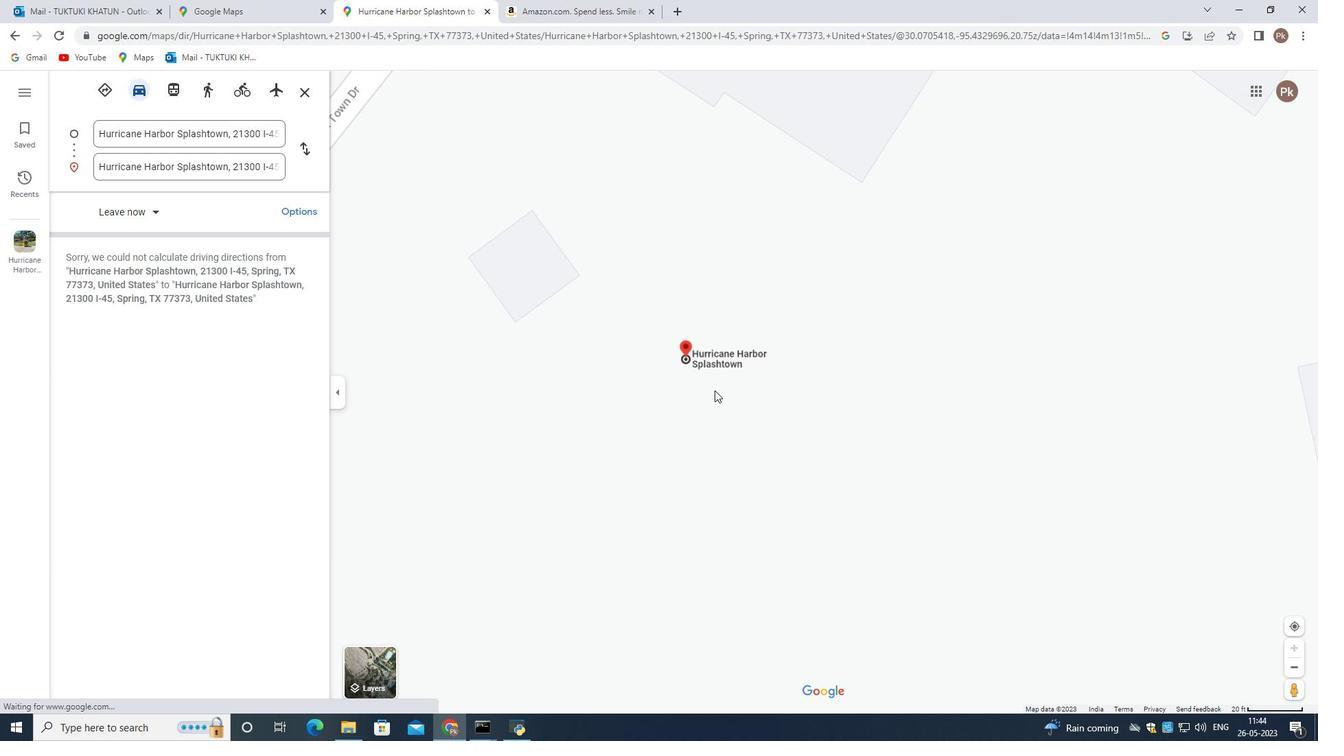 
Action: Mouse scrolled (714, 391) with delta (0, 0)
Screenshot: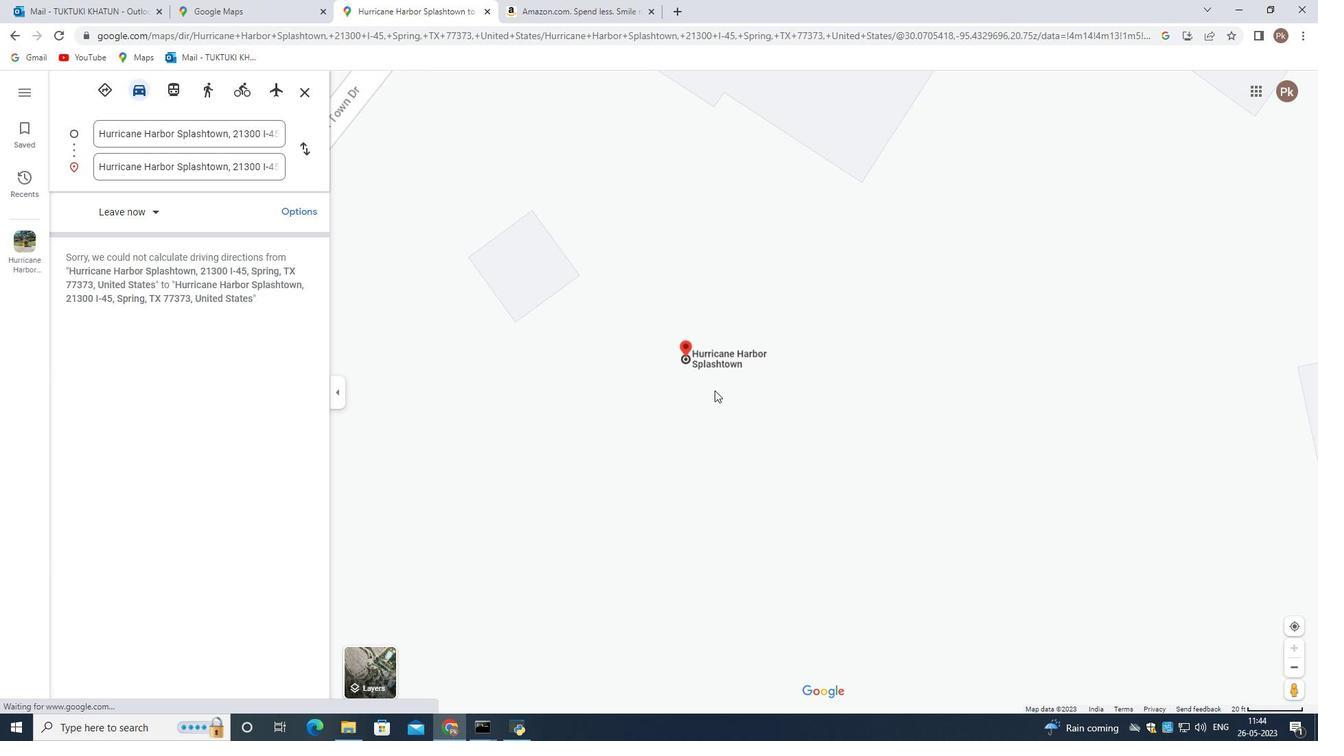 
Action: Mouse scrolled (714, 391) with delta (0, 0)
Screenshot: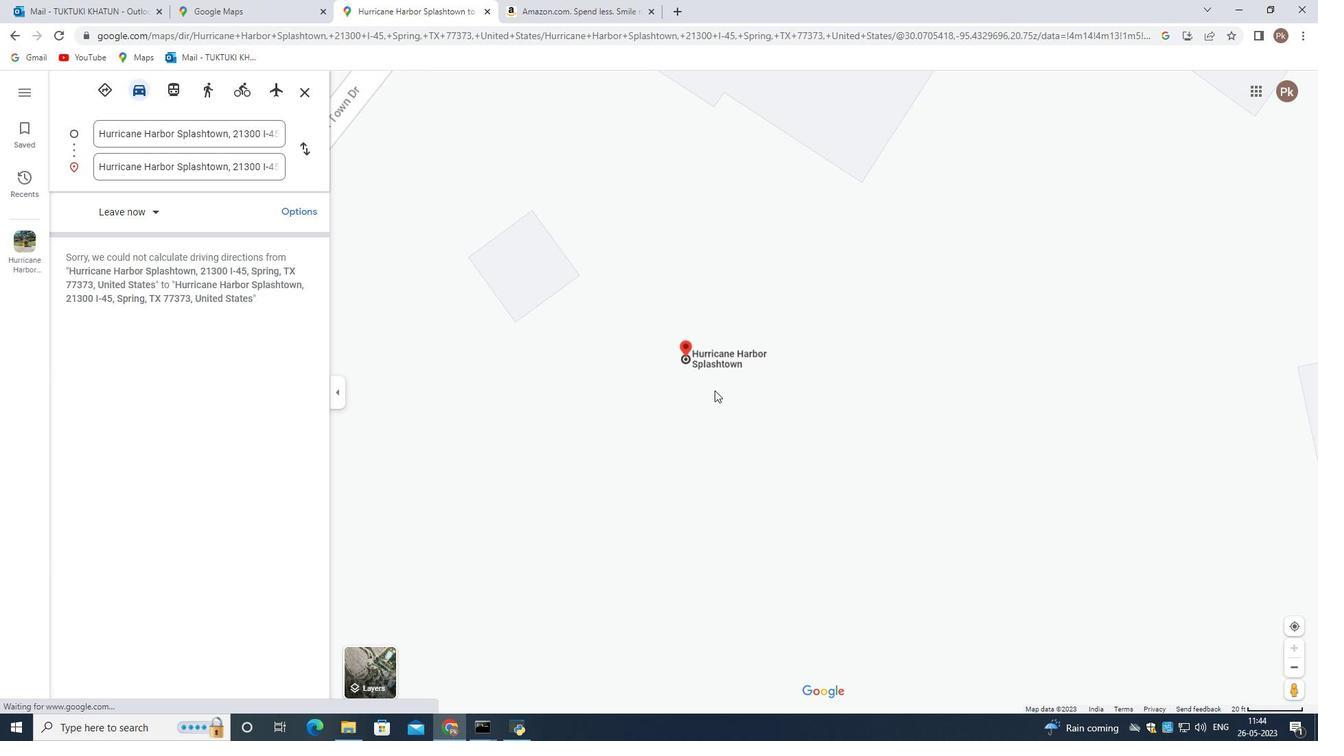 
Action: Mouse scrolled (714, 391) with delta (0, 0)
Screenshot: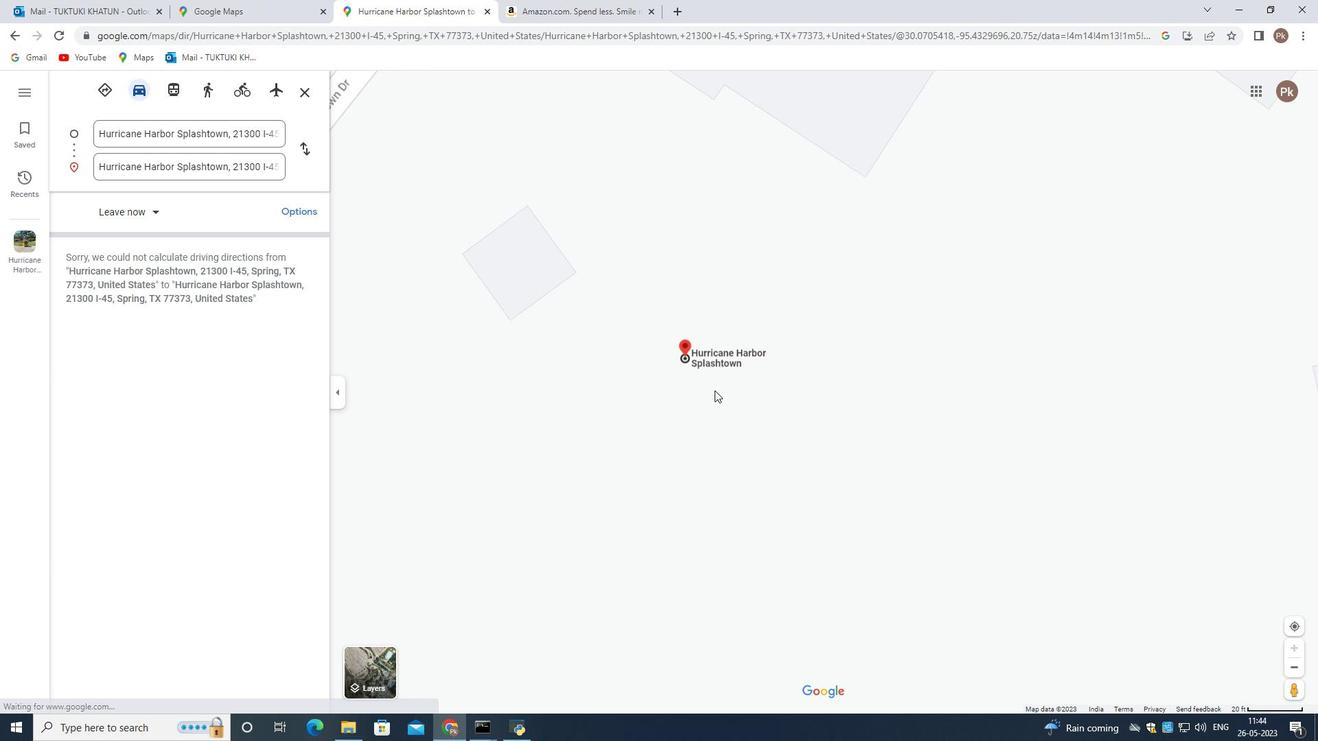 
Action: Mouse scrolled (714, 391) with delta (0, 0)
Screenshot: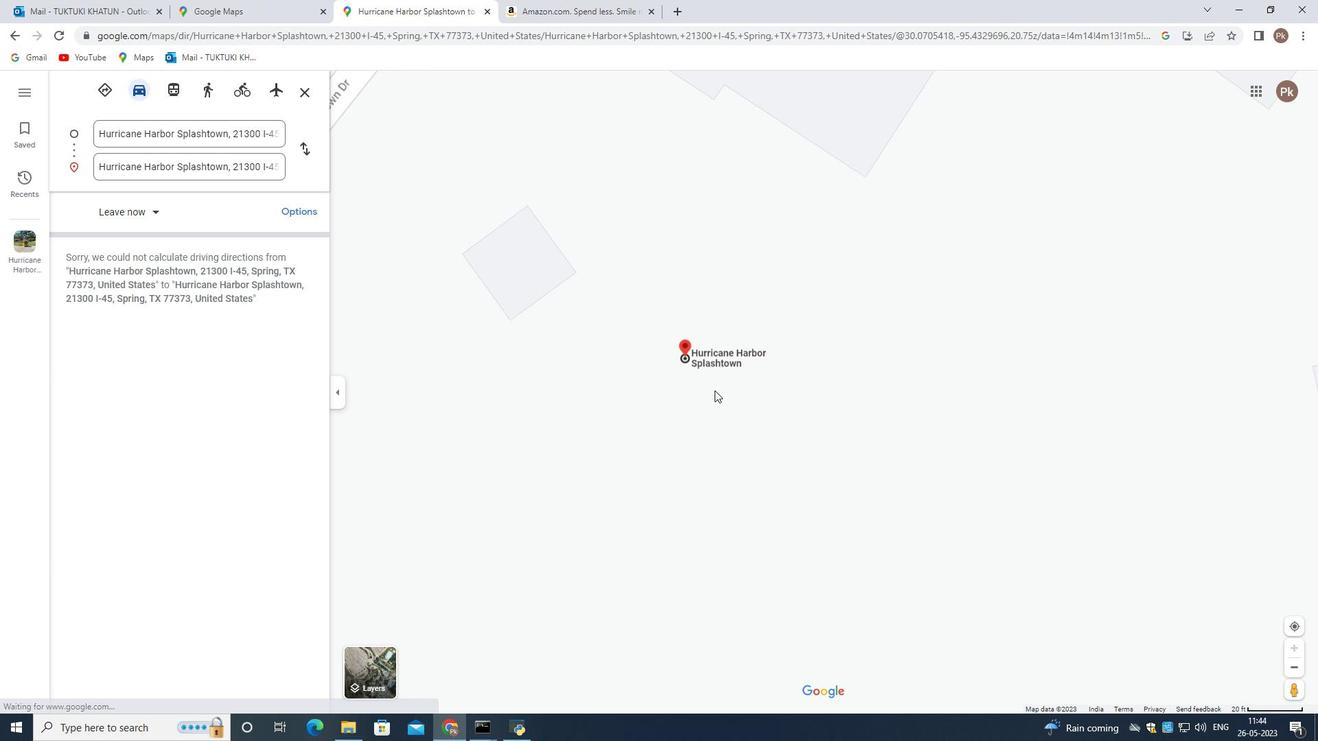 
Action: Mouse scrolled (714, 391) with delta (0, 0)
Screenshot: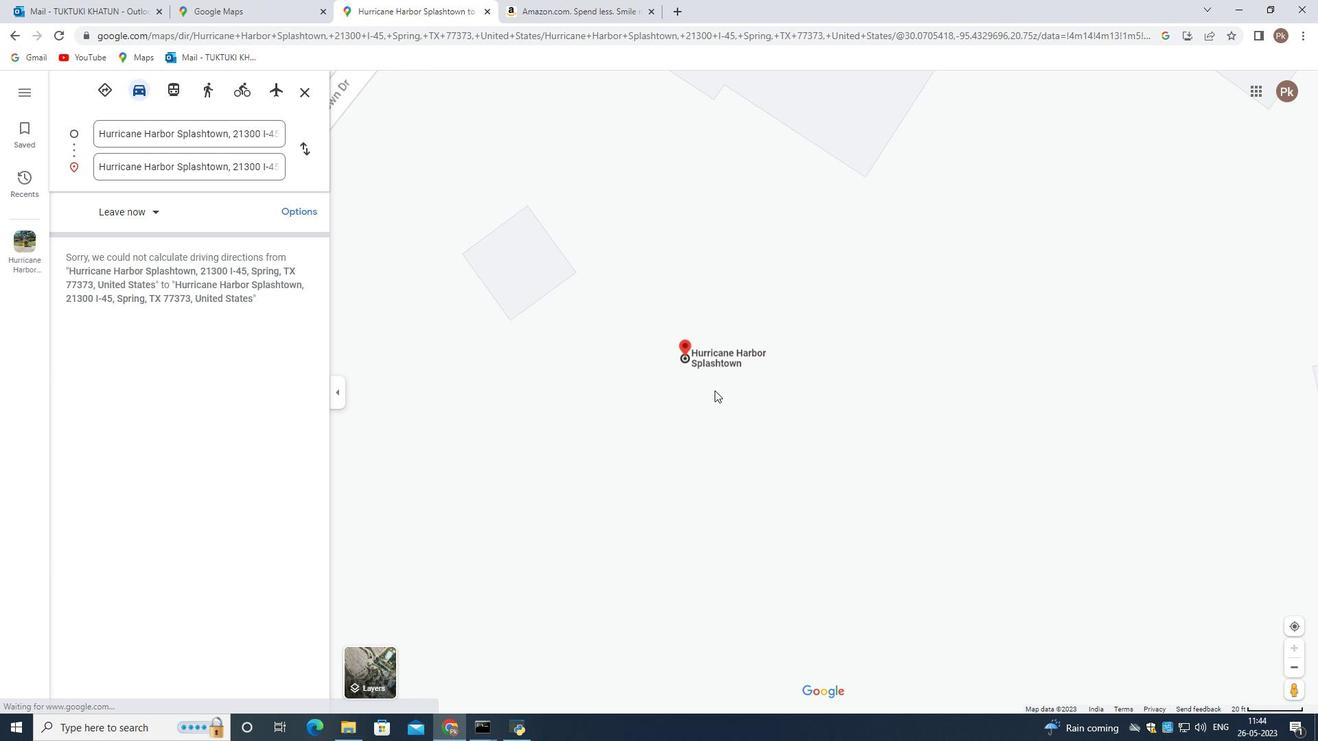 
Action: Mouse scrolled (714, 391) with delta (0, 0)
Screenshot: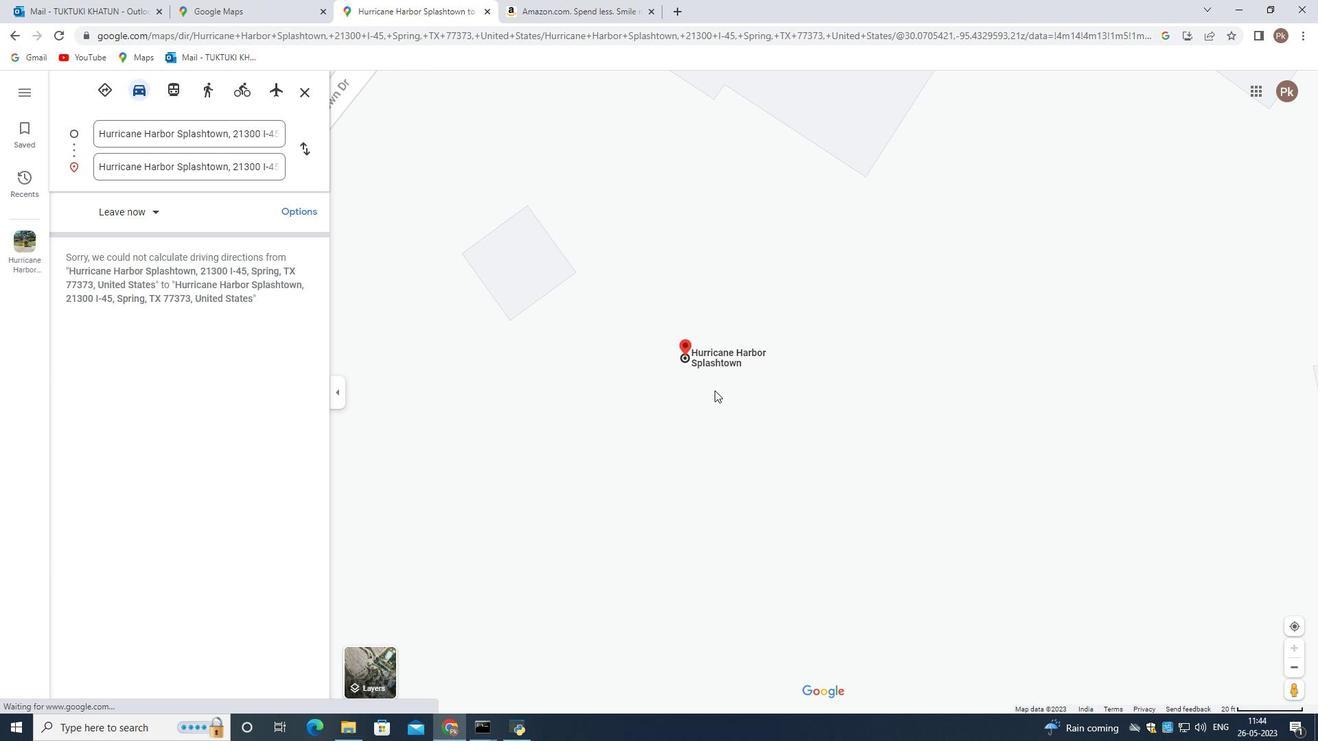 
Action: Mouse scrolled (714, 391) with delta (0, 0)
Screenshot: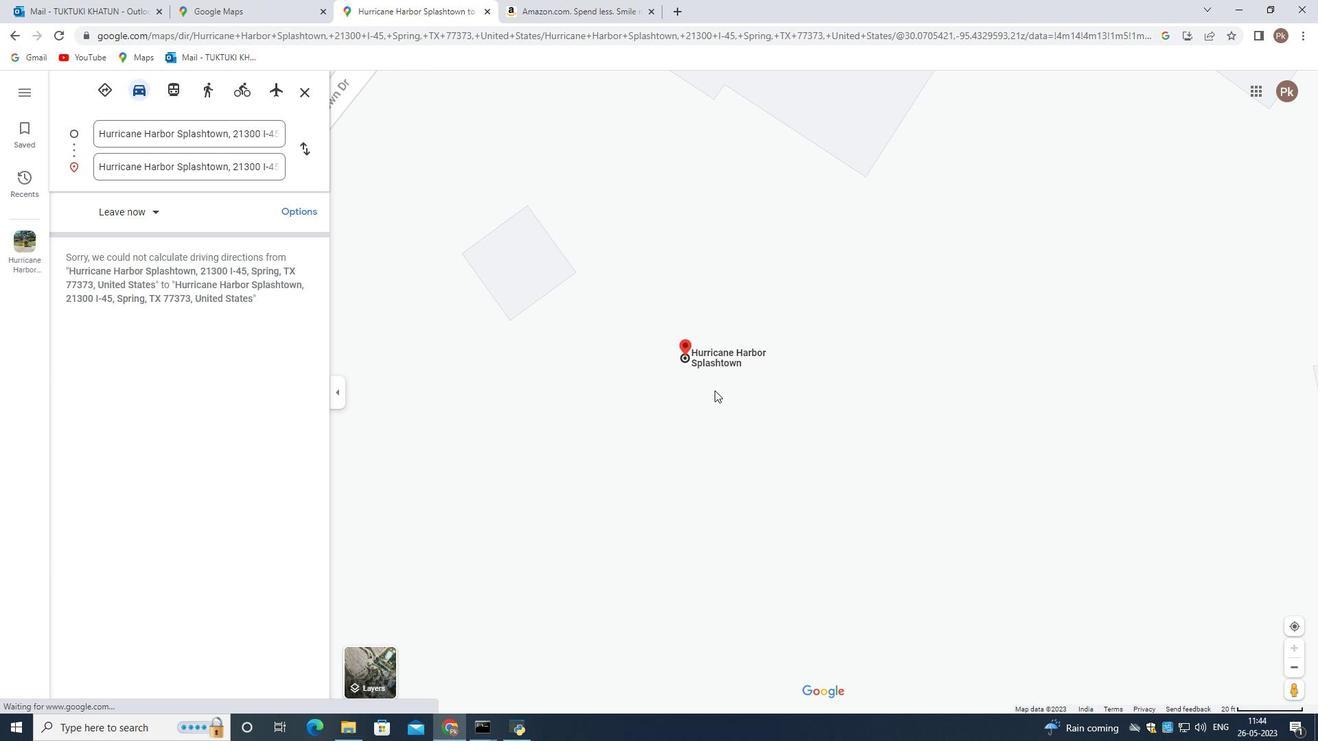
Action: Mouse scrolled (714, 391) with delta (0, 0)
Screenshot: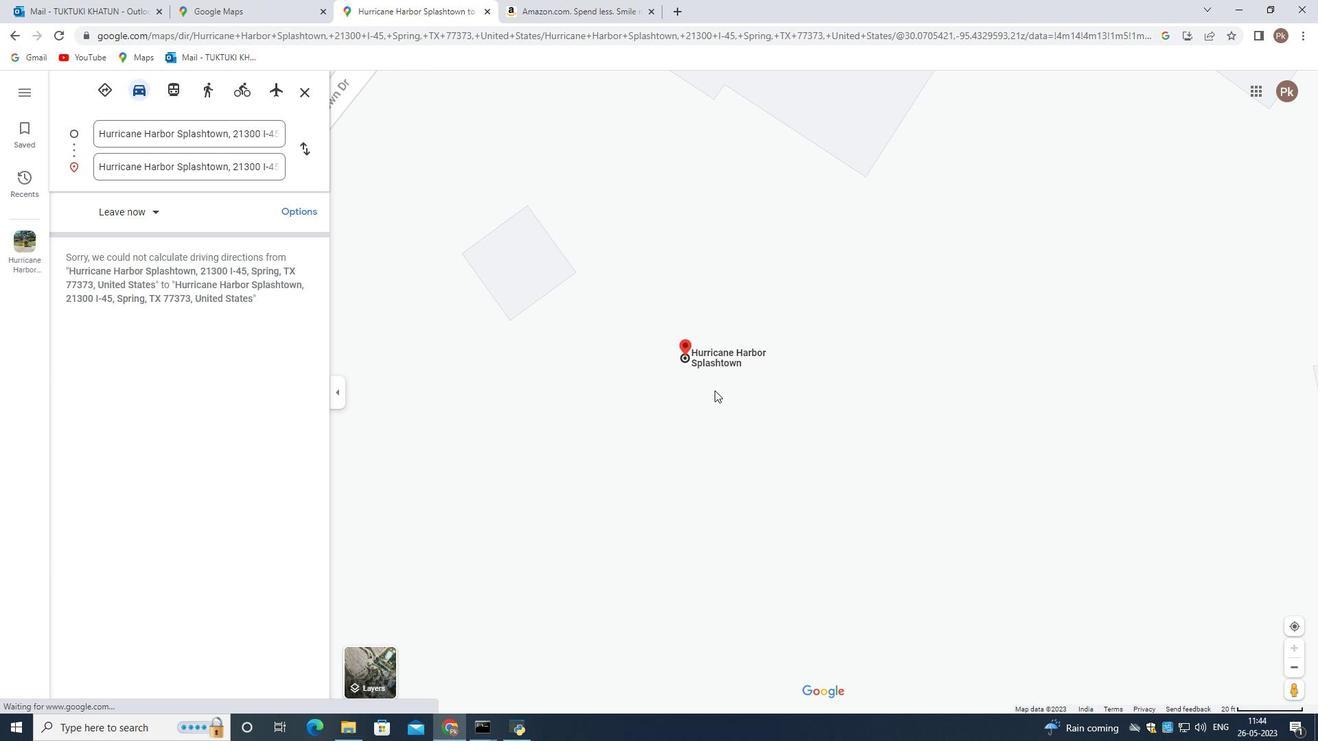 
Action: Mouse scrolled (714, 391) with delta (0, 0)
Screenshot: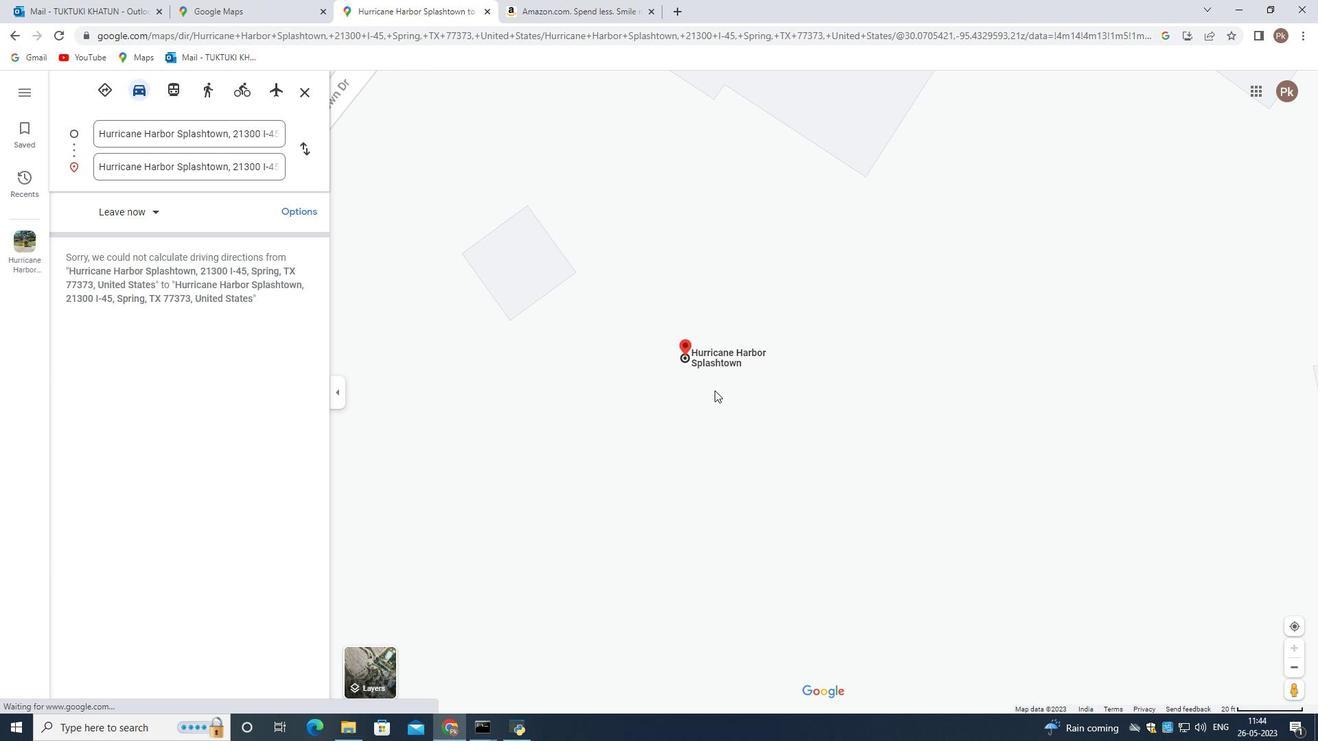 
Action: Mouse scrolled (714, 391) with delta (0, 0)
Screenshot: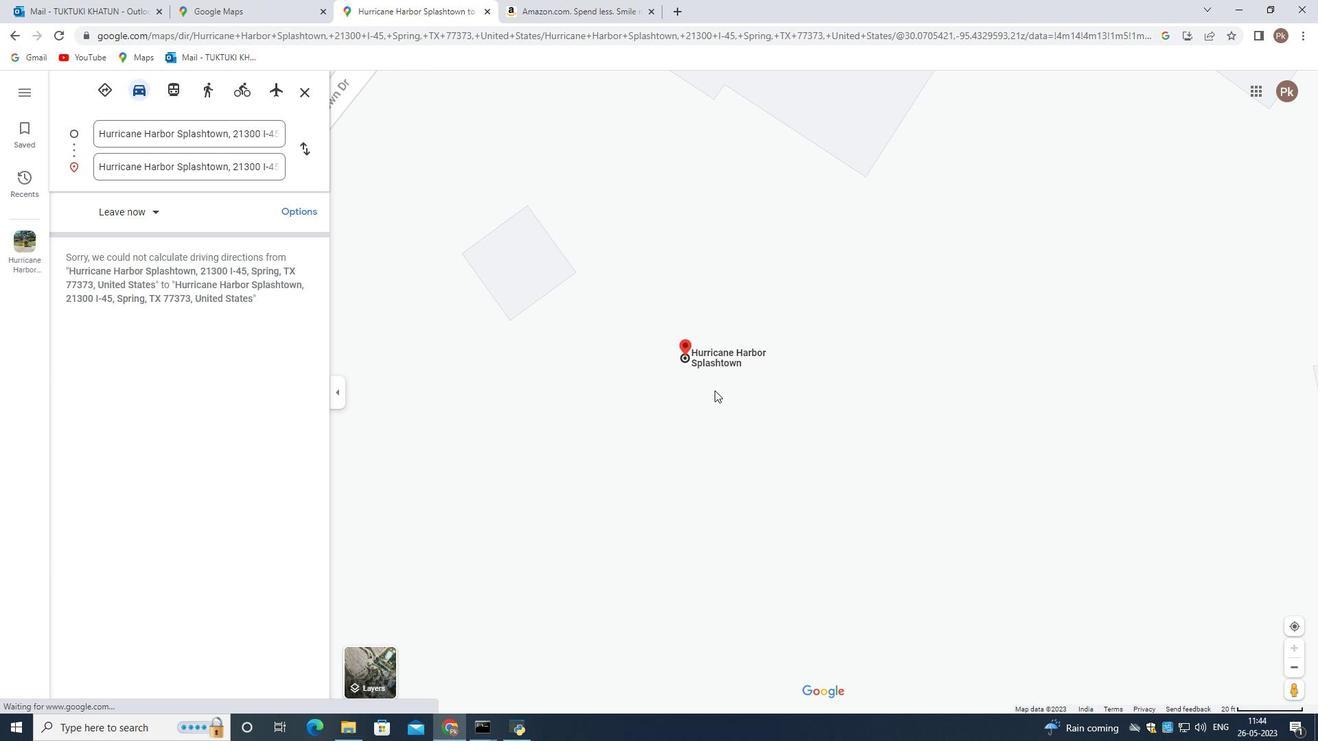 
Action: Mouse scrolled (714, 391) with delta (0, 0)
Screenshot: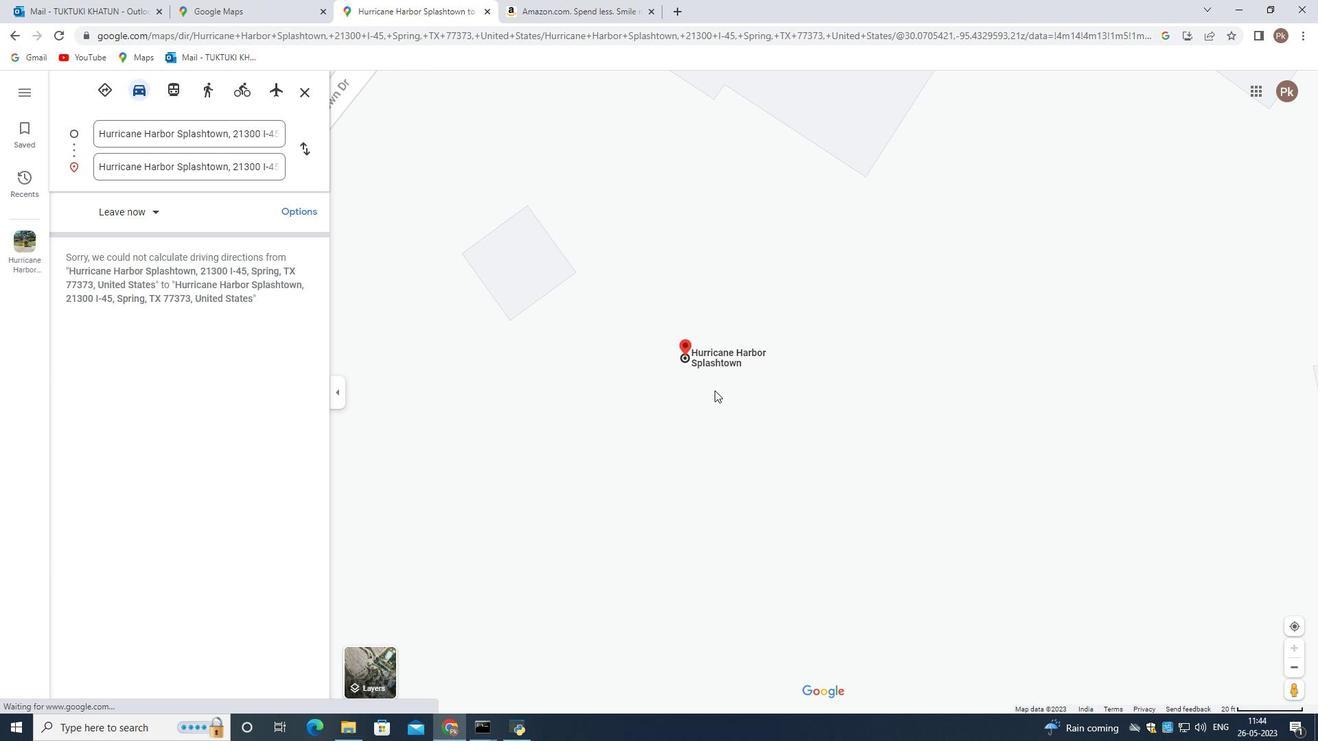
Action: Mouse moved to (716, 369)
Screenshot: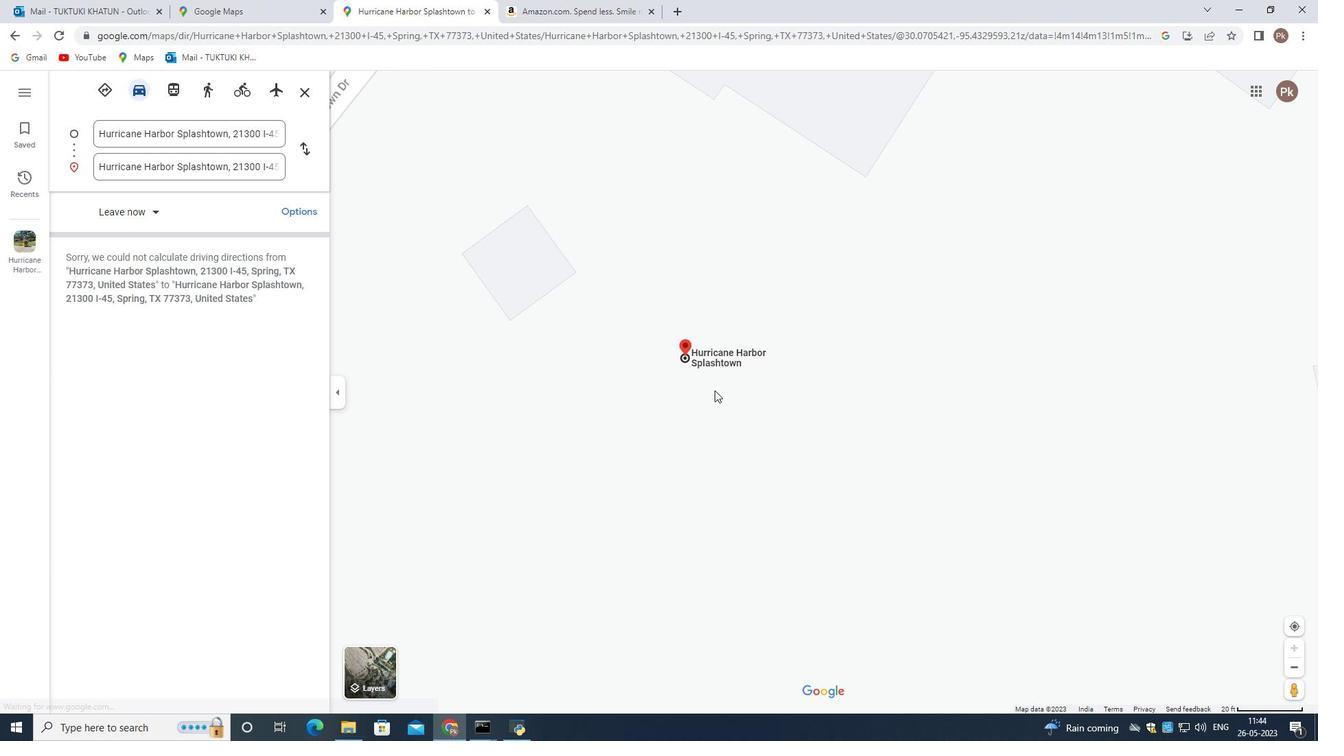 
Action: Mouse scrolled (716, 370) with delta (0, 0)
Screenshot: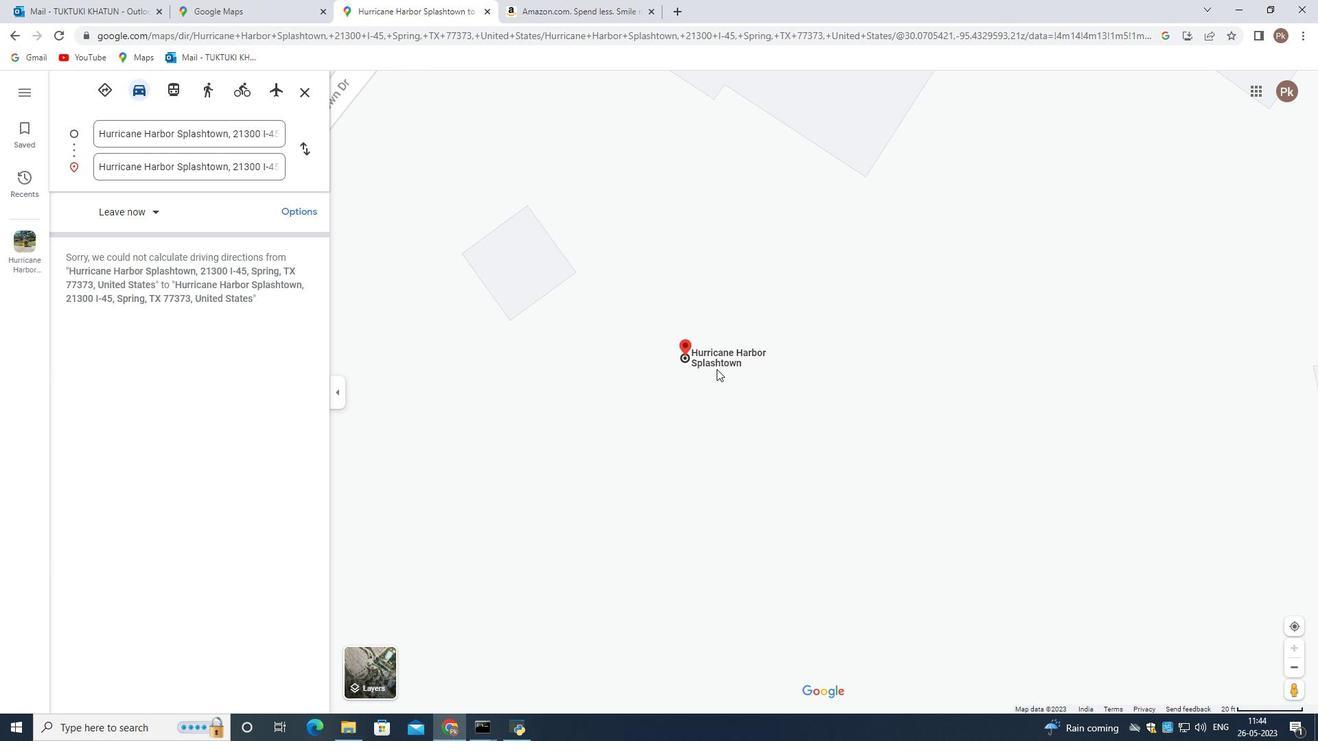 
Action: Mouse scrolled (716, 370) with delta (0, 0)
Screenshot: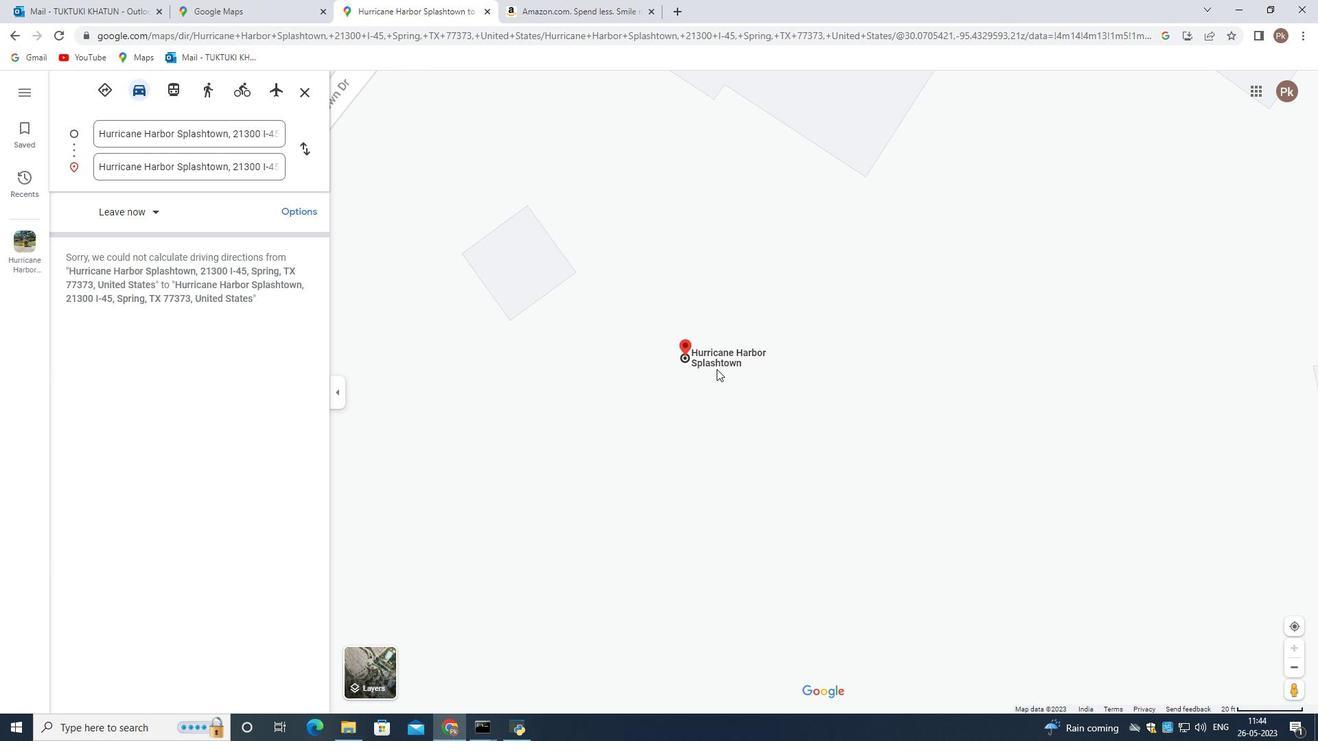 
Action: Mouse scrolled (716, 370) with delta (0, 0)
Screenshot: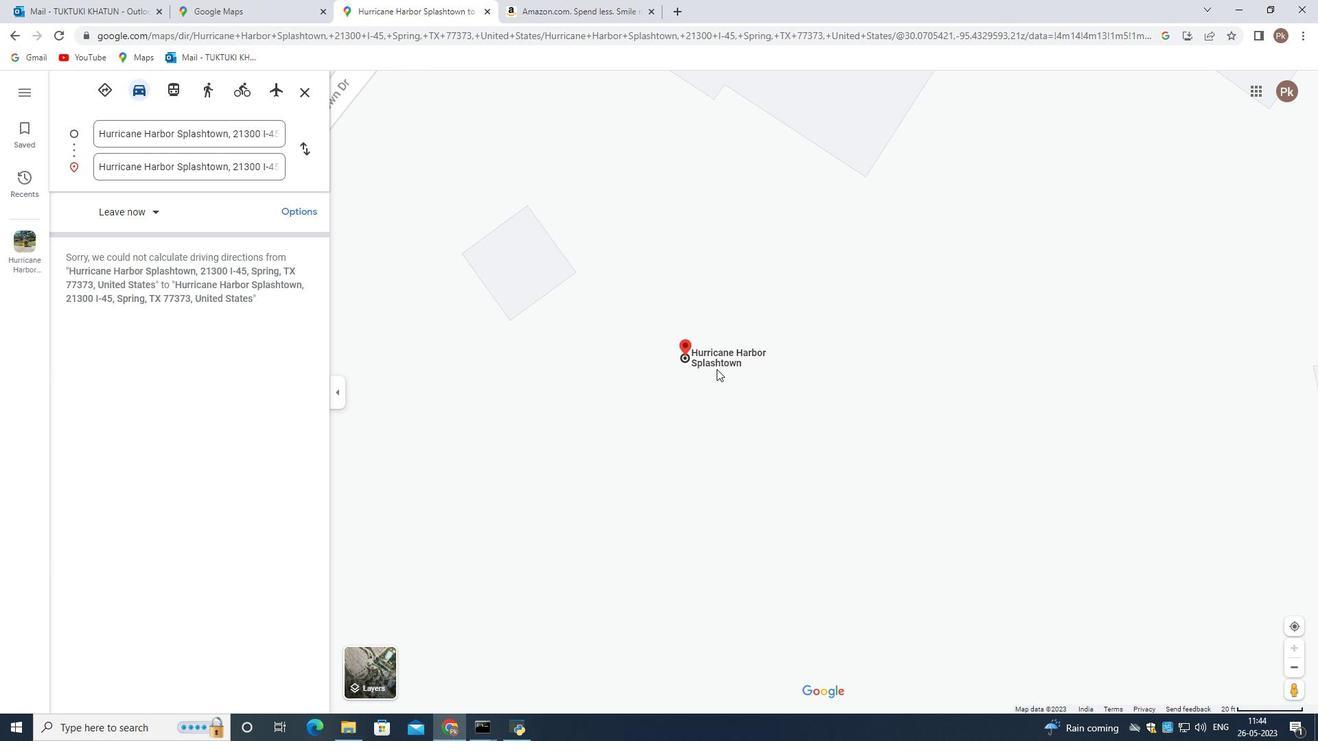 
Action: Mouse scrolled (716, 370) with delta (0, 0)
Screenshot: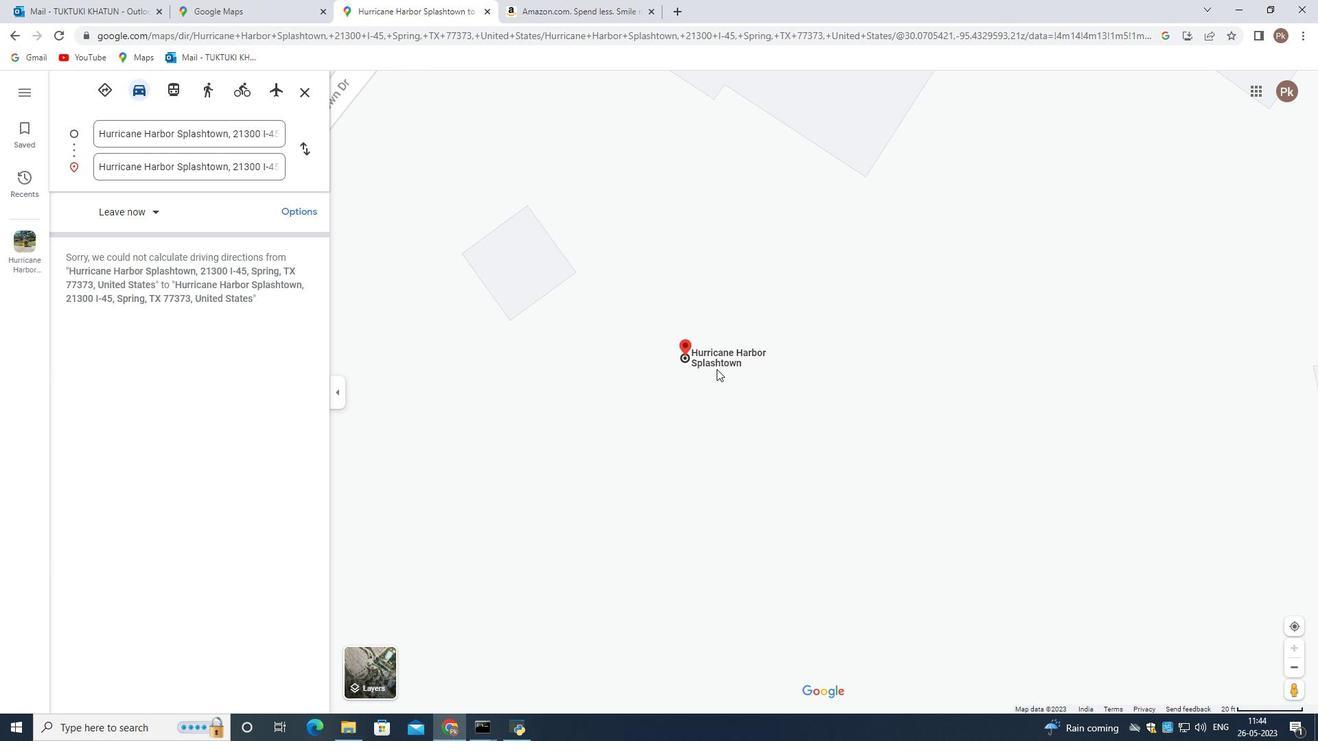 
Action: Mouse scrolled (716, 370) with delta (0, 0)
Screenshot: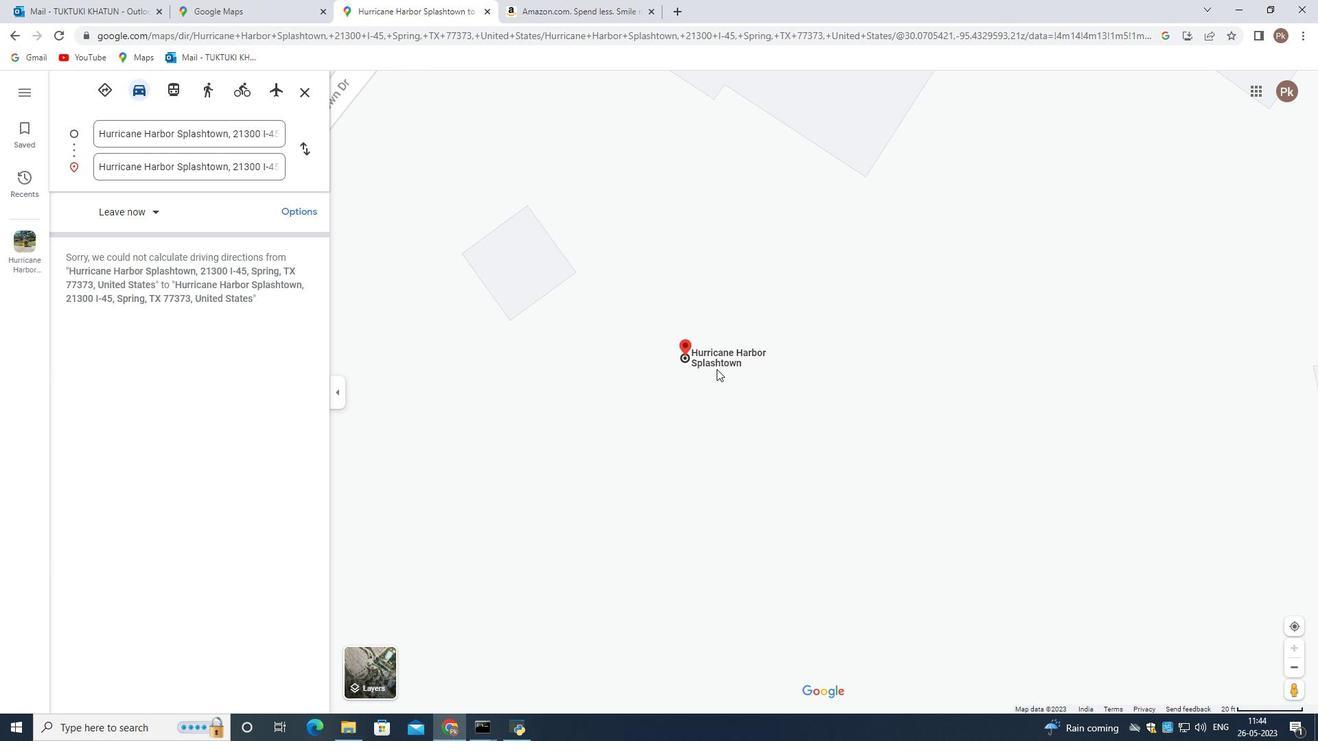 
Action: Mouse moved to (744, 357)
Screenshot: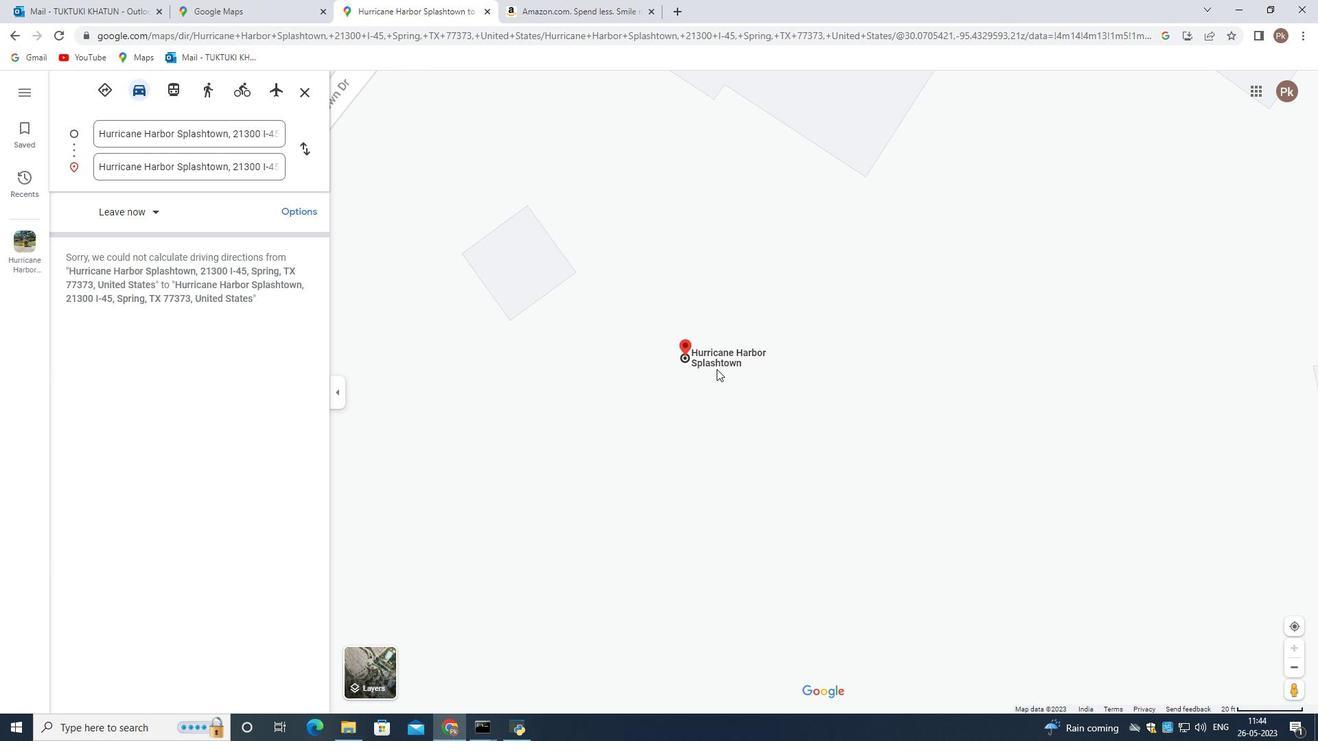 
Action: Mouse scrolled (744, 357) with delta (0, 0)
Screenshot: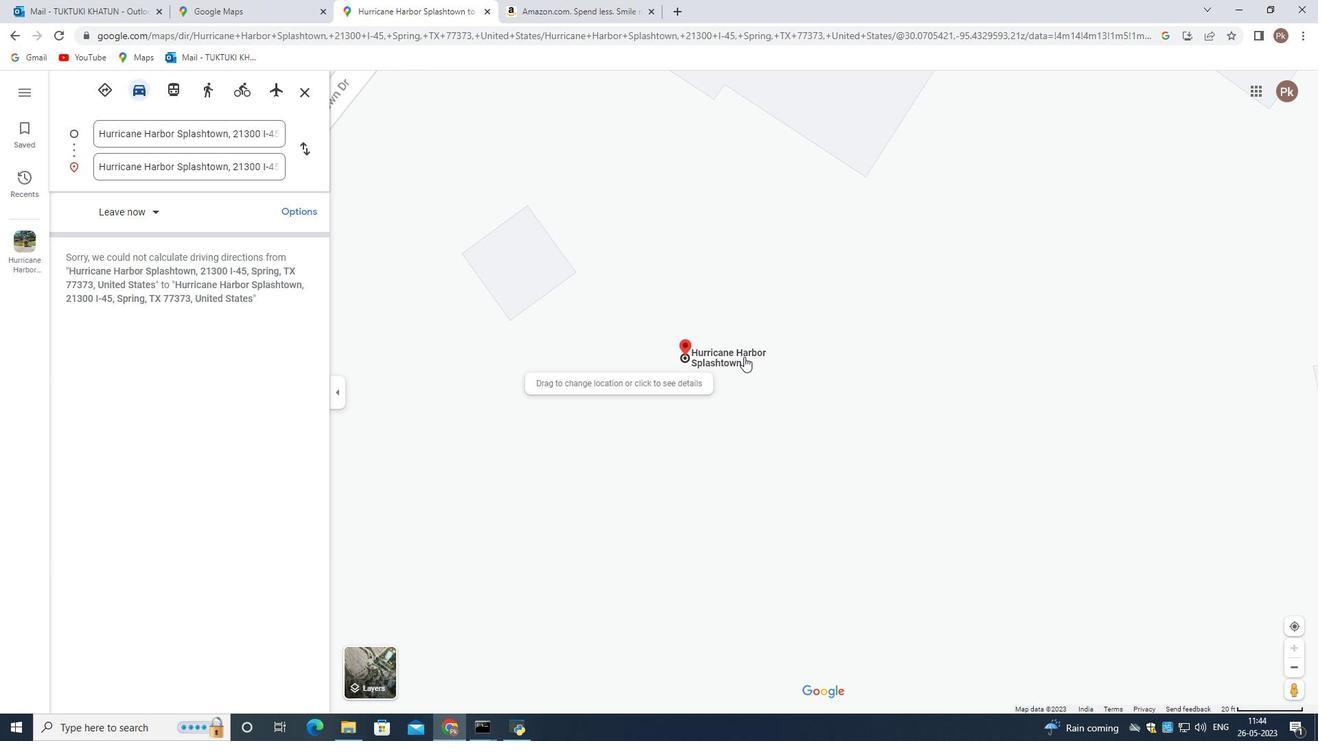 
Action: Mouse scrolled (744, 357) with delta (0, 0)
Screenshot: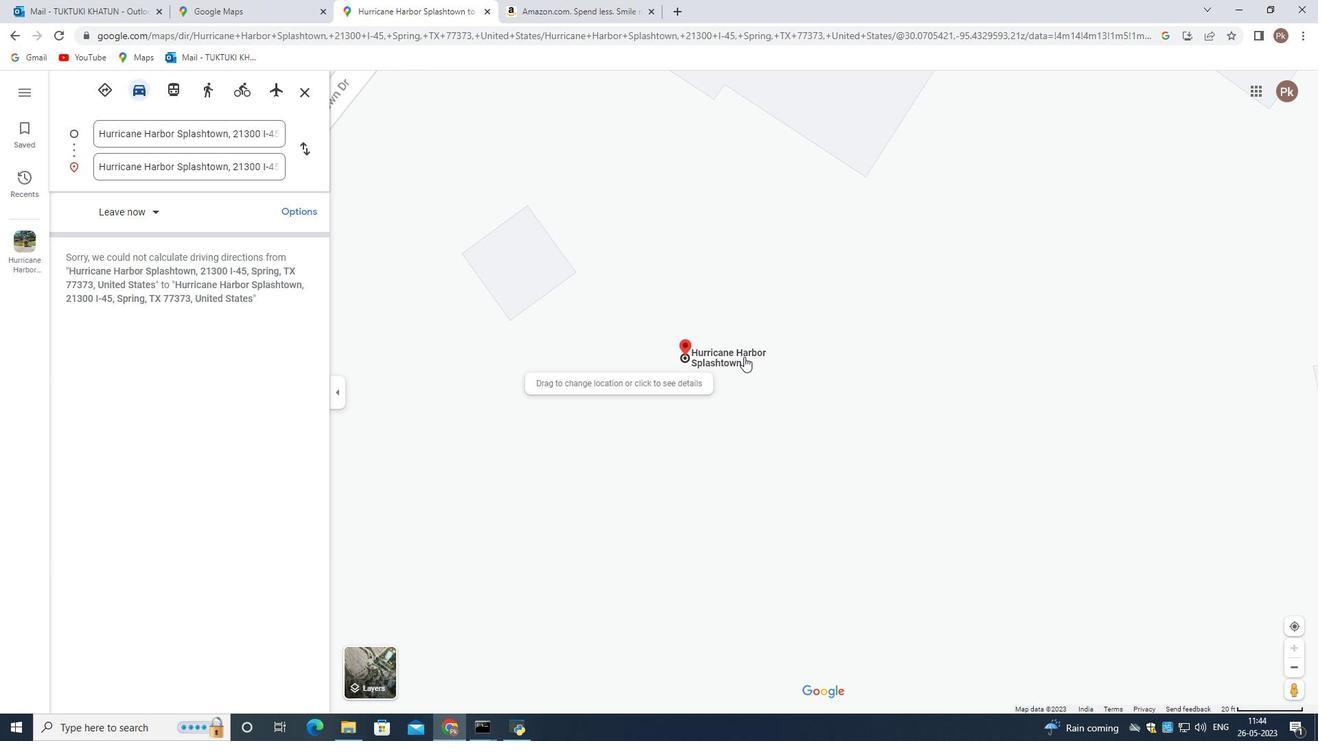 
Action: Mouse scrolled (744, 357) with delta (0, 0)
Screenshot: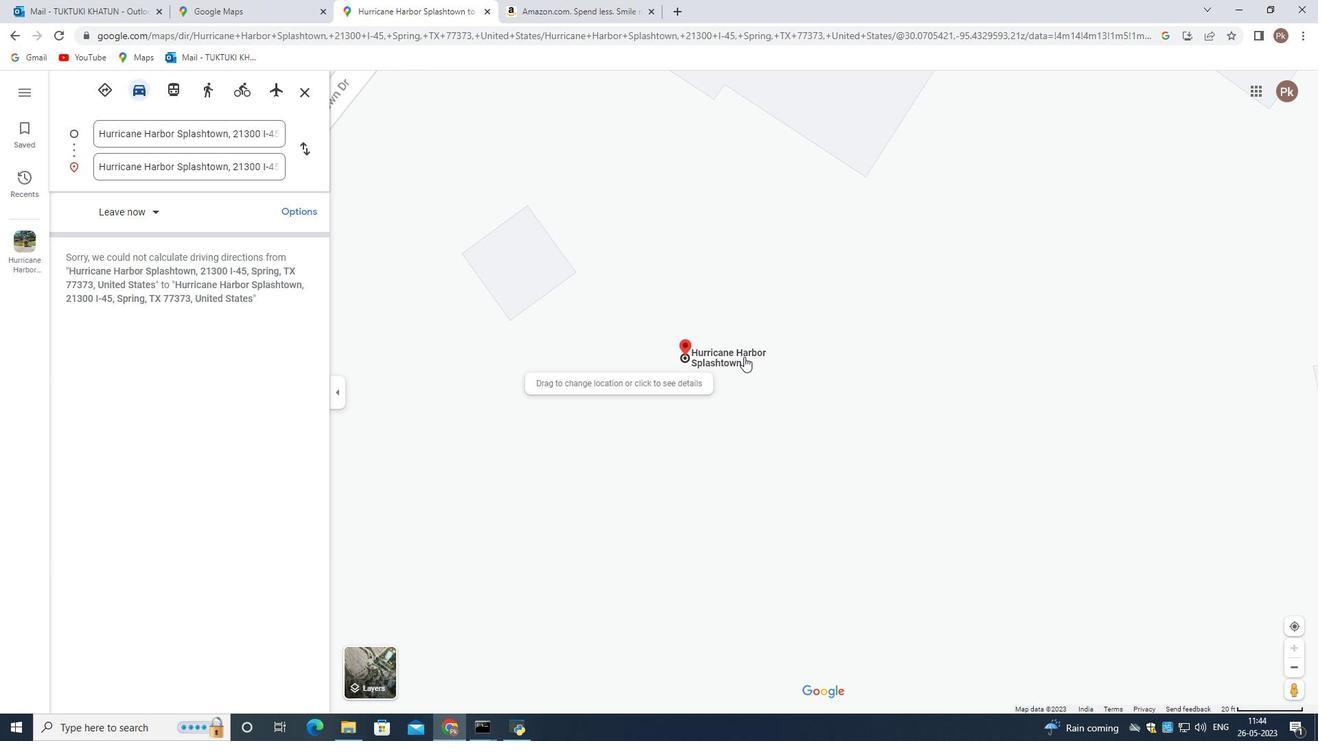 
Action: Mouse scrolled (744, 357) with delta (0, 0)
Screenshot: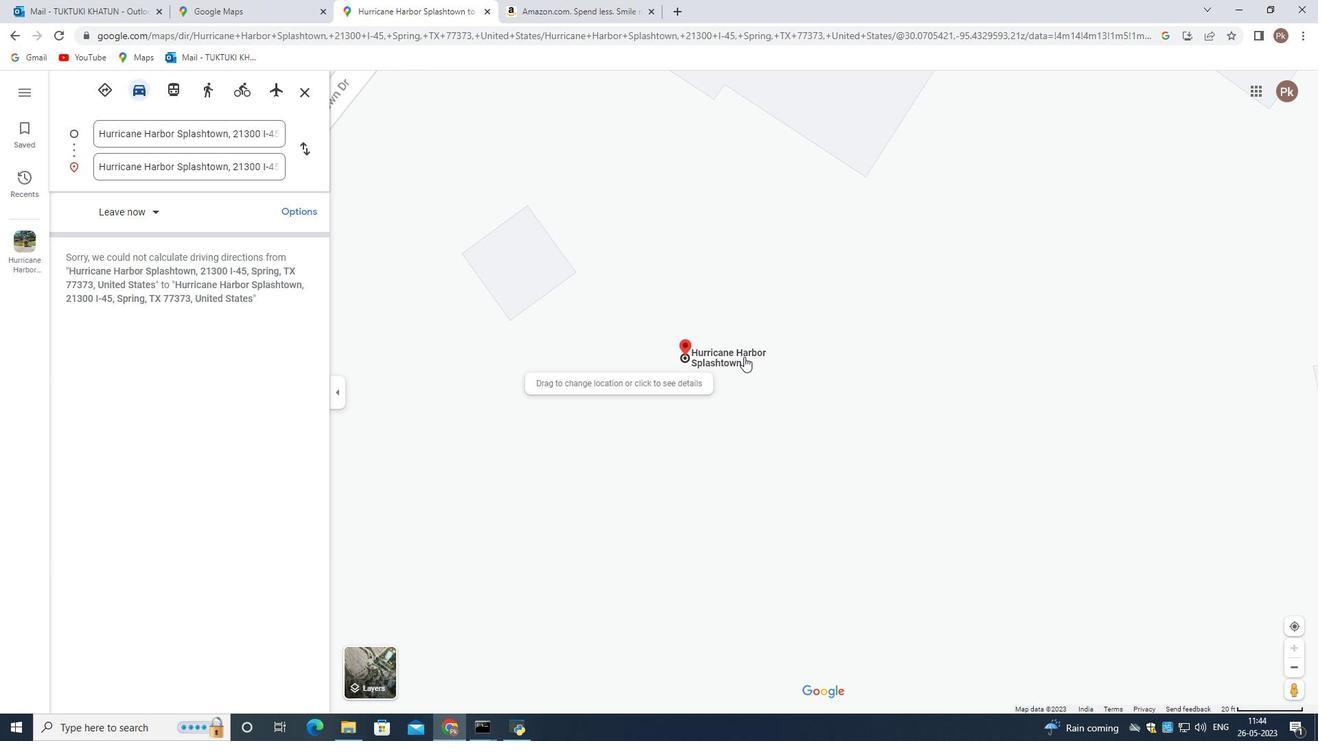 
Action: Mouse scrolled (744, 357) with delta (0, 0)
Screenshot: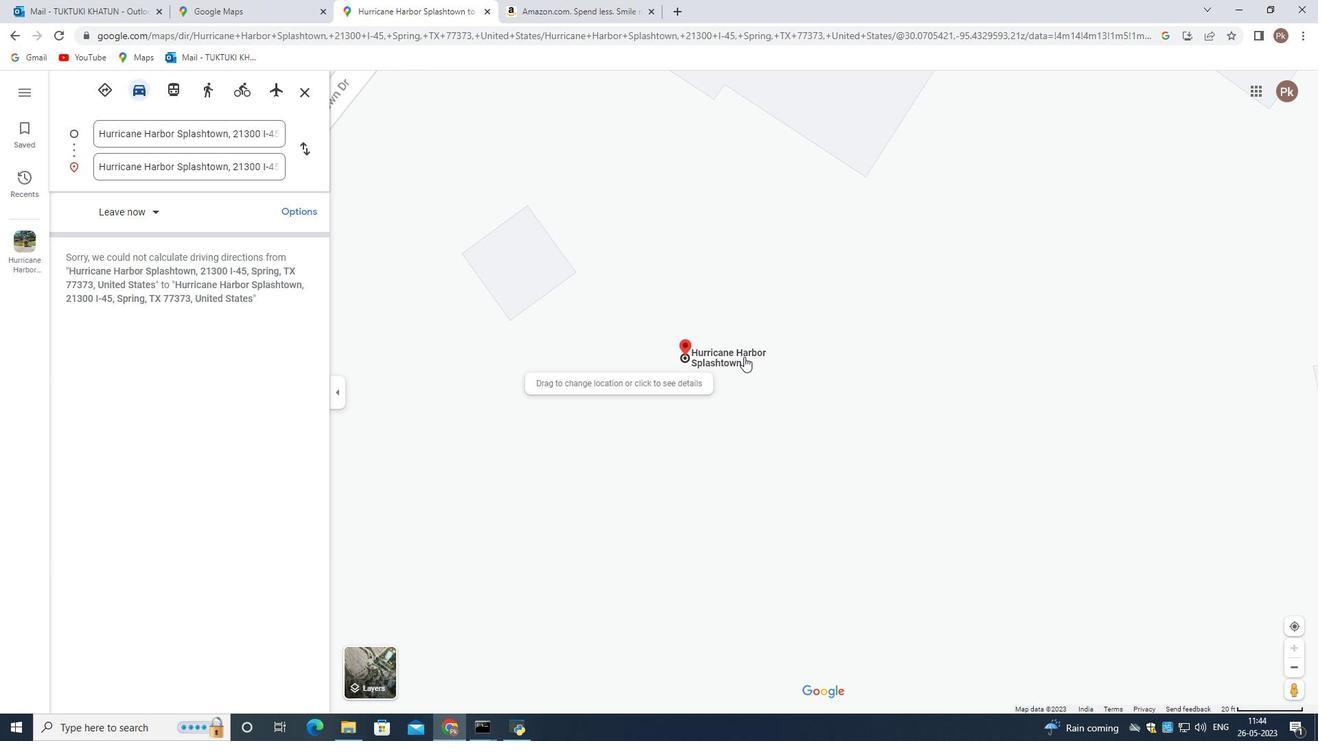 
Action: Mouse moved to (666, 394)
Screenshot: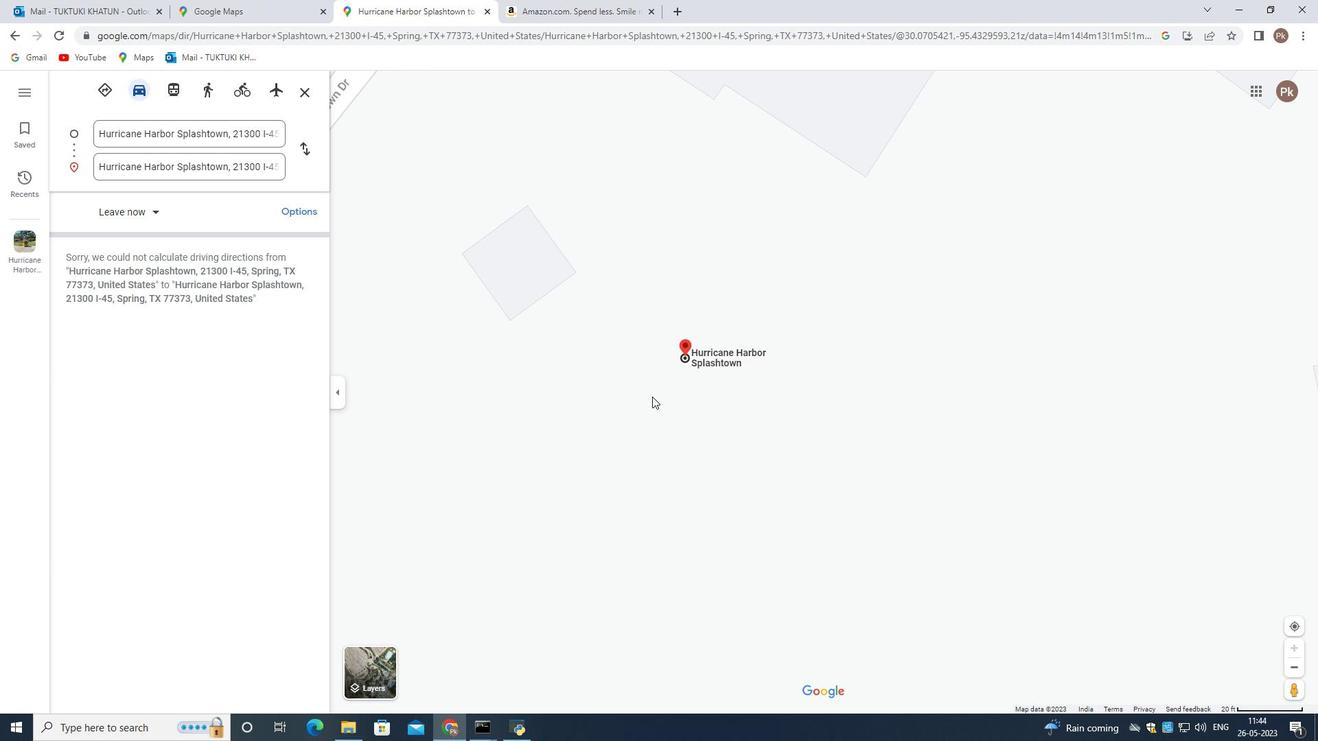 
Action: Mouse scrolled (666, 394) with delta (0, 0)
Screenshot: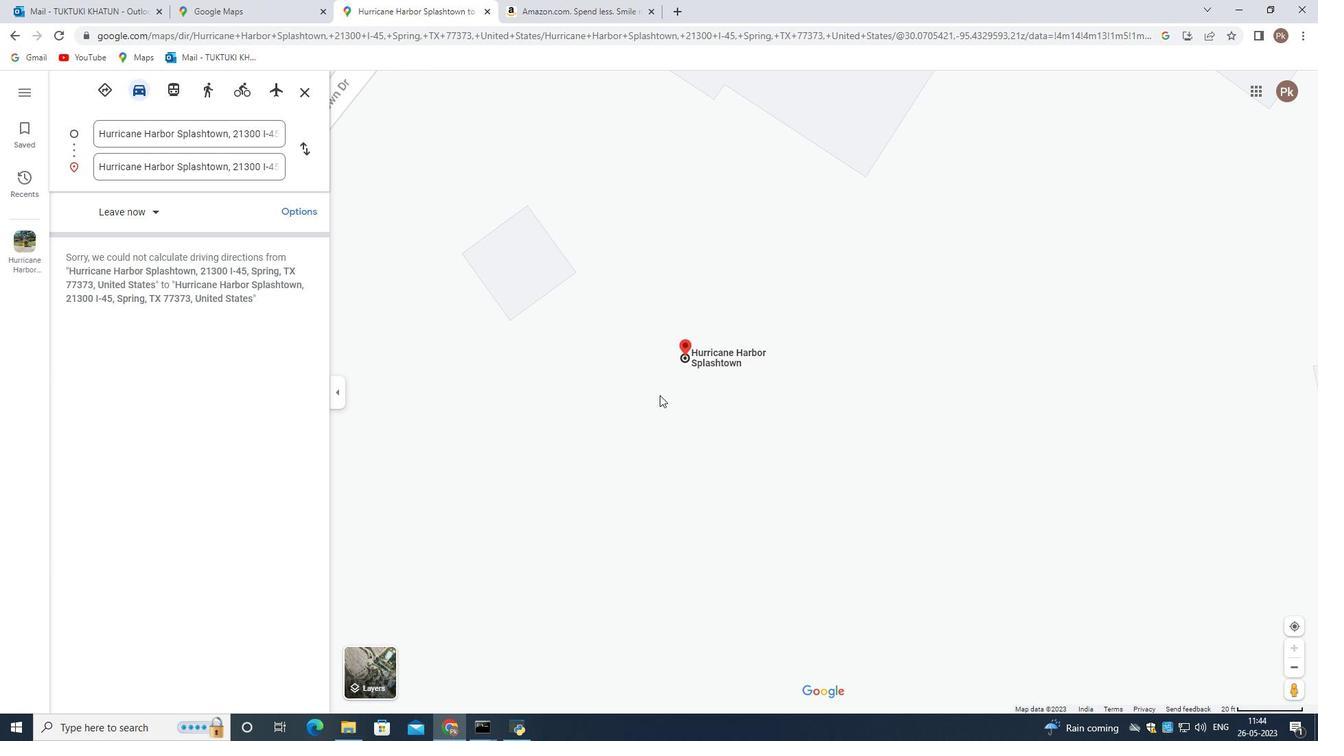 
Action: Mouse scrolled (666, 394) with delta (0, 0)
Screenshot: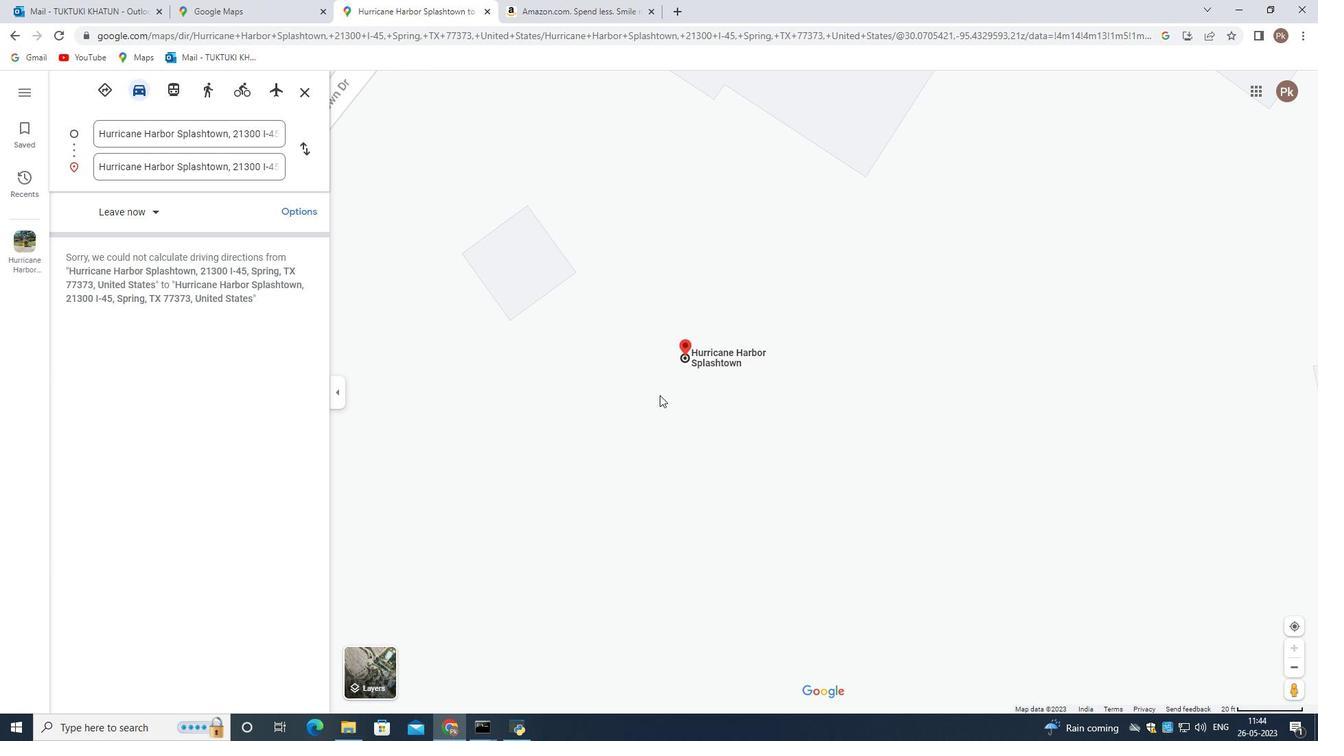 
Action: Mouse scrolled (666, 394) with delta (0, 0)
Screenshot: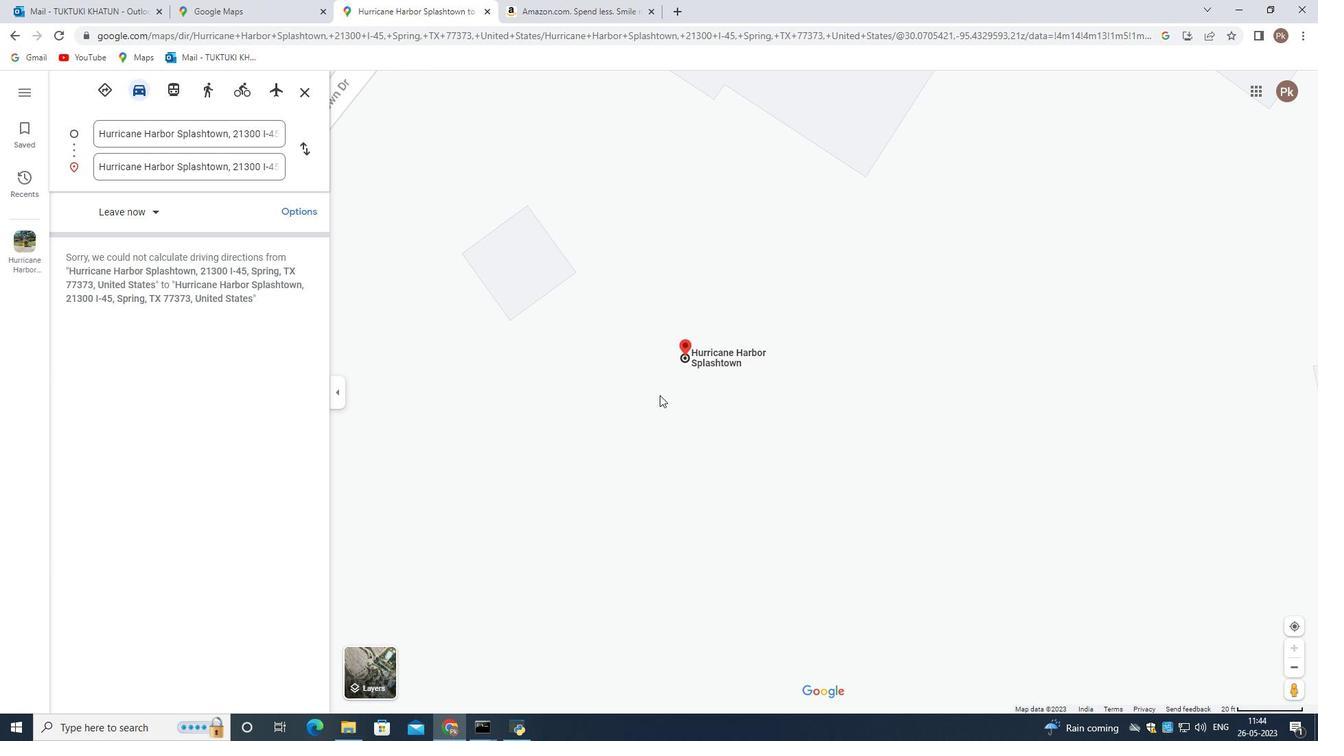 
Action: Mouse scrolled (666, 394) with delta (0, 0)
Screenshot: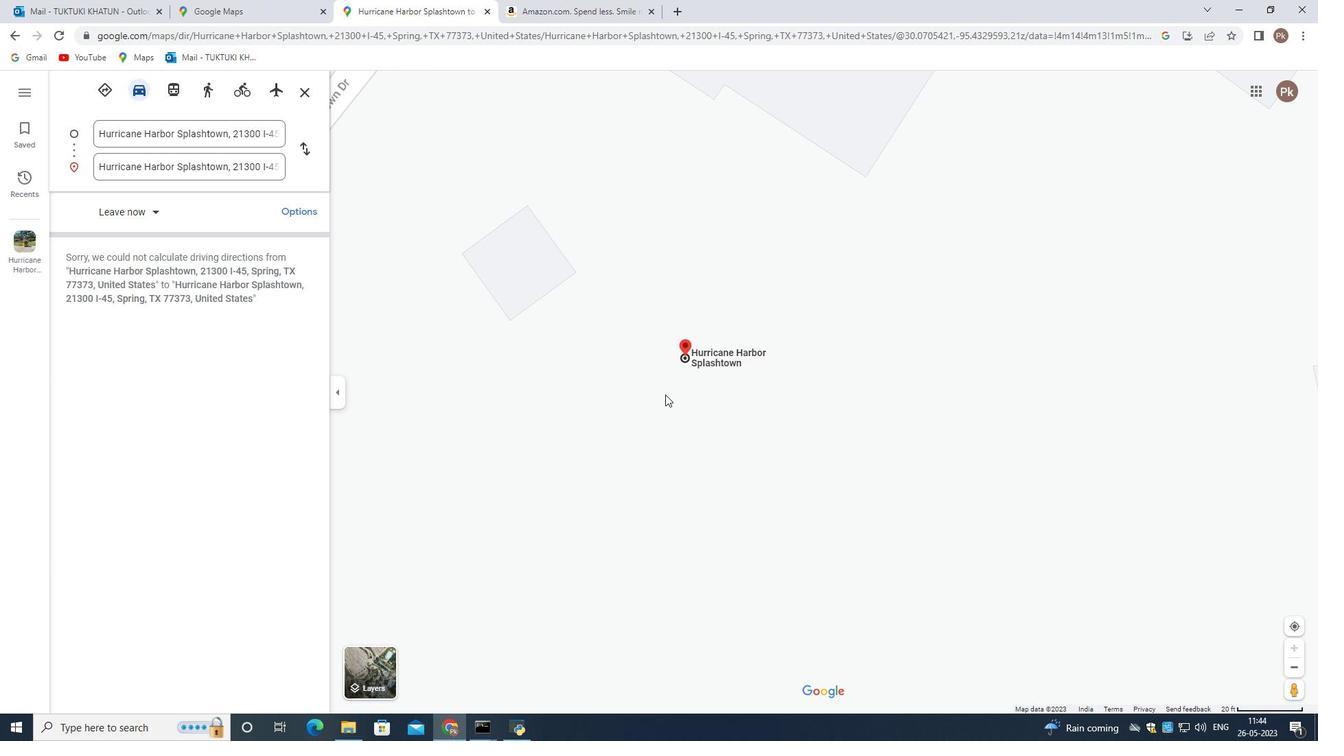 
Action: Mouse scrolled (666, 394) with delta (0, 0)
Screenshot: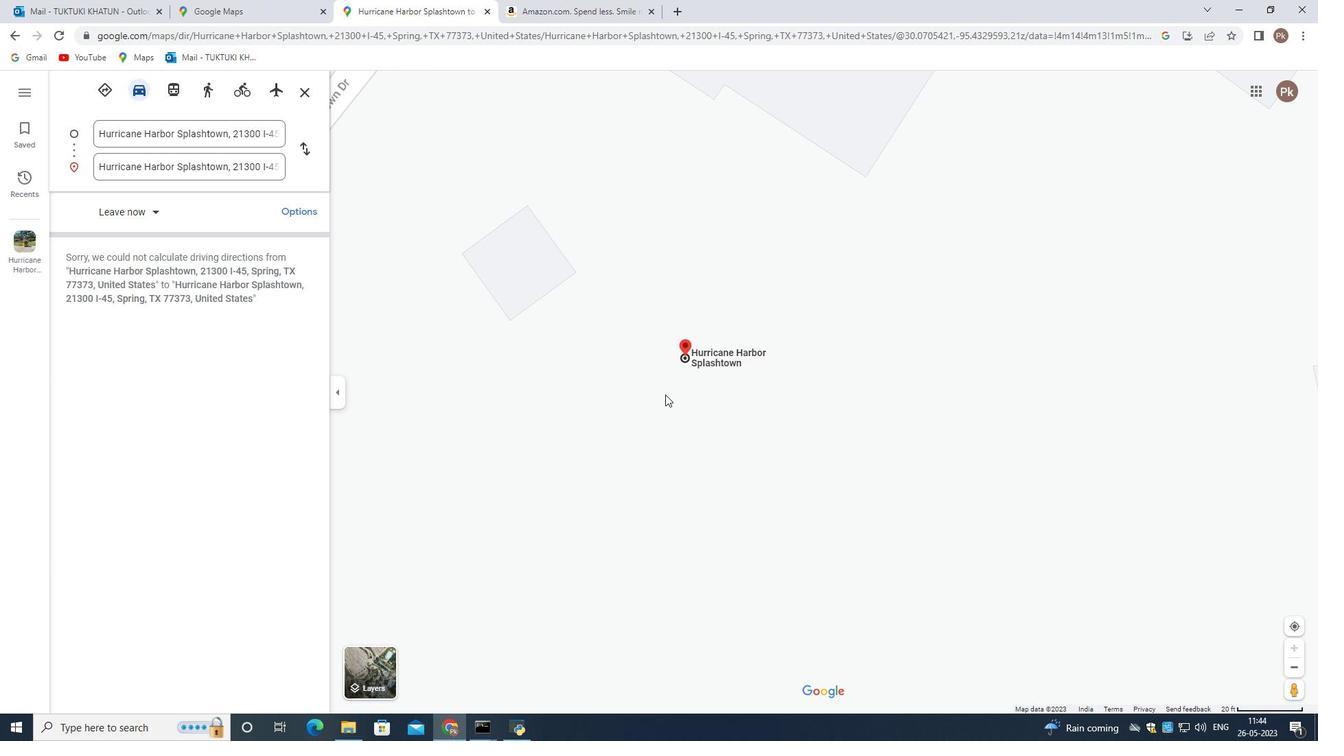 
Action: Mouse scrolled (666, 394) with delta (0, 0)
Screenshot: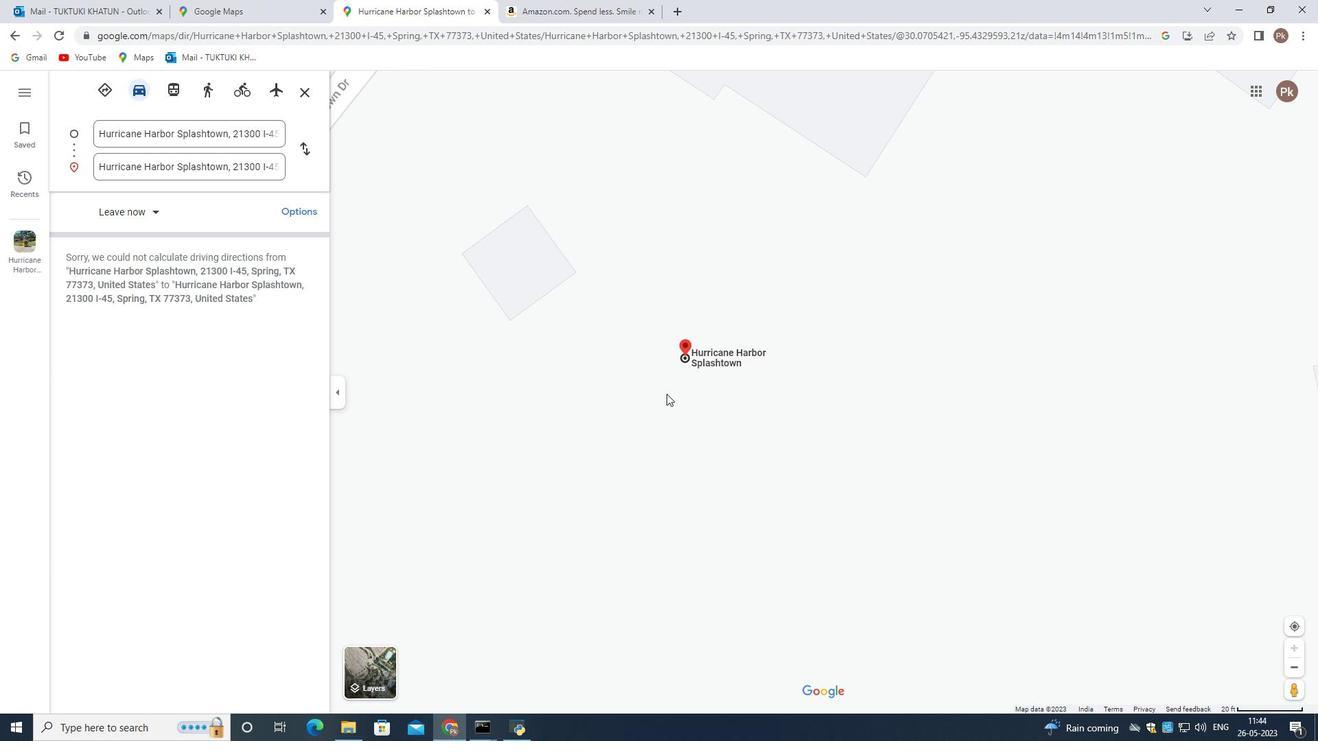 
Action: Mouse moved to (668, 394)
Screenshot: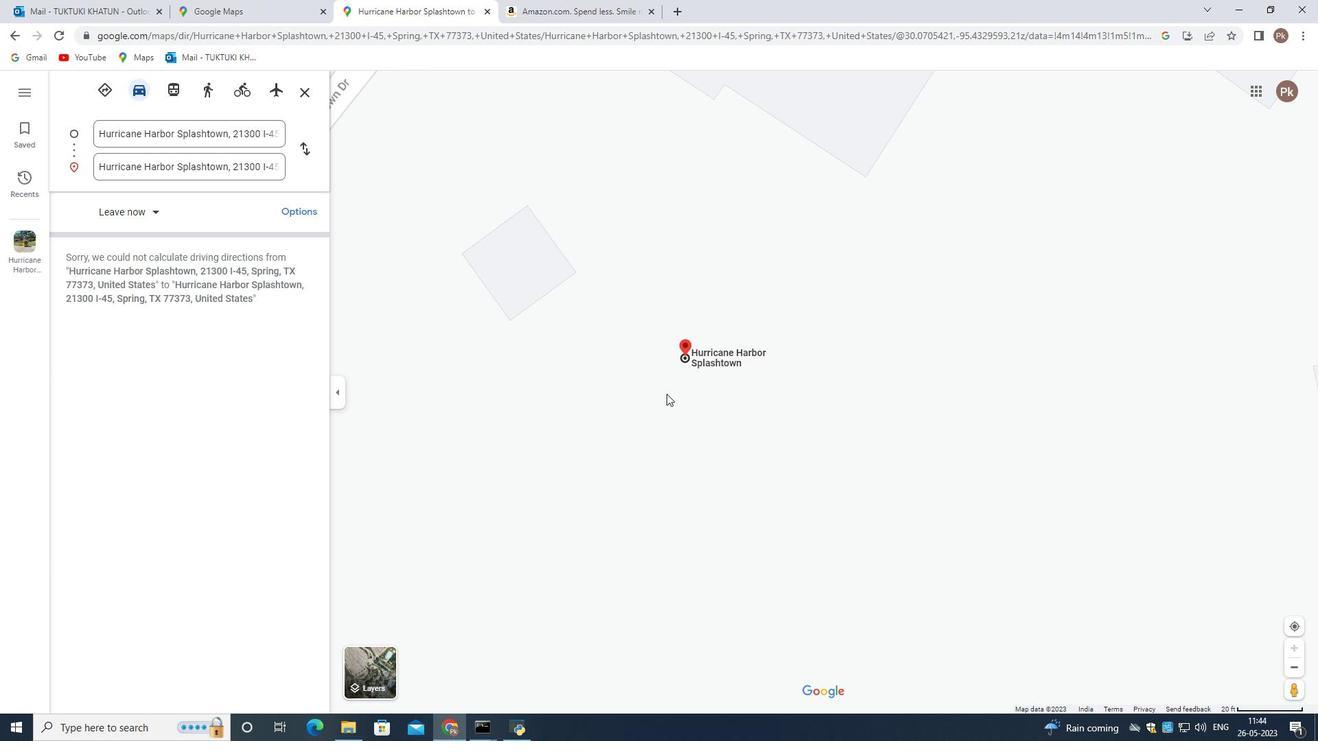 
Action: Mouse scrolled (668, 393) with delta (0, 0)
Screenshot: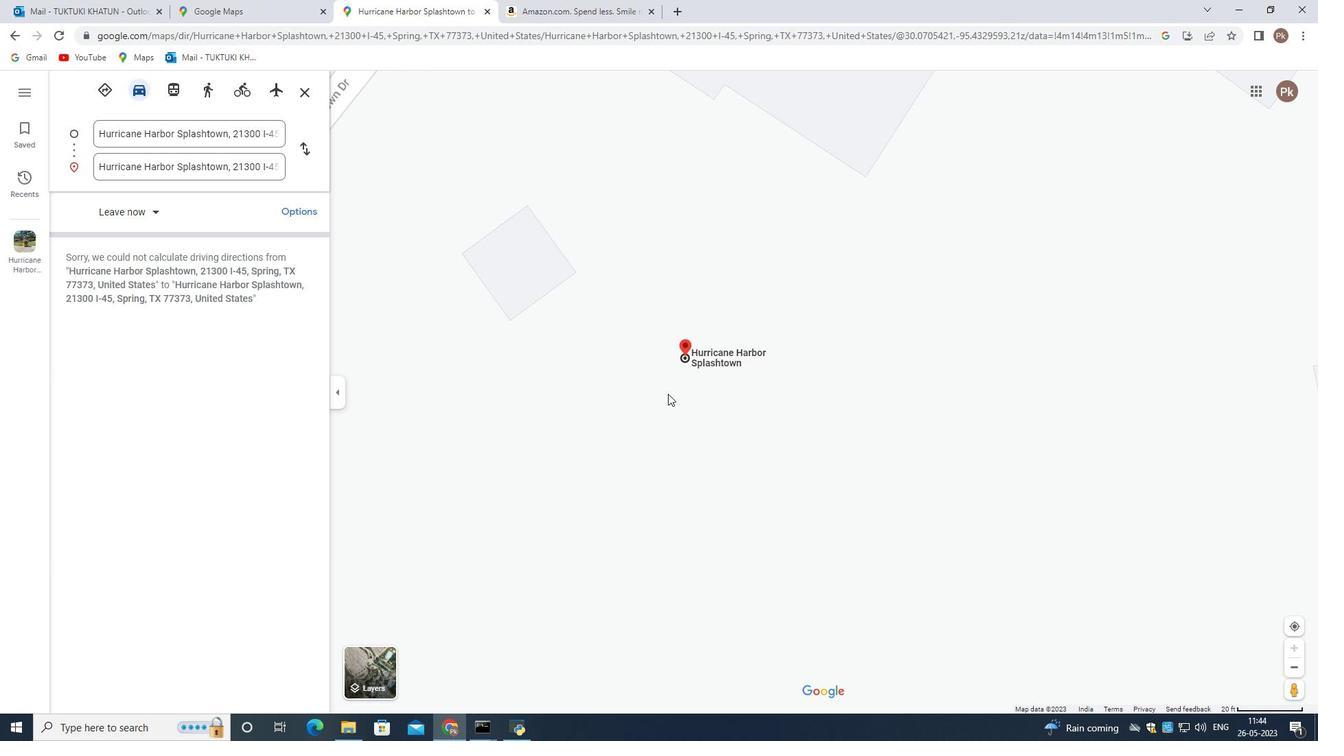 
Action: Mouse scrolled (668, 393) with delta (0, 0)
Screenshot: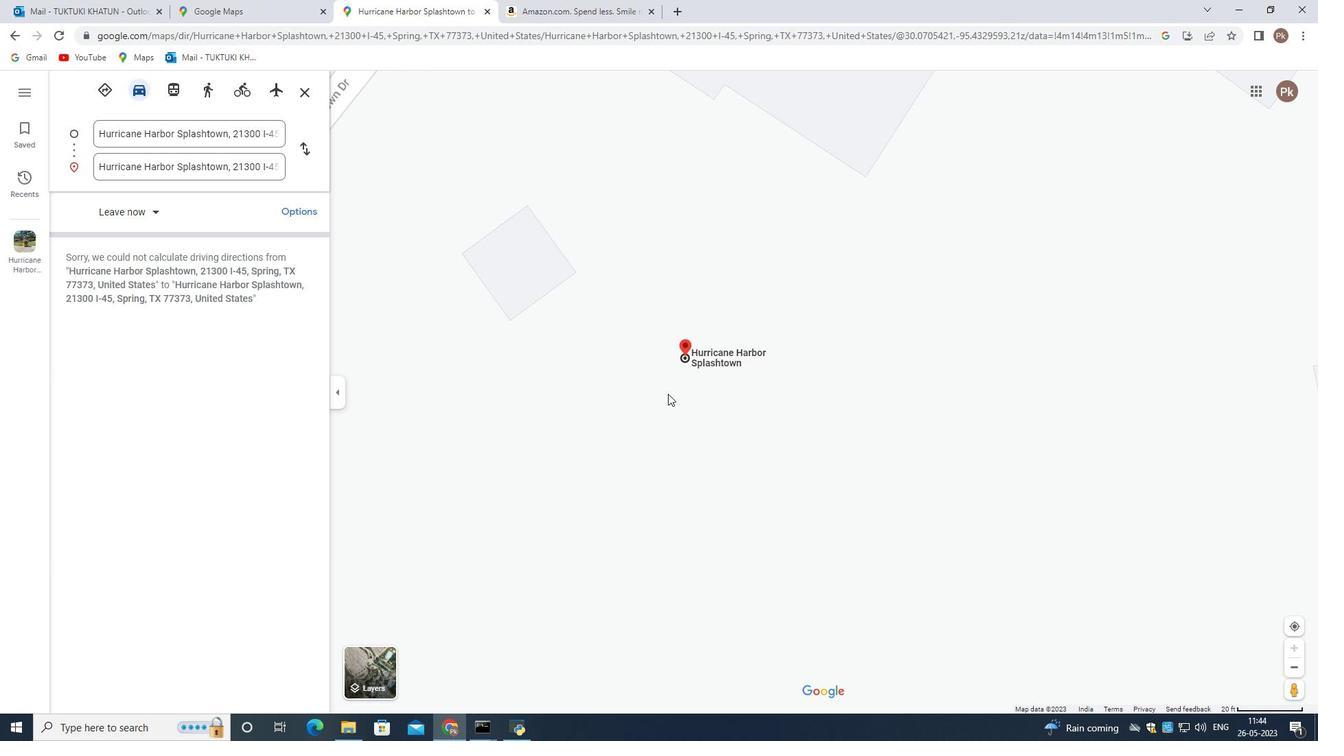 
Action: Mouse scrolled (668, 393) with delta (0, 0)
Screenshot: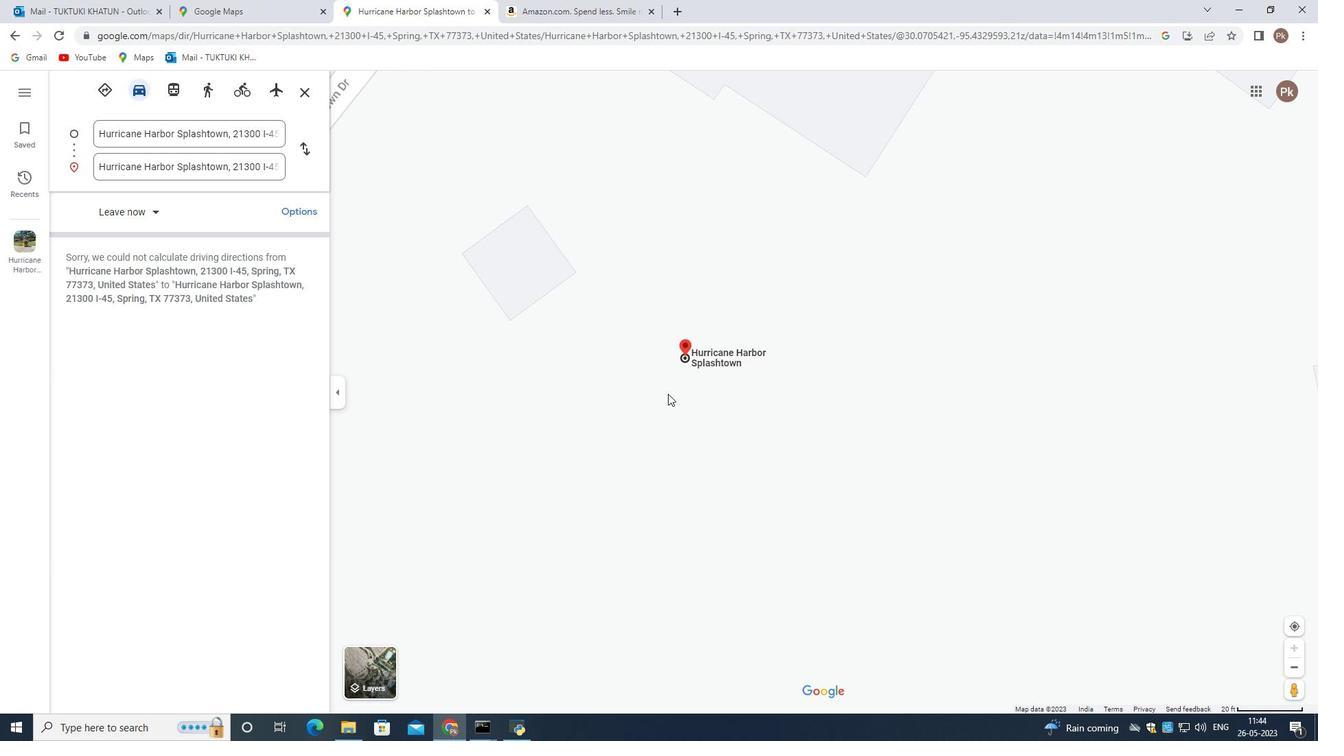 
Action: Mouse scrolled (668, 393) with delta (0, 0)
Screenshot: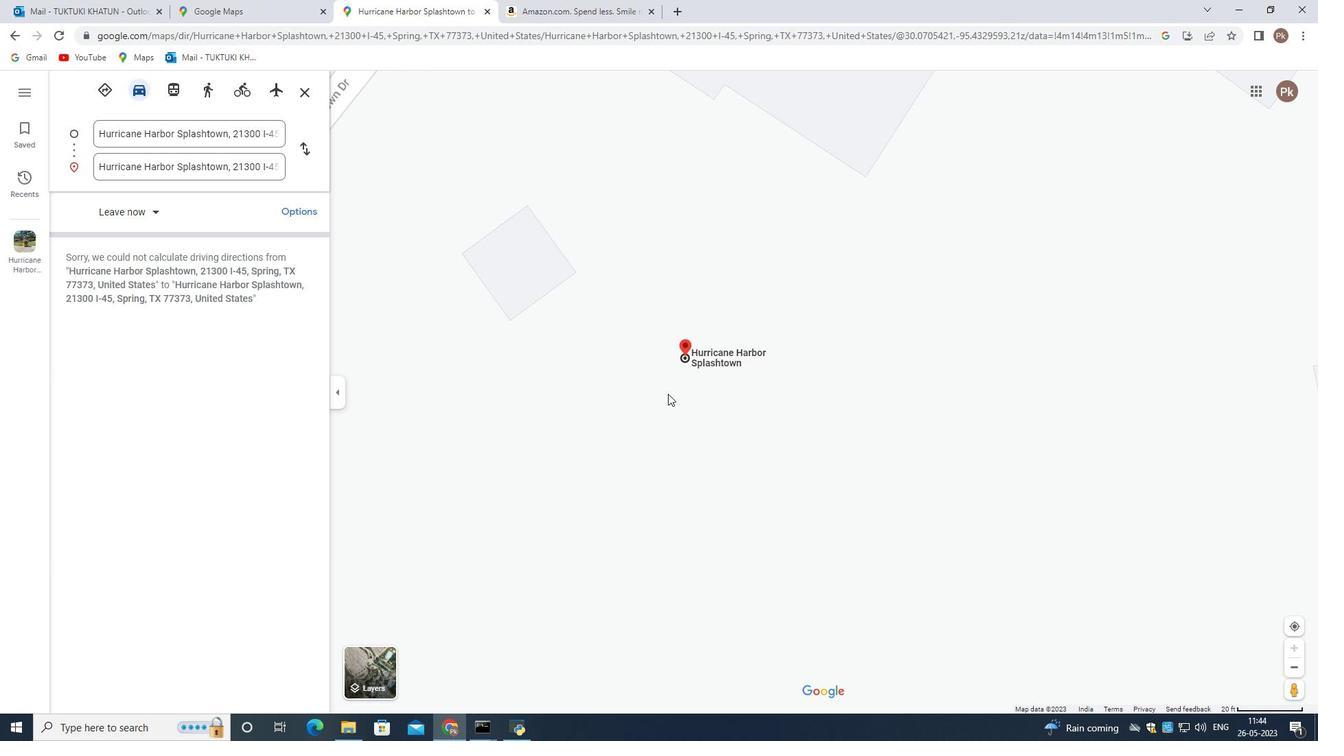 
Action: Mouse scrolled (668, 393) with delta (0, 0)
Screenshot: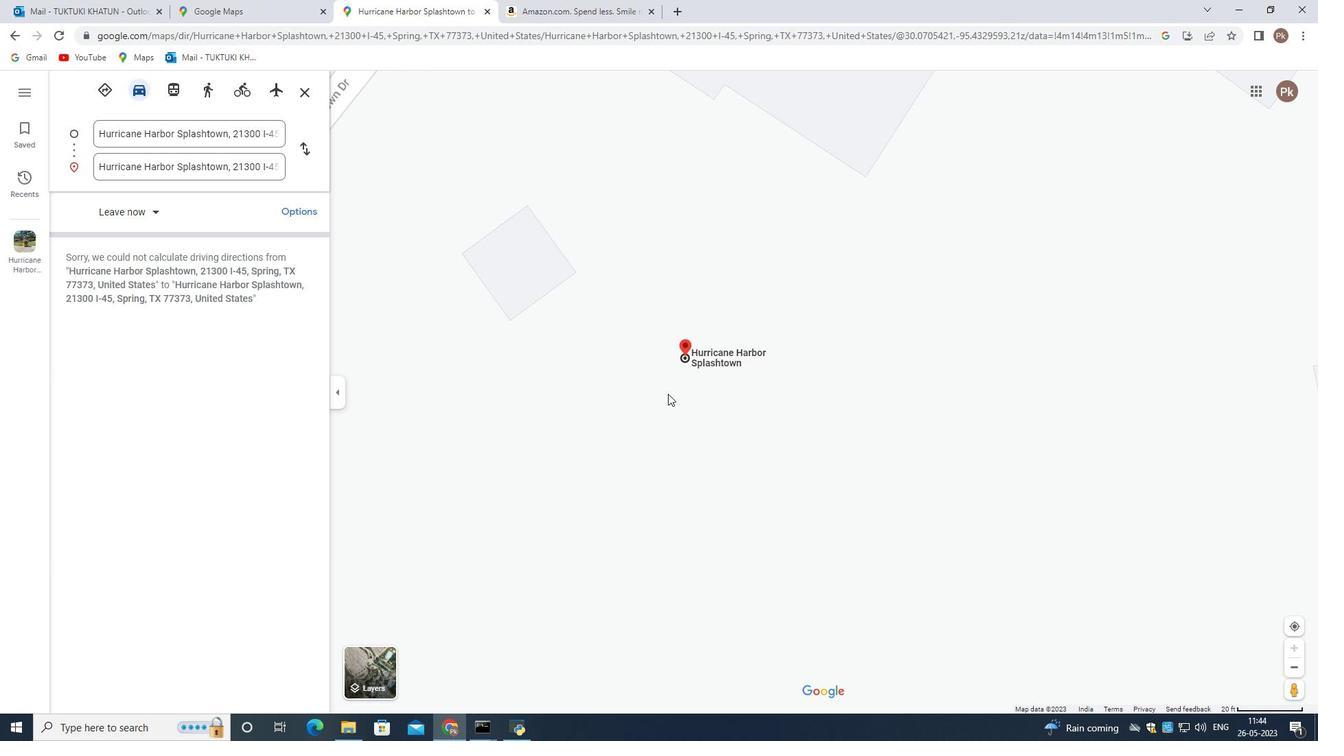 
Action: Mouse scrolled (668, 393) with delta (0, 0)
Screenshot: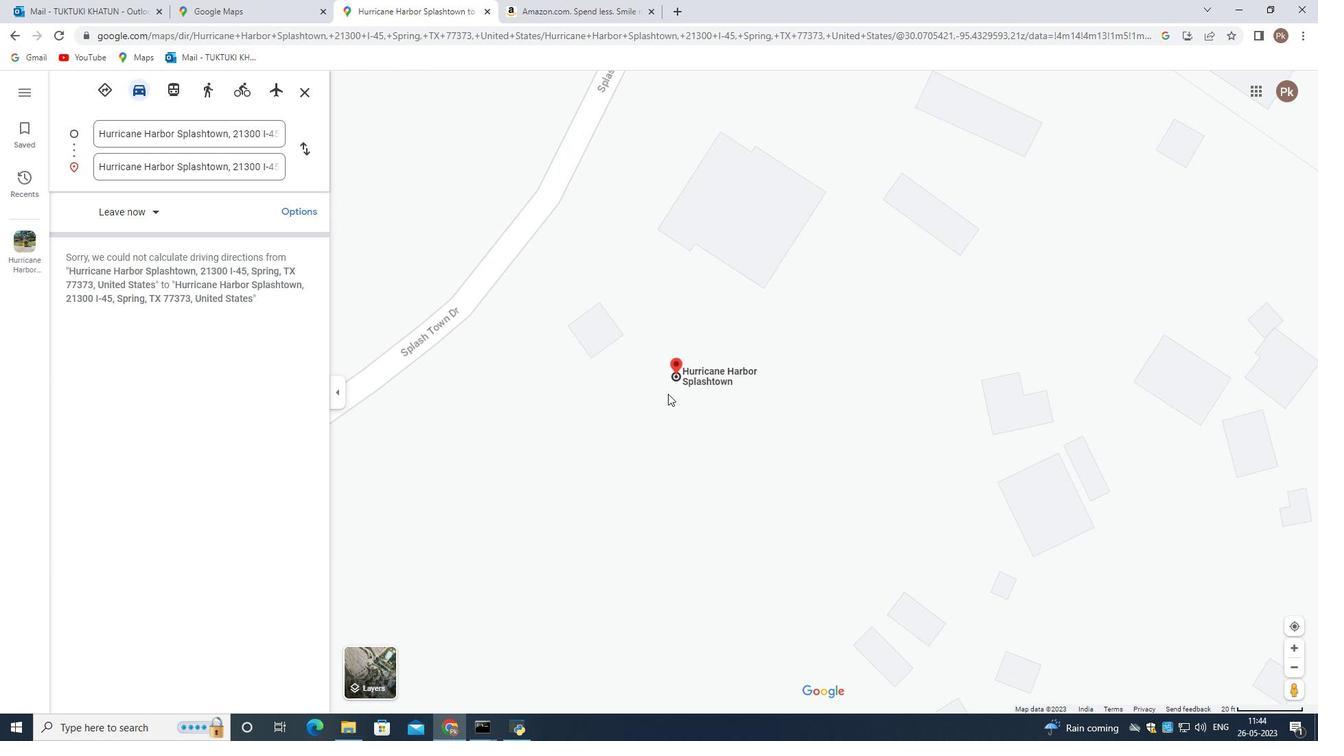 
Action: Mouse scrolled (668, 393) with delta (0, 0)
Screenshot: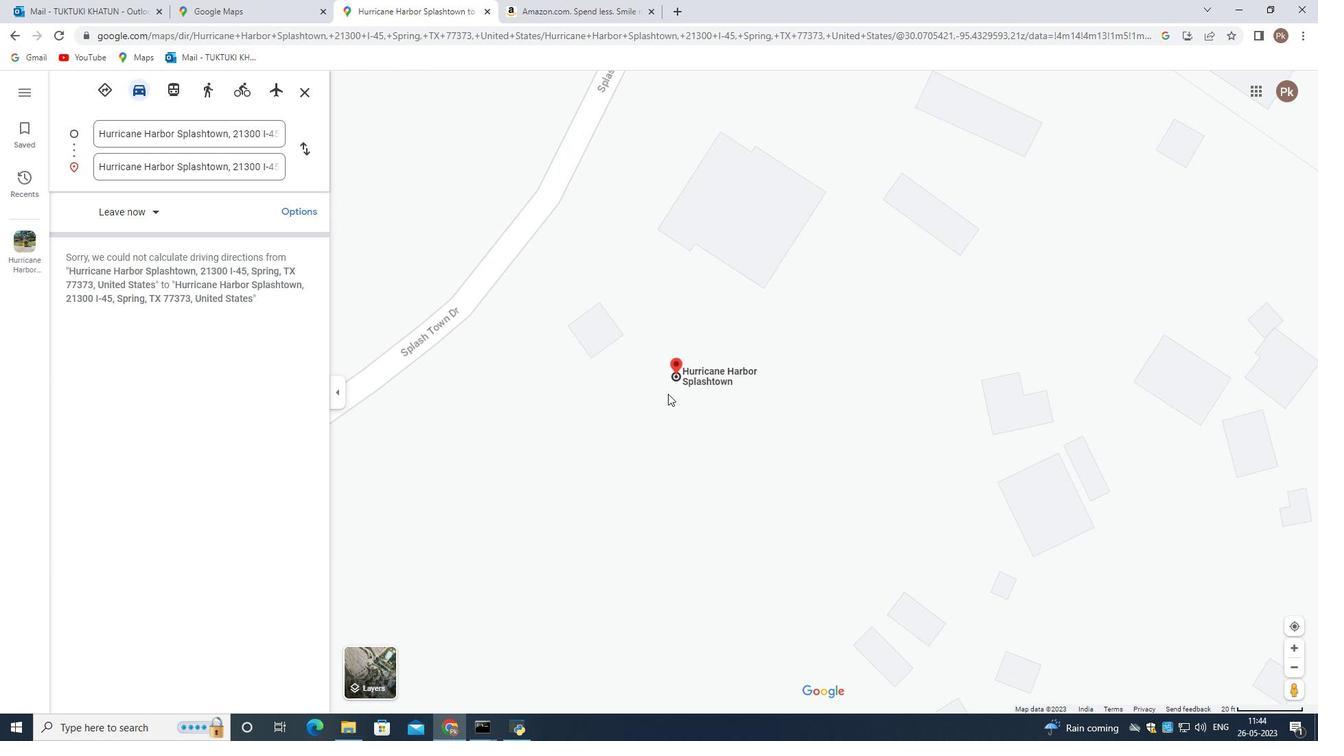 
Action: Mouse scrolled (668, 393) with delta (0, 0)
Screenshot: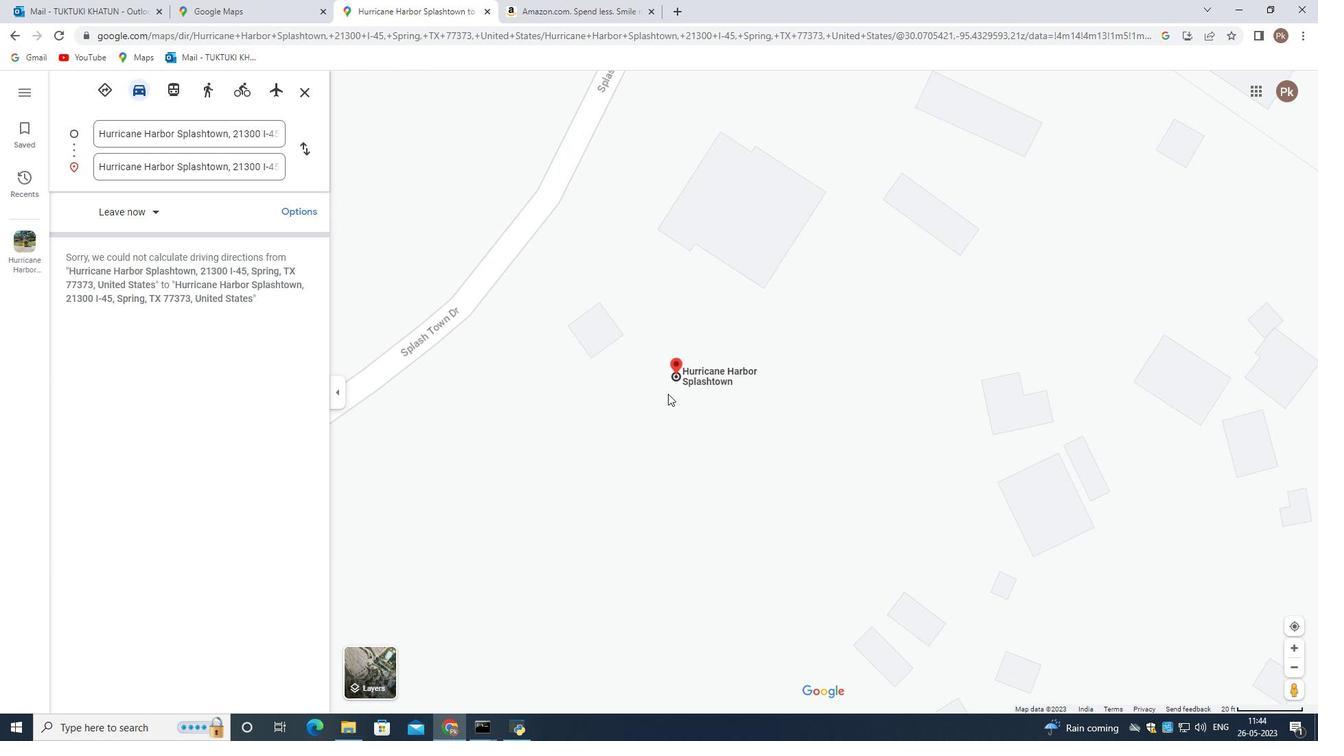 
Action: Mouse scrolled (668, 393) with delta (0, 0)
Screenshot: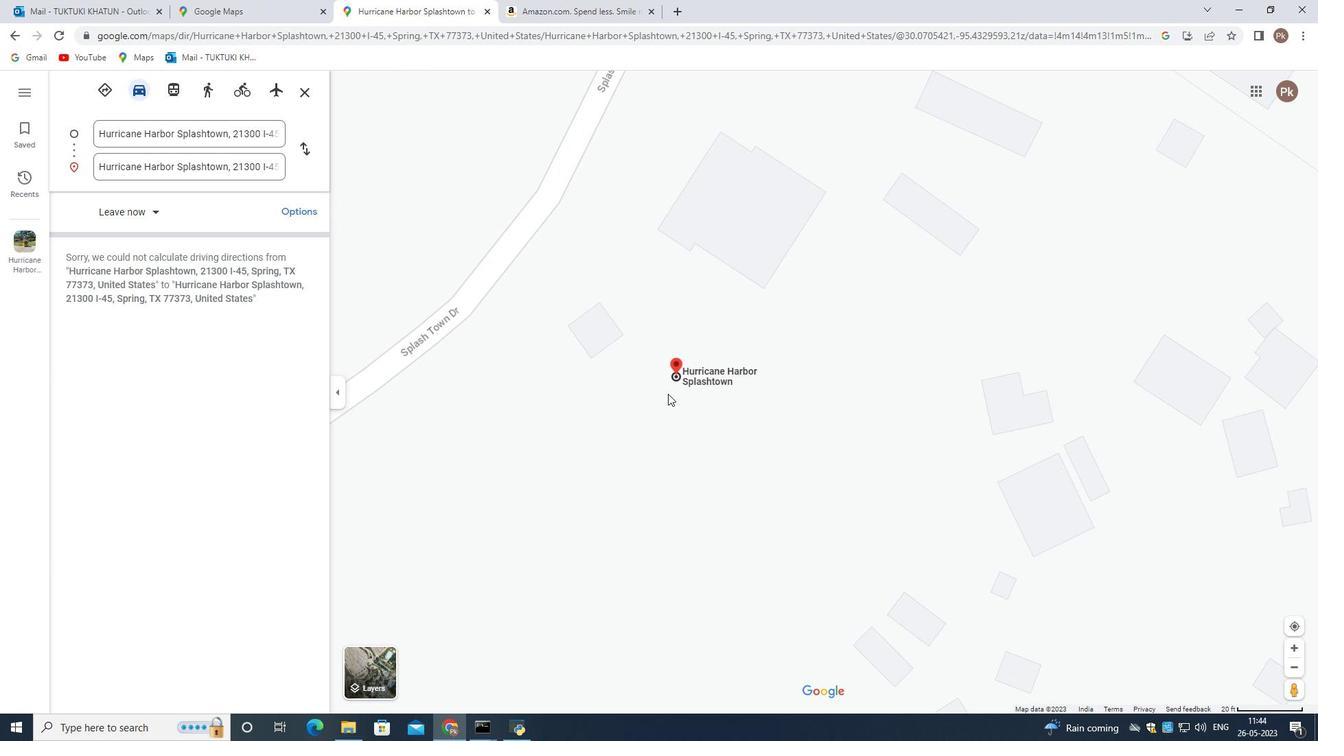 
Action: Mouse scrolled (668, 393) with delta (0, 0)
Screenshot: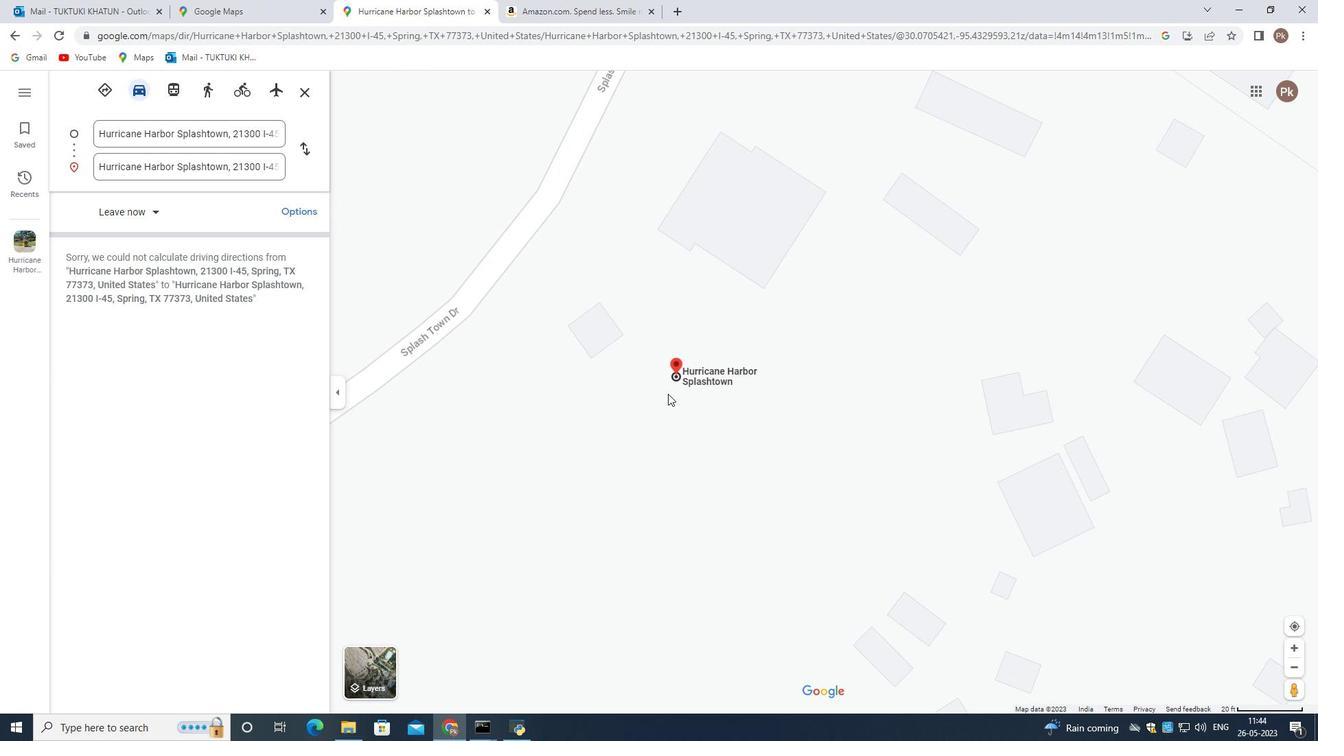 
Action: Mouse moved to (613, 364)
Screenshot: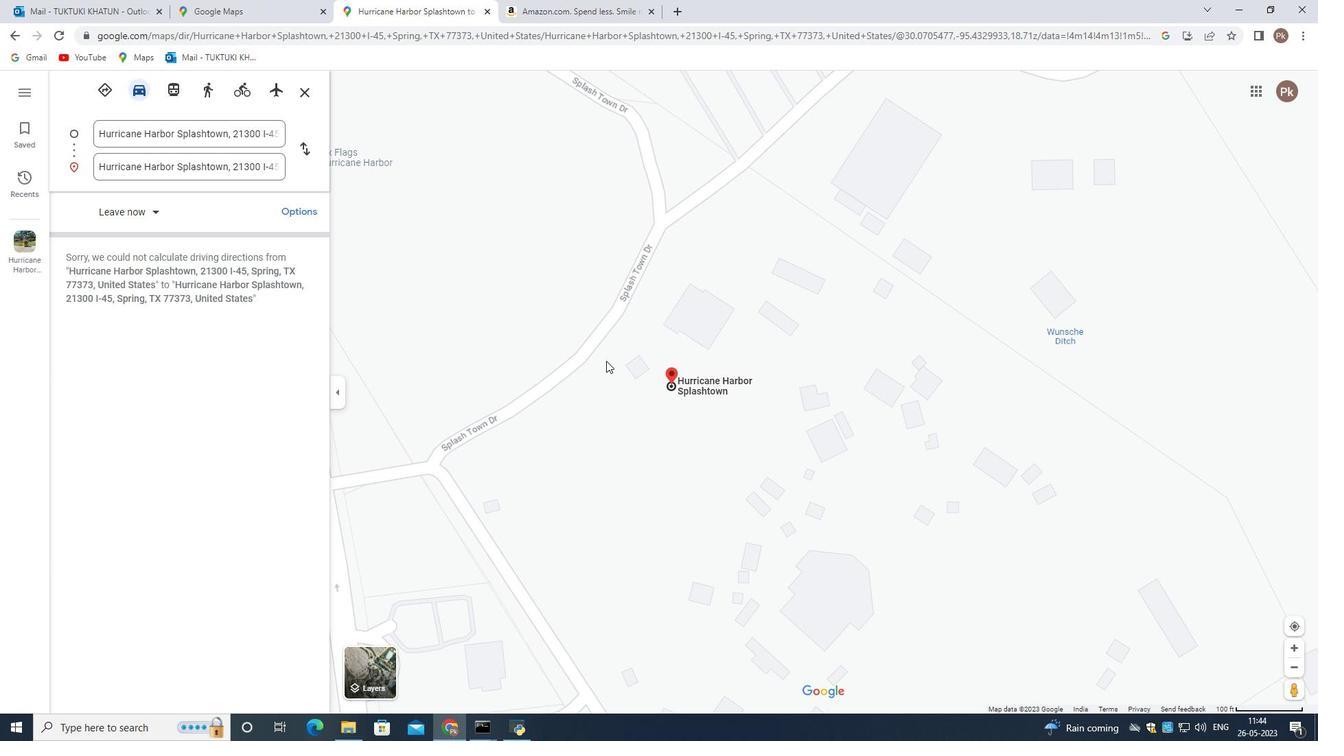 
Action: Mouse scrolled (613, 363) with delta (0, 0)
Screenshot: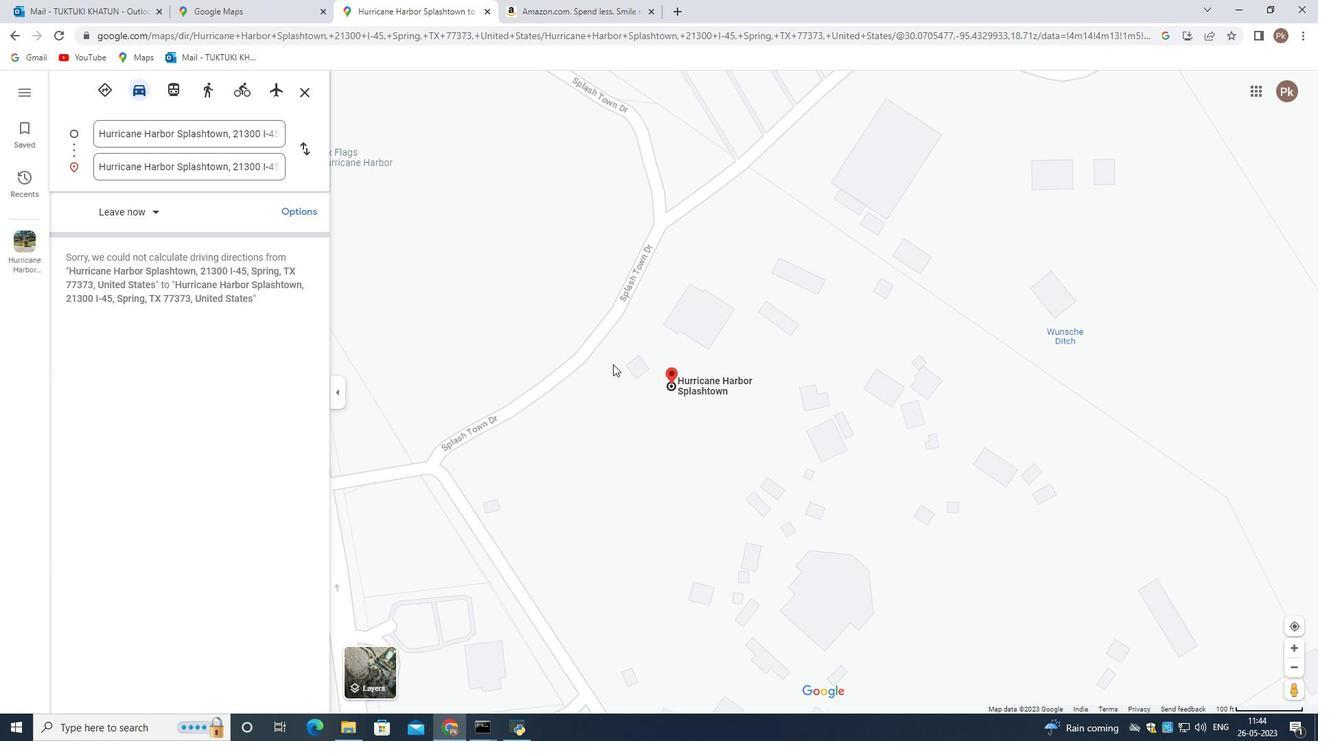 
Action: Mouse scrolled (613, 363) with delta (0, 0)
Screenshot: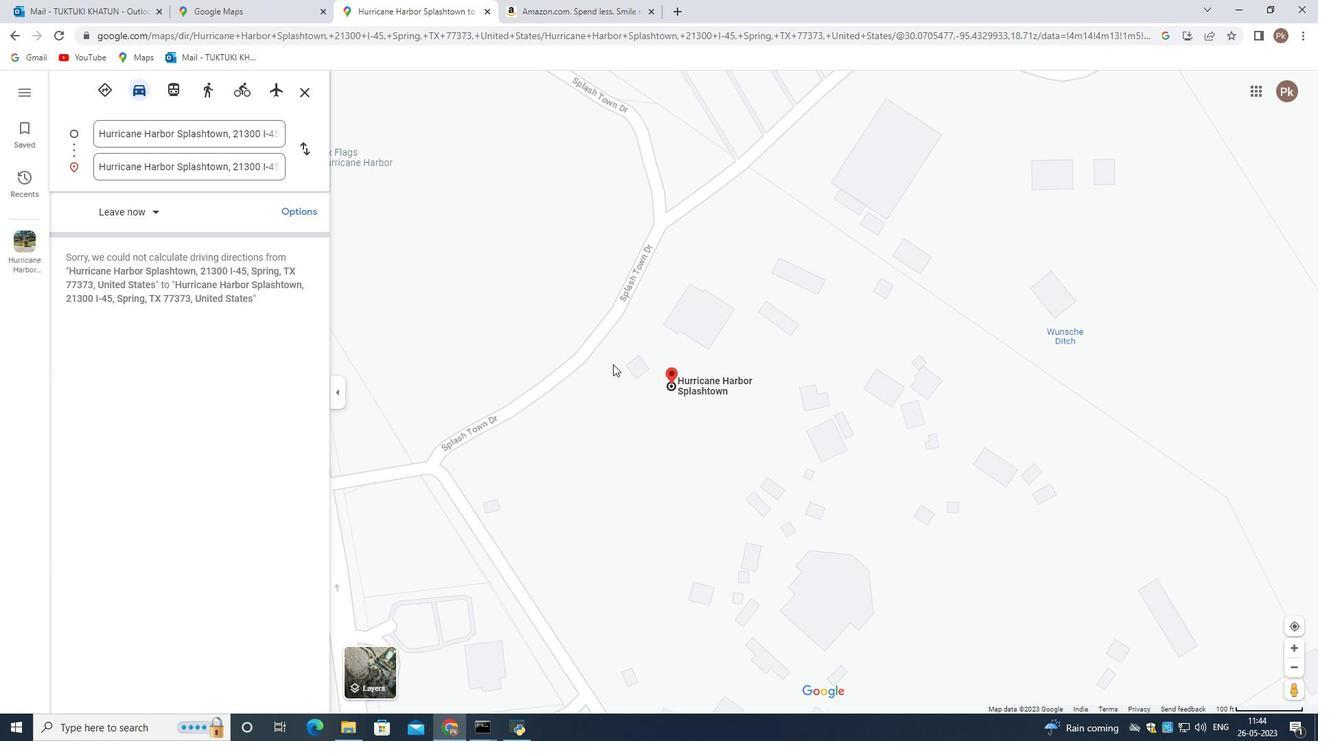 
Action: Mouse scrolled (613, 363) with delta (0, 0)
Screenshot: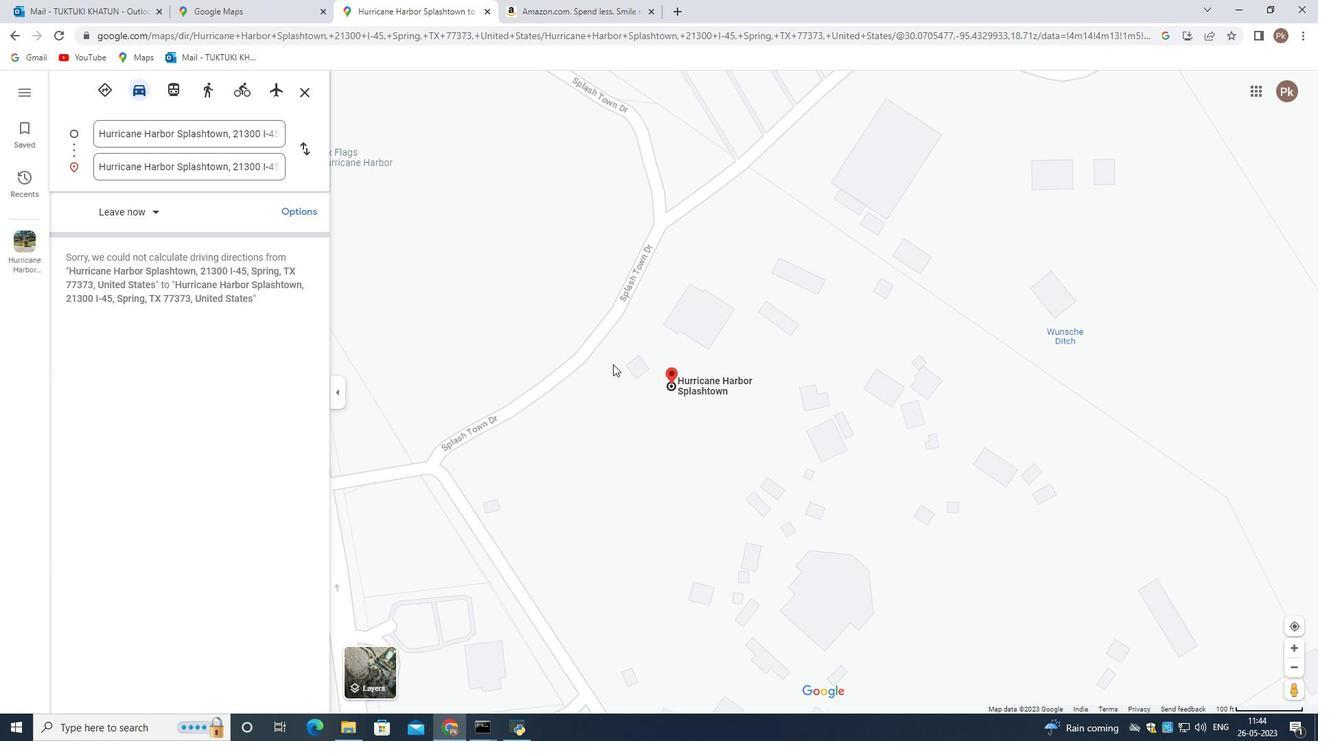 
Action: Mouse scrolled (613, 363) with delta (0, 0)
Screenshot: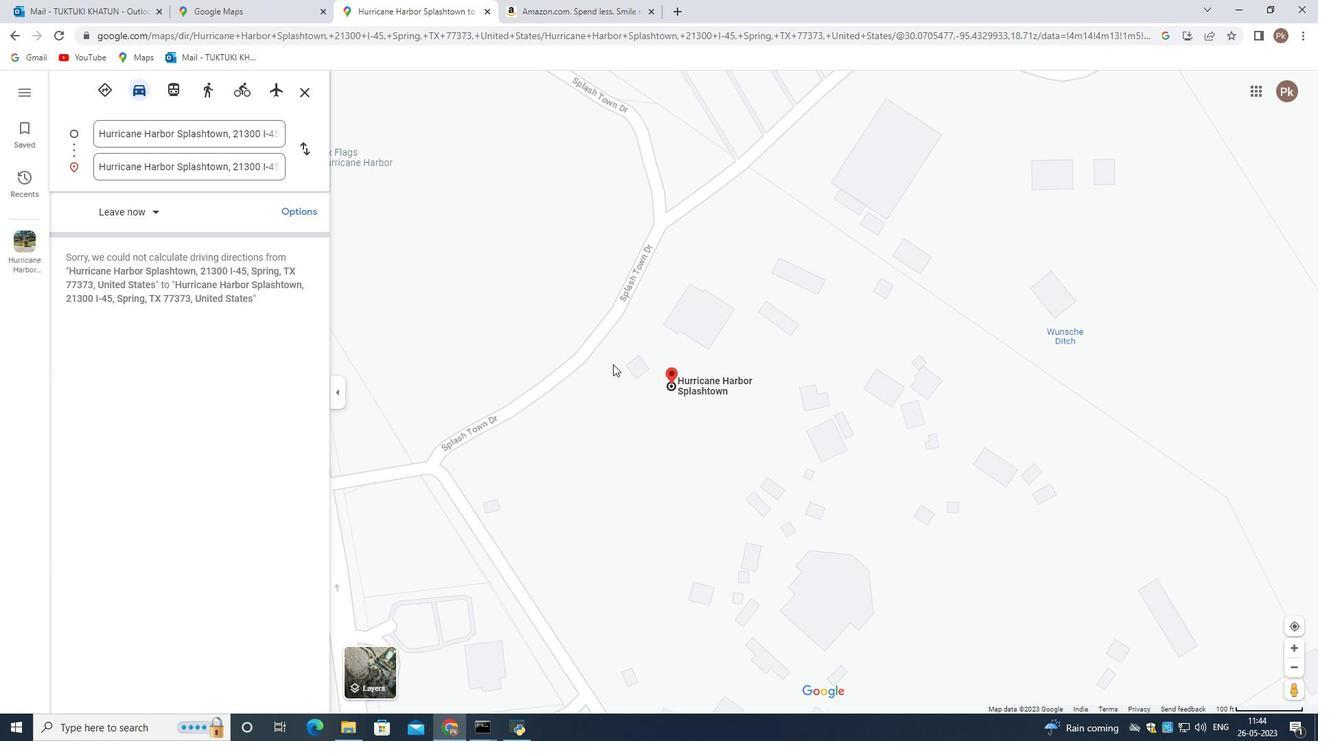 
Action: Mouse scrolled (613, 363) with delta (0, 0)
Screenshot: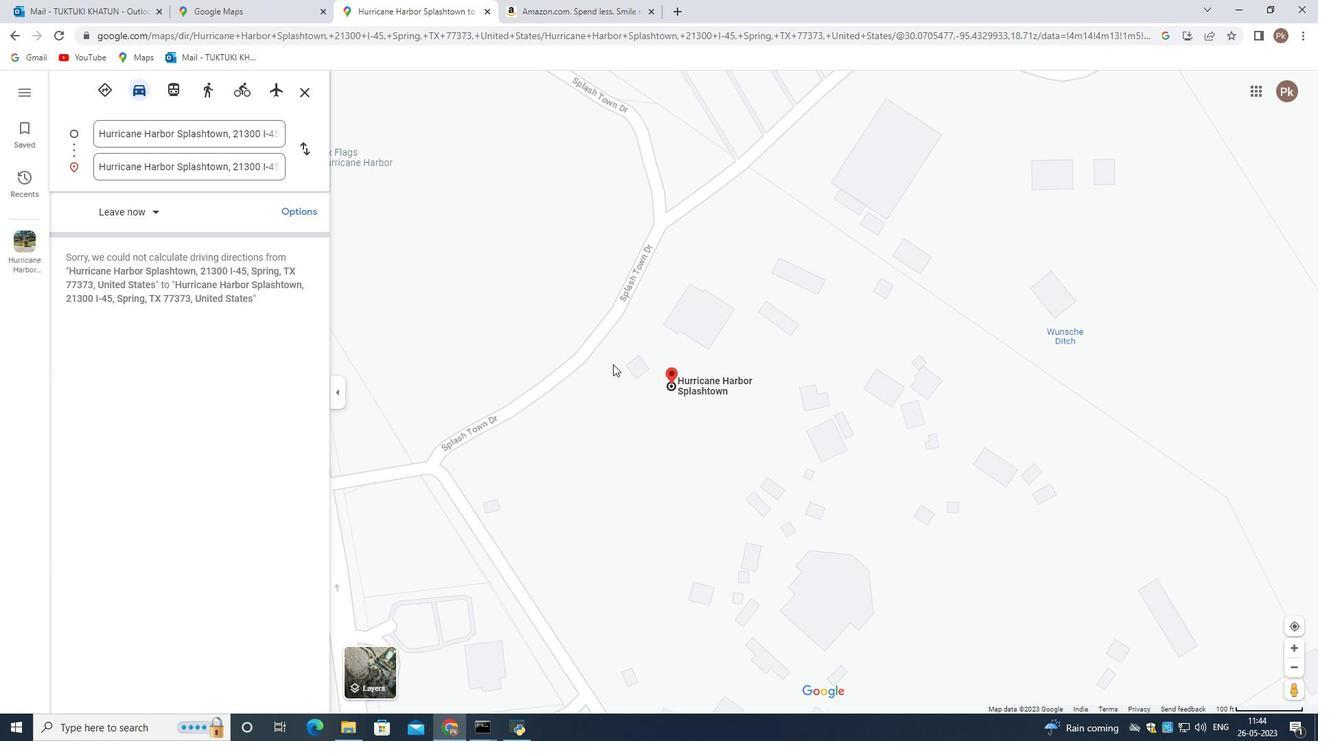
Action: Mouse scrolled (613, 363) with delta (0, 0)
Screenshot: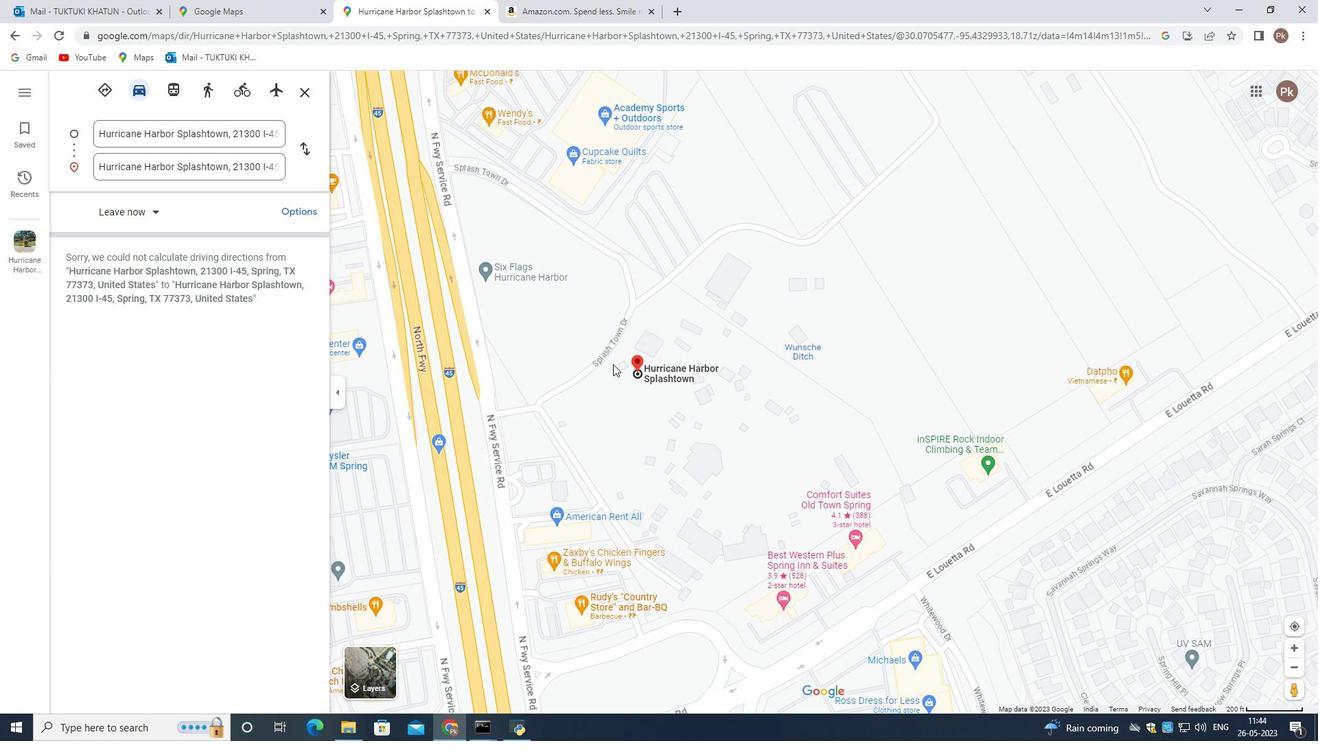 
Action: Mouse scrolled (613, 363) with delta (0, 0)
Screenshot: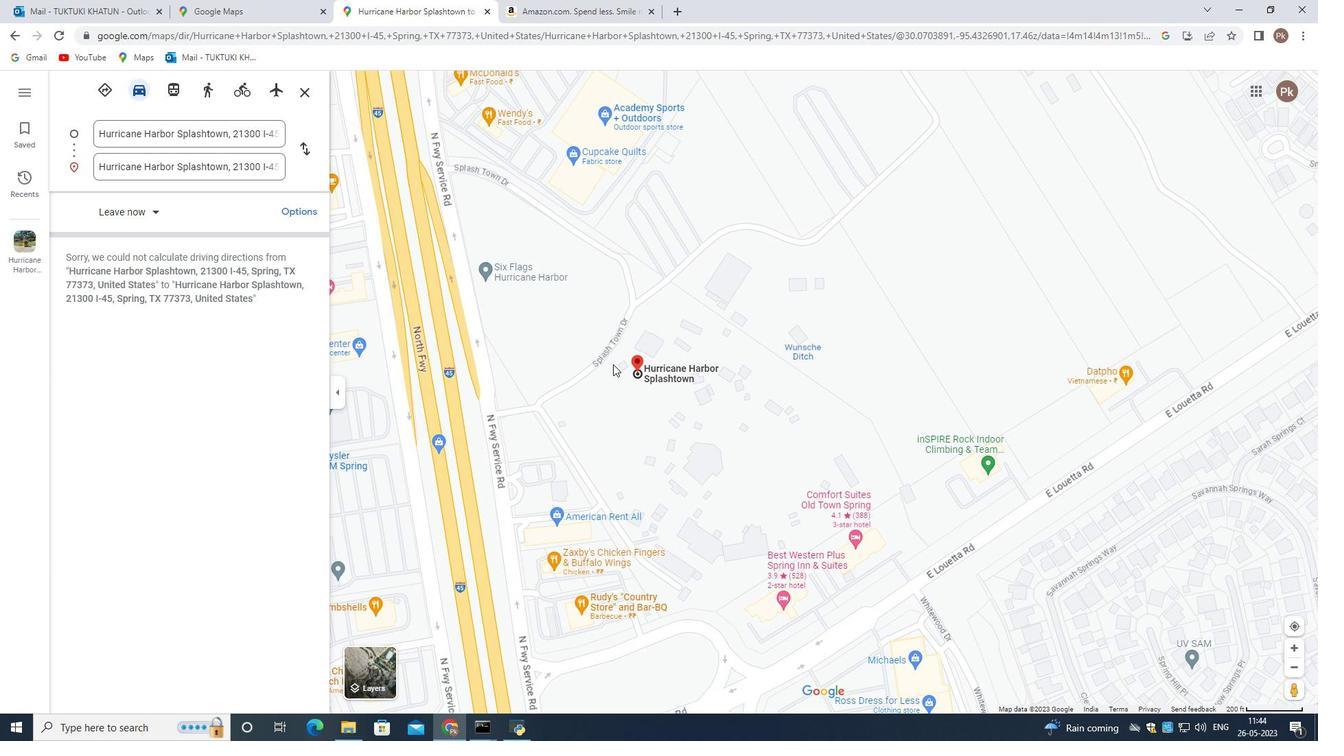 
Action: Mouse scrolled (613, 363) with delta (0, 0)
Screenshot: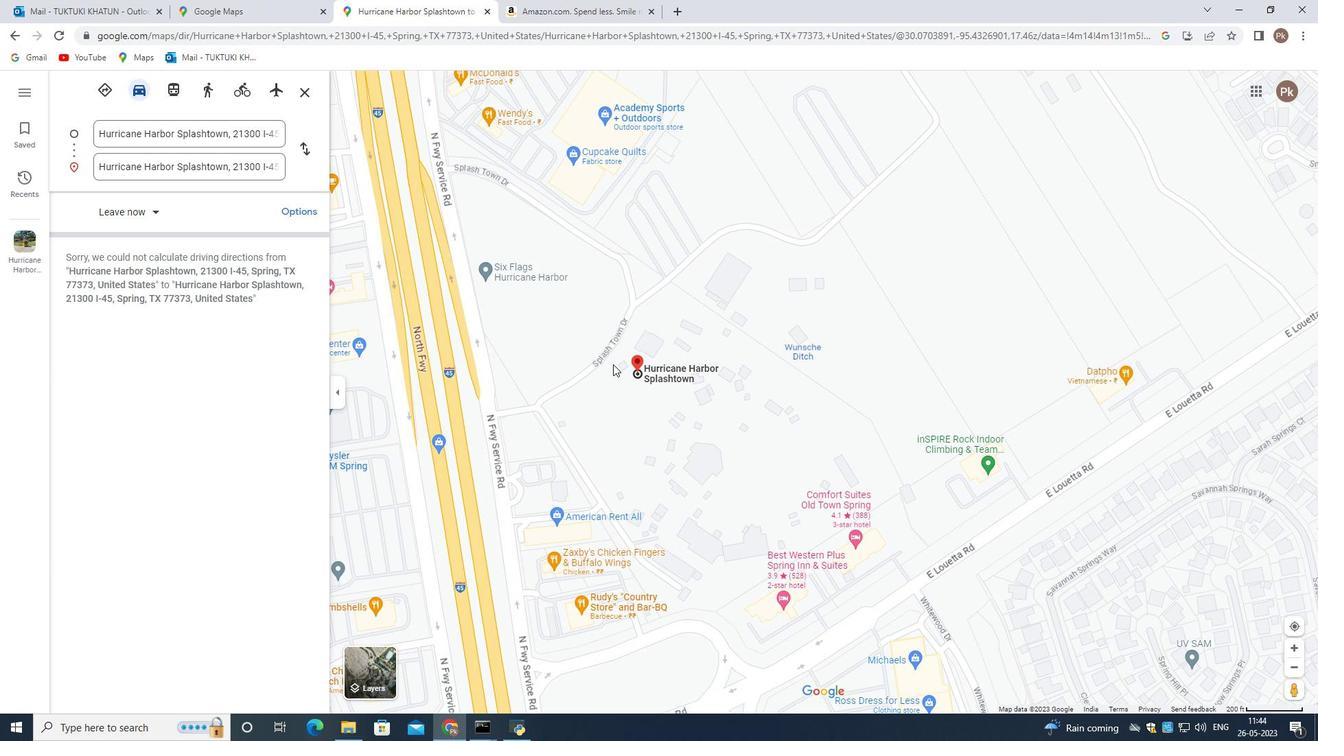 
Action: Mouse scrolled (613, 363) with delta (0, 0)
Screenshot: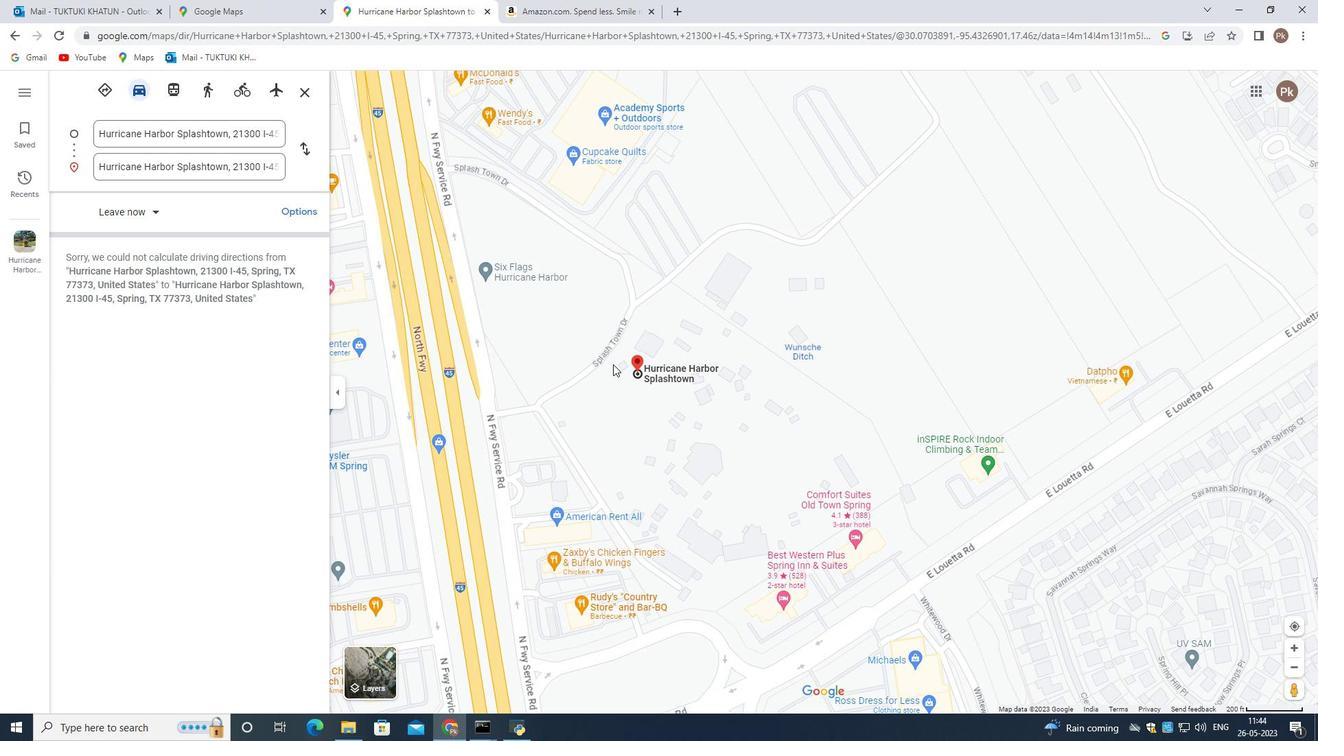 
Action: Mouse scrolled (613, 363) with delta (0, 0)
Screenshot: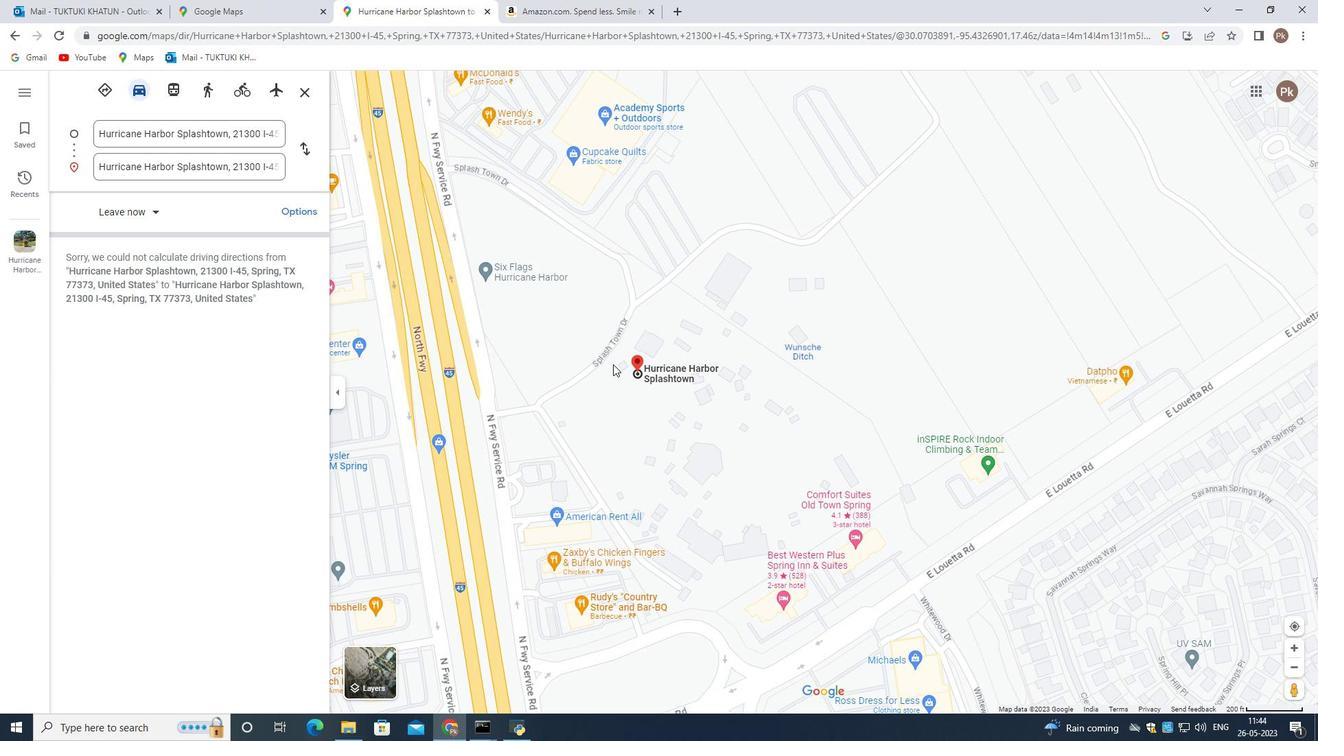 
Action: Mouse scrolled (613, 363) with delta (0, 0)
Screenshot: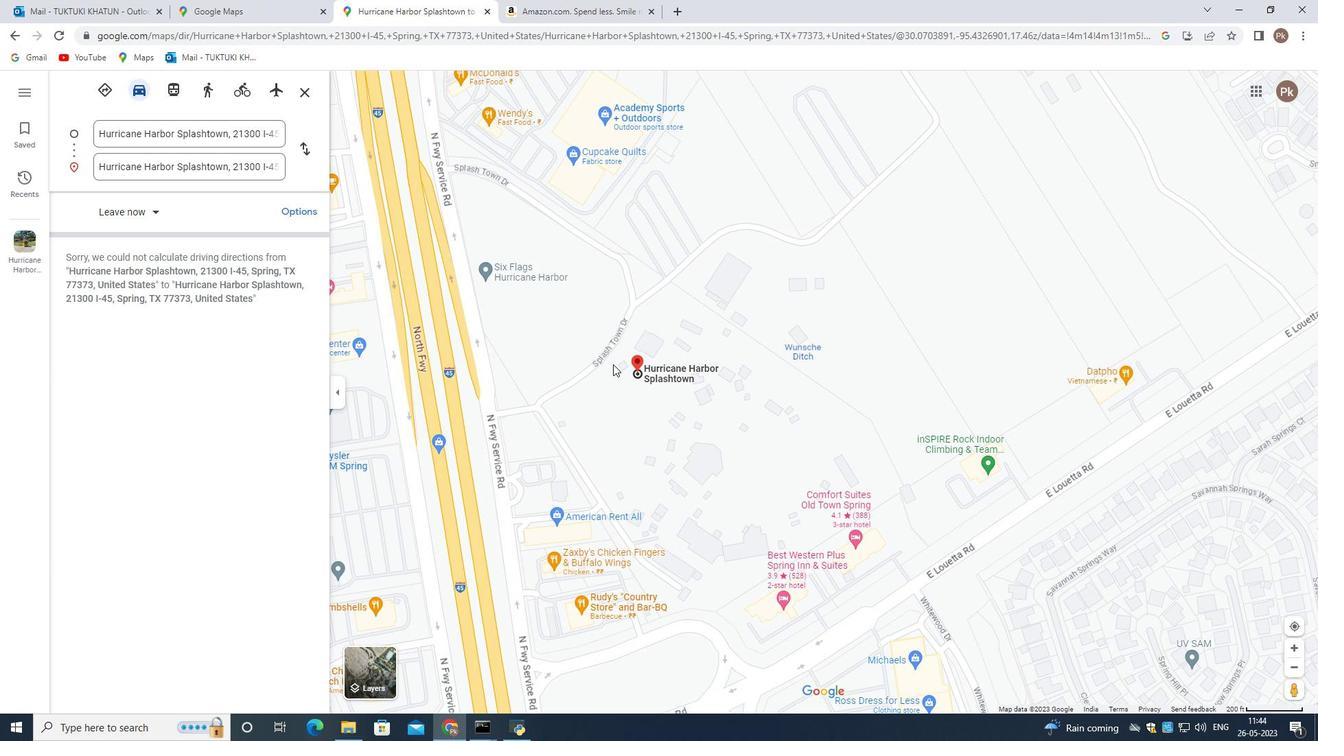 
Action: Mouse scrolled (613, 363) with delta (0, 0)
Screenshot: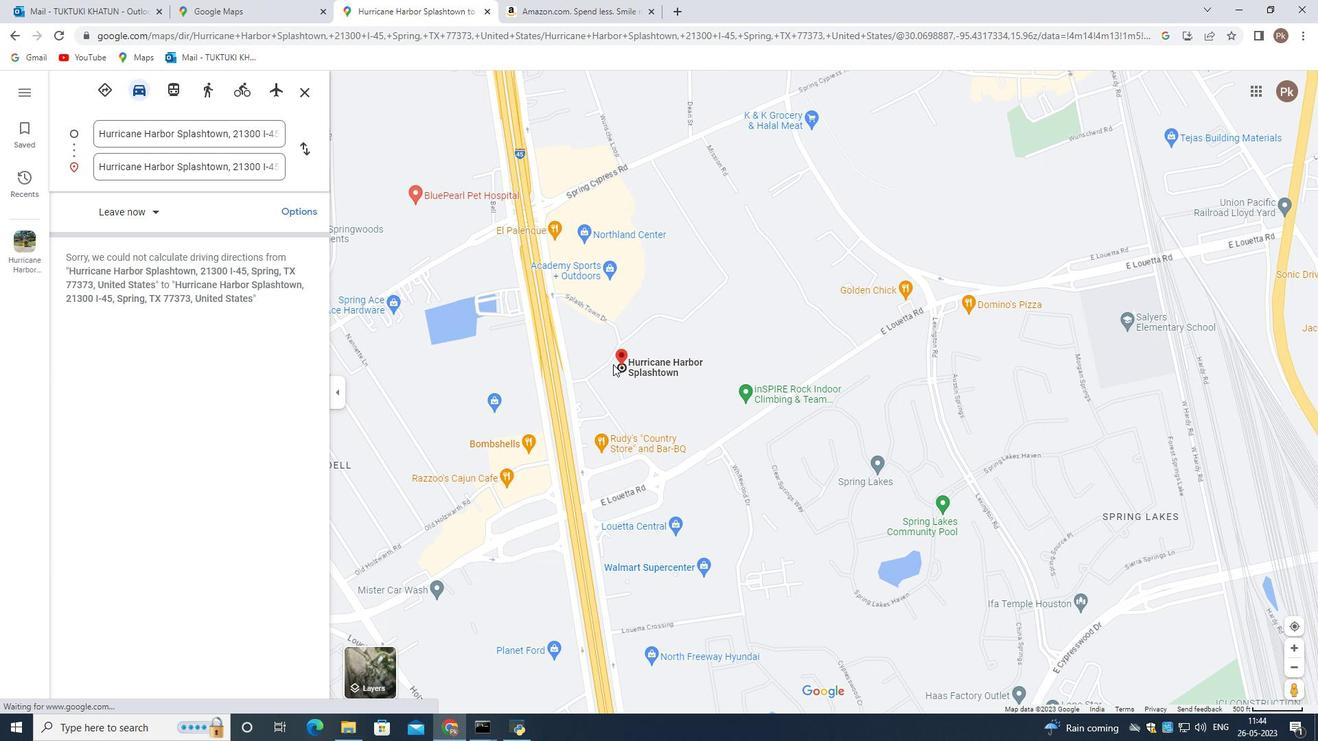 
Action: Mouse scrolled (613, 363) with delta (0, 0)
Screenshot: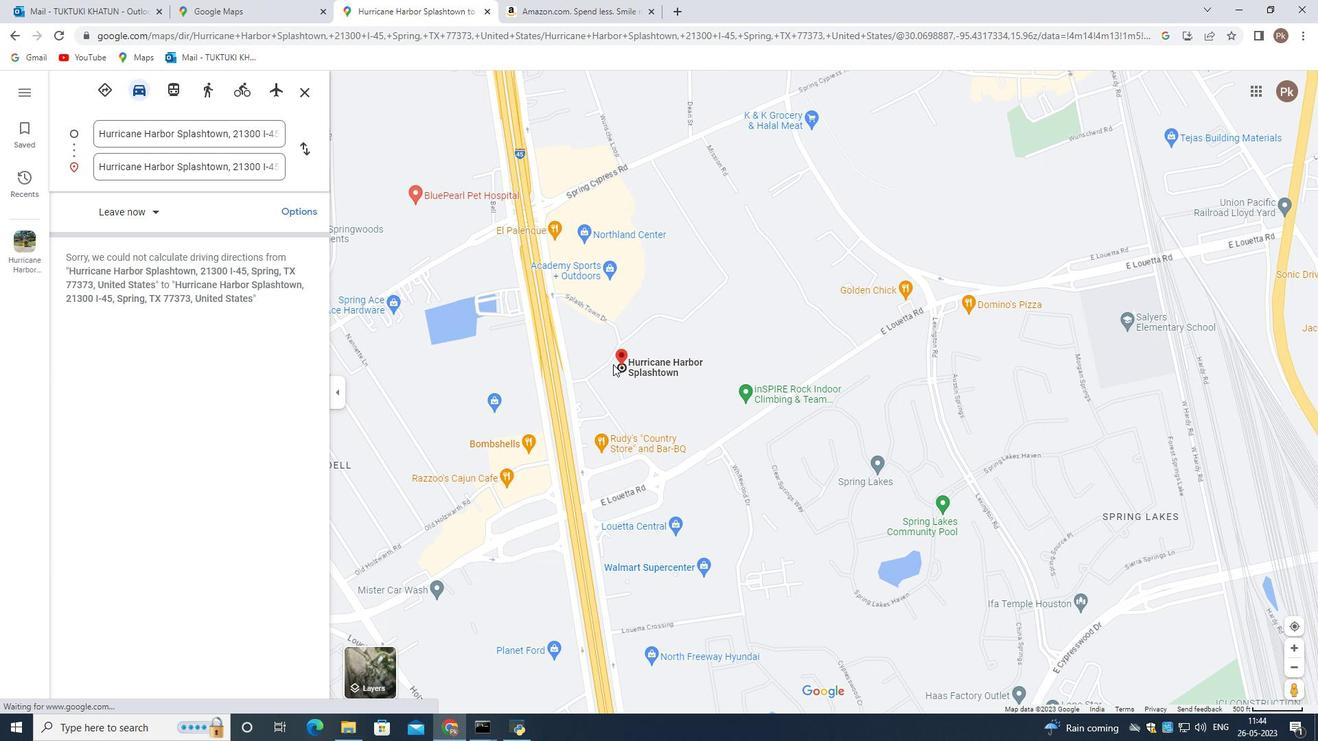 
Action: Mouse scrolled (613, 363) with delta (0, 0)
Screenshot: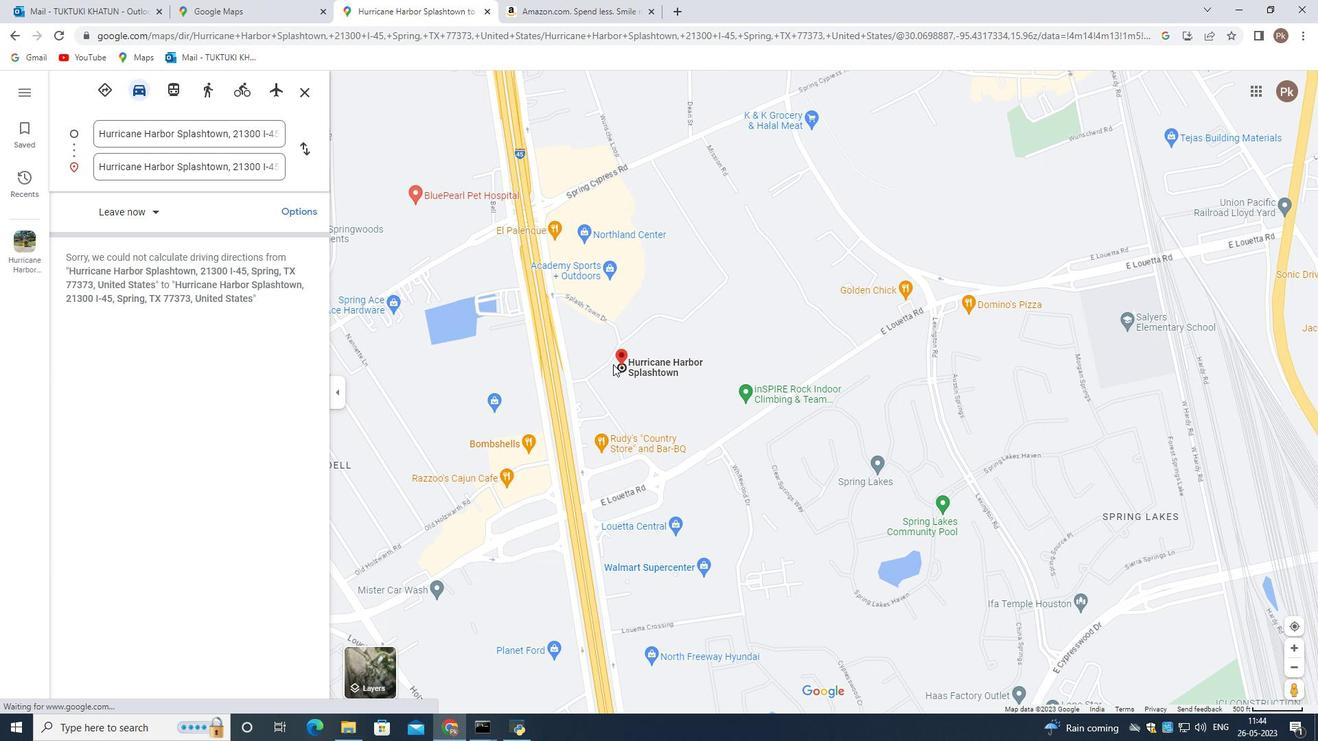 
Action: Mouse scrolled (613, 363) with delta (0, 0)
Screenshot: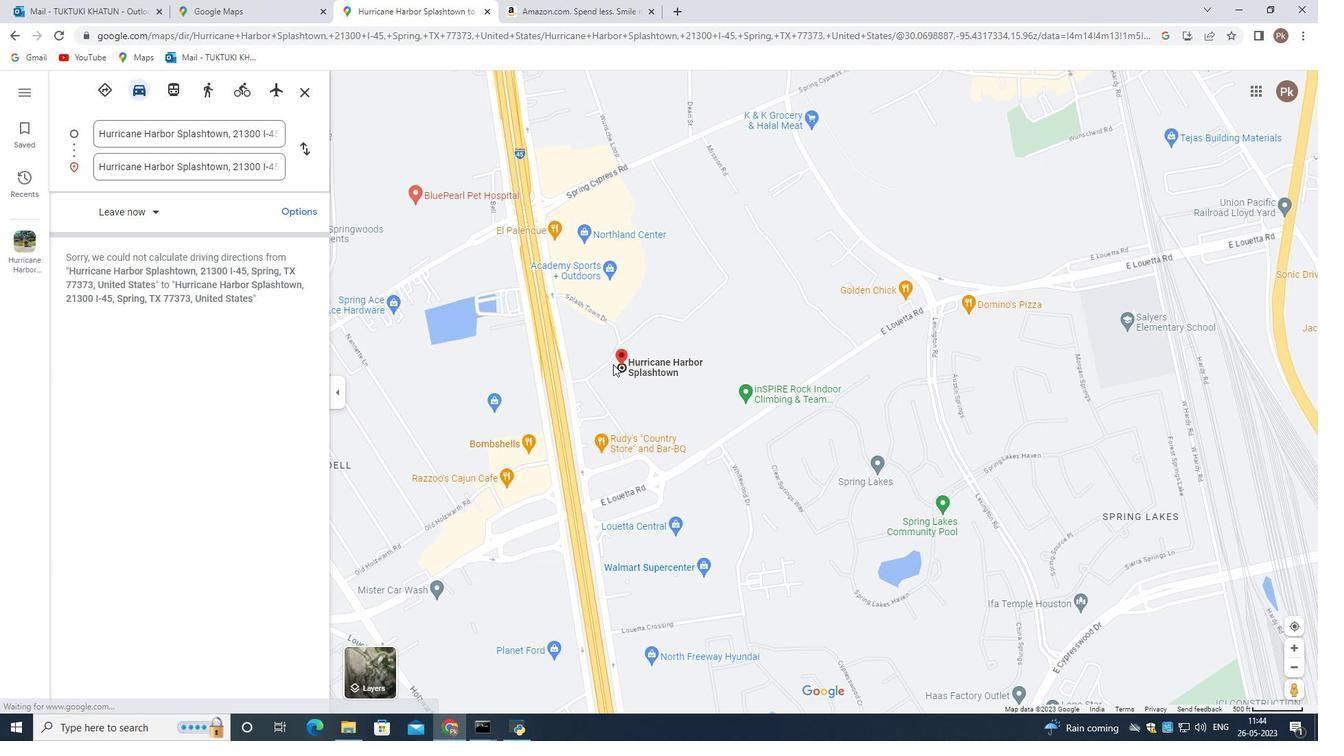 
Action: Mouse scrolled (613, 363) with delta (0, 0)
Screenshot: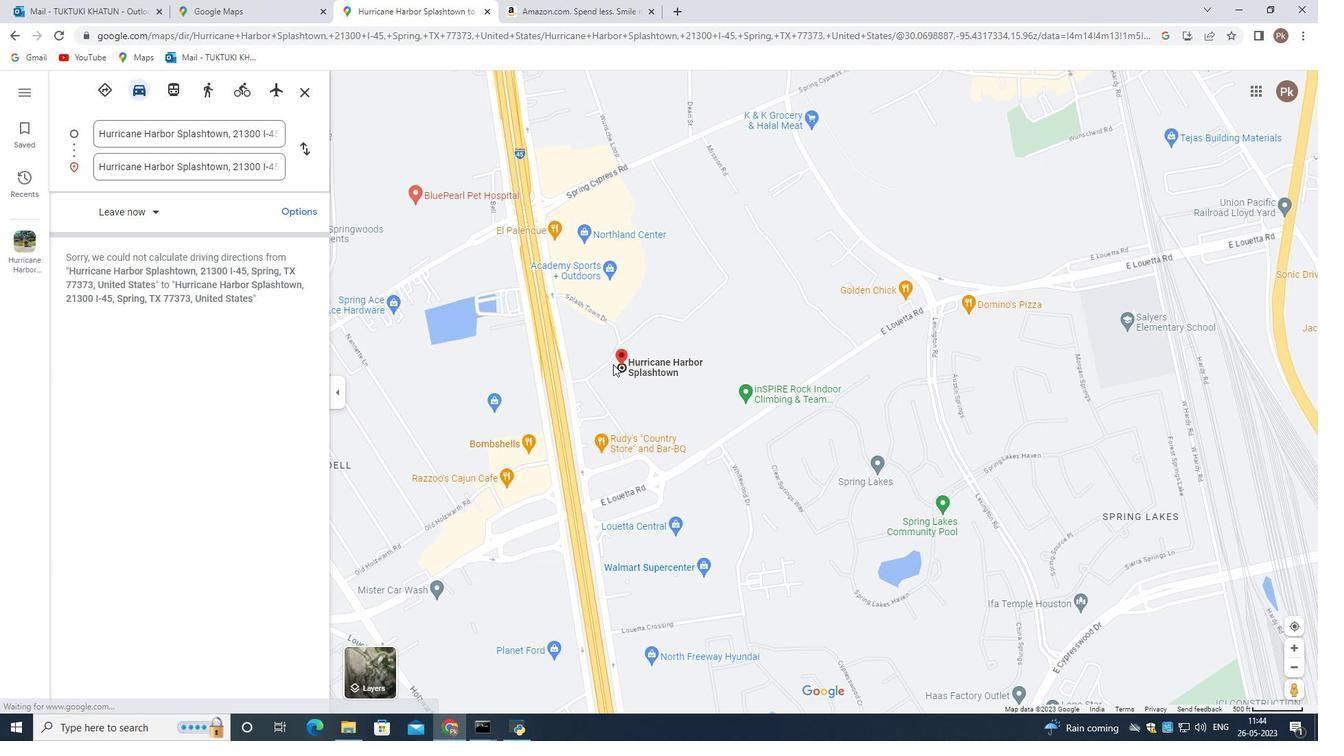 
Action: Mouse scrolled (613, 363) with delta (0, 0)
Screenshot: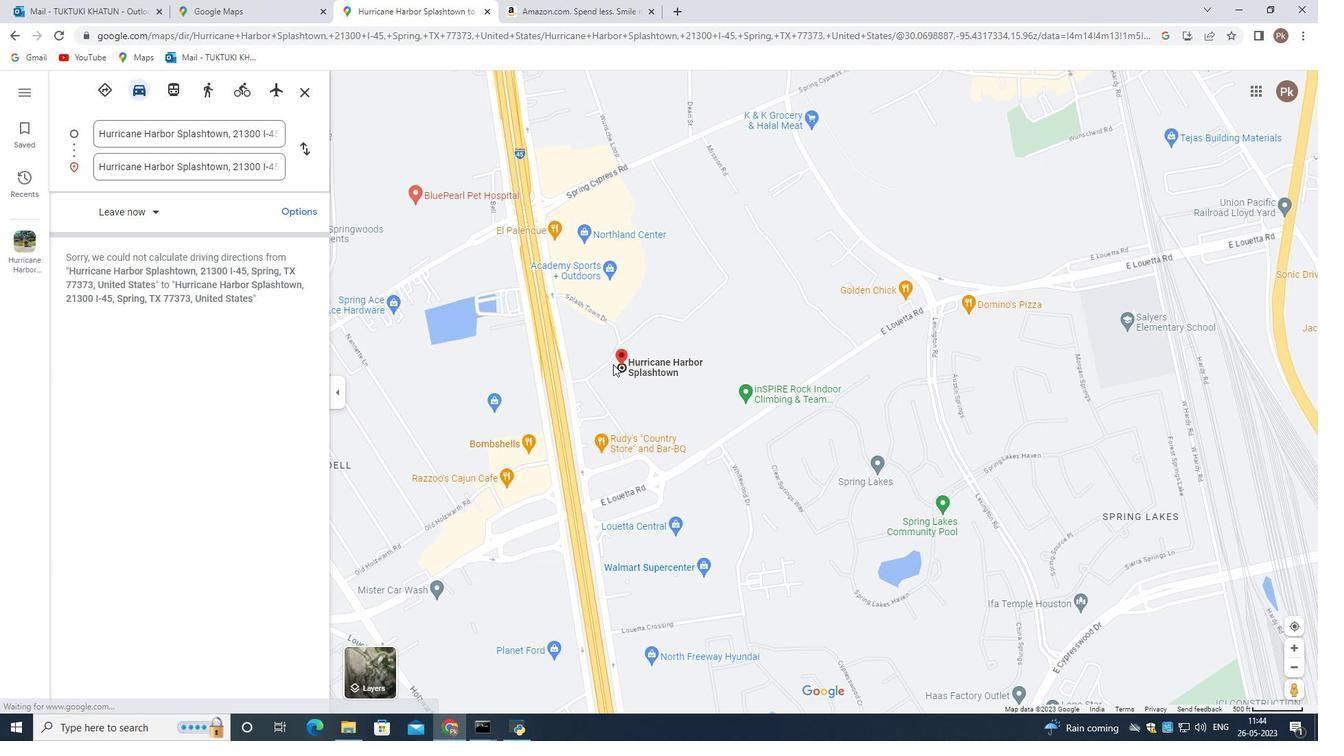 
Action: Mouse scrolled (613, 363) with delta (0, 0)
Screenshot: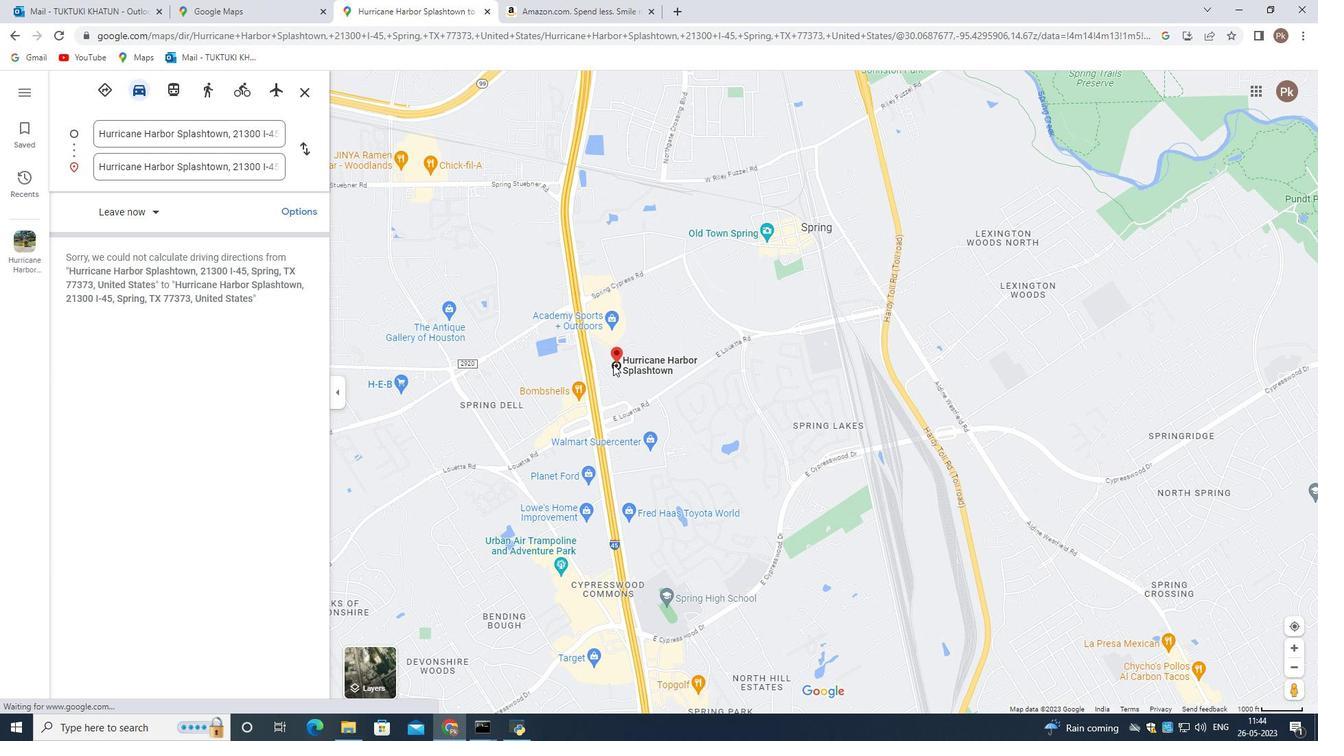 
Action: Mouse scrolled (613, 363) with delta (0, 0)
Screenshot: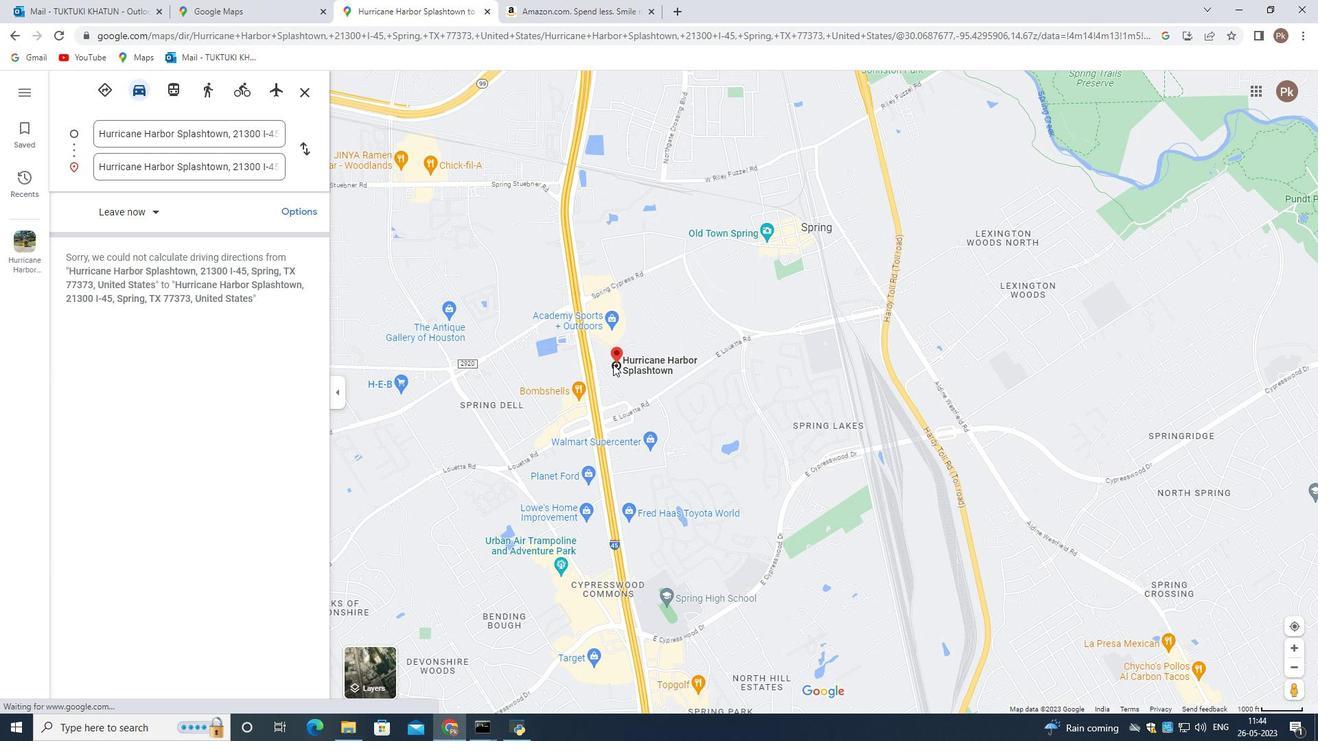 
Action: Mouse scrolled (613, 363) with delta (0, 0)
Screenshot: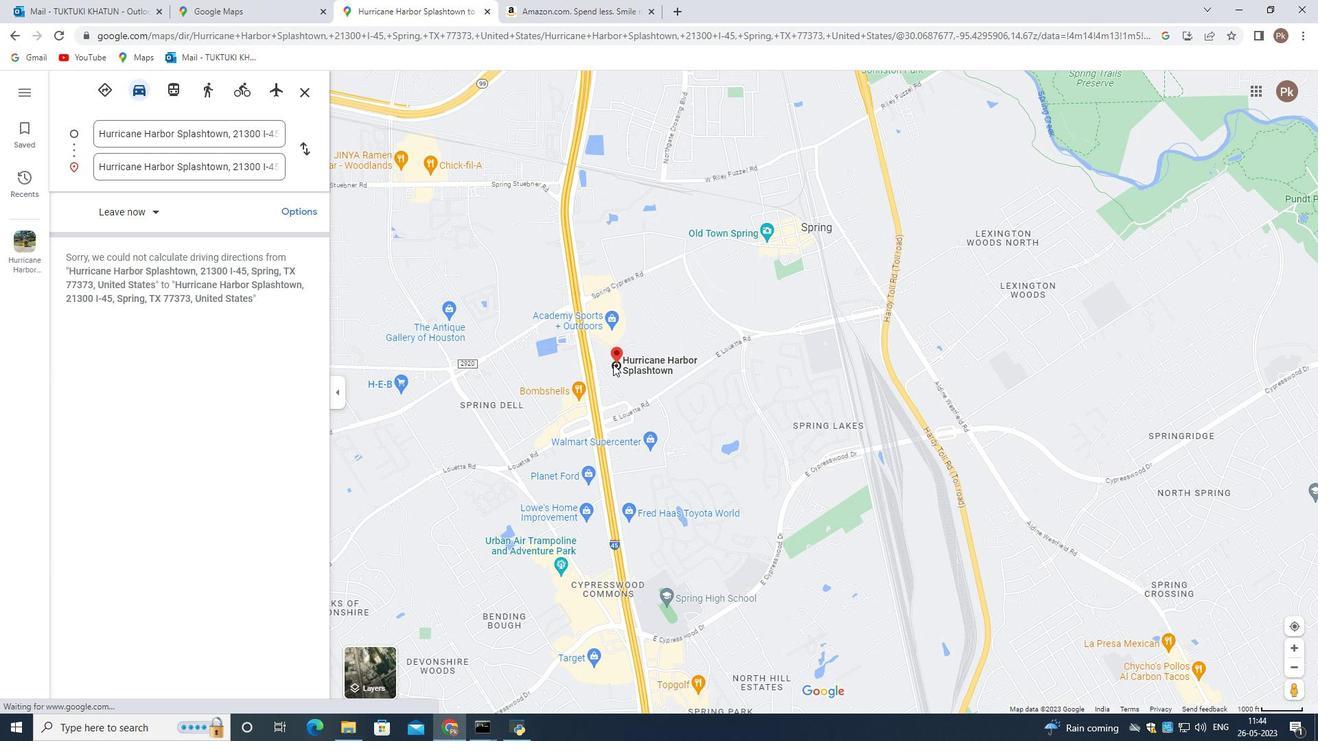 
Action: Mouse scrolled (613, 363) with delta (0, 0)
Screenshot: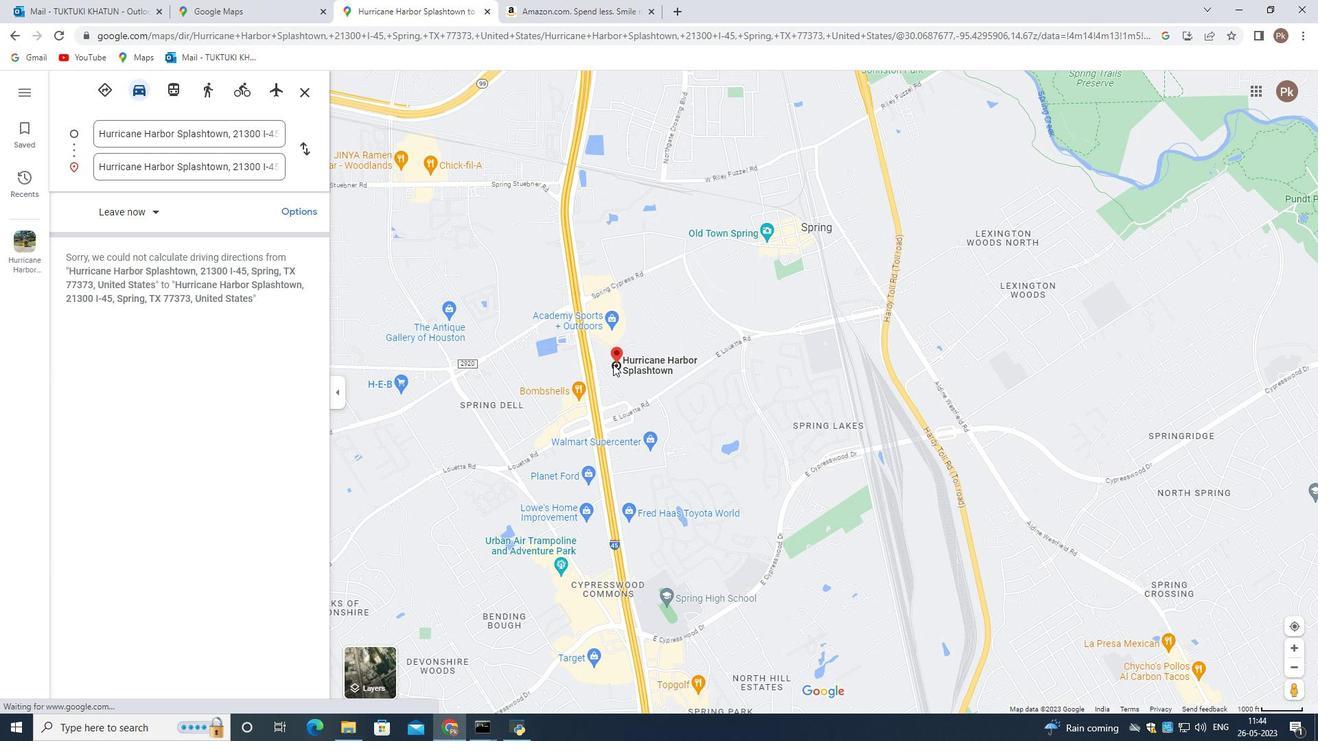 
Action: Mouse scrolled (613, 363) with delta (0, 0)
Screenshot: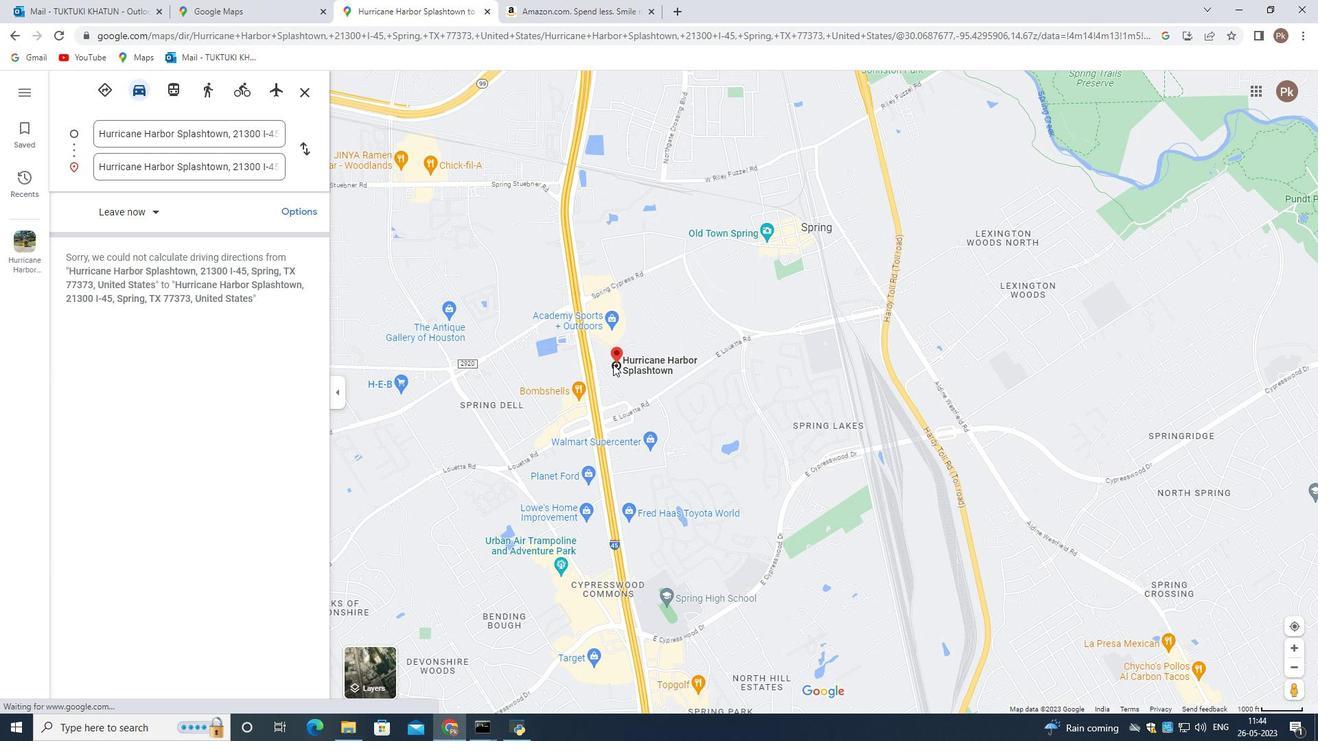 
Action: Mouse scrolled (613, 363) with delta (0, 0)
Screenshot: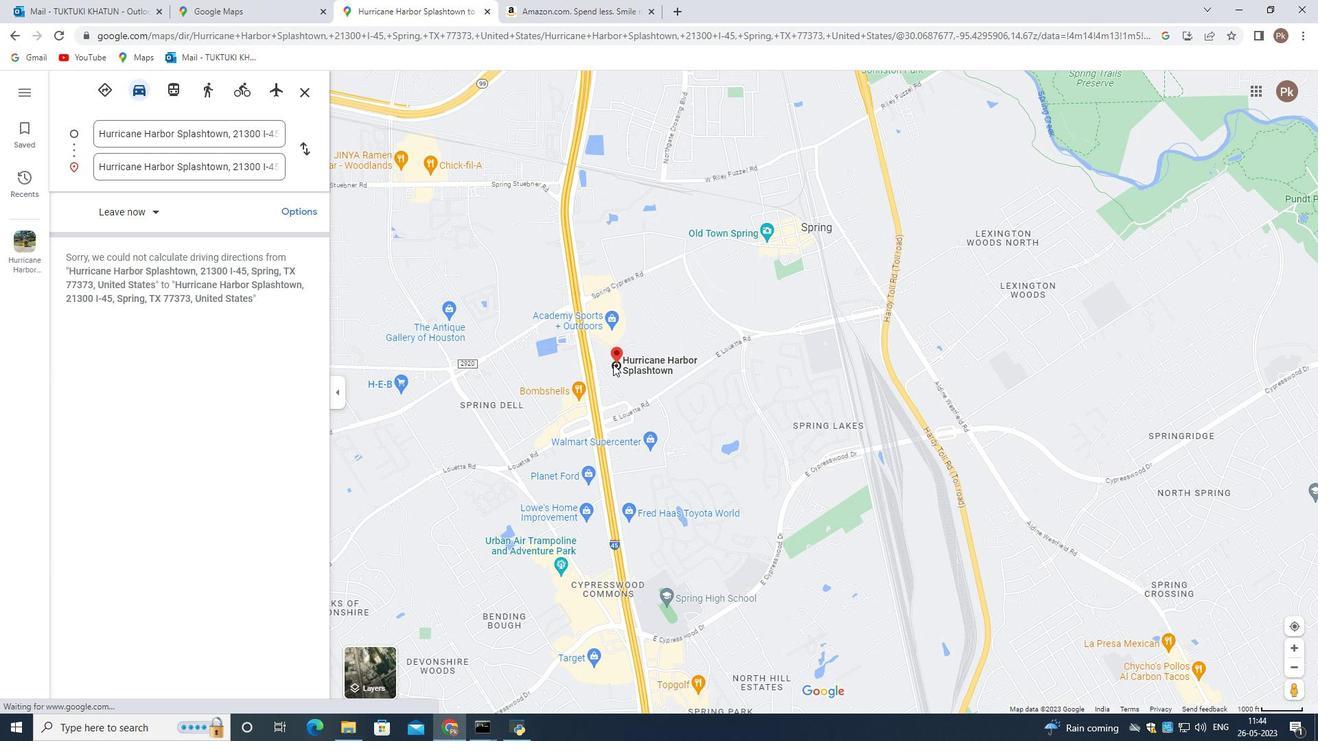 
Action: Mouse scrolled (613, 363) with delta (0, 0)
Screenshot: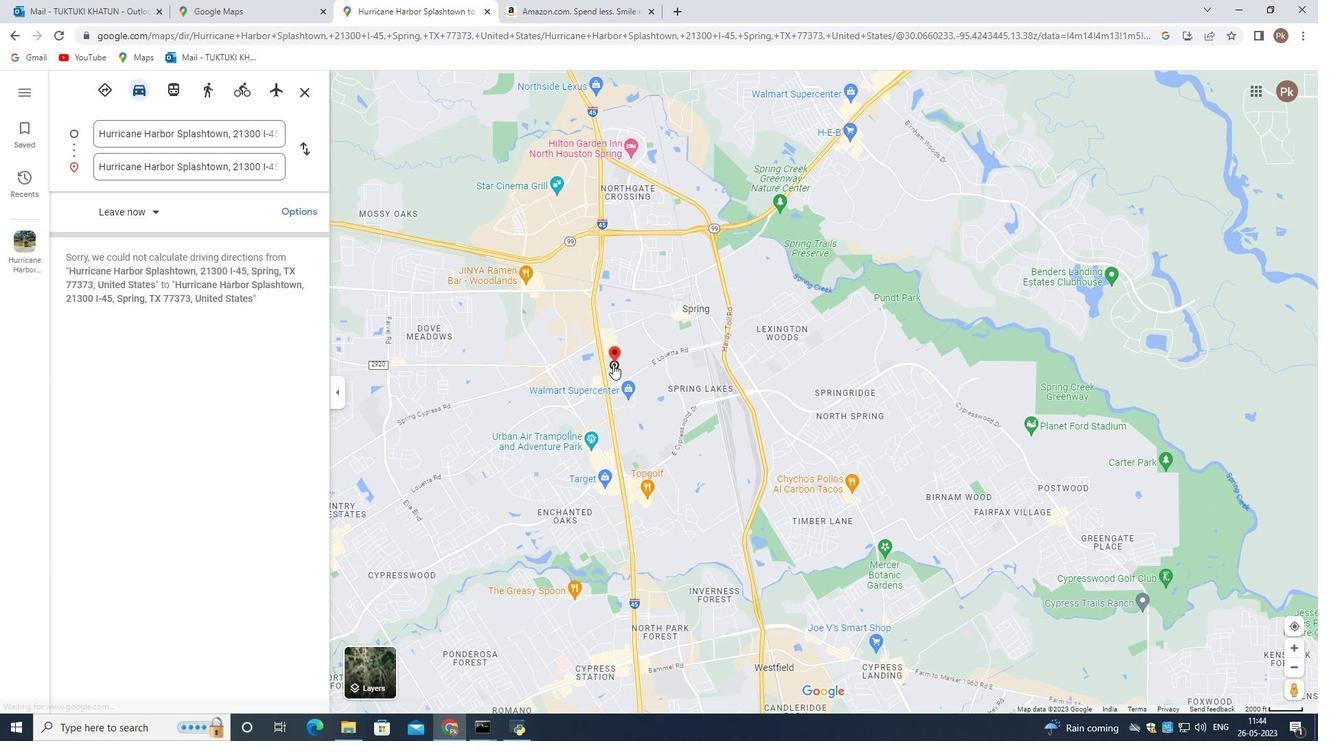 
Action: Mouse scrolled (613, 363) with delta (0, 0)
Screenshot: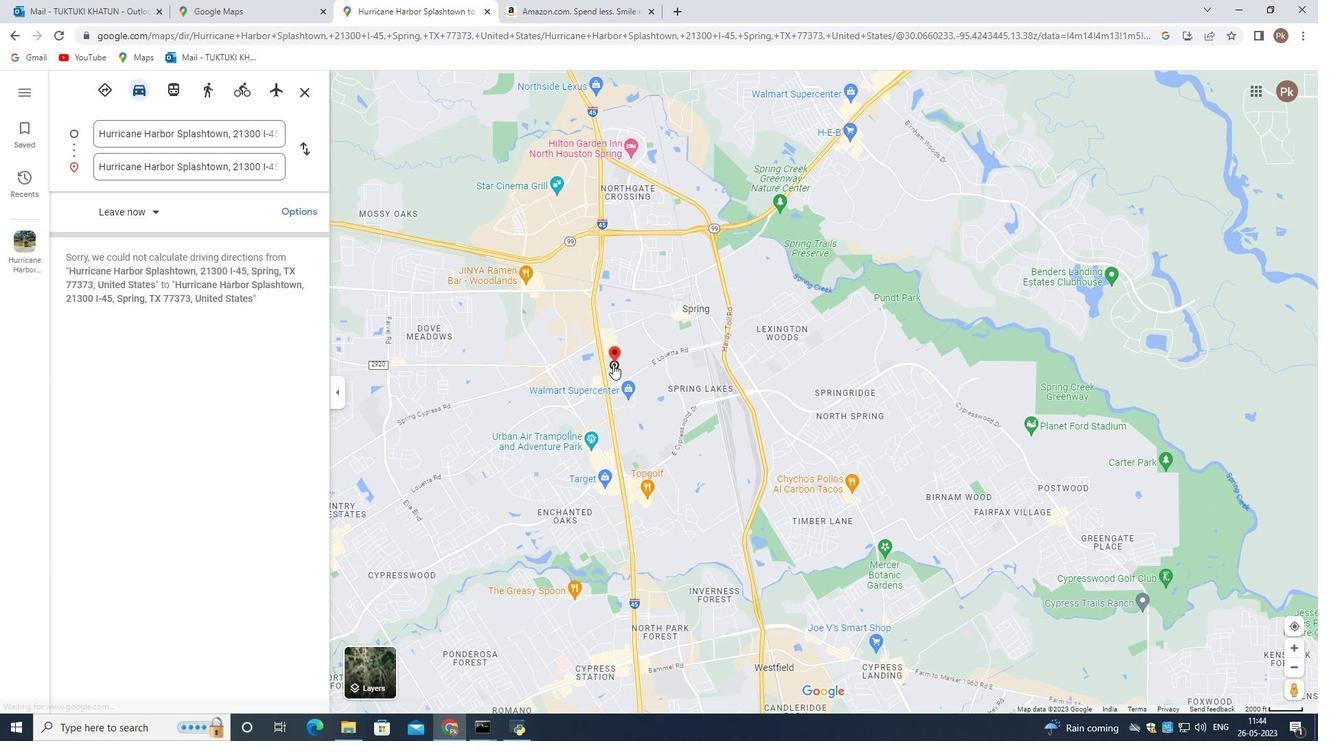 
Action: Mouse scrolled (613, 363) with delta (0, 0)
Screenshot: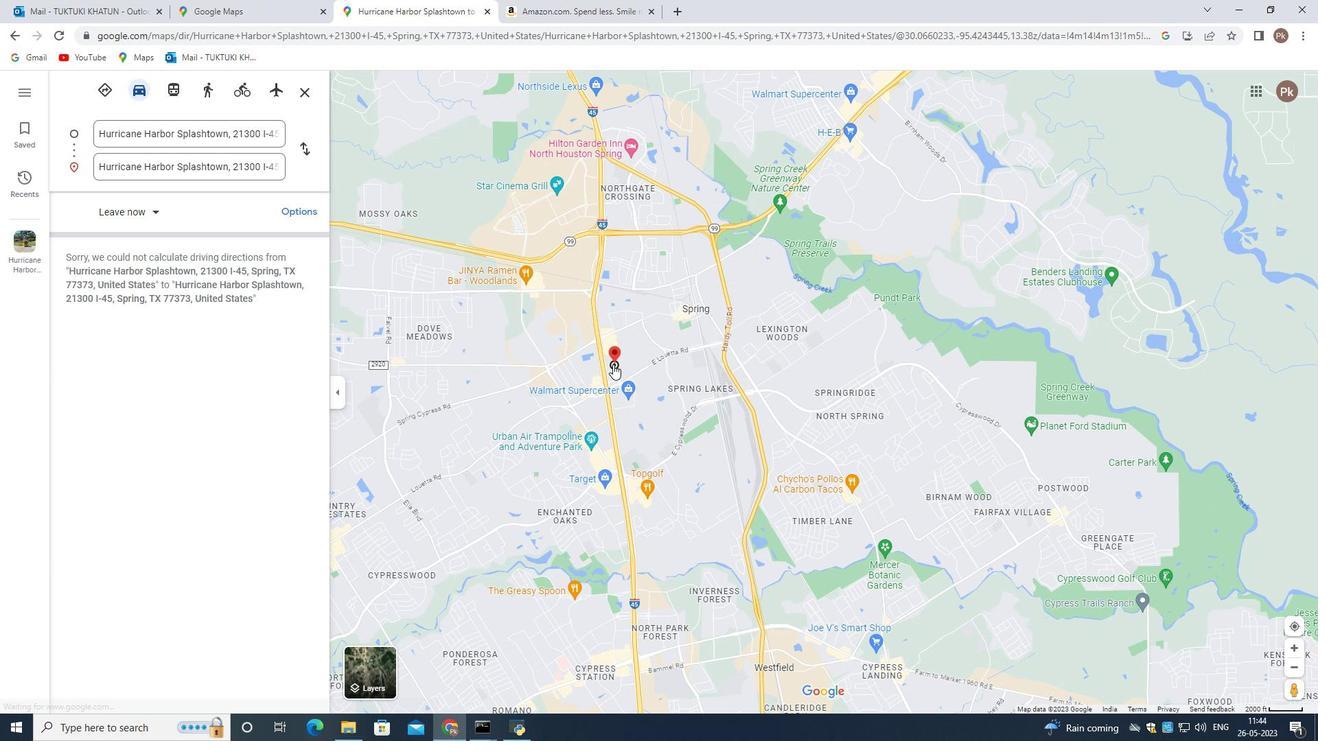 
Action: Mouse scrolled (613, 363) with delta (0, 0)
Screenshot: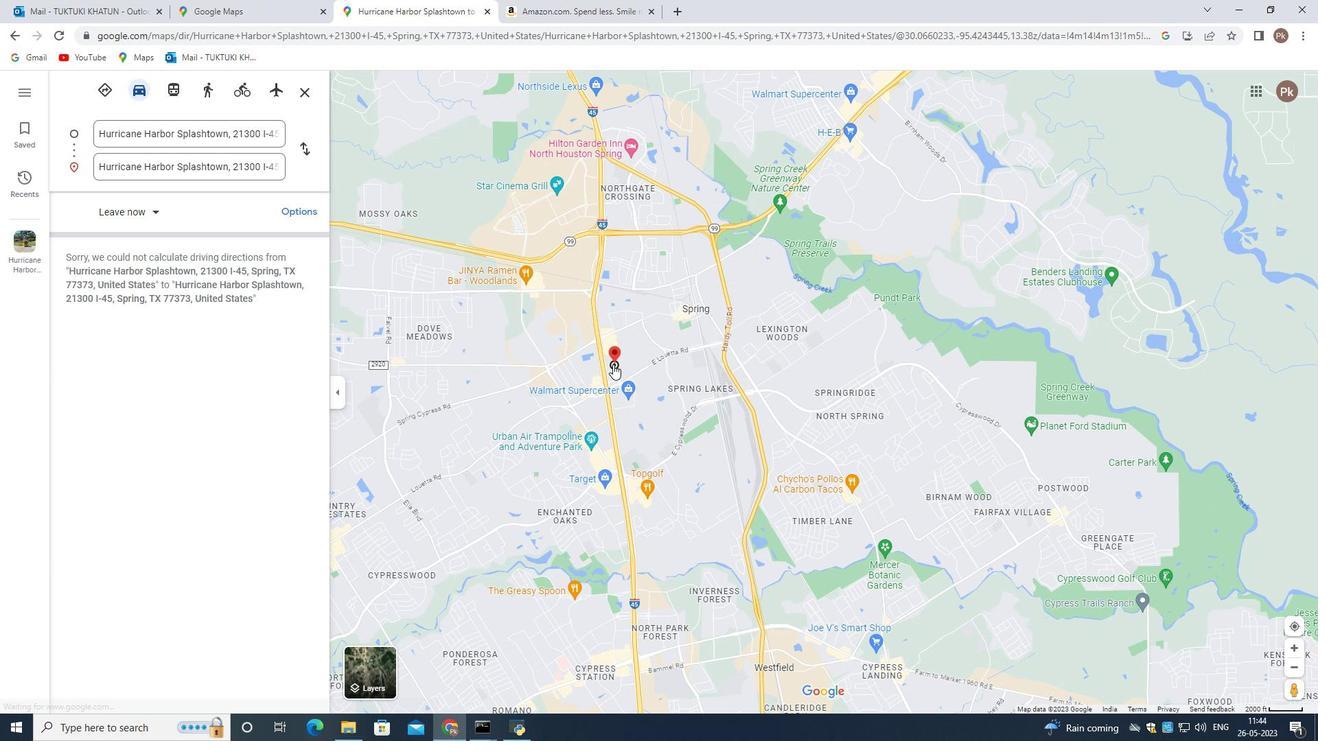 
Action: Mouse scrolled (613, 363) with delta (0, 0)
Screenshot: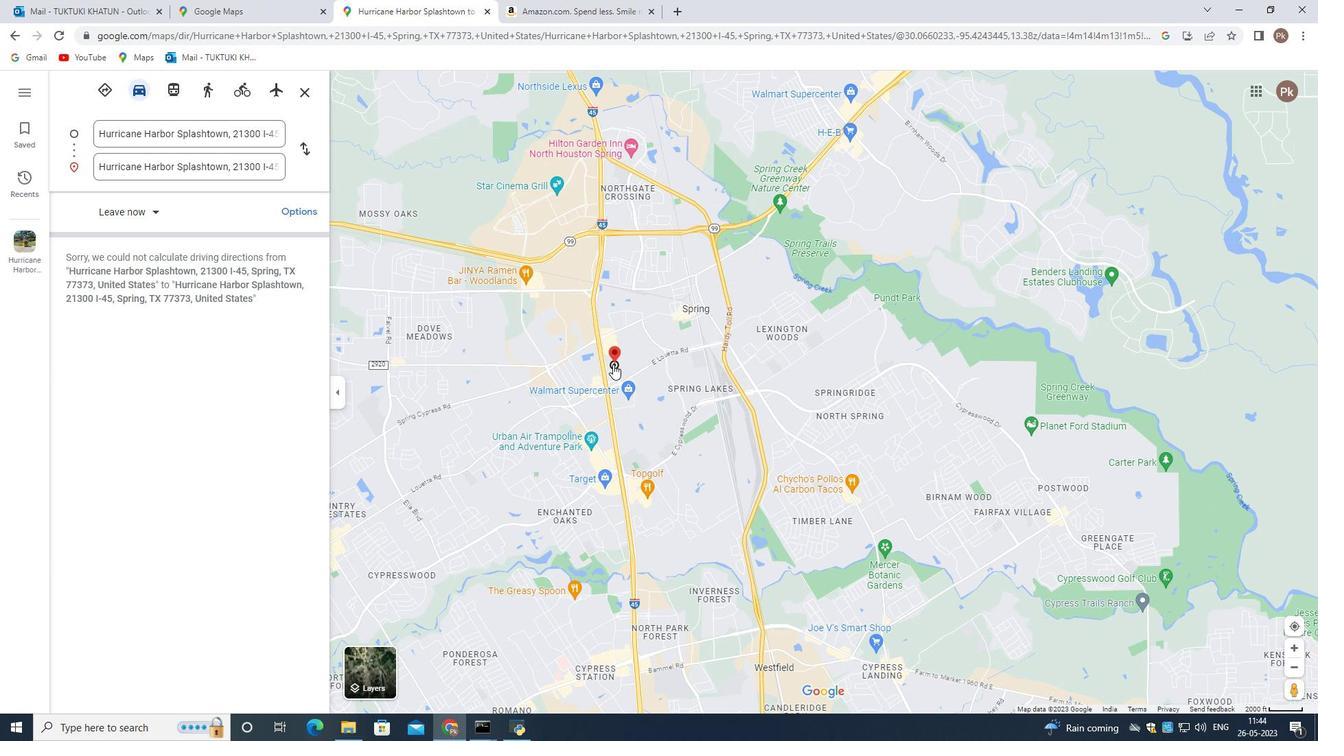 
Action: Mouse scrolled (613, 363) with delta (0, 0)
Screenshot: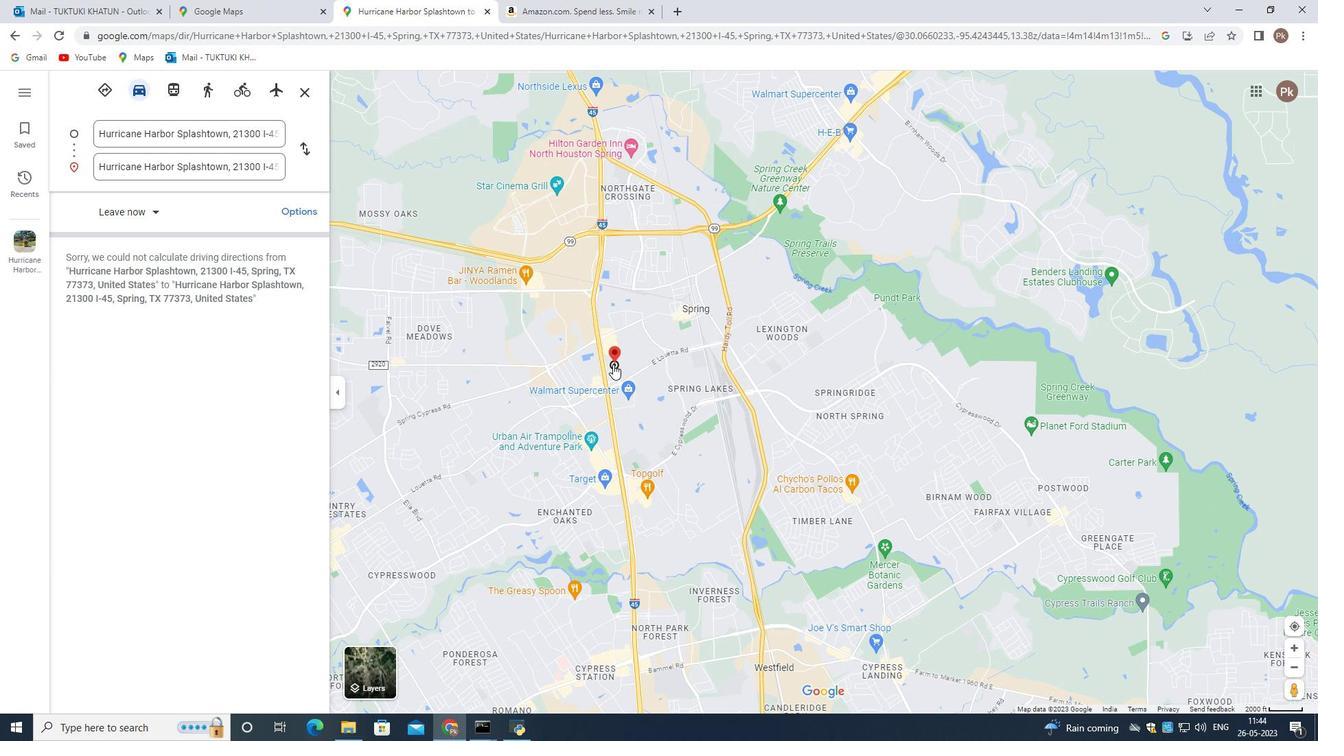 
Action: Mouse scrolled (613, 363) with delta (0, 0)
Screenshot: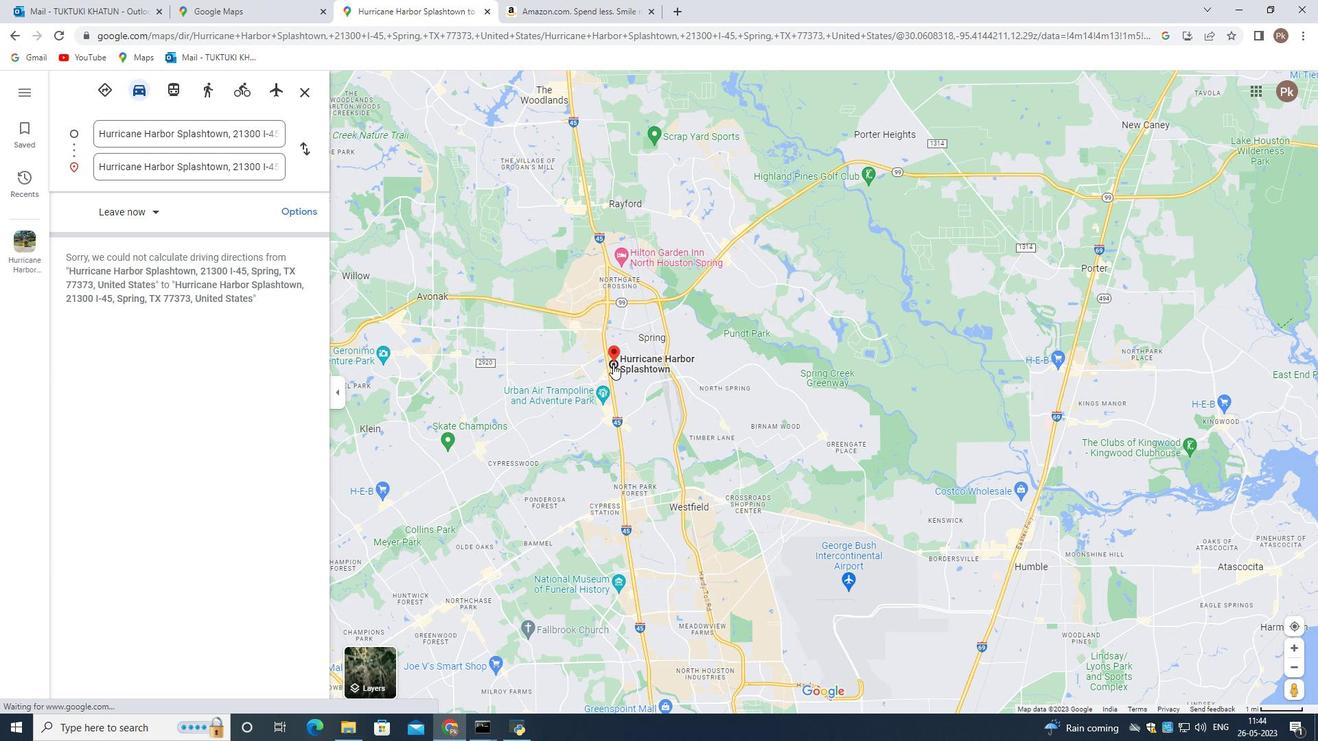 
Action: Mouse scrolled (613, 363) with delta (0, 0)
Screenshot: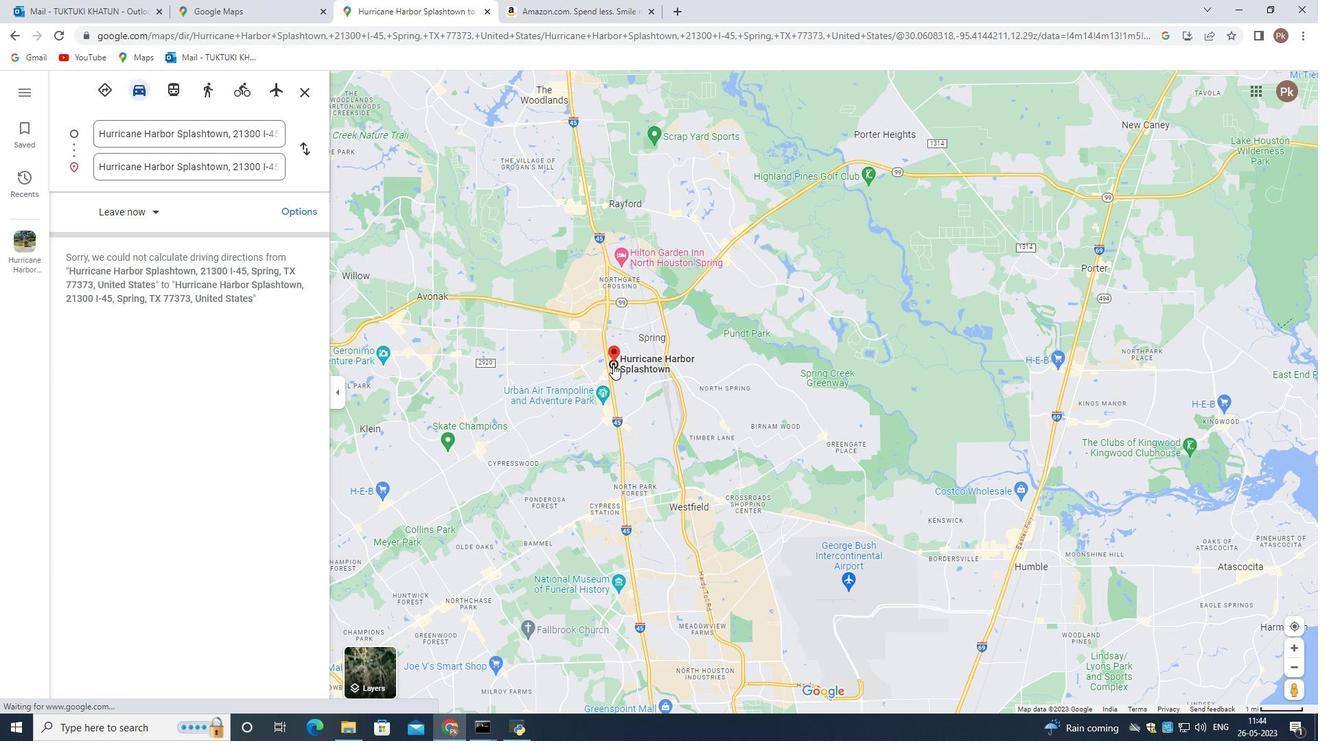 
Action: Mouse scrolled (613, 363) with delta (0, 0)
Screenshot: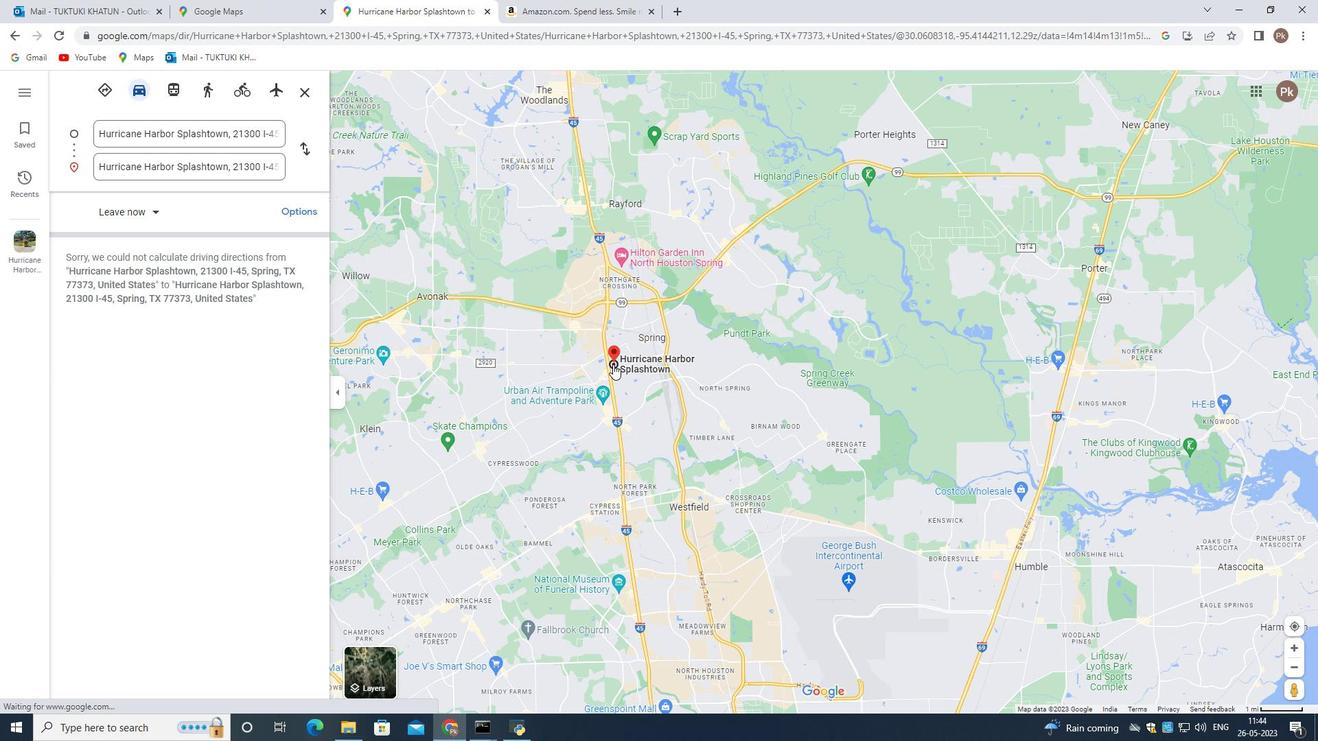 
Action: Mouse scrolled (613, 363) with delta (0, 0)
Screenshot: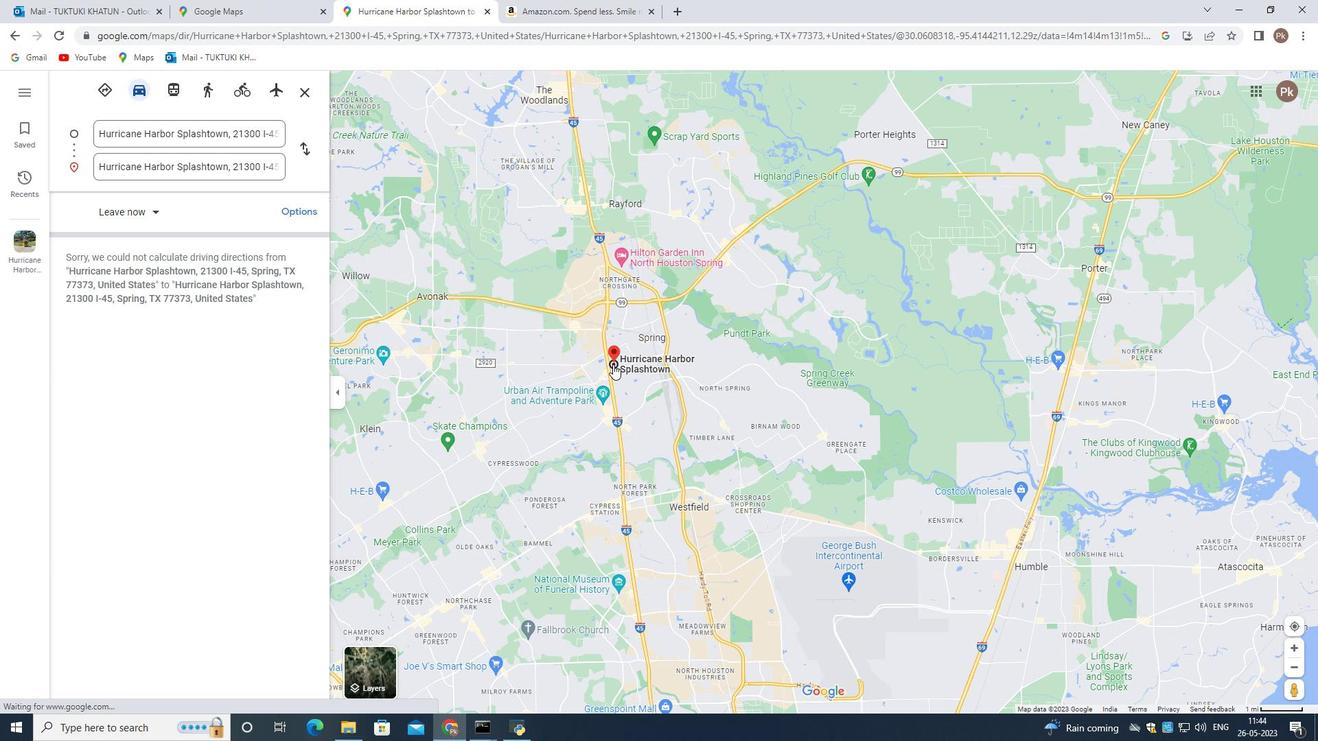 
Action: Mouse scrolled (613, 363) with delta (0, 0)
Screenshot: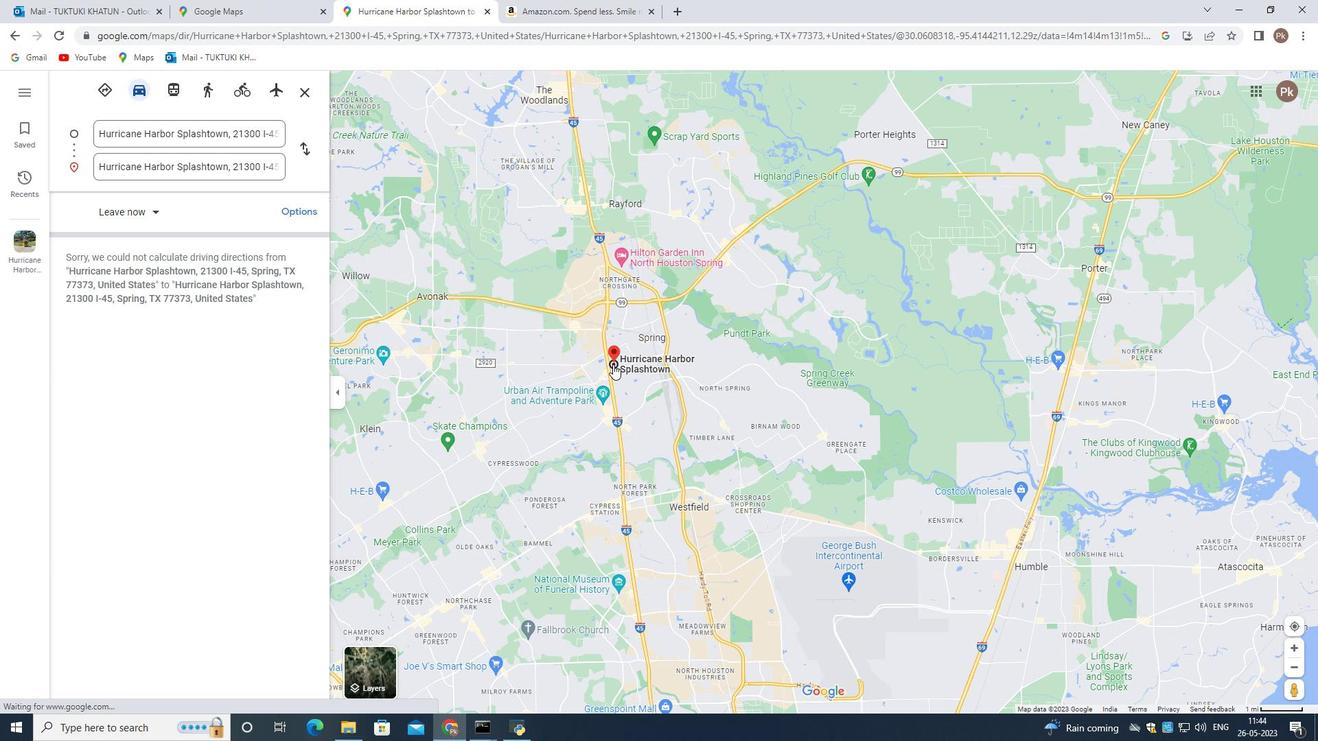 
Action: Mouse scrolled (613, 363) with delta (0, 0)
Screenshot: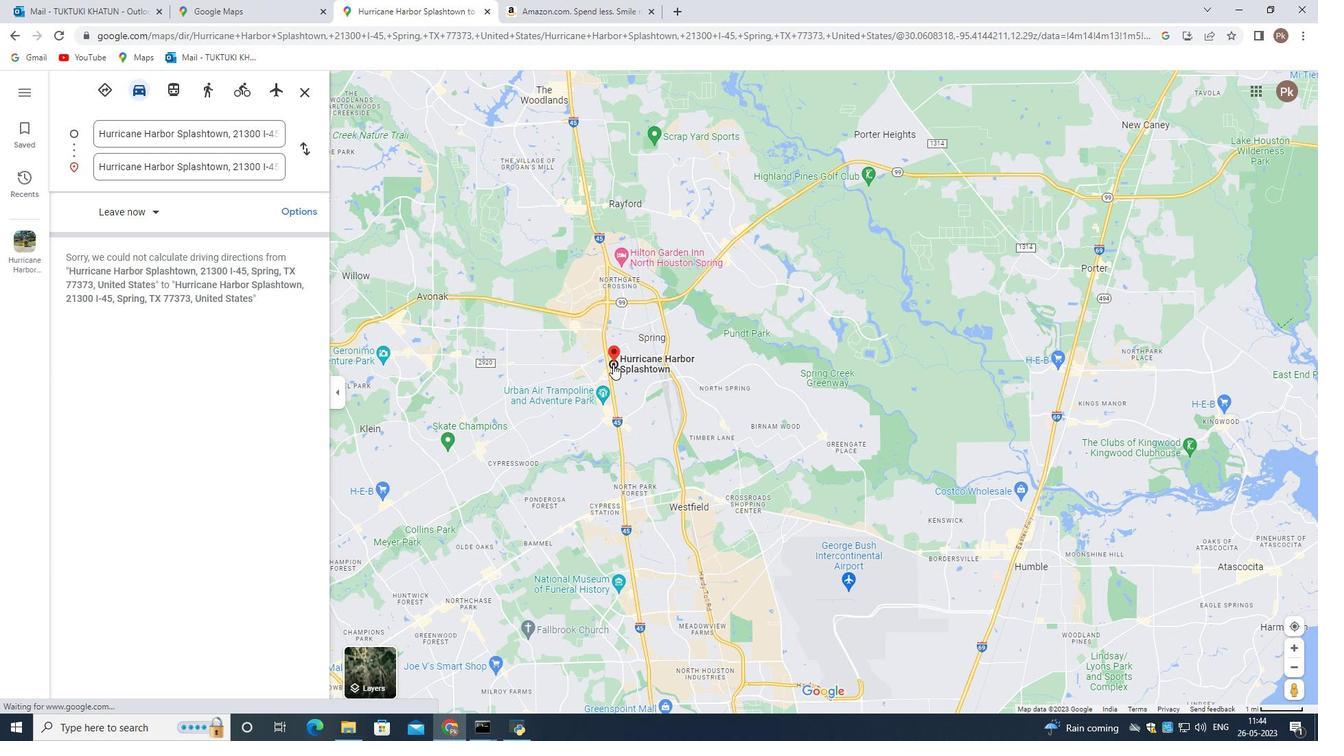 
Action: Mouse scrolled (613, 363) with delta (0, 0)
Screenshot: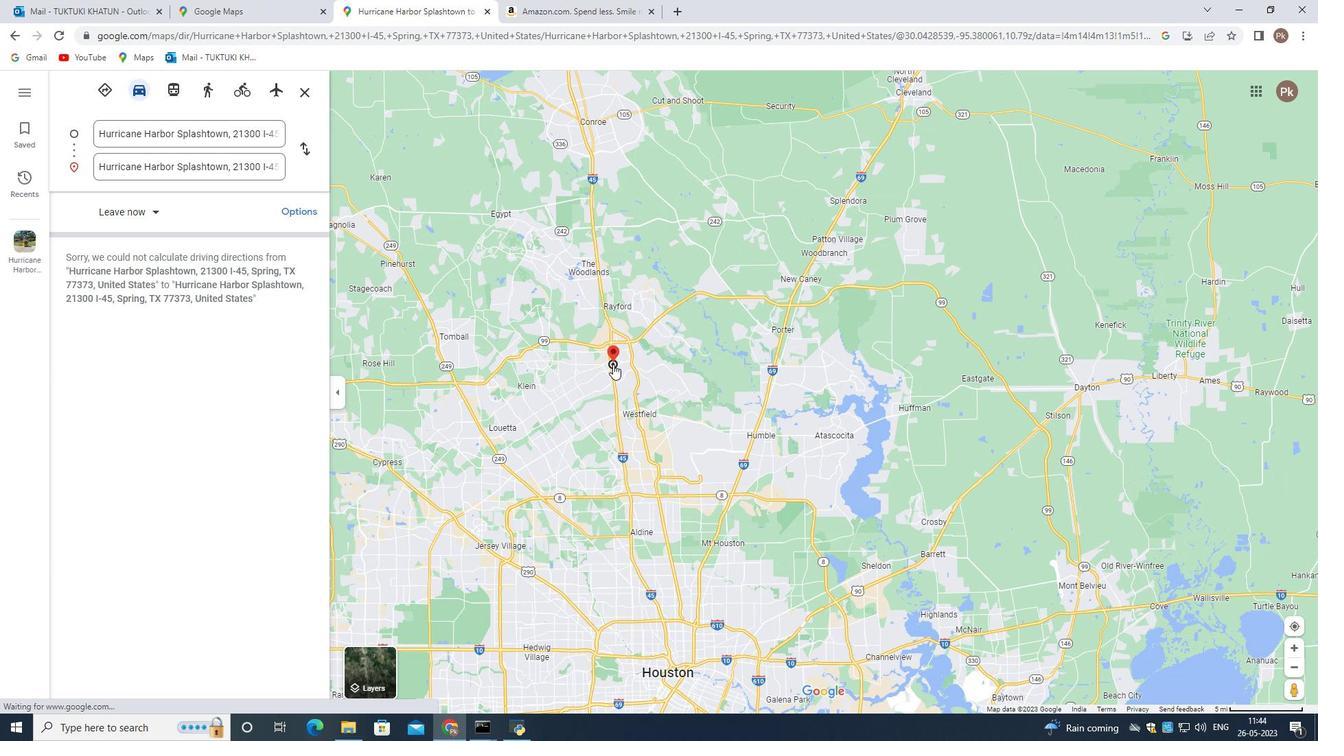 
Action: Mouse scrolled (613, 363) with delta (0, 0)
Screenshot: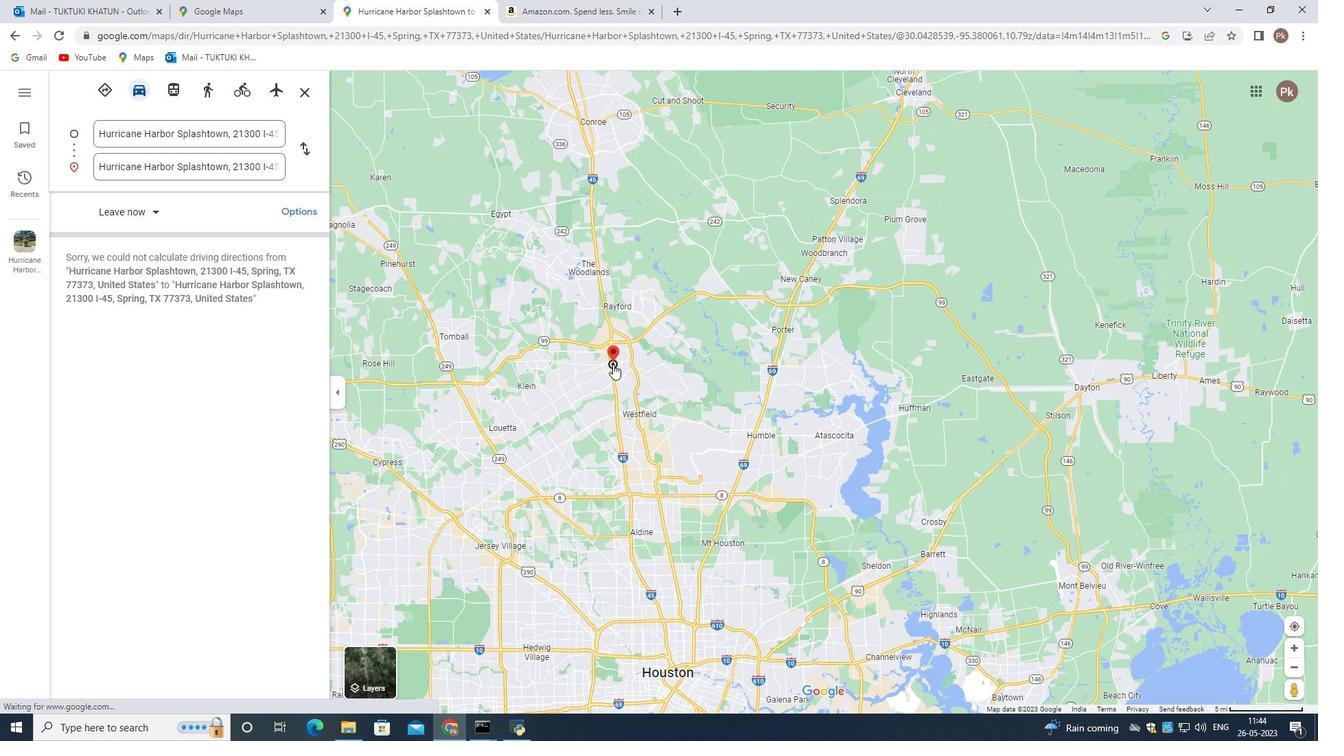 
Action: Mouse scrolled (613, 363) with delta (0, 0)
Screenshot: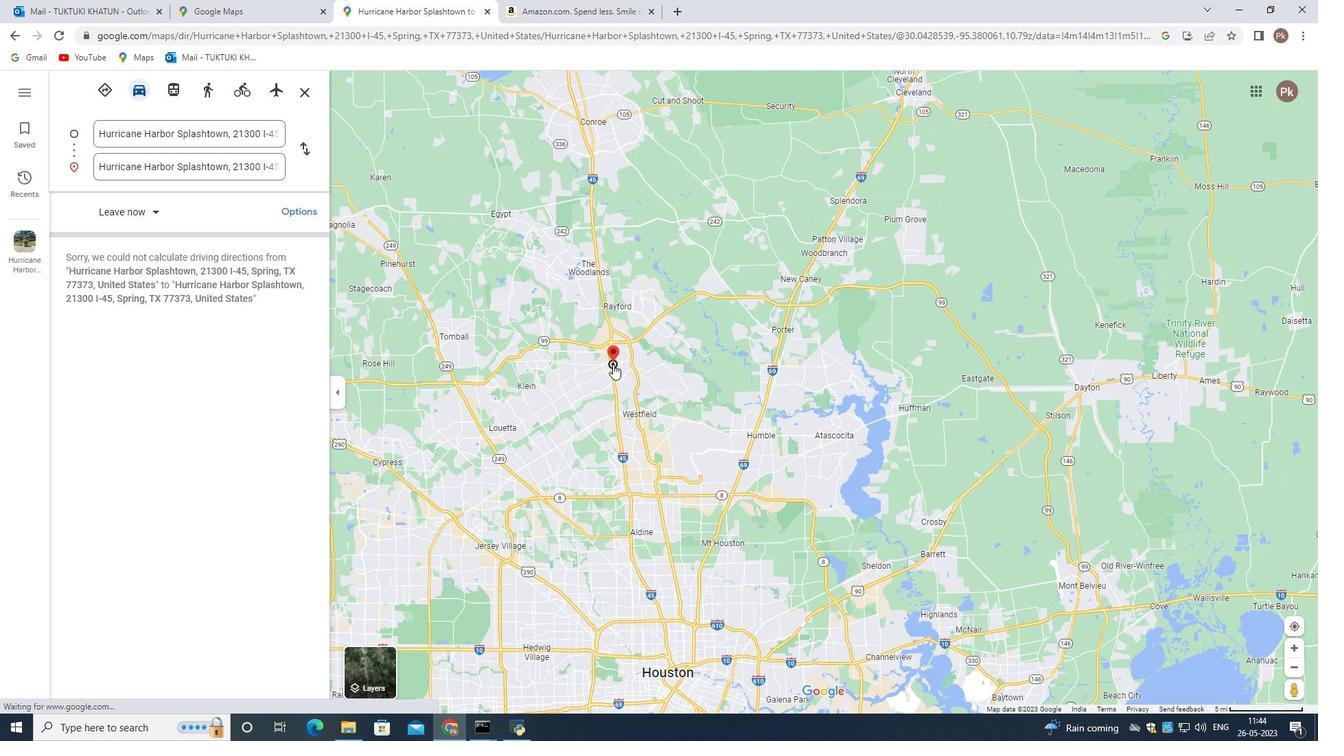 
Action: Mouse scrolled (613, 363) with delta (0, 0)
Screenshot: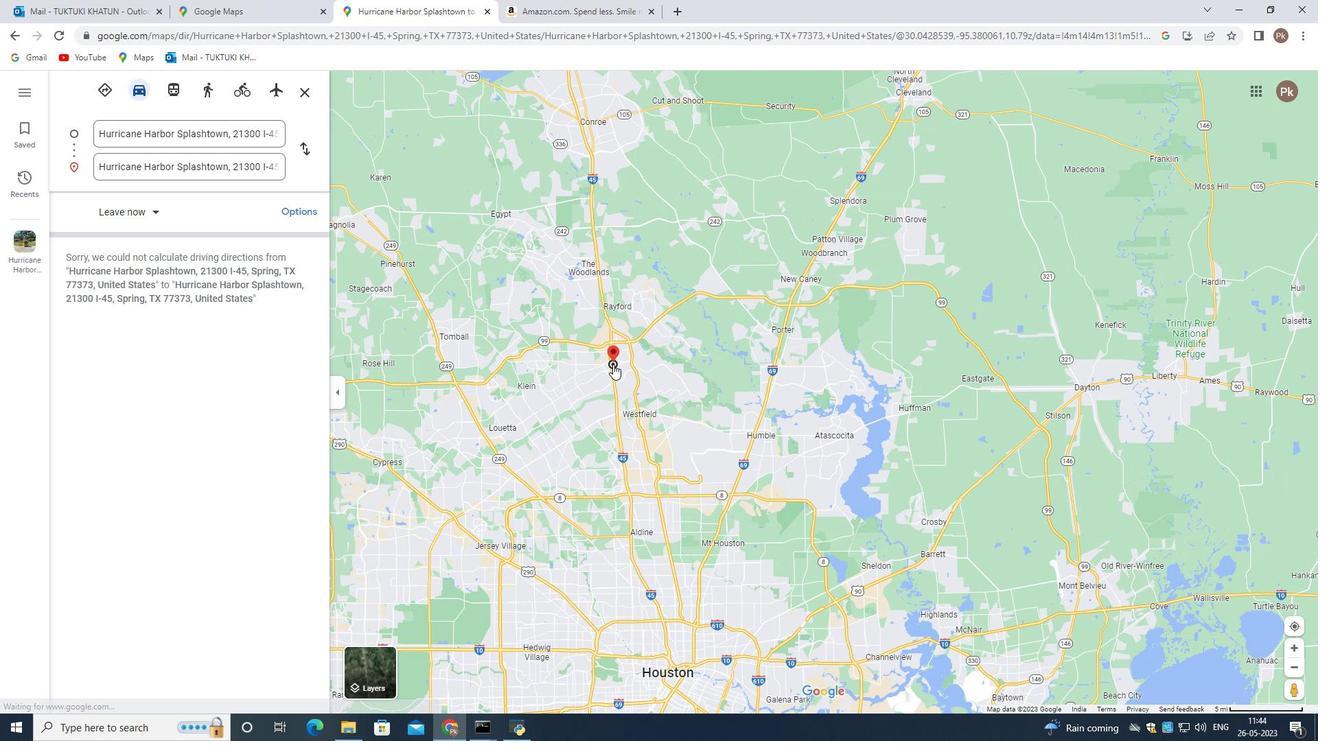 
Action: Mouse scrolled (613, 363) with delta (0, 0)
Screenshot: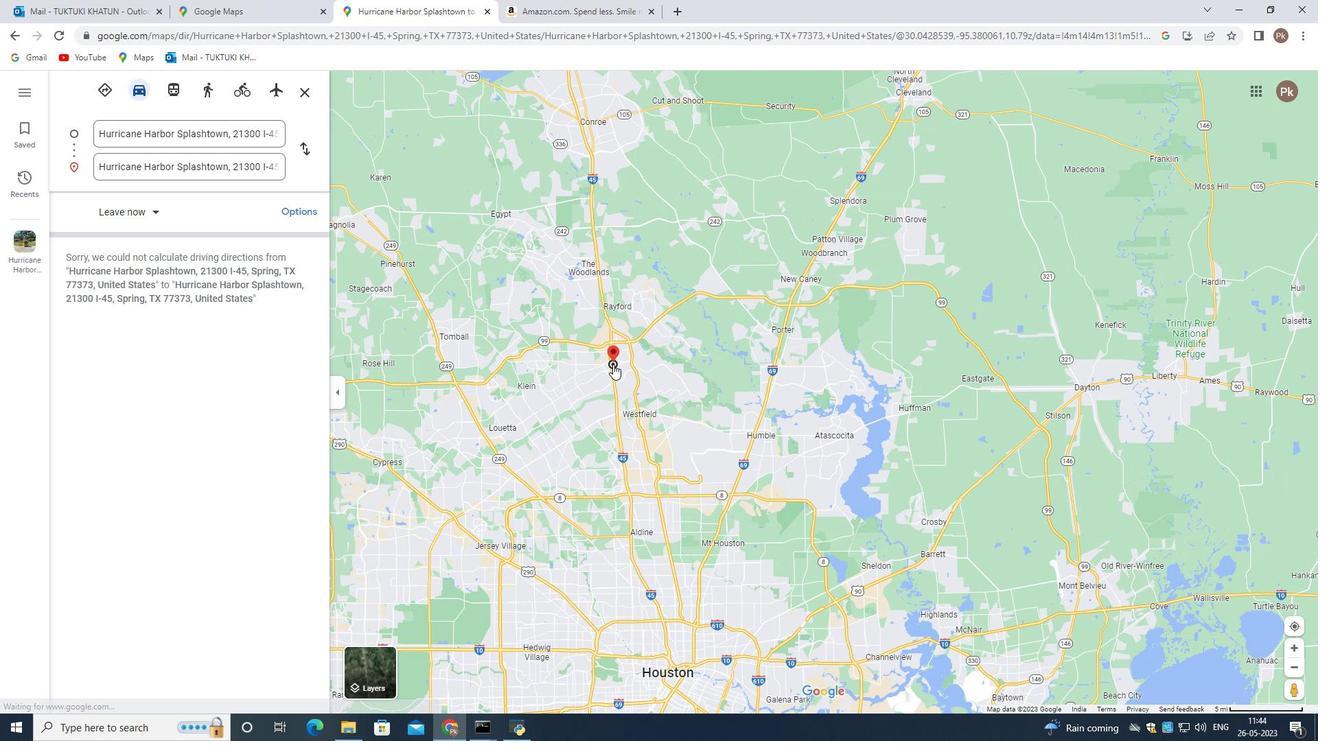 
Action: Mouse scrolled (613, 363) with delta (0, 0)
Screenshot: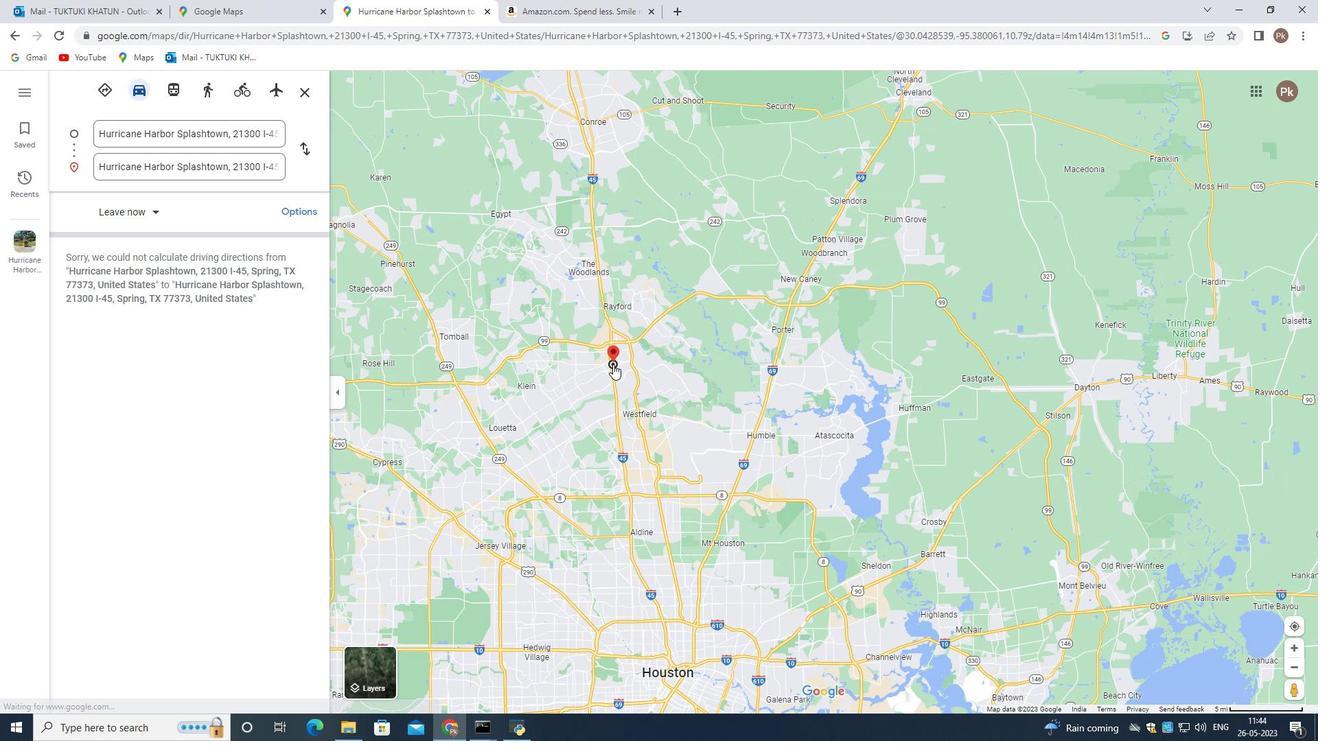 
Action: Mouse scrolled (613, 363) with delta (0, 0)
Screenshot: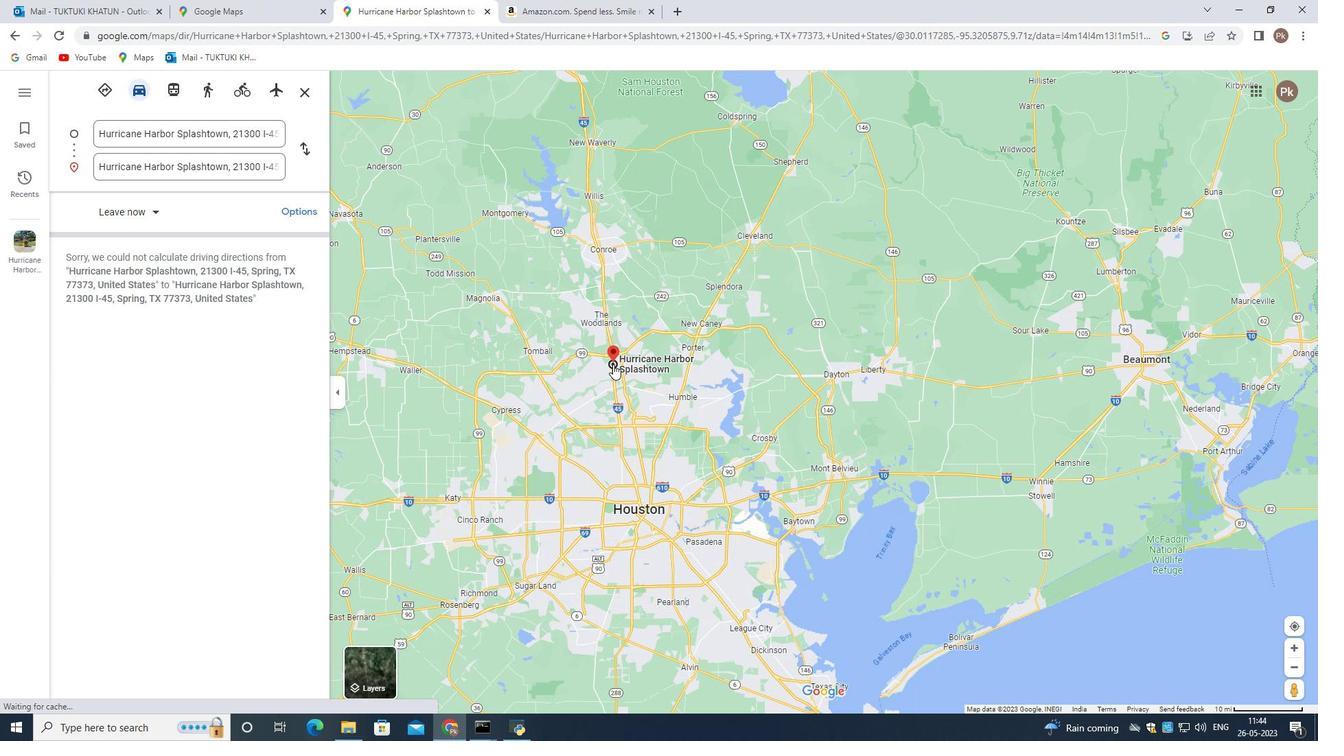 
Action: Mouse scrolled (613, 363) with delta (0, 0)
Screenshot: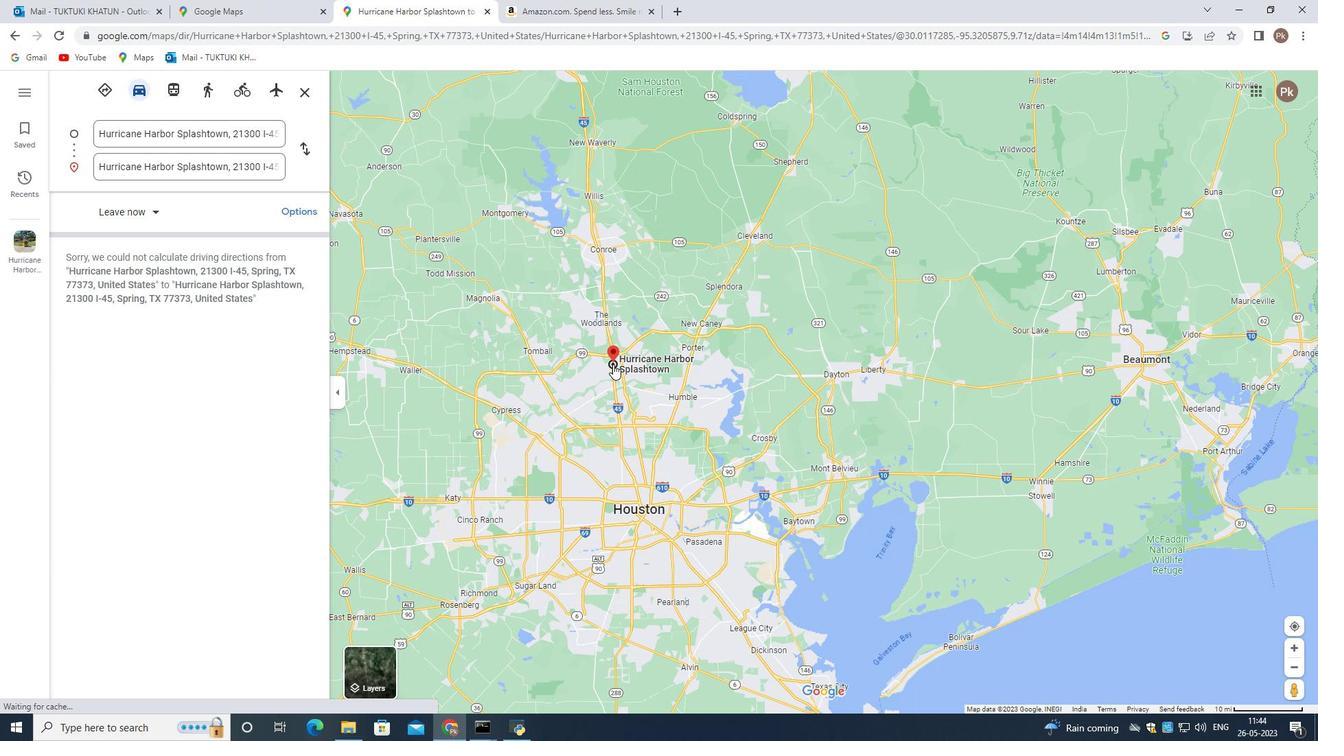 
Action: Mouse scrolled (613, 363) with delta (0, 0)
Screenshot: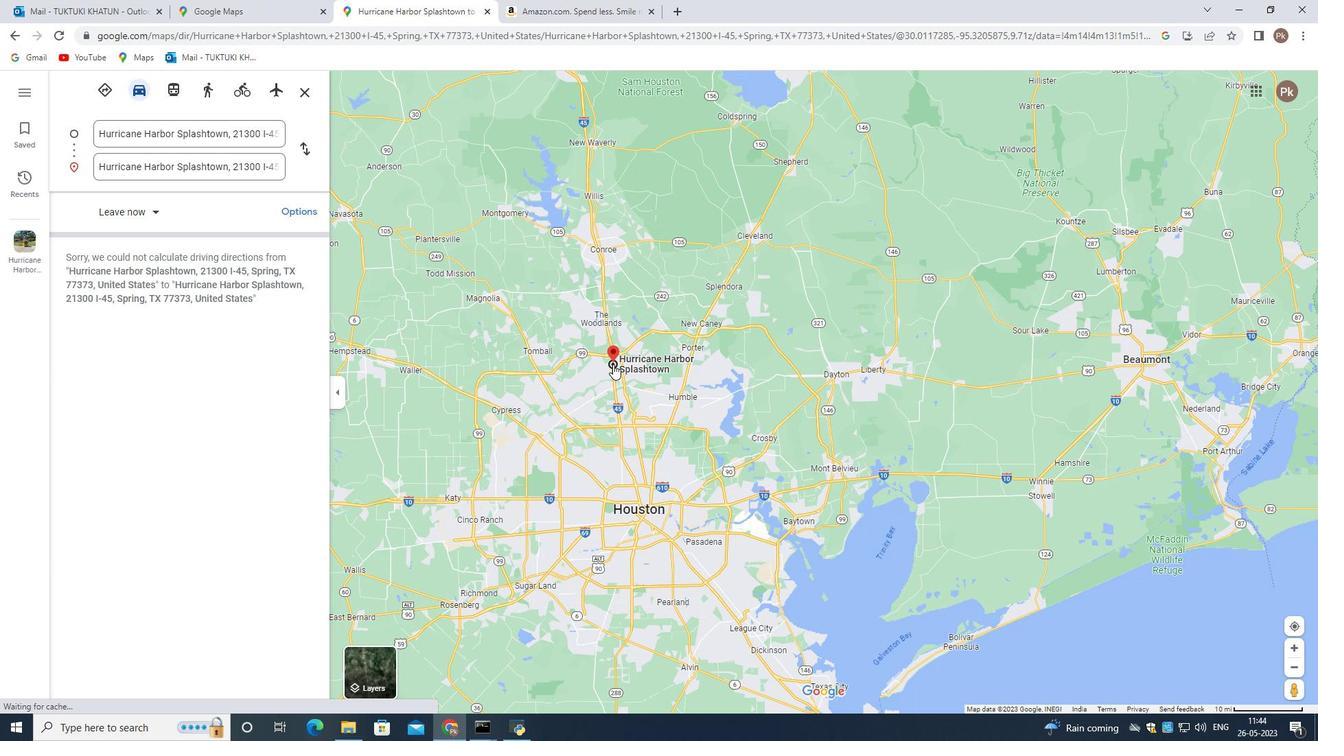 
Action: Mouse scrolled (613, 363) with delta (0, 0)
Screenshot: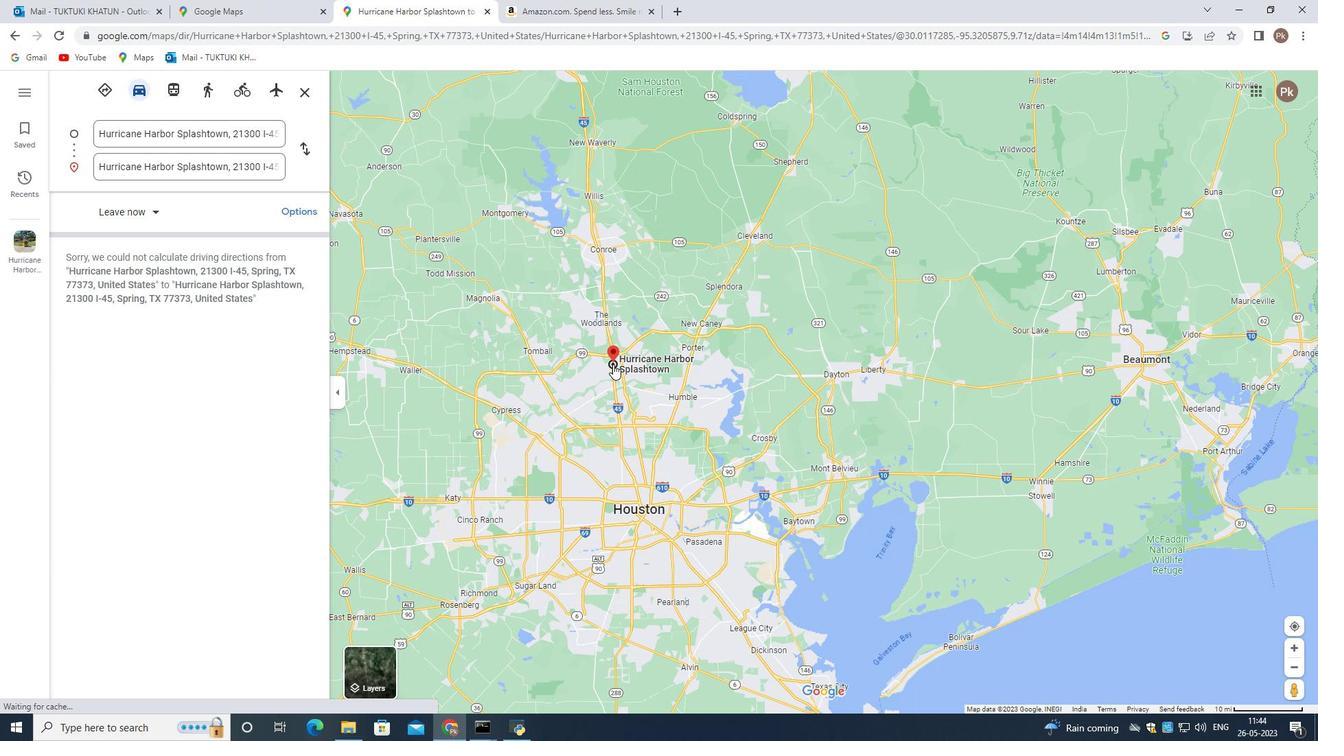 
Action: Mouse scrolled (613, 363) with delta (0, 0)
Screenshot: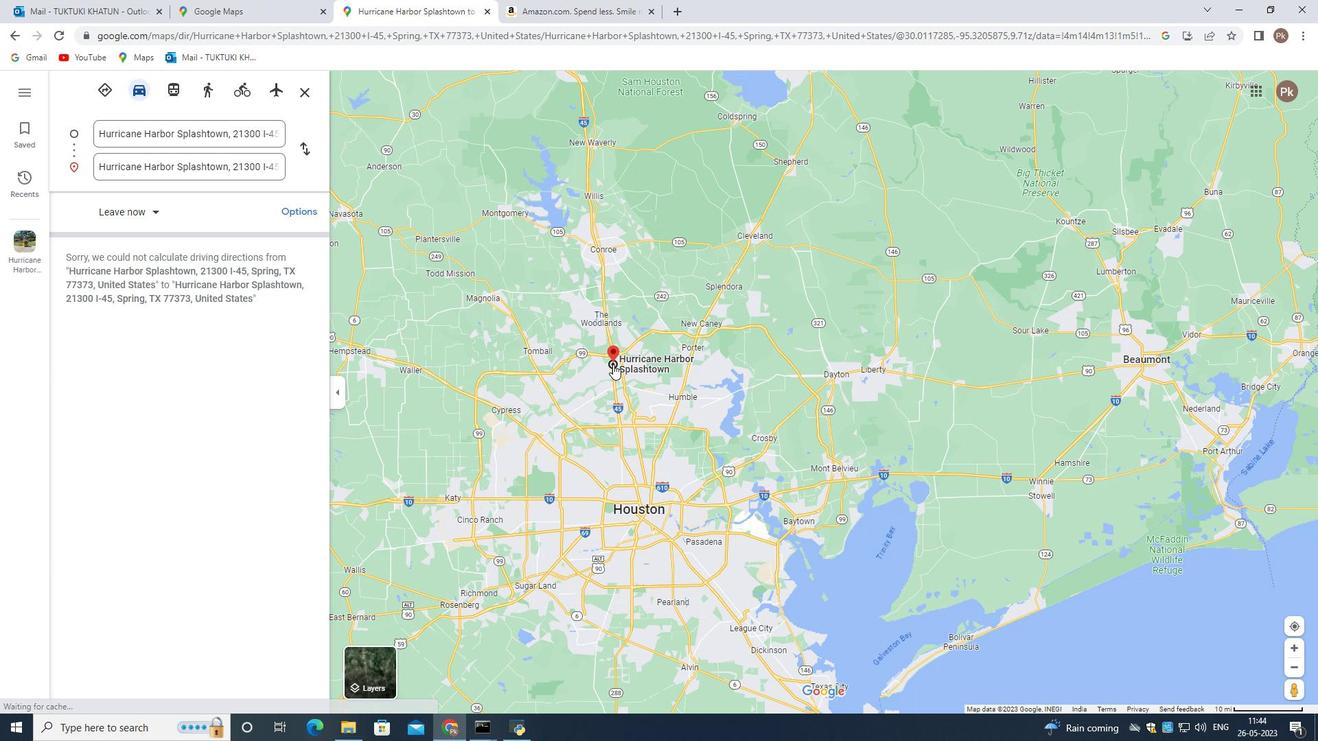 
Action: Mouse scrolled (613, 363) with delta (0, 0)
Screenshot: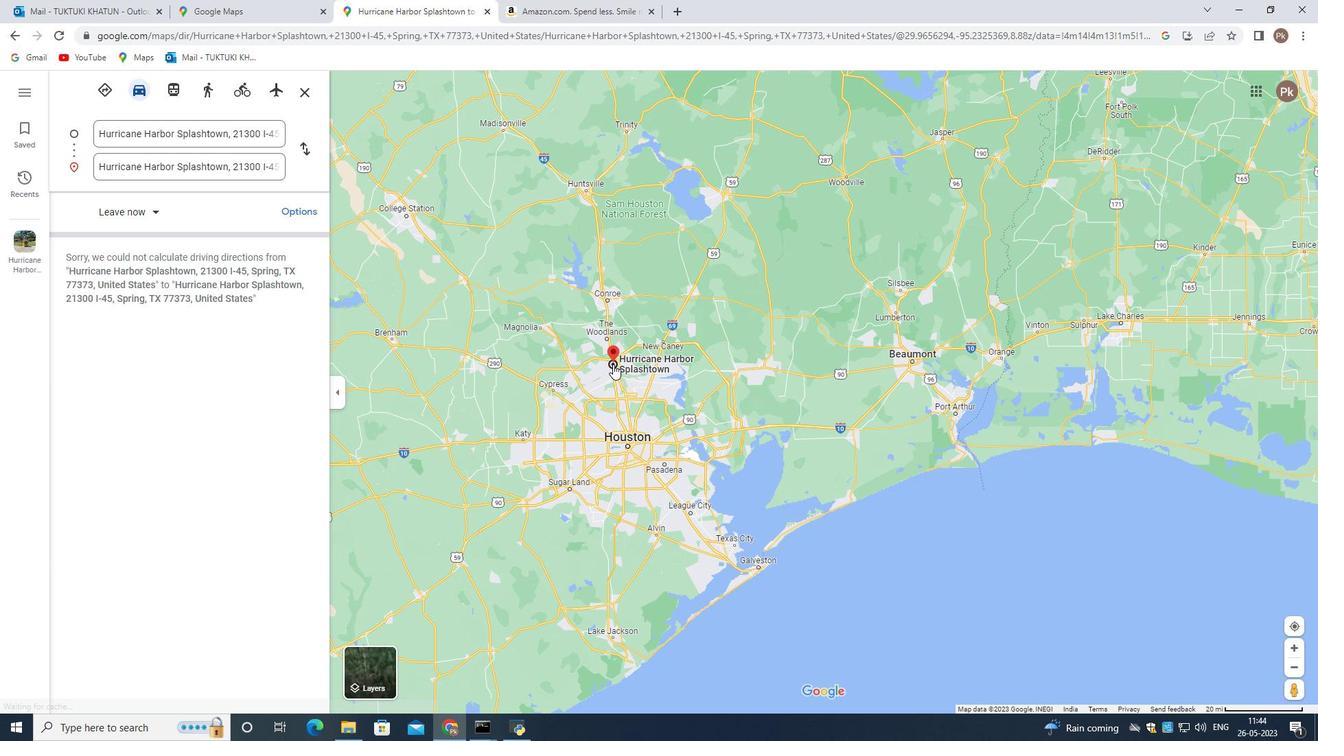 
Action: Mouse scrolled (613, 363) with delta (0, 0)
Screenshot: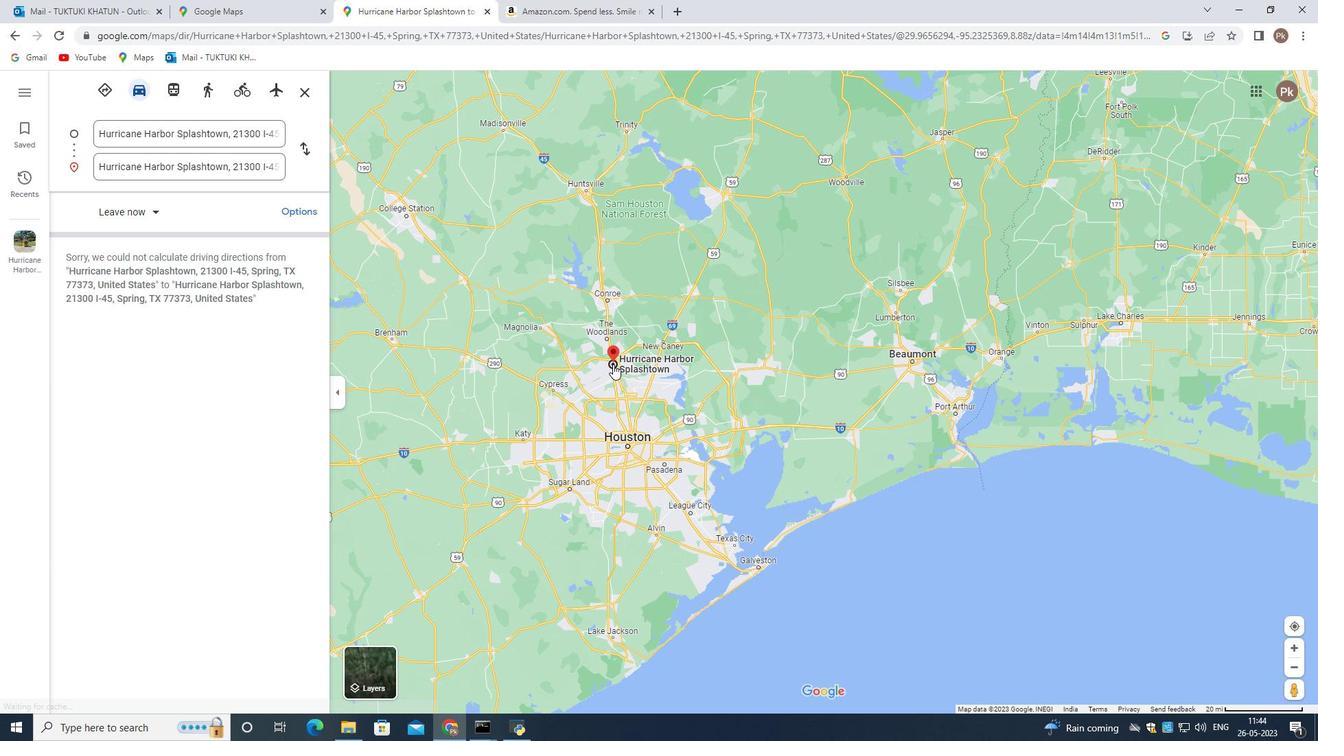 
Action: Mouse scrolled (613, 363) with delta (0, 0)
Screenshot: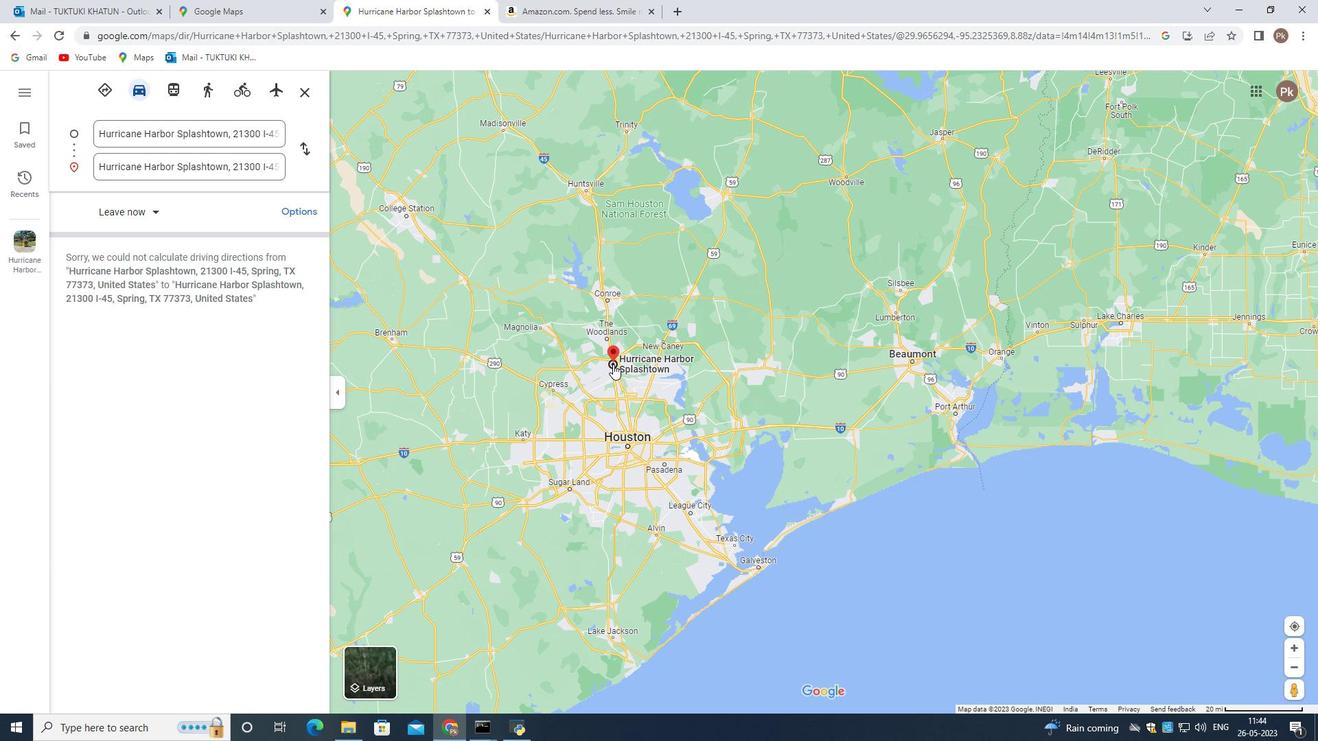 
Action: Mouse scrolled (613, 363) with delta (0, 0)
Screenshot: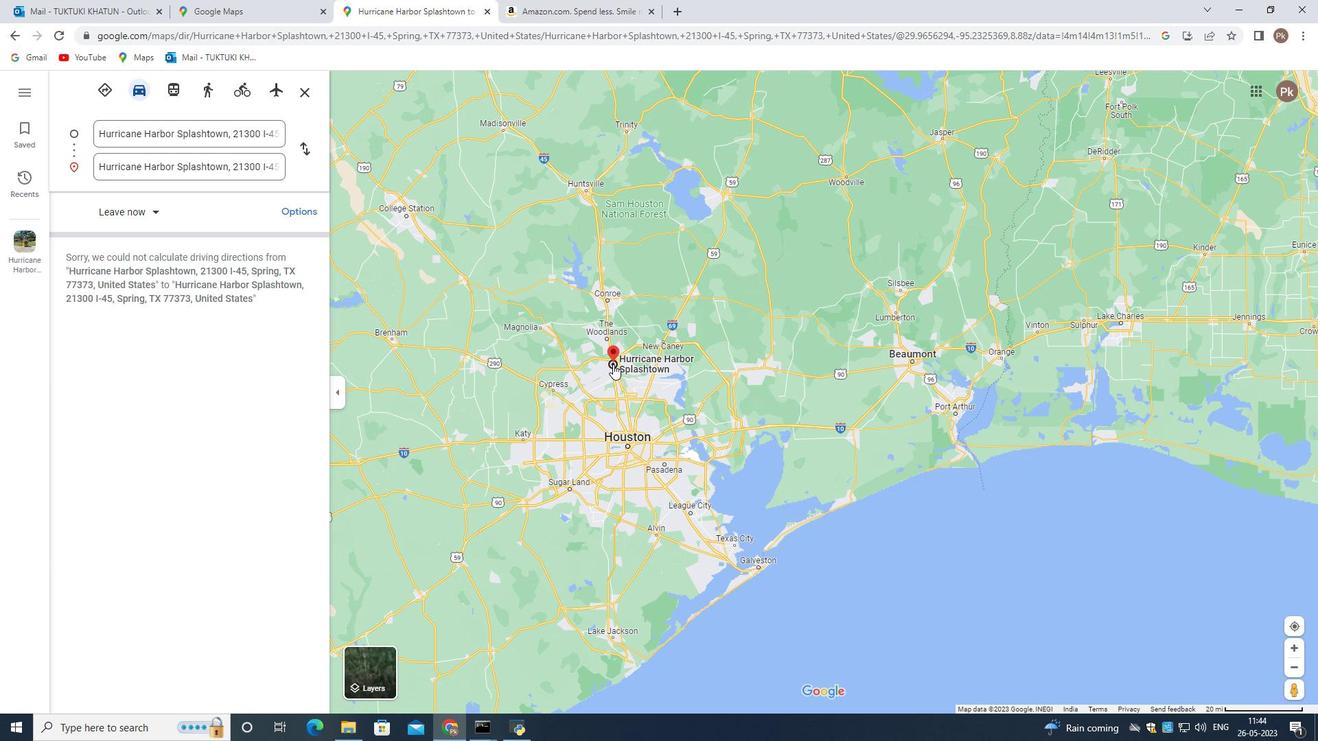 
Action: Mouse scrolled (613, 363) with delta (0, 0)
Screenshot: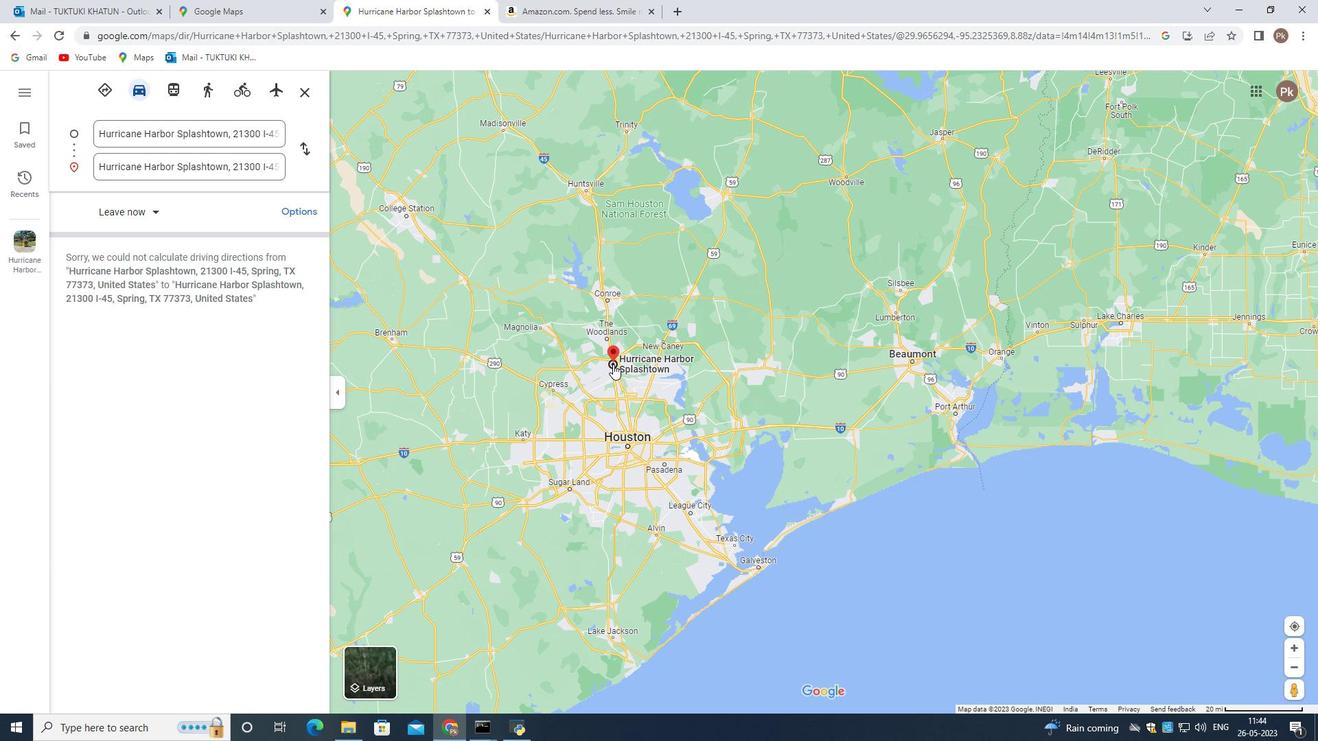 
Action: Mouse scrolled (613, 363) with delta (0, 0)
Screenshot: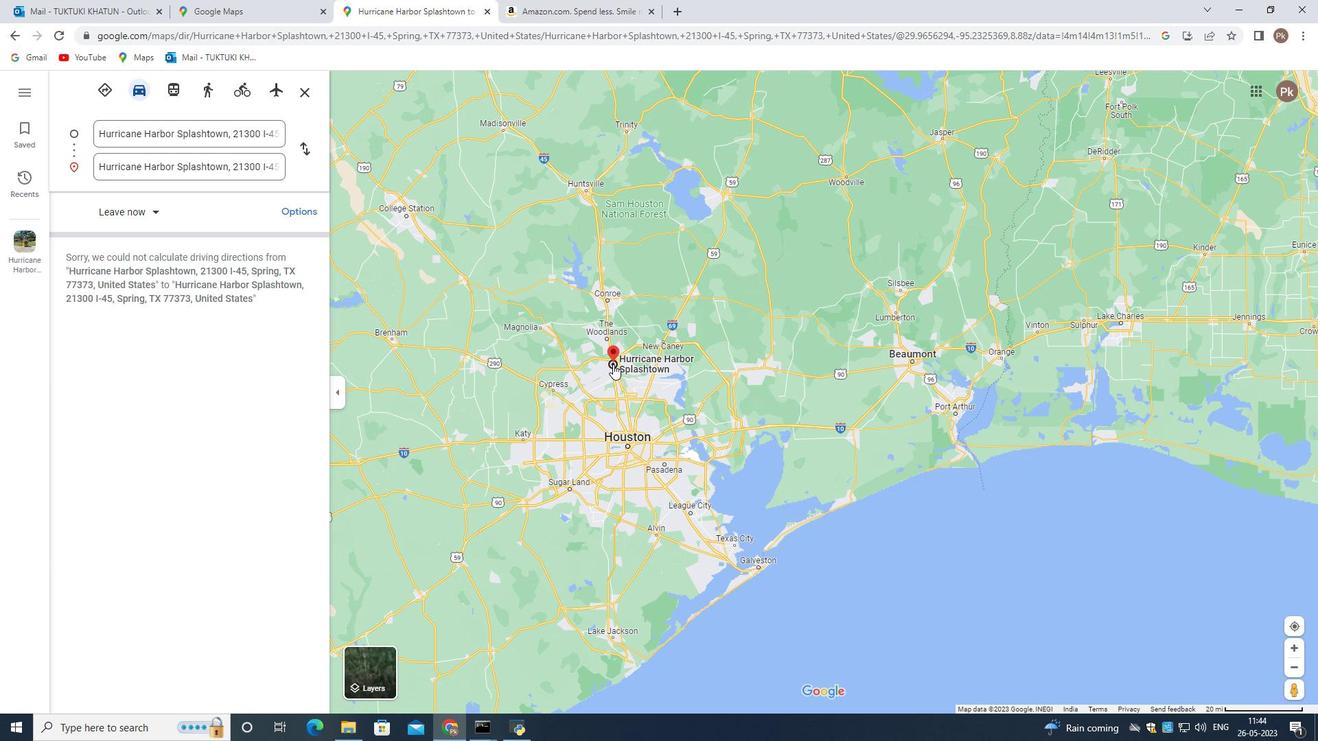 
Action: Mouse scrolled (613, 363) with delta (0, 0)
Screenshot: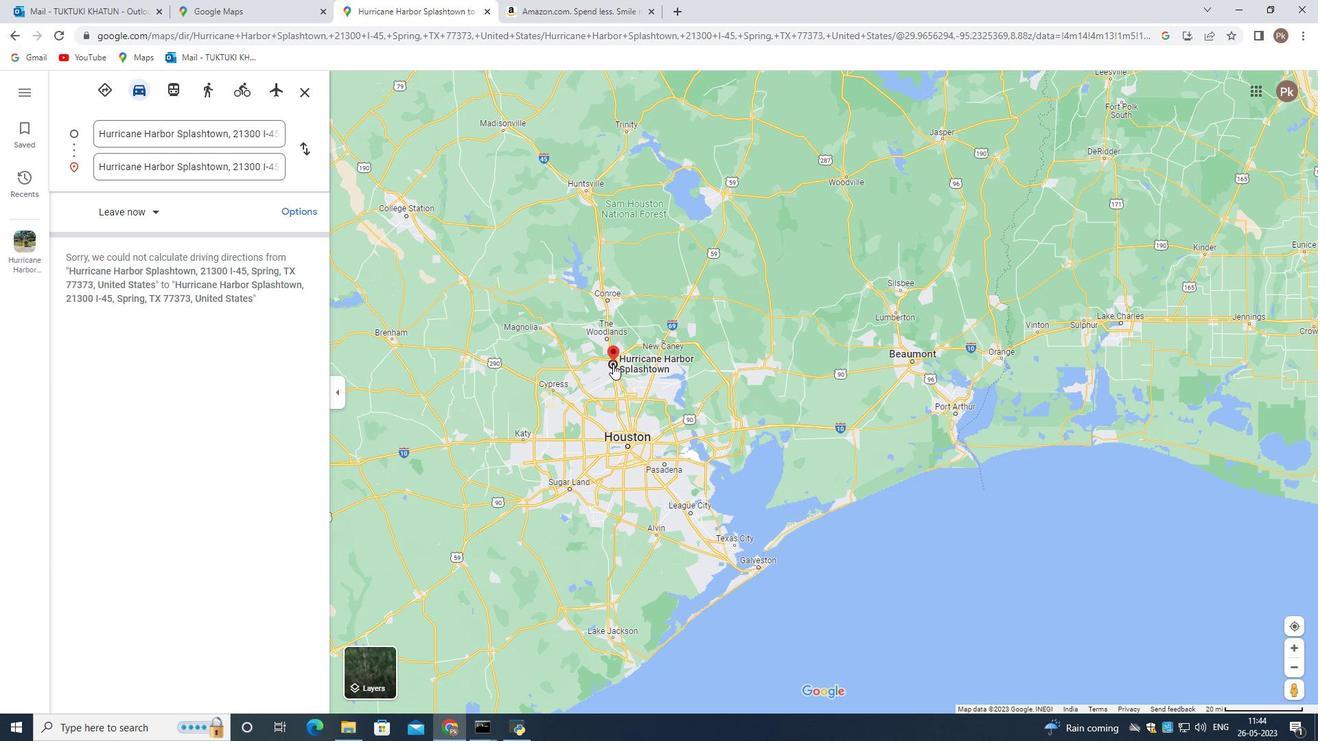 
Action: Mouse moved to (613, 364)
Screenshot: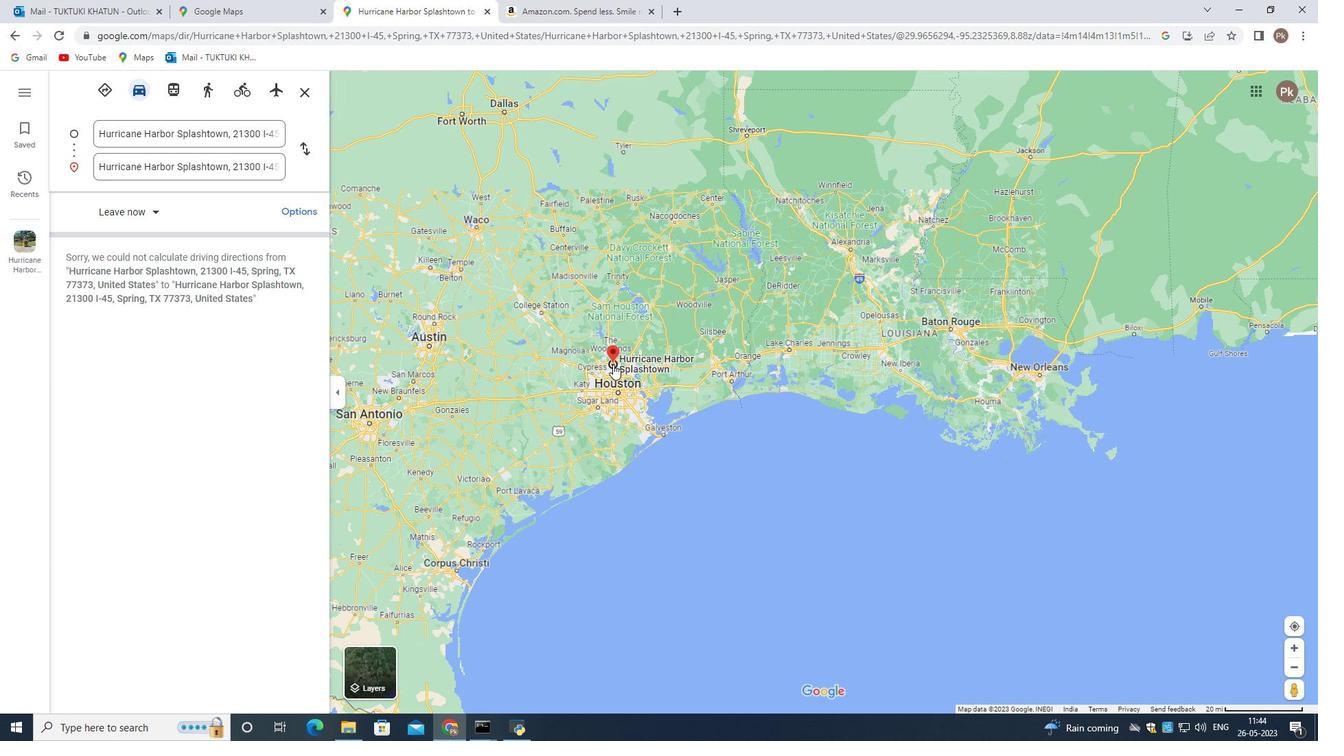 
Action: Mouse scrolled (613, 363) with delta (0, 0)
Screenshot: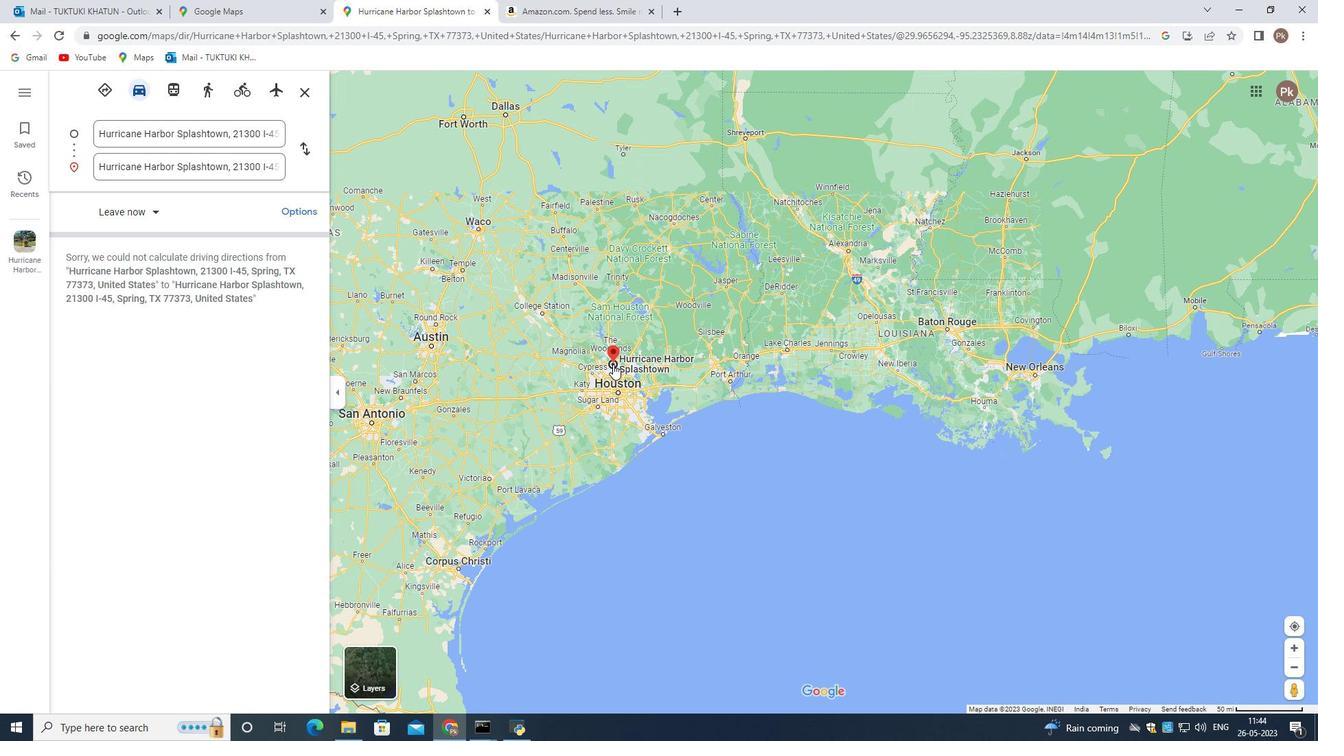 
Action: Mouse scrolled (613, 363) with delta (0, 0)
Screenshot: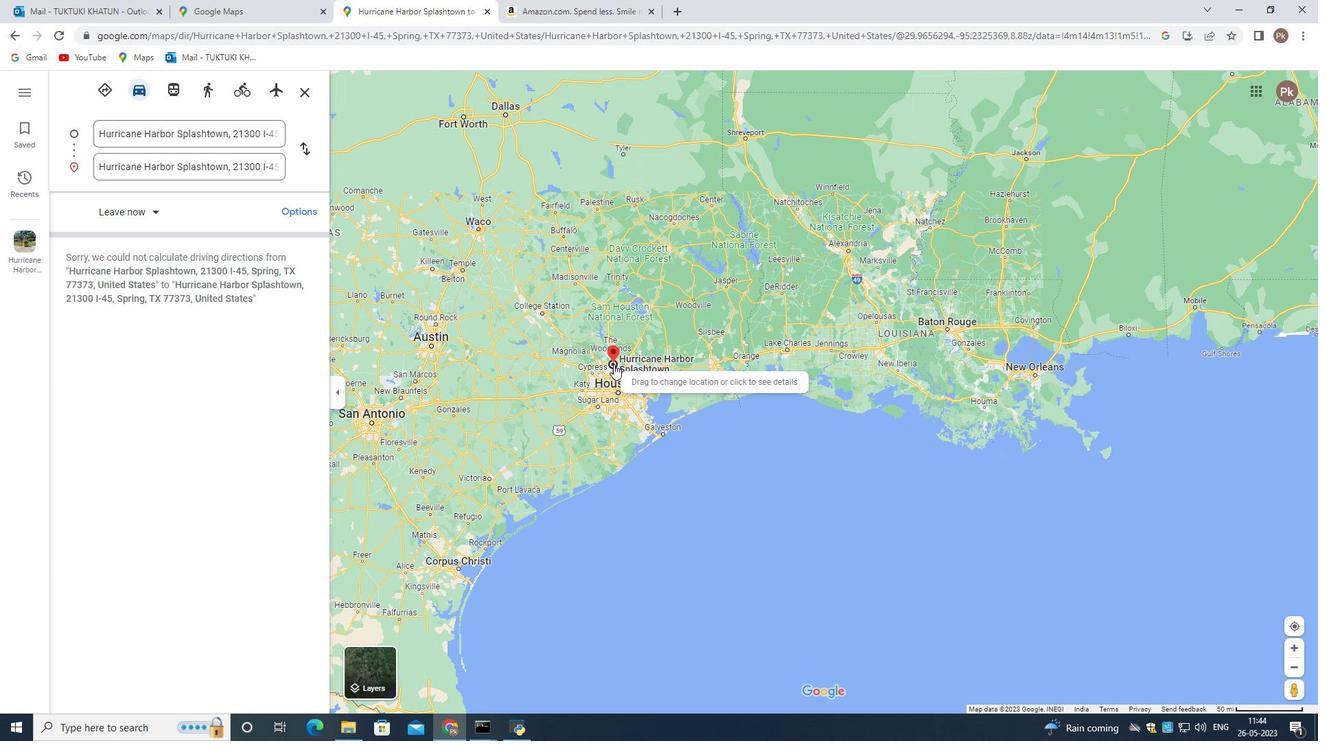
Action: Mouse scrolled (613, 363) with delta (0, 0)
Screenshot: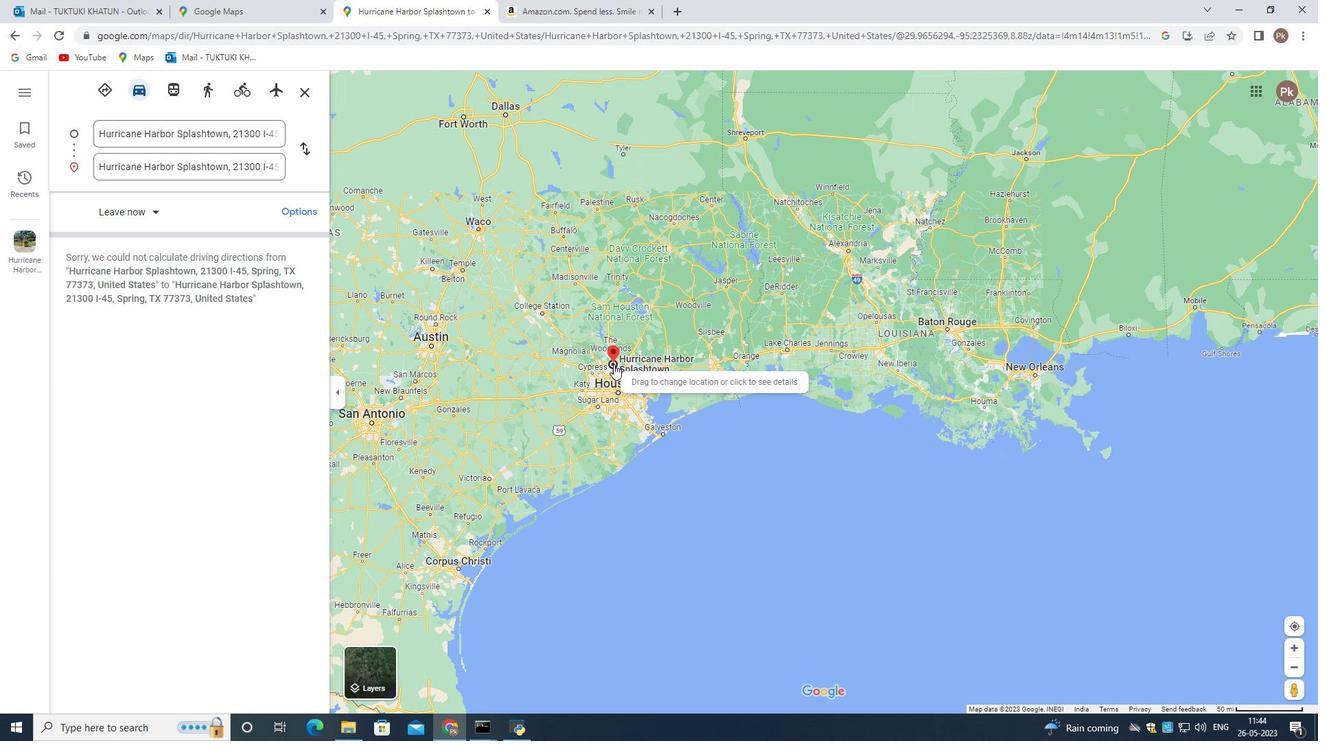 
Action: Mouse scrolled (613, 363) with delta (0, 0)
Screenshot: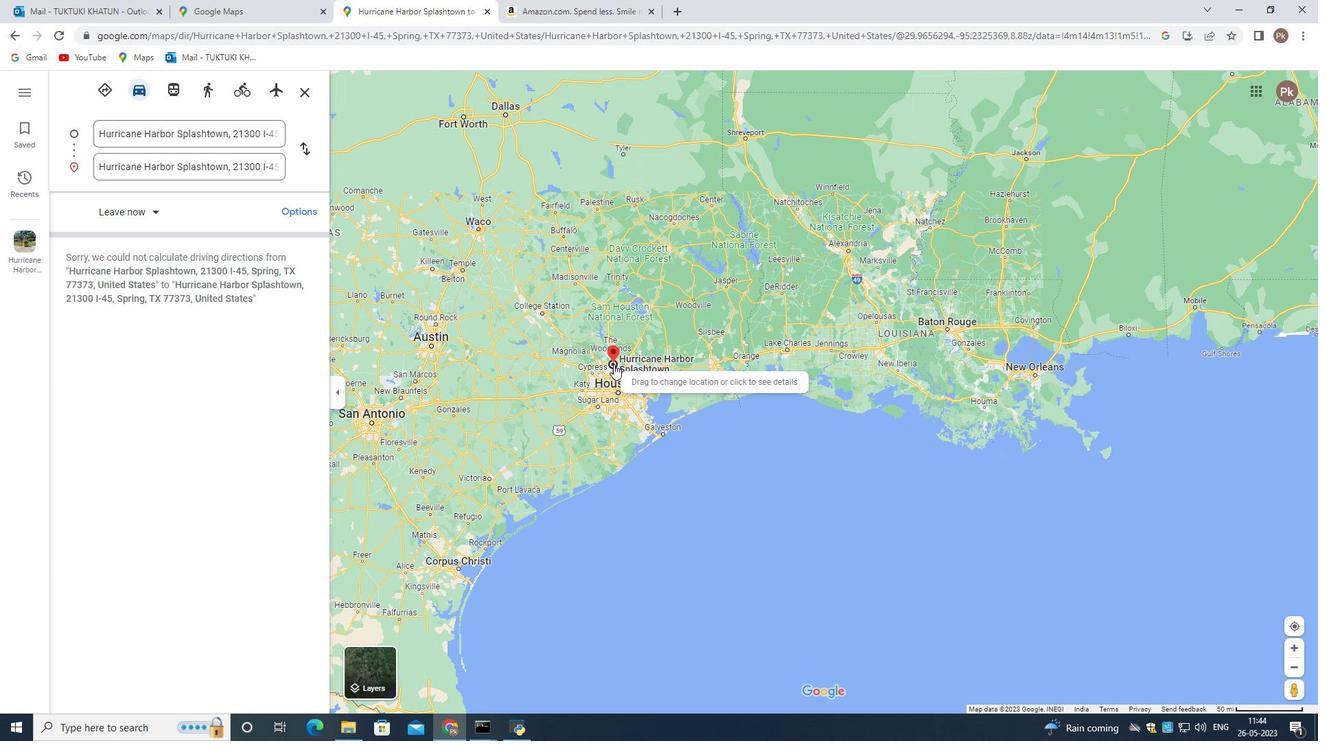 
Action: Mouse scrolled (613, 363) with delta (0, 0)
Screenshot: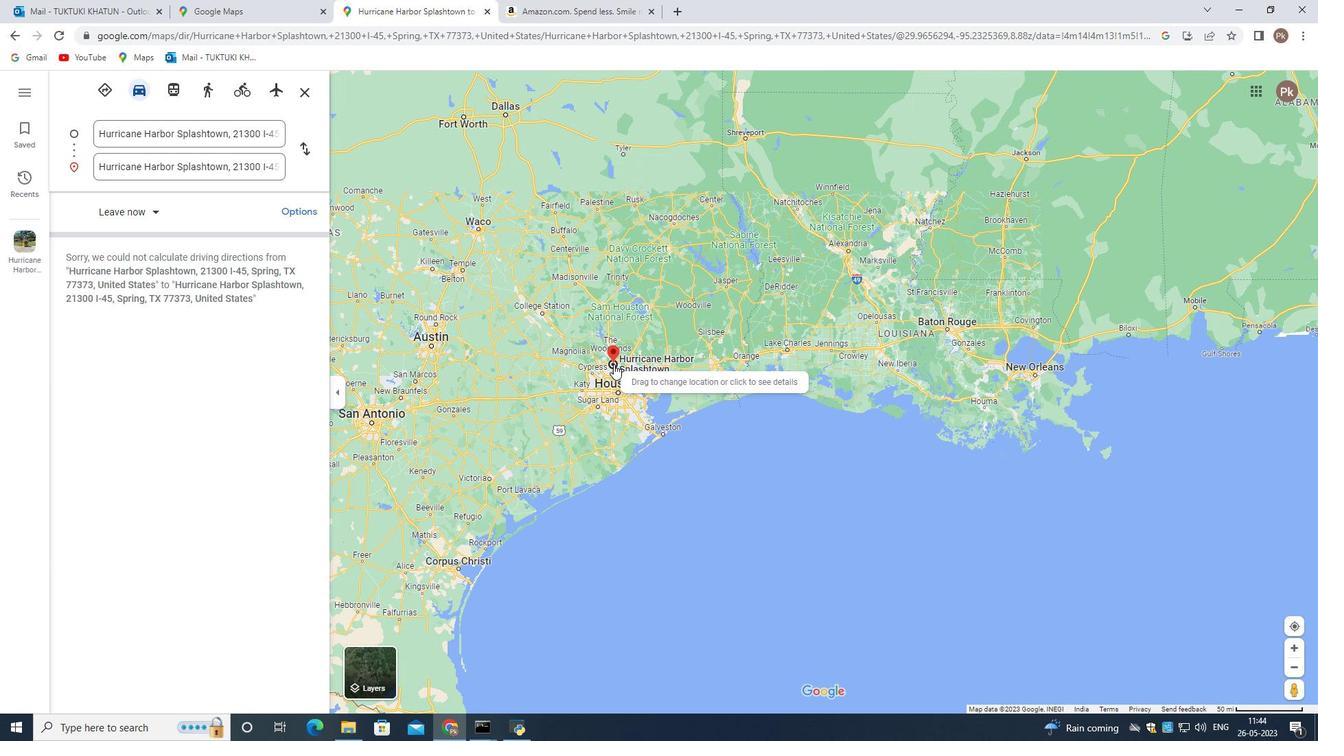 
Action: Mouse scrolled (613, 363) with delta (0, 0)
Screenshot: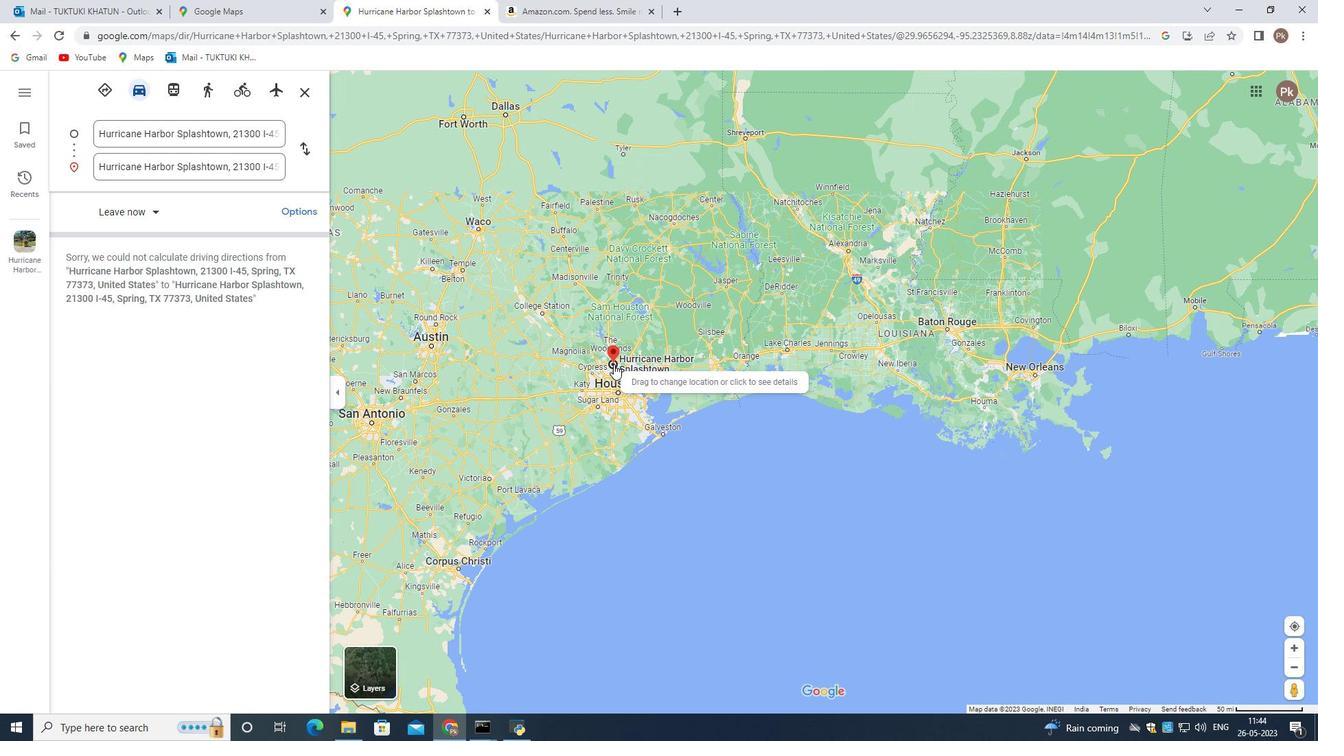 
Action: Mouse scrolled (613, 363) with delta (0, 0)
Screenshot: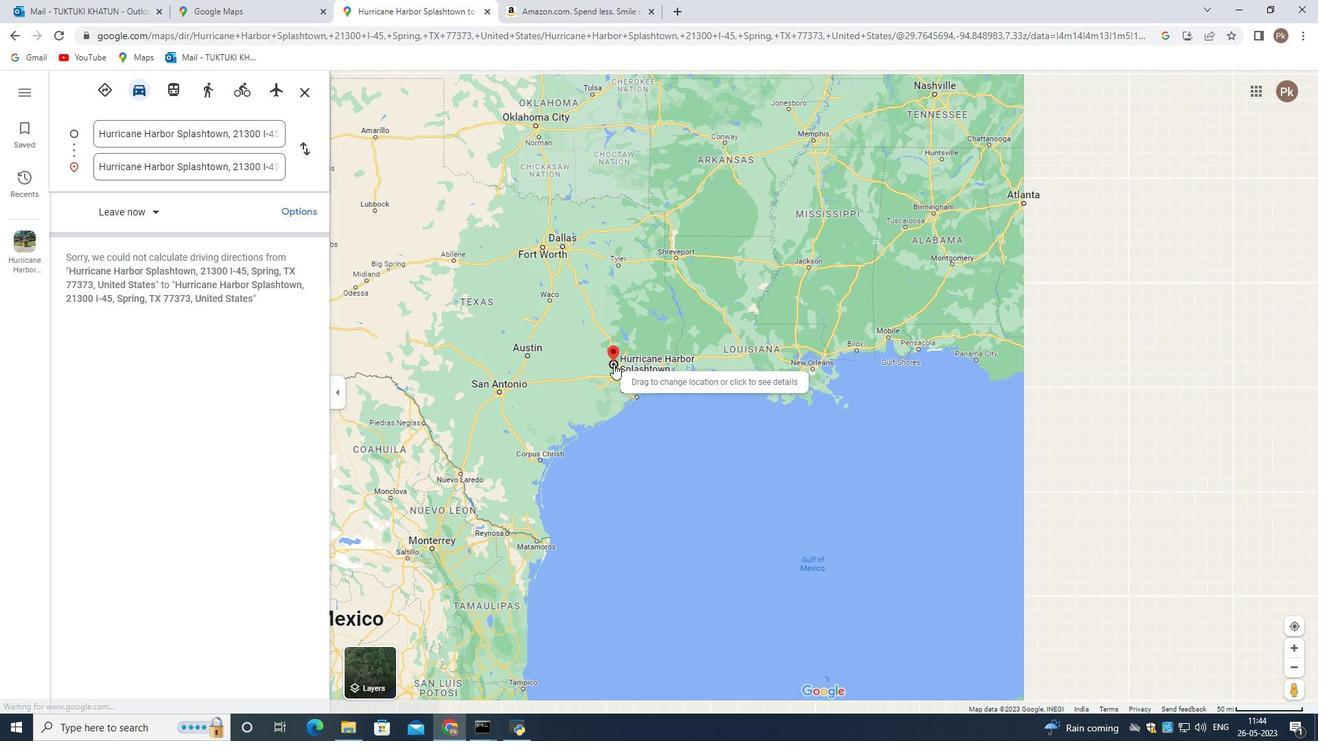 
Action: Mouse scrolled (613, 363) with delta (0, 0)
Screenshot: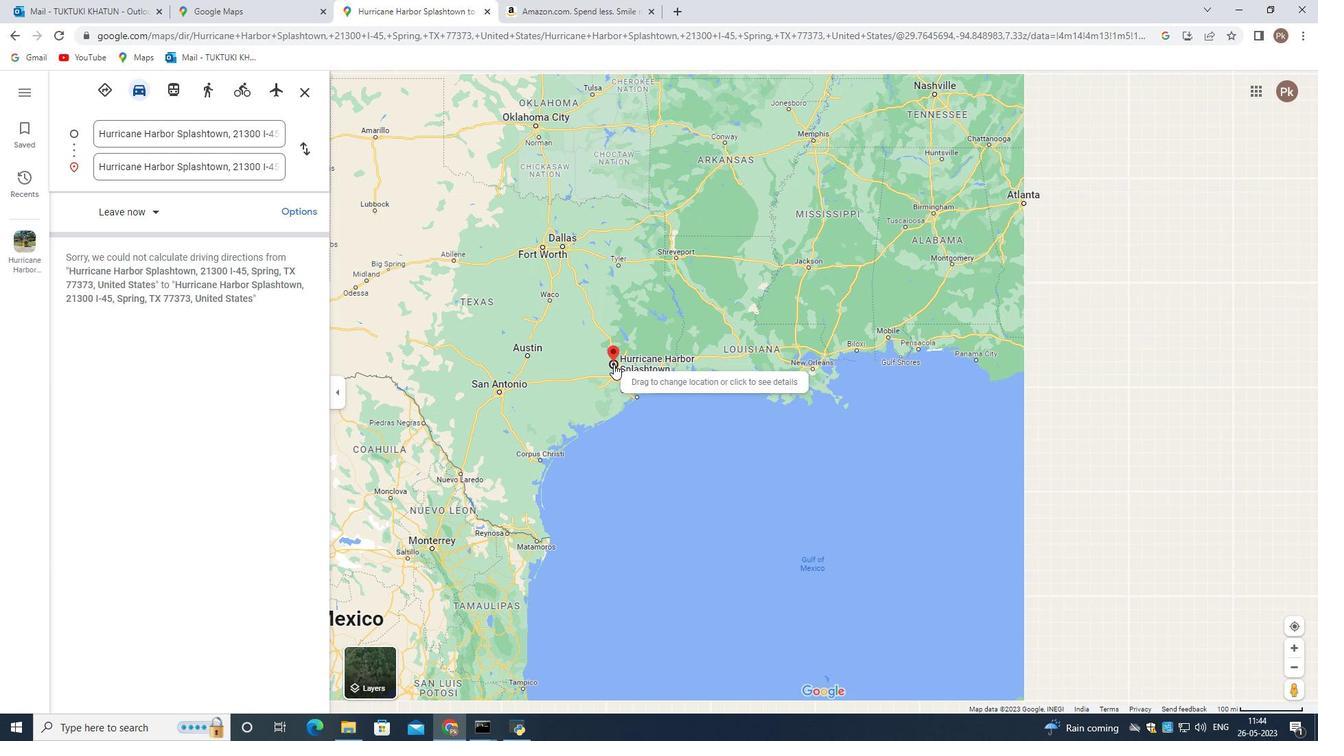 
Action: Mouse scrolled (613, 363) with delta (0, 0)
Screenshot: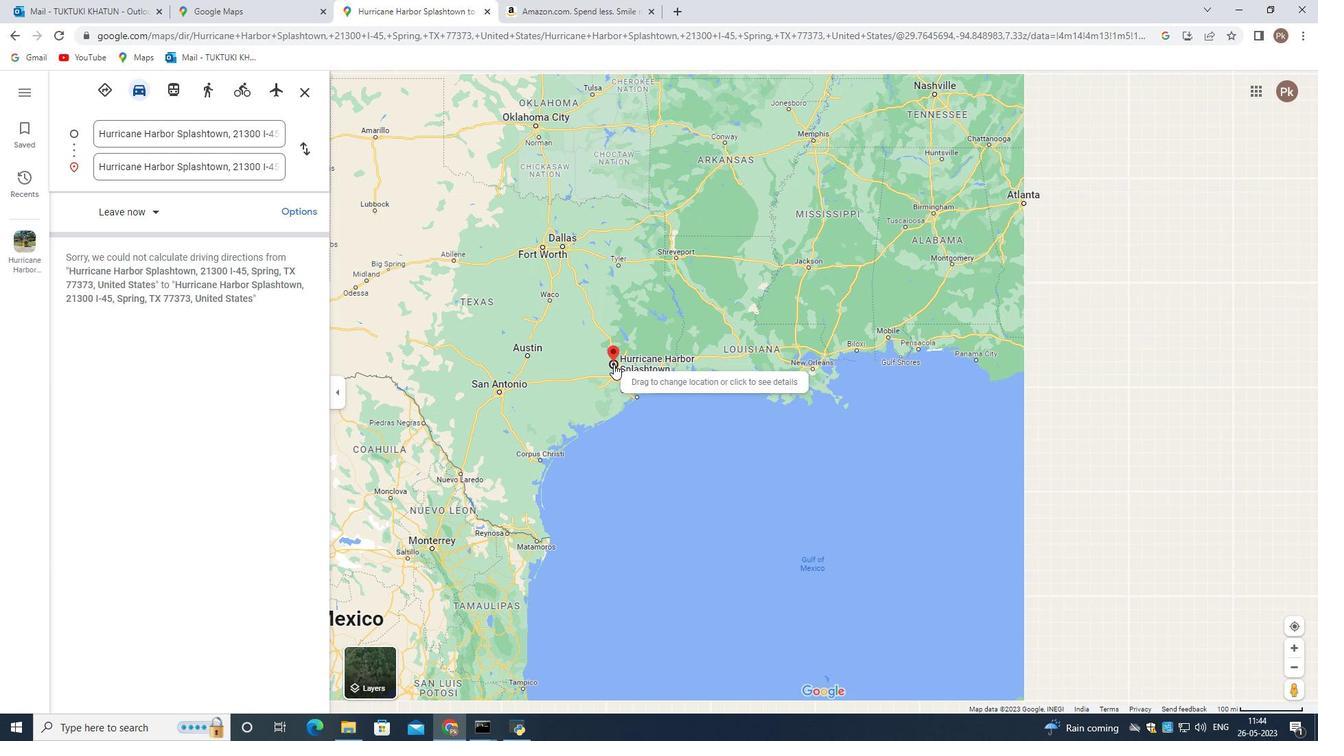 
Action: Mouse scrolled (613, 363) with delta (0, 0)
